 Task: Check the traffic on the Harlem River Drive.
Action: Key pressed <Key.caps_lock>R<Key.backspace>ARLEM<Key.space><Key.caps_lock>r<Key.caps_lock>IVER<Key.space>
Screenshot: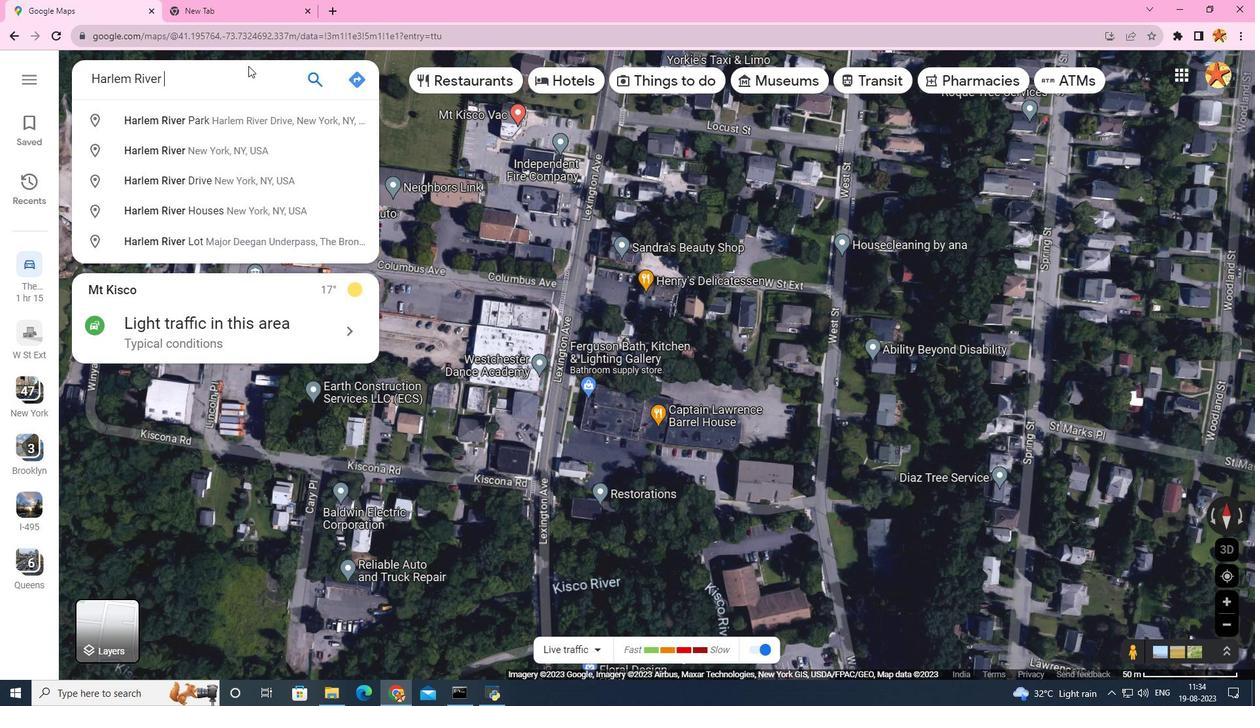 
Action: Mouse moved to (236, 189)
Screenshot: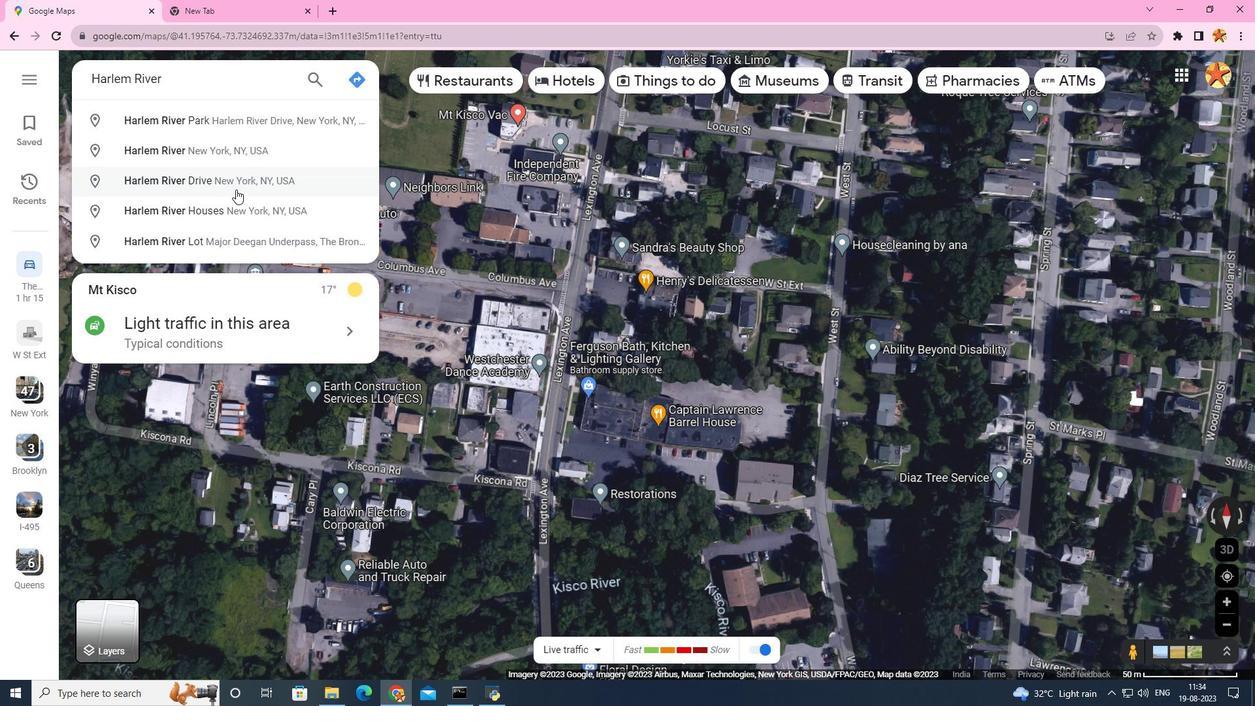 
Action: Mouse pressed left at (236, 189)
Screenshot: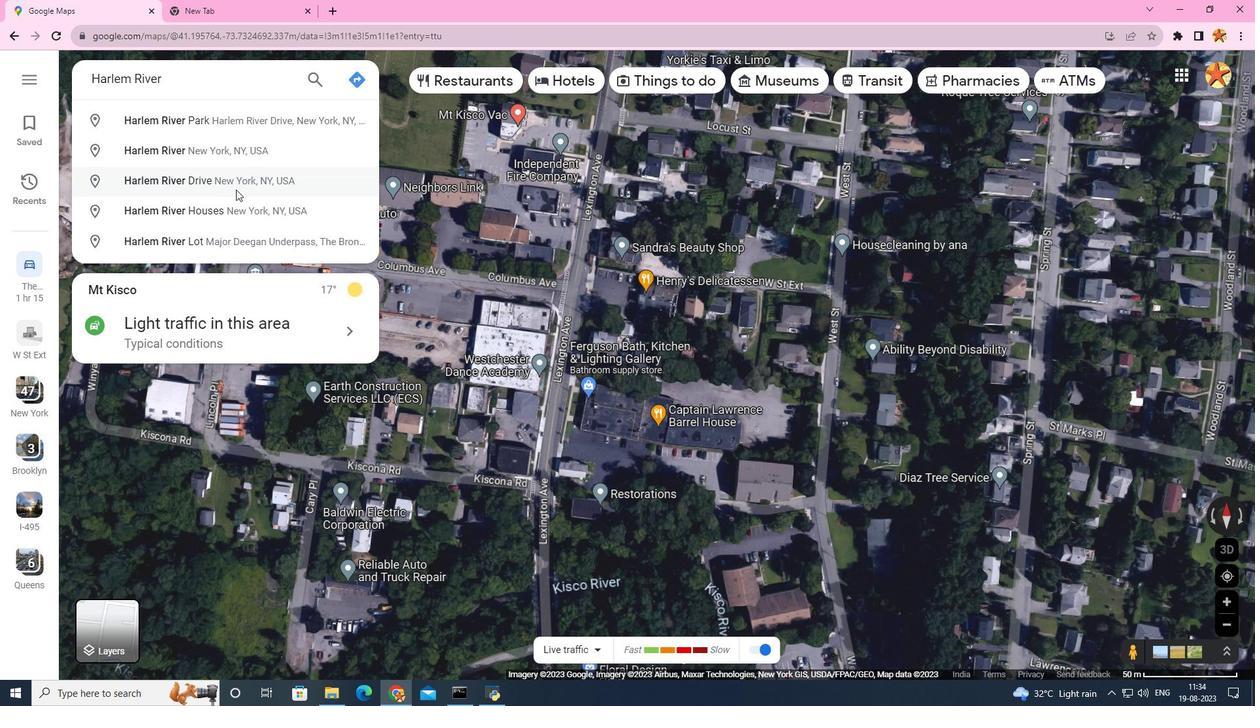 
Action: Mouse moved to (429, 628)
Screenshot: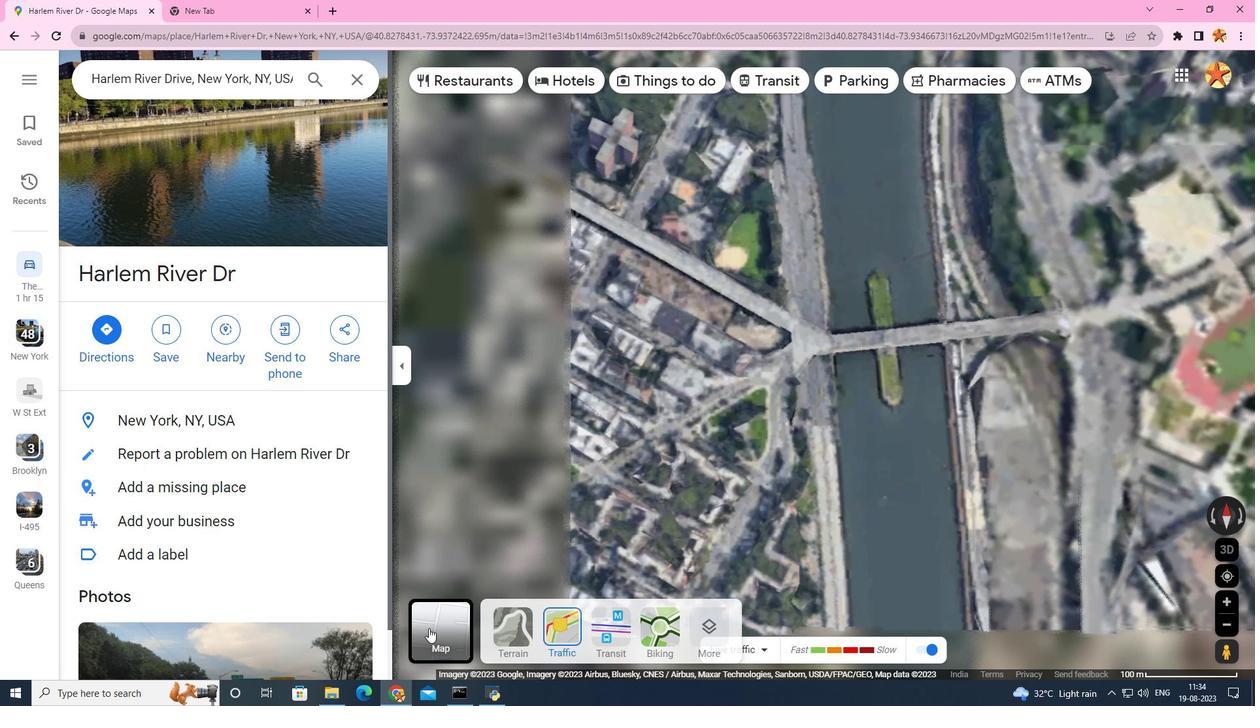 
Action: Mouse pressed left at (429, 628)
Screenshot: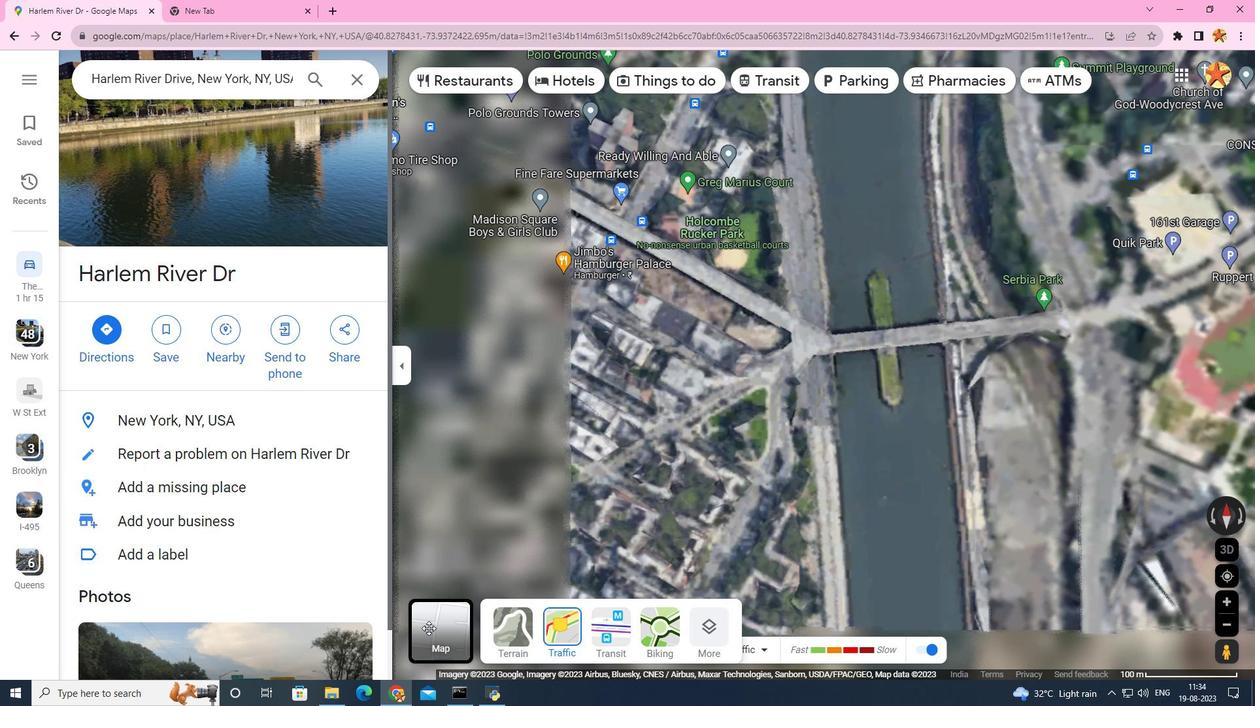 
Action: Mouse moved to (563, 620)
Screenshot: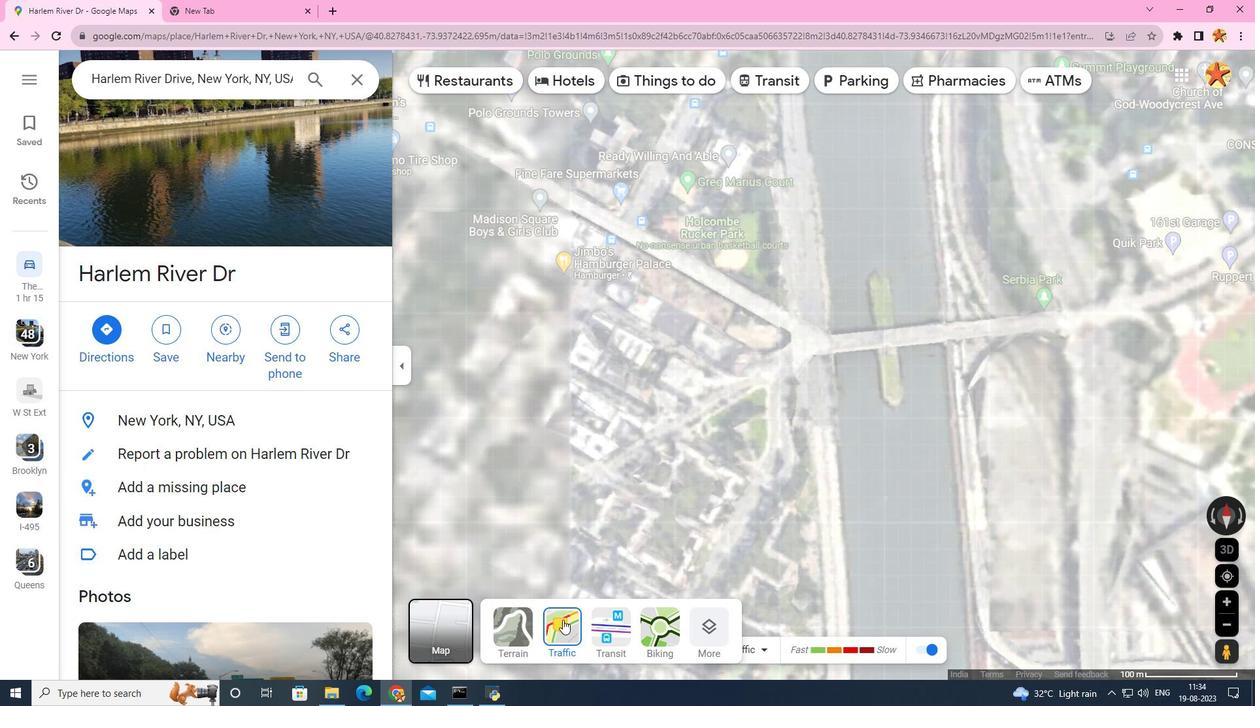 
Action: Mouse pressed left at (563, 620)
Screenshot: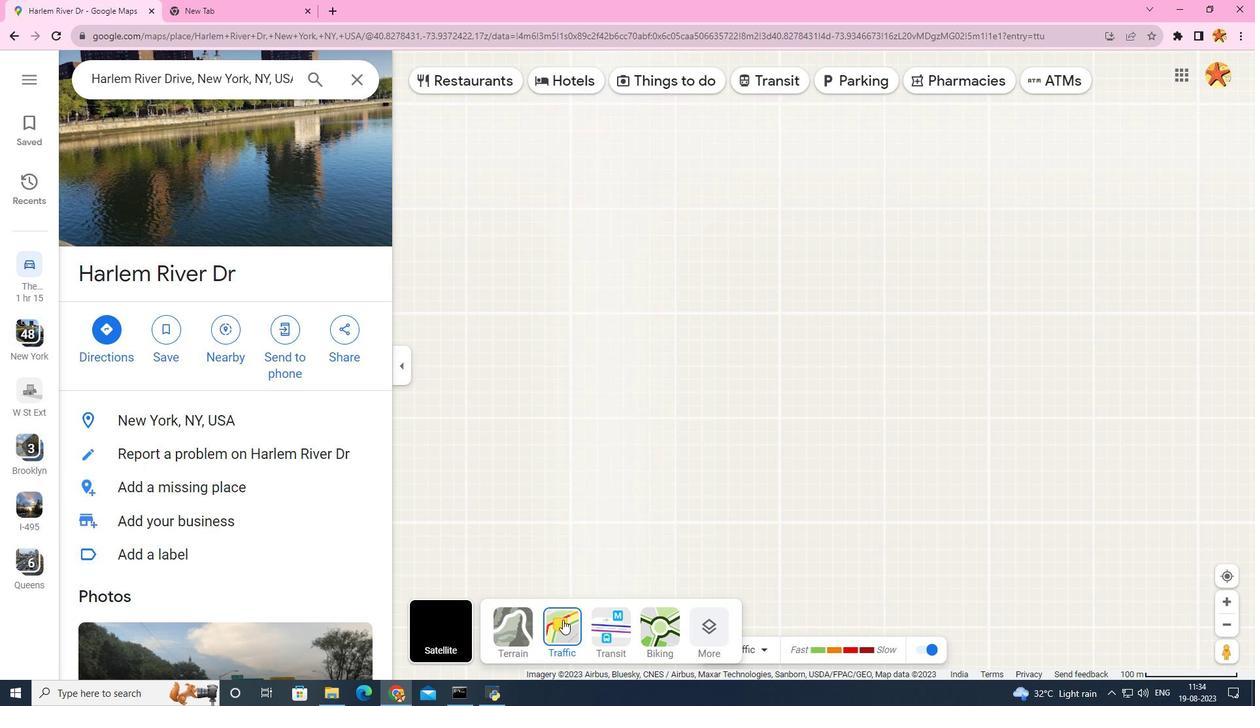 
Action: Mouse moved to (873, 382)
Screenshot: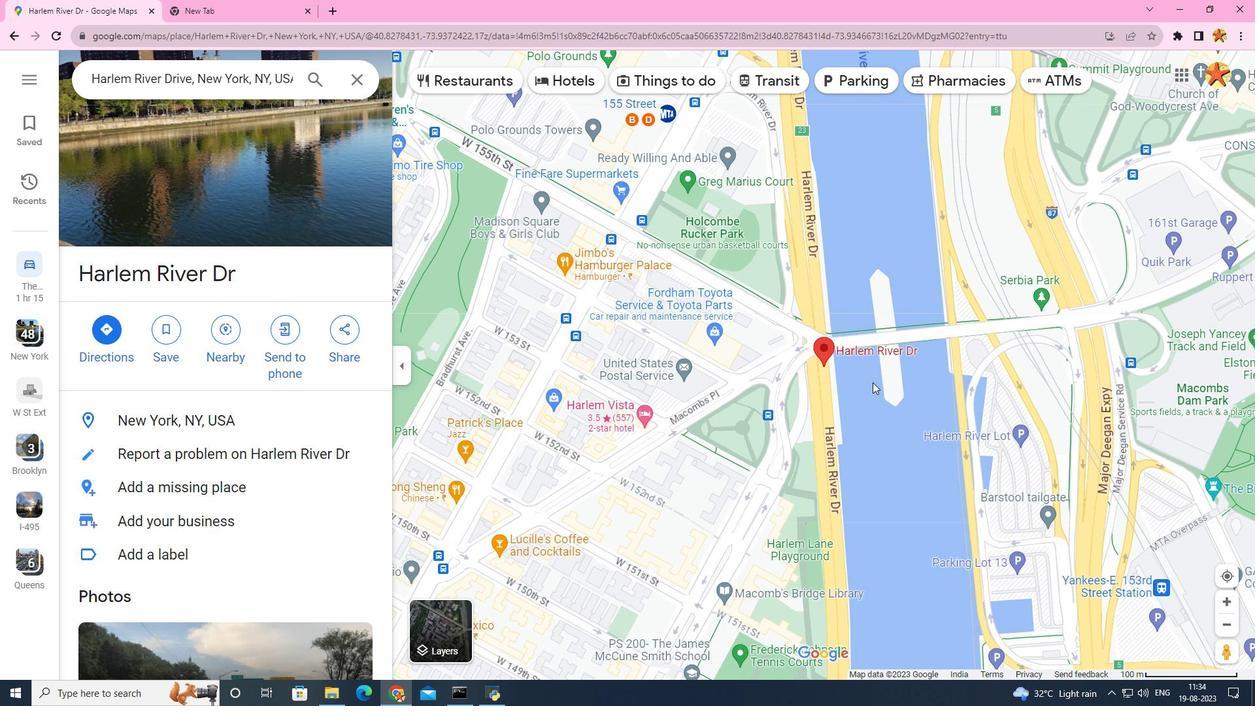 
Action: Mouse scrolled (873, 383) with delta (0, 0)
Screenshot: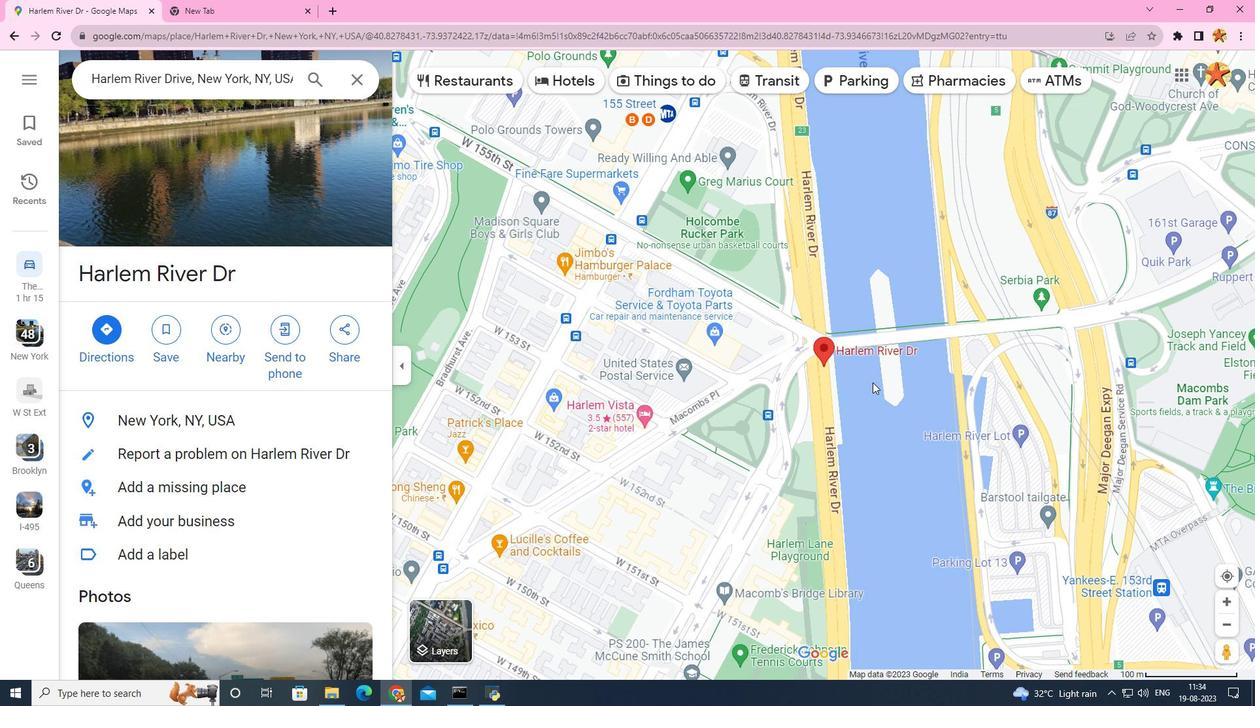 
Action: Mouse scrolled (873, 383) with delta (0, 0)
Screenshot: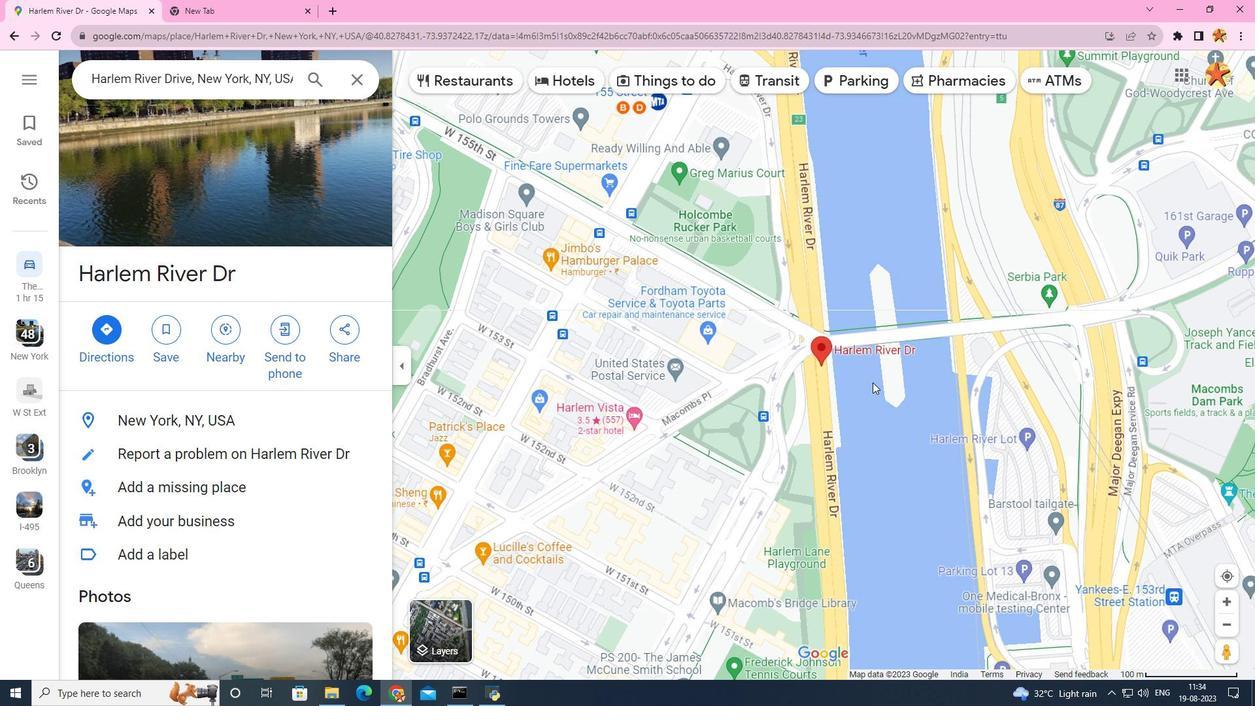 
Action: Mouse scrolled (873, 383) with delta (0, 0)
Screenshot: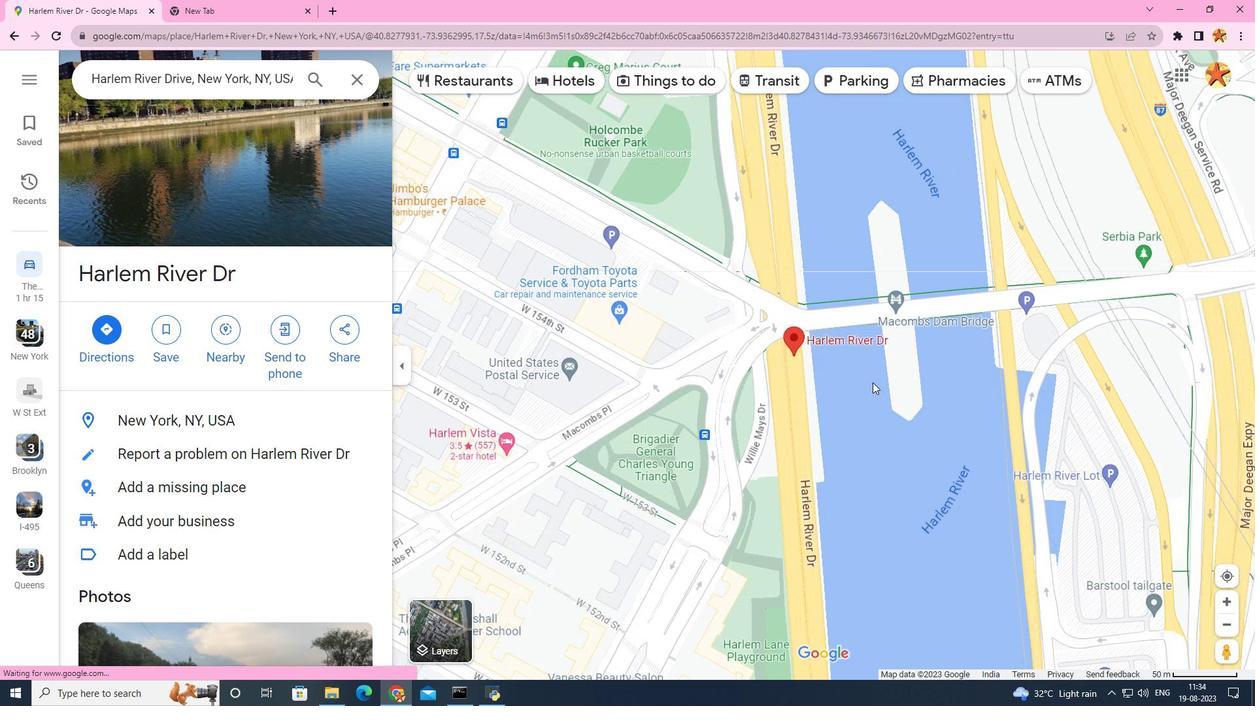 
Action: Mouse scrolled (873, 383) with delta (0, 0)
Screenshot: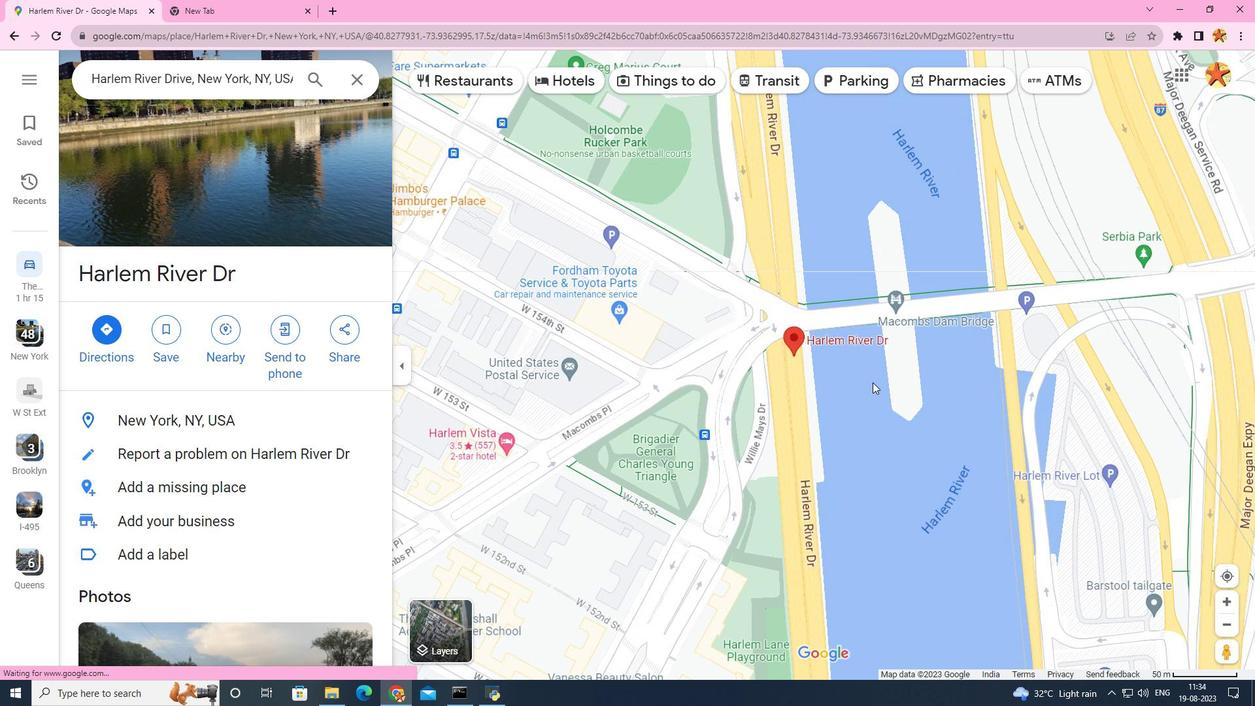 
Action: Mouse scrolled (873, 383) with delta (0, 0)
Screenshot: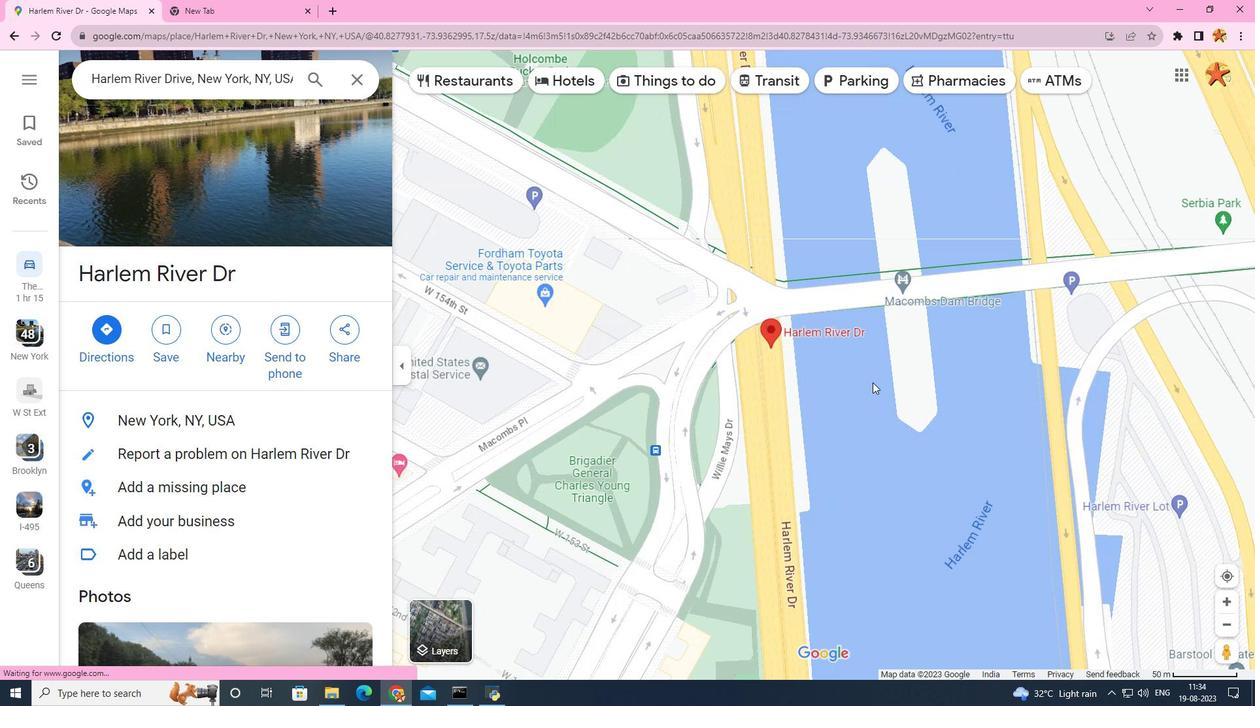 
Action: Mouse scrolled (873, 383) with delta (0, 0)
Screenshot: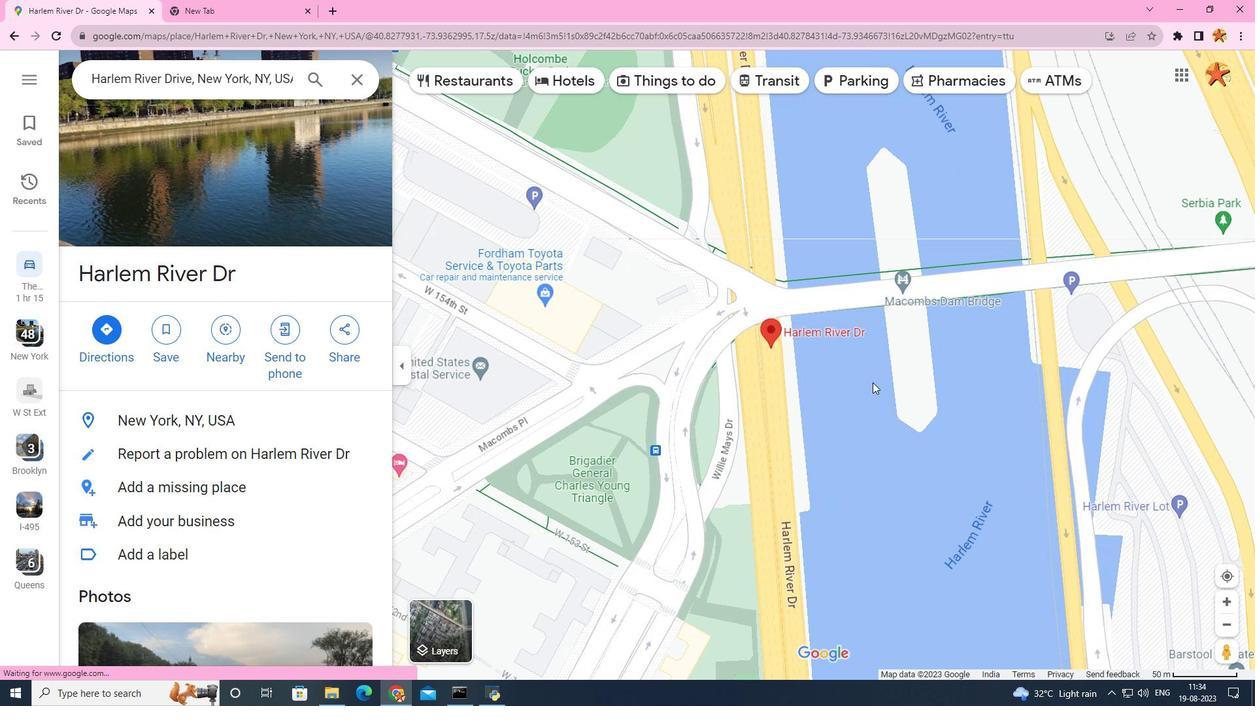 
Action: Mouse moved to (748, 396)
Screenshot: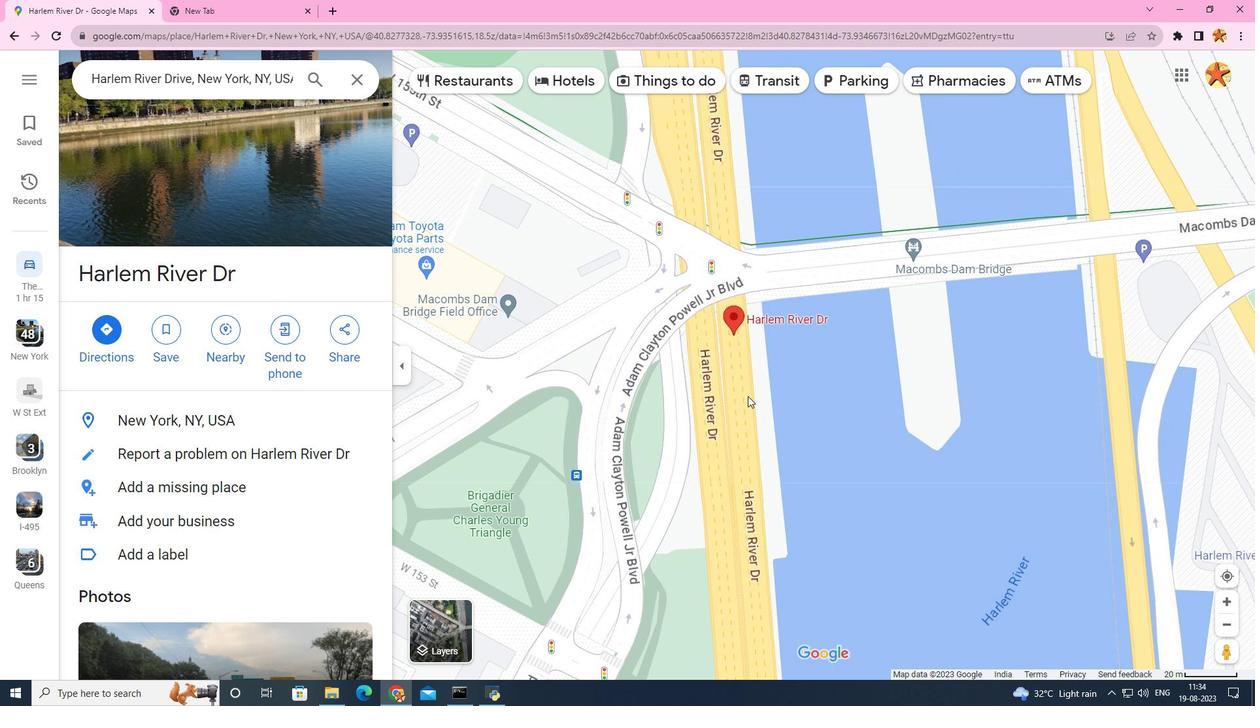 
Action: Mouse scrolled (748, 397) with delta (0, 0)
Screenshot: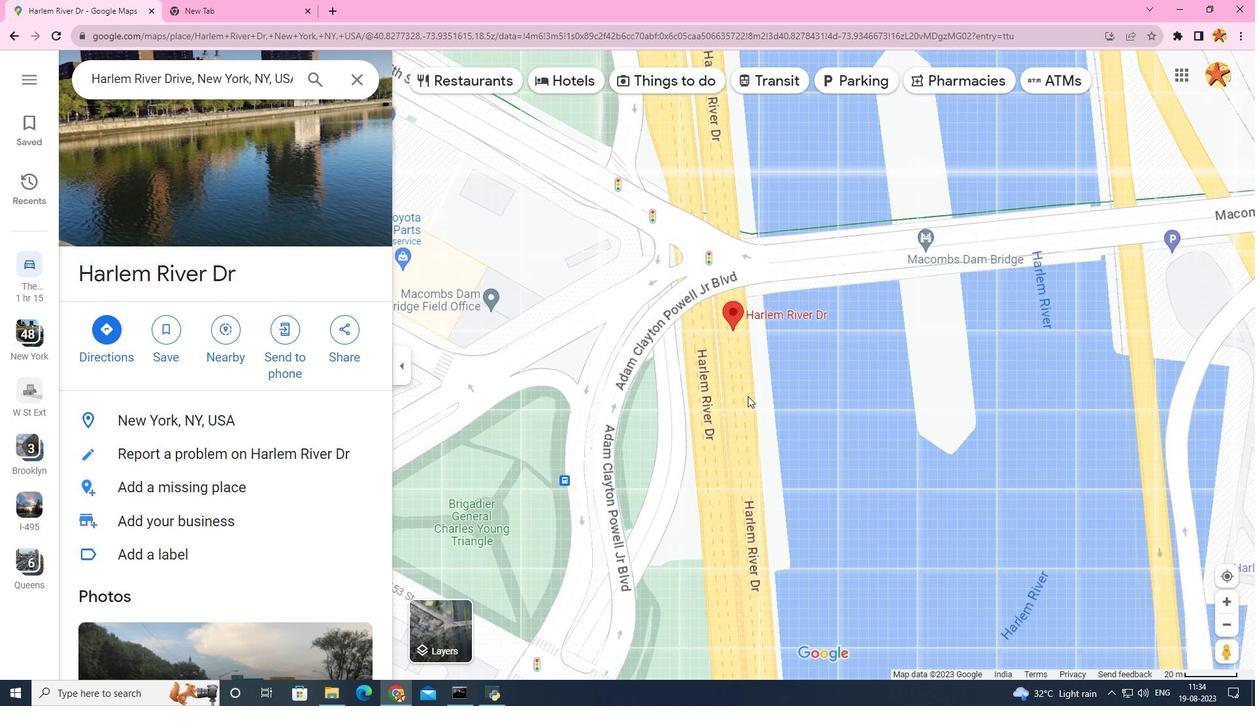 
Action: Mouse scrolled (748, 397) with delta (0, 0)
Screenshot: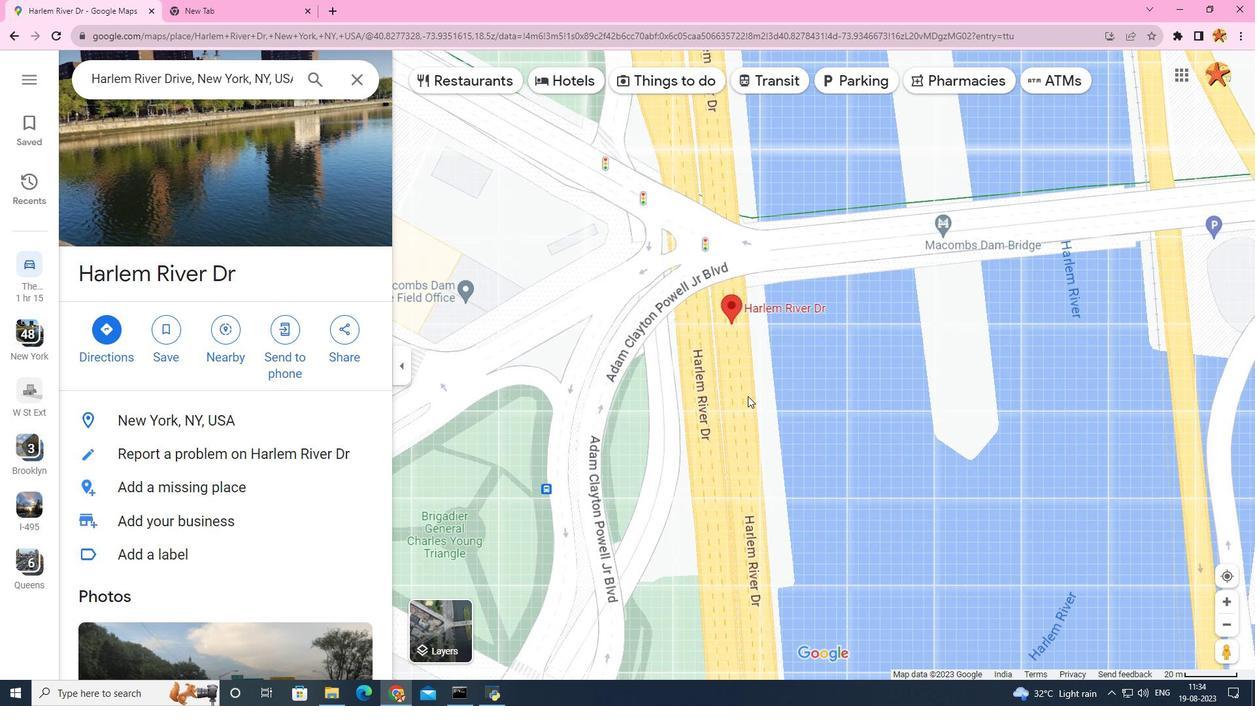 
Action: Mouse scrolled (748, 397) with delta (0, 0)
Screenshot: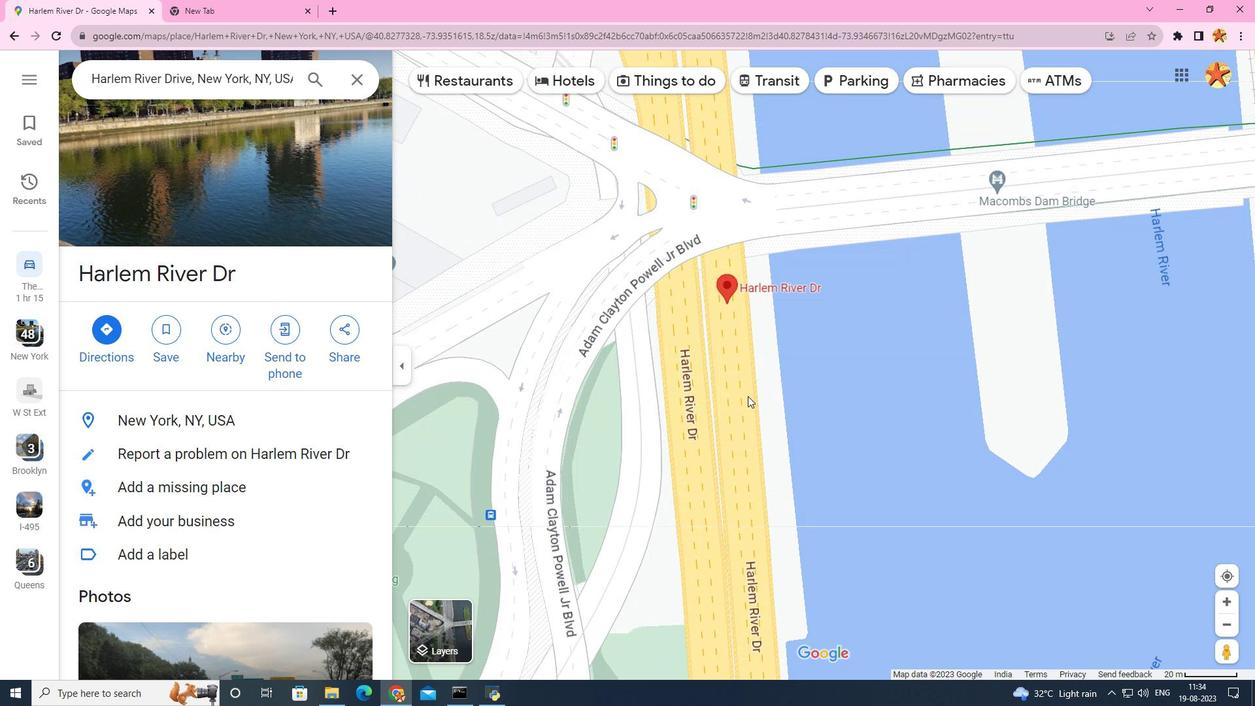 
Action: Mouse scrolled (748, 397) with delta (0, 0)
Screenshot: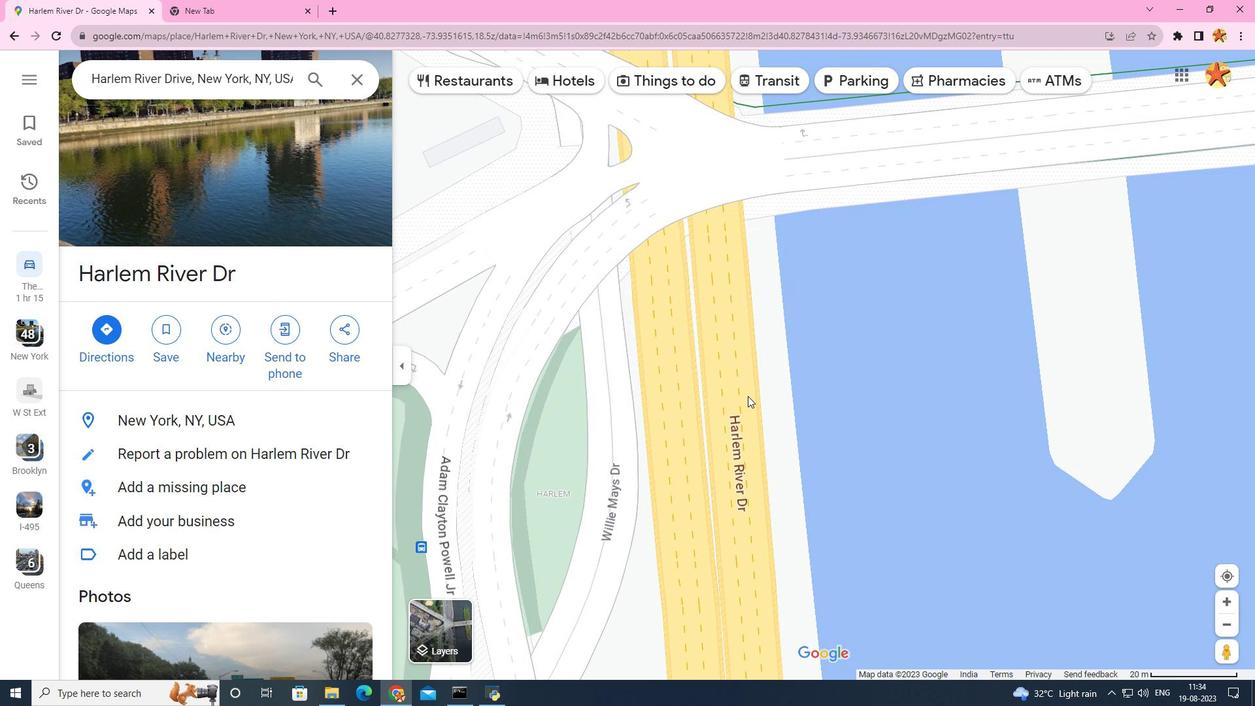 
Action: Mouse scrolled (748, 397) with delta (0, 0)
Screenshot: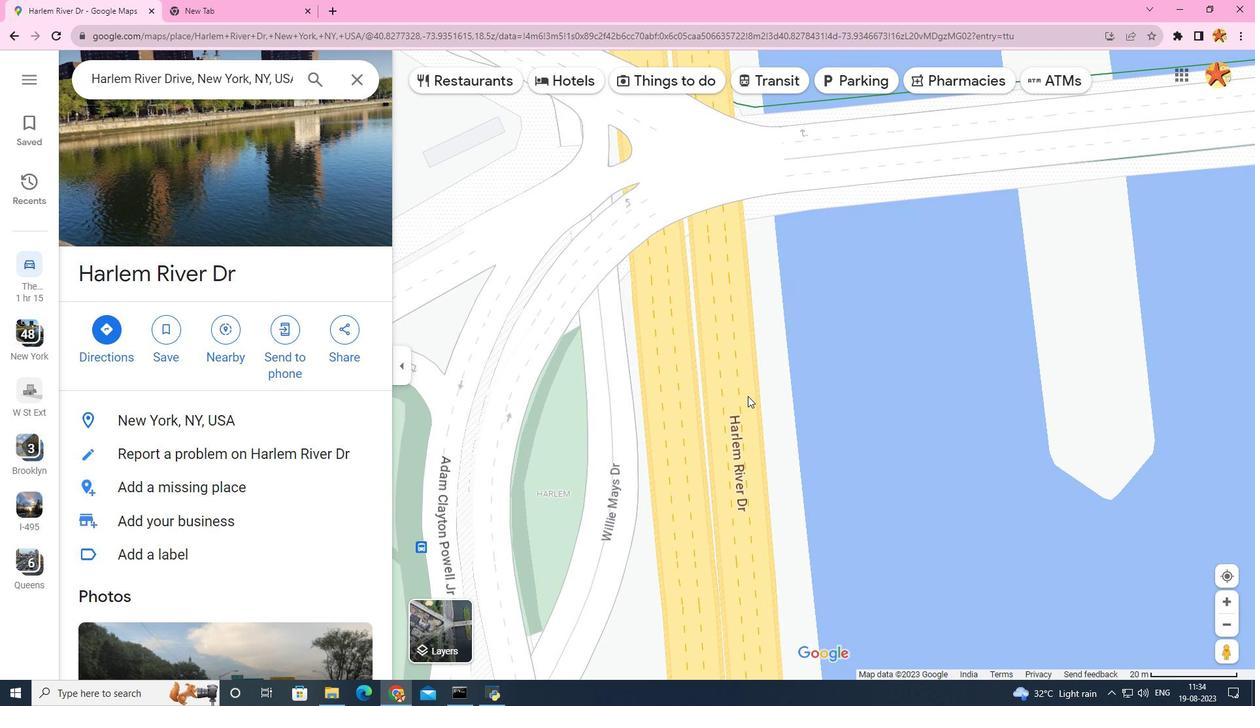 
Action: Mouse scrolled (748, 397) with delta (0, 0)
Screenshot: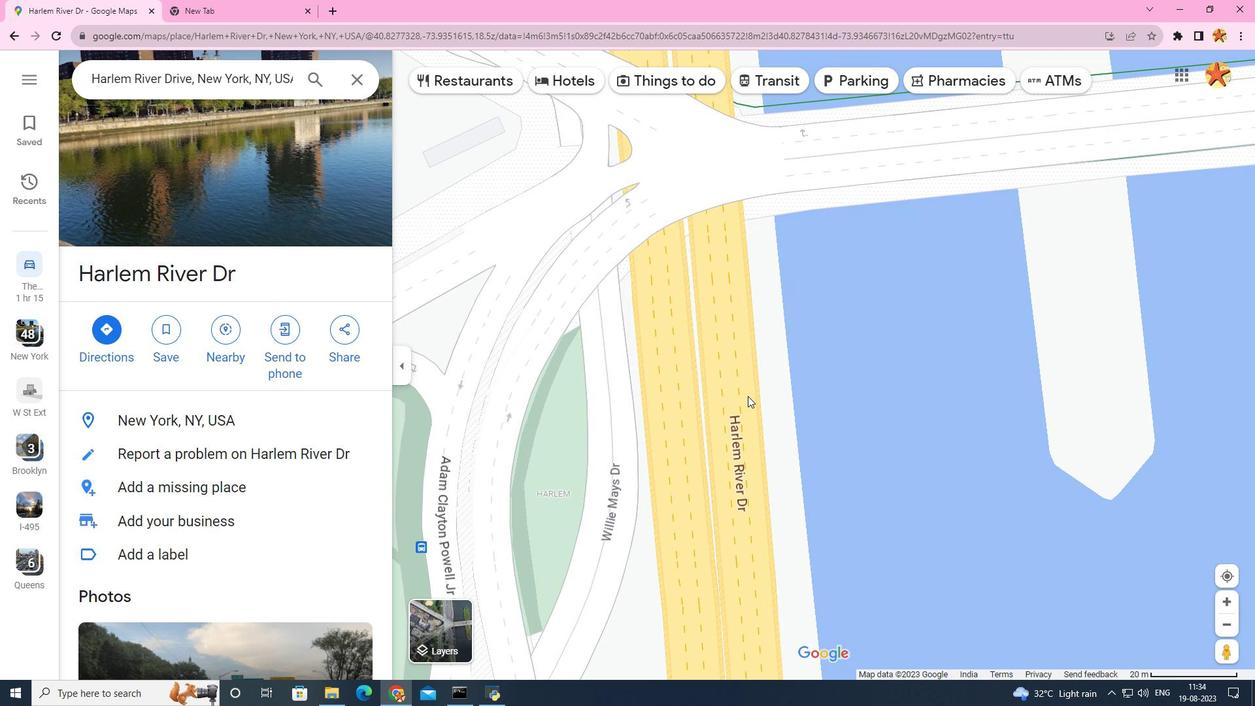 
Action: Mouse scrolled (748, 397) with delta (0, 0)
Screenshot: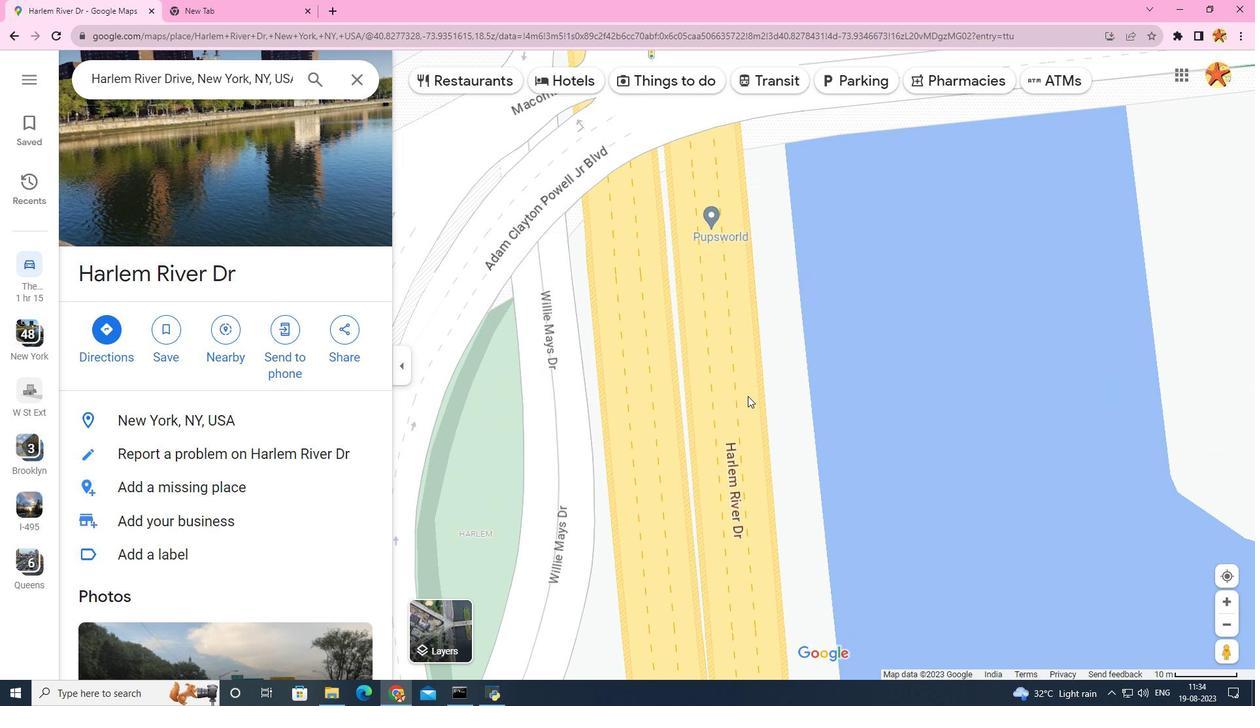 
Action: Mouse scrolled (748, 397) with delta (0, 0)
Screenshot: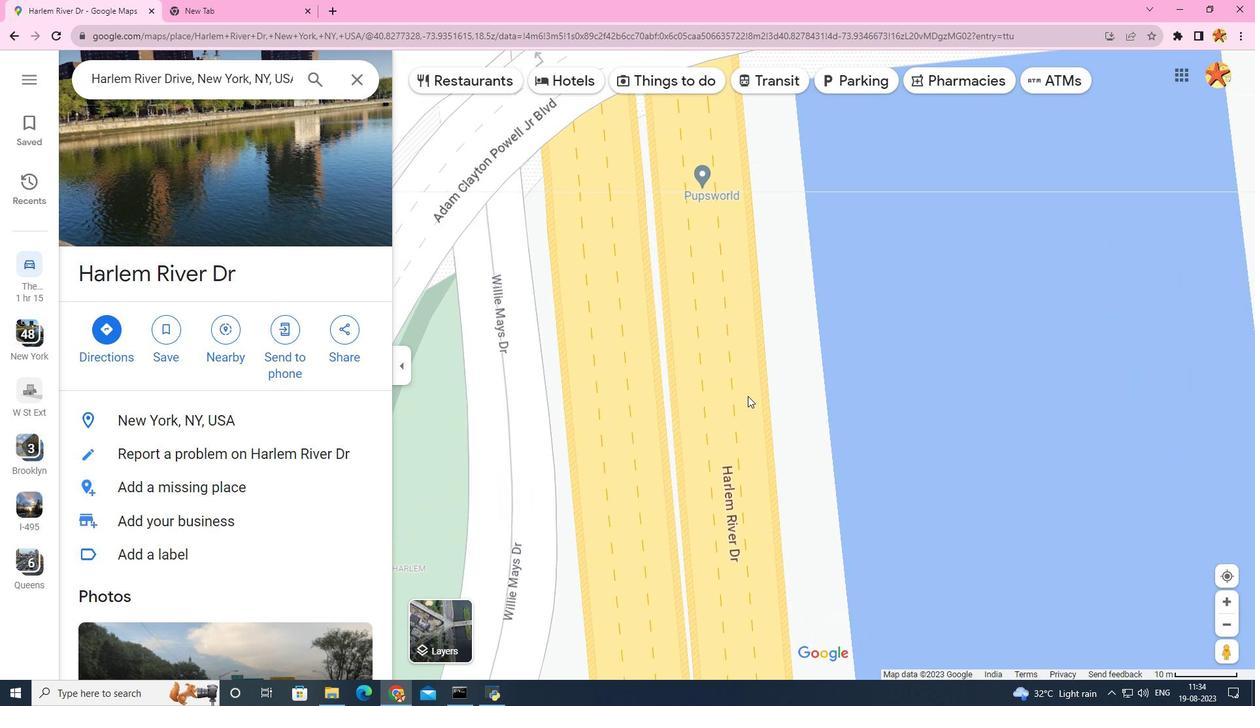
Action: Mouse scrolled (748, 395) with delta (0, 0)
Screenshot: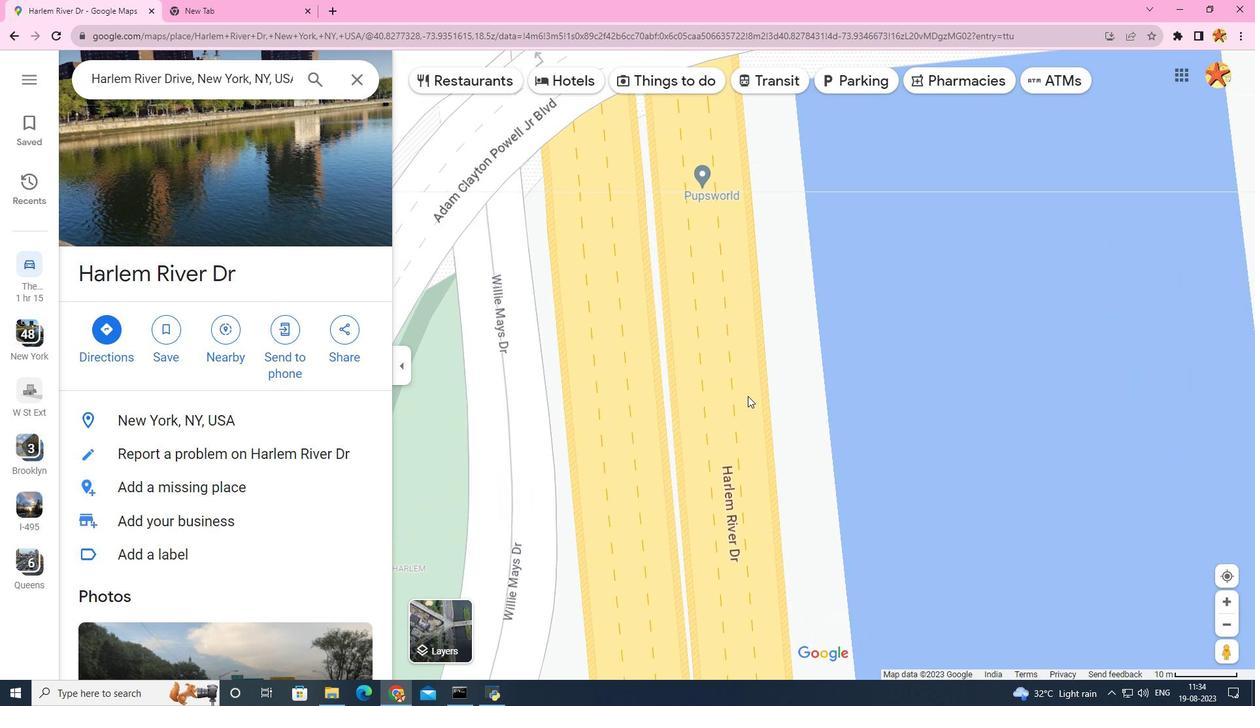 
Action: Mouse moved to (553, 629)
Screenshot: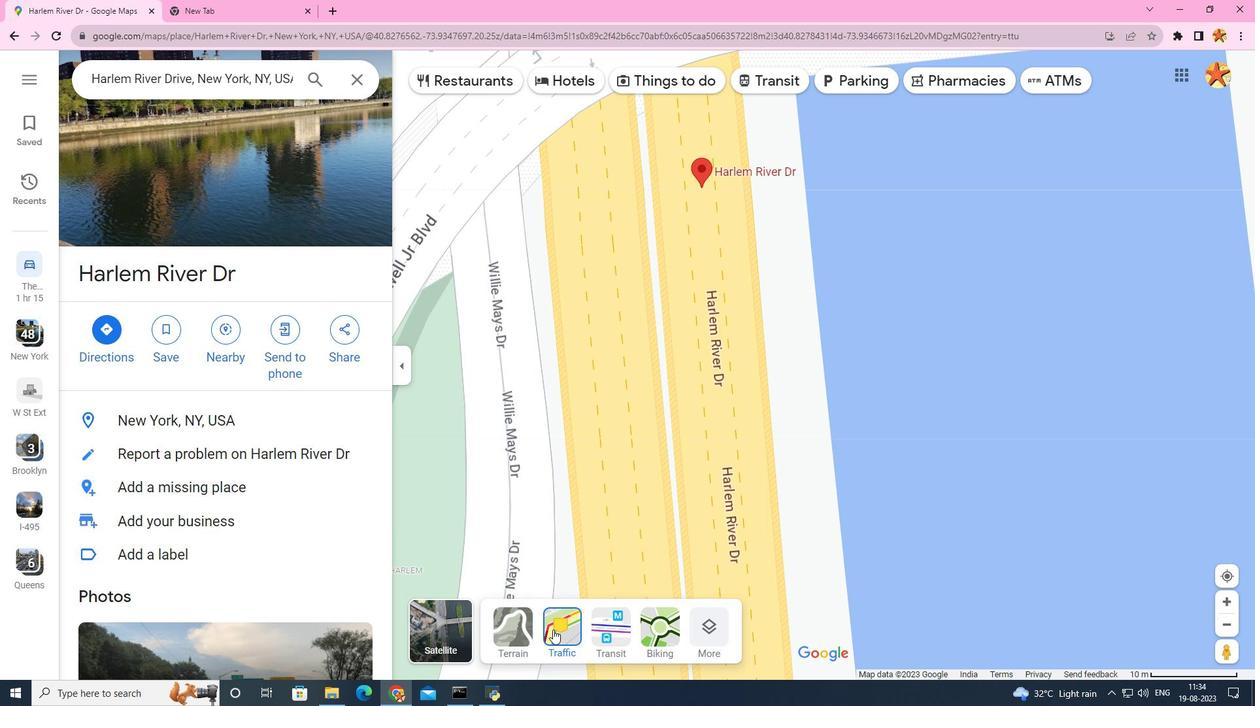 
Action: Mouse pressed left at (553, 629)
Screenshot: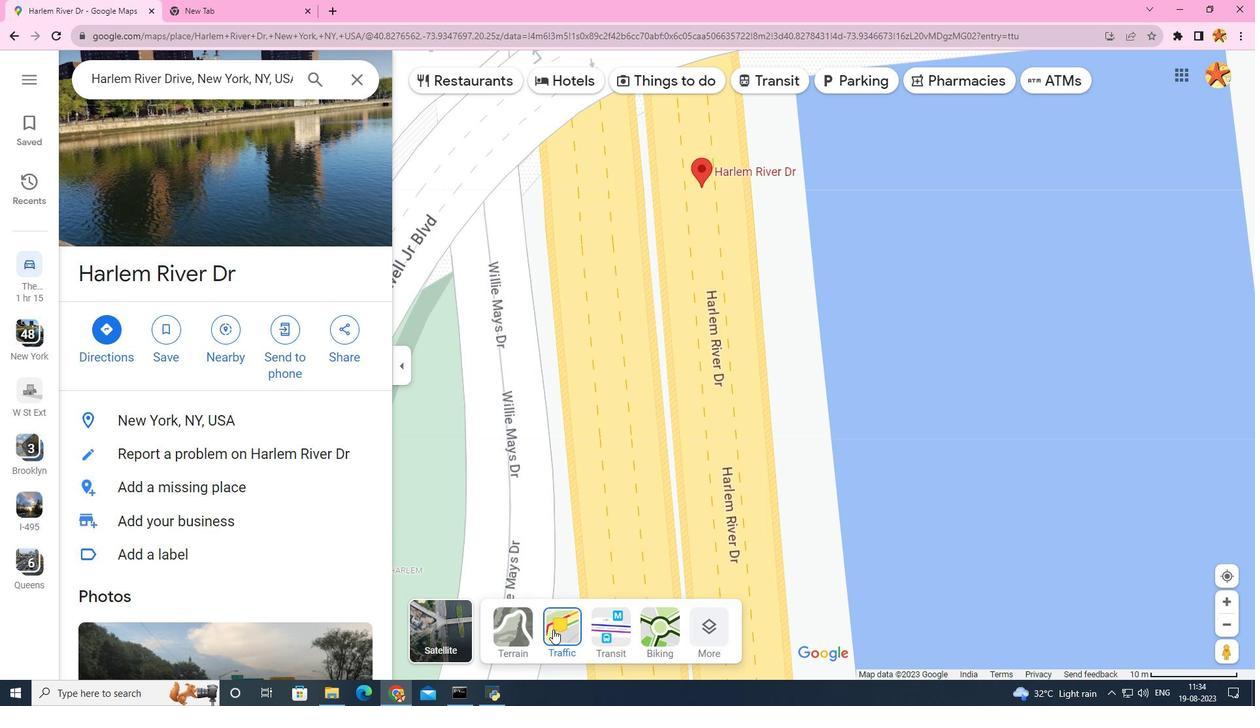 
Action: Mouse moved to (695, 438)
Screenshot: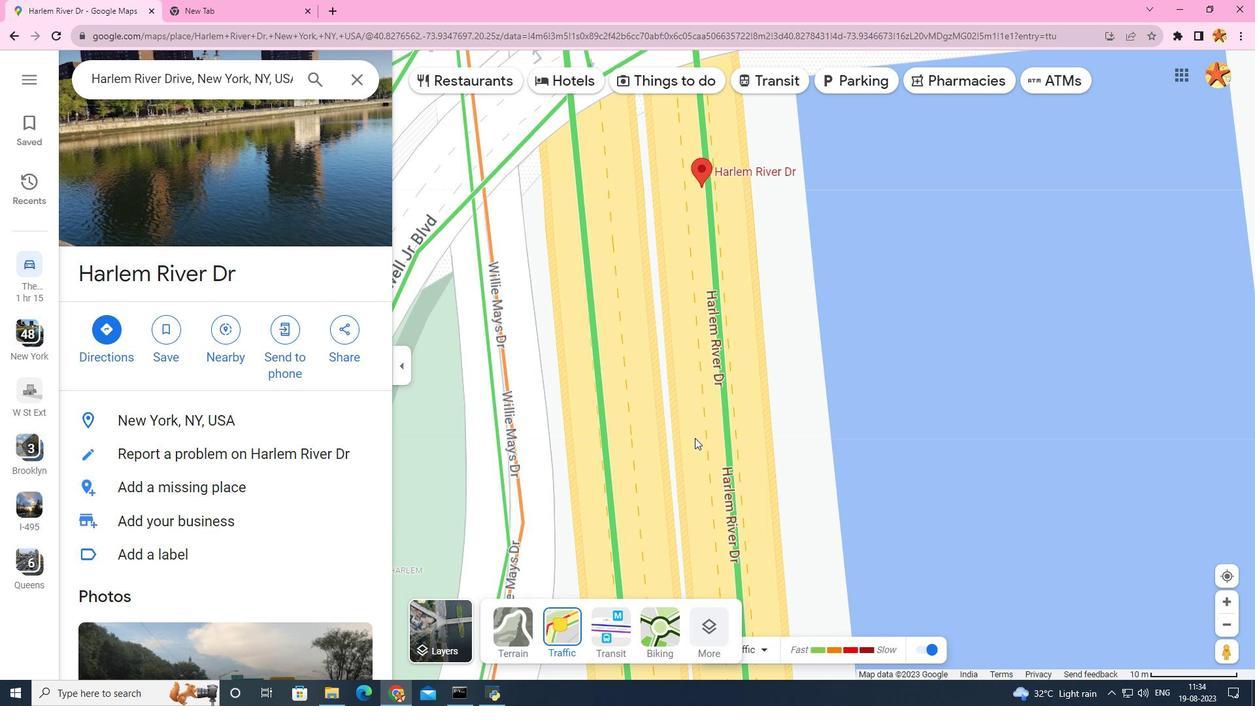 
Action: Mouse scrolled (695, 437) with delta (0, 0)
Screenshot: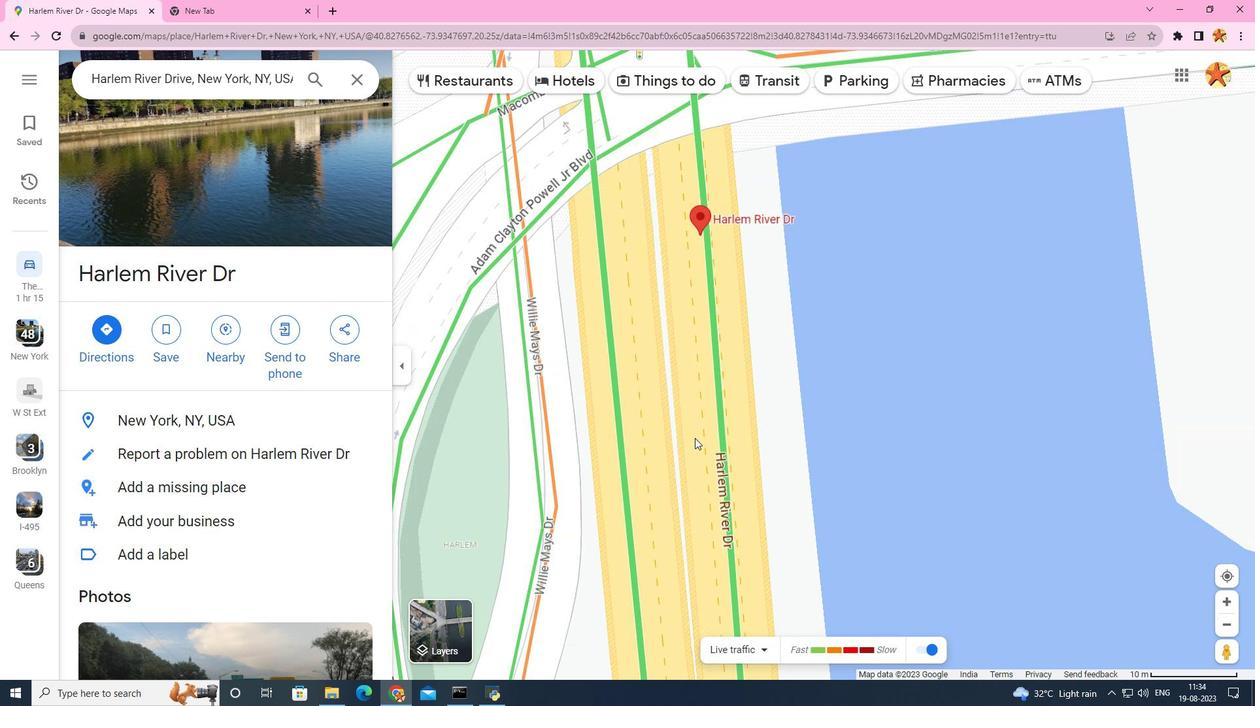 
Action: Mouse scrolled (695, 437) with delta (0, 0)
Screenshot: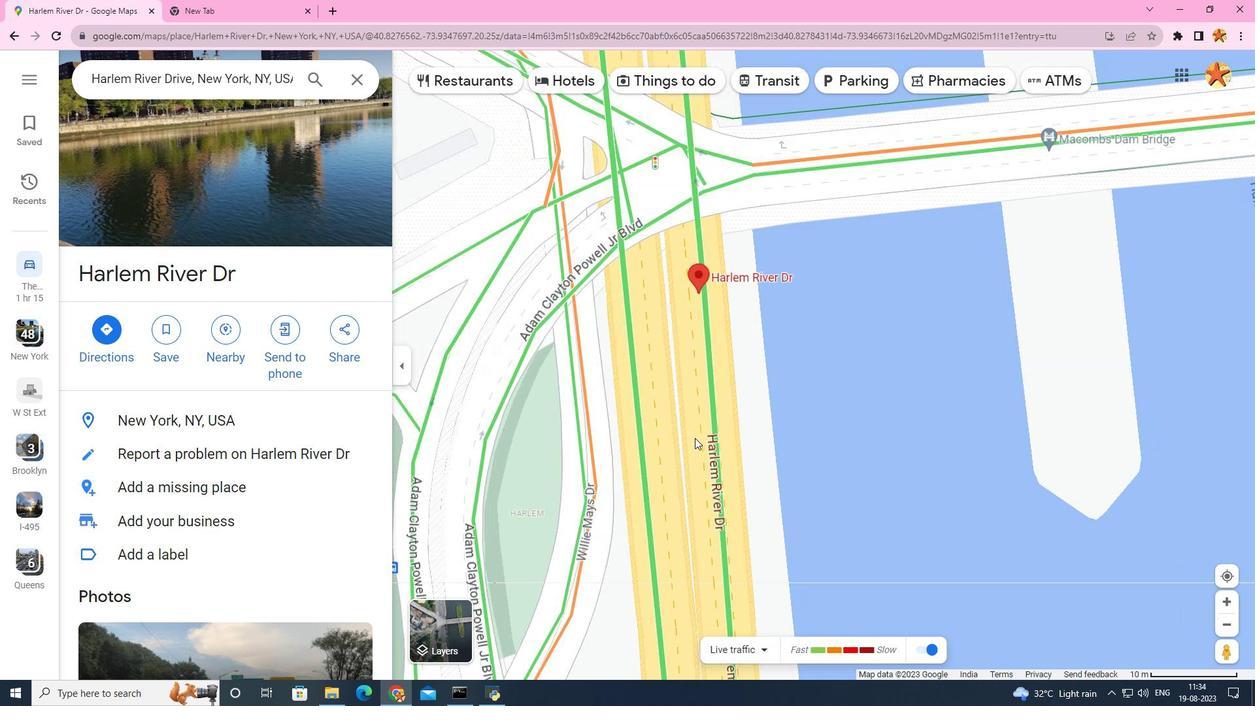 
Action: Mouse scrolled (695, 437) with delta (0, 0)
Screenshot: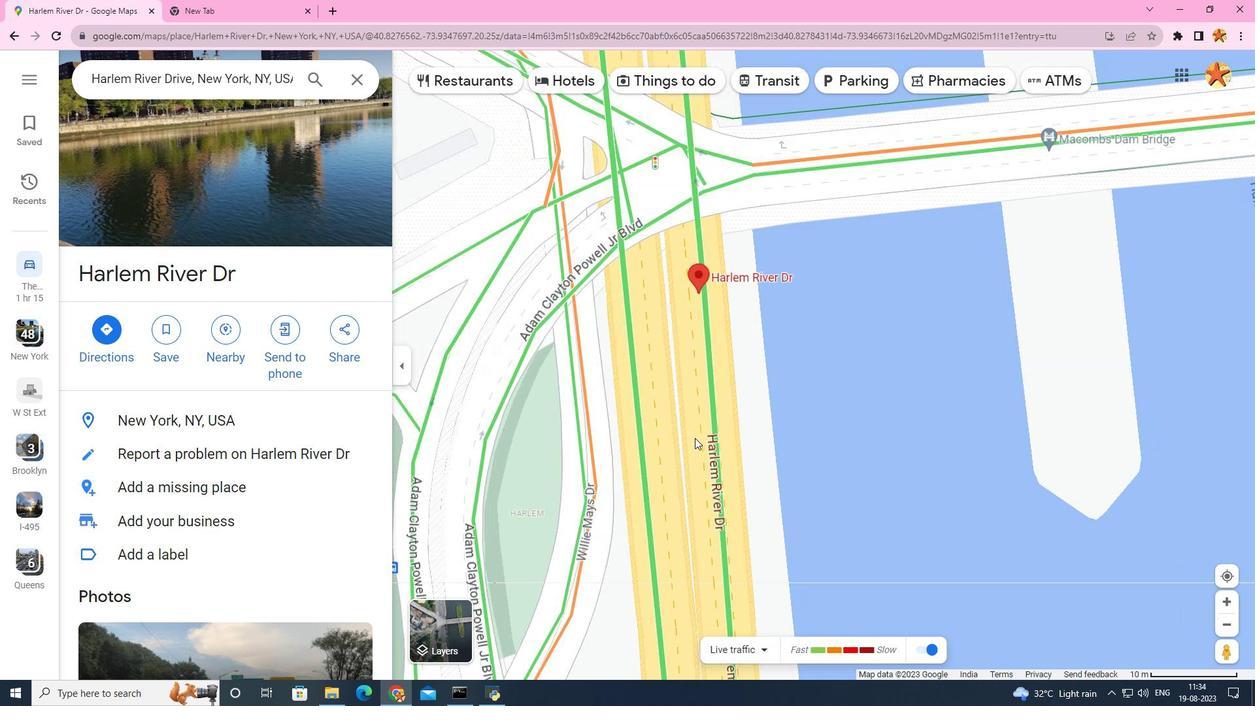 
Action: Mouse scrolled (695, 437) with delta (0, 0)
Screenshot: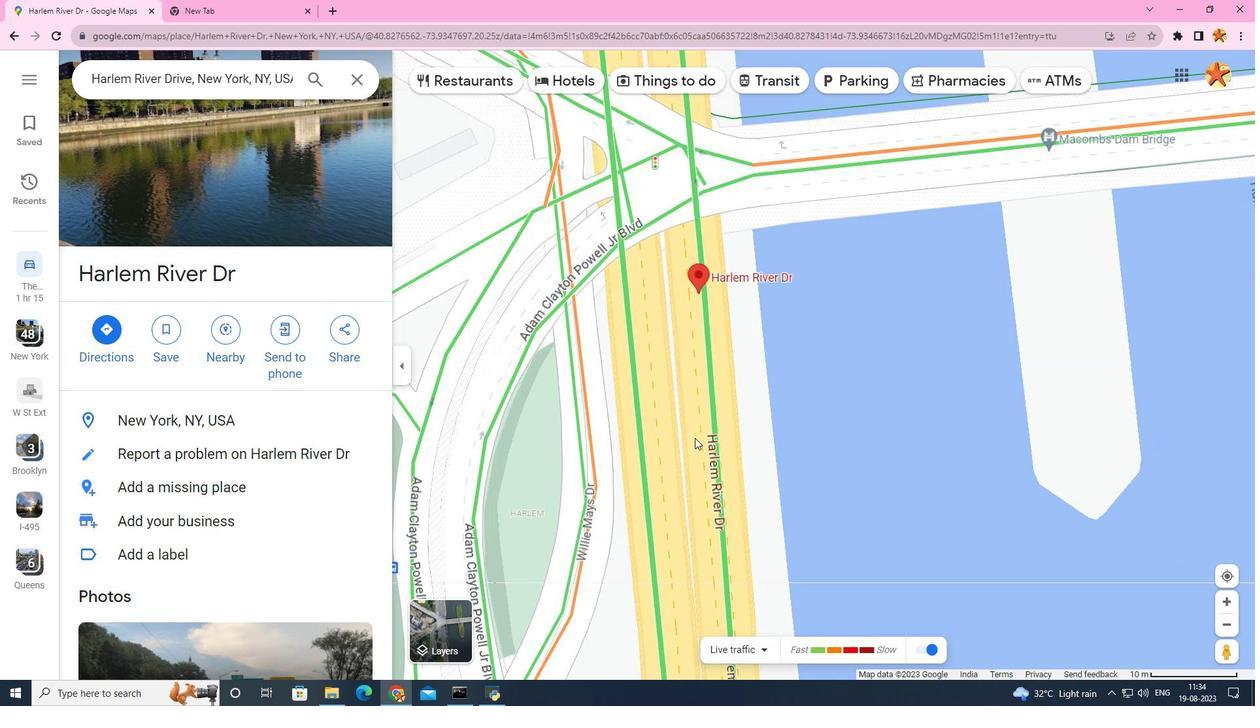 
Action: Mouse scrolled (695, 437) with delta (0, 0)
Screenshot: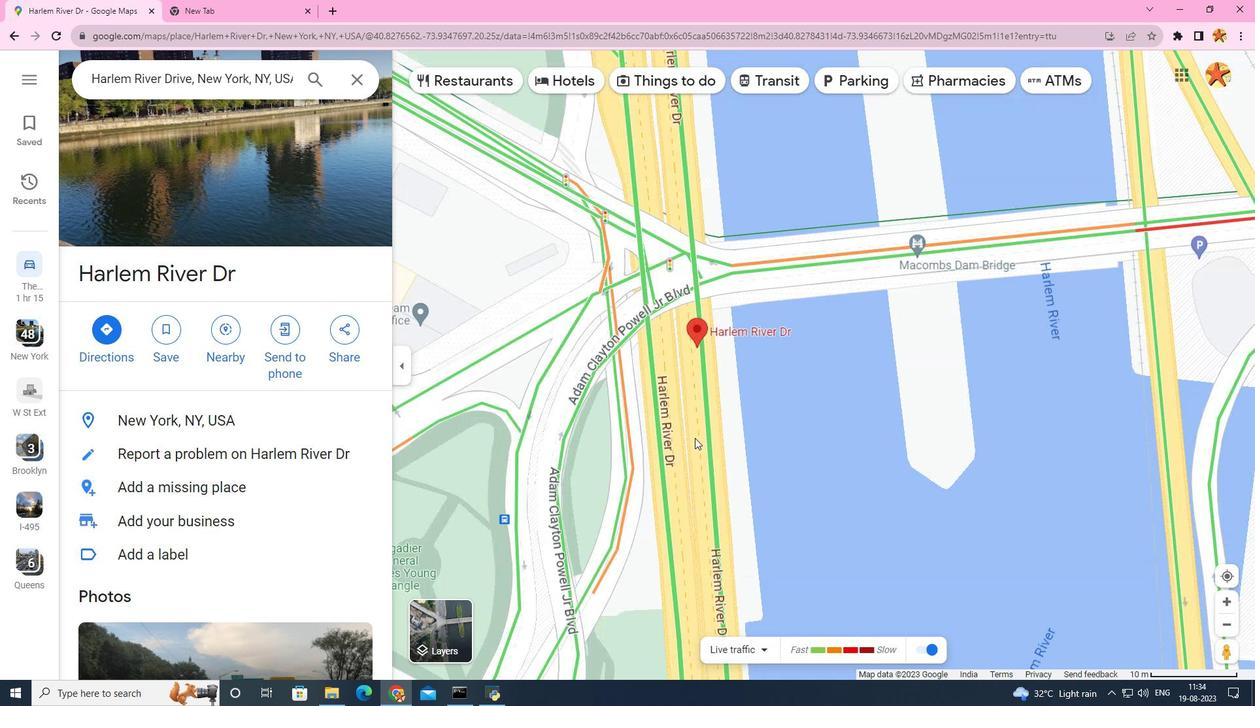 
Action: Mouse scrolled (695, 437) with delta (0, 0)
Screenshot: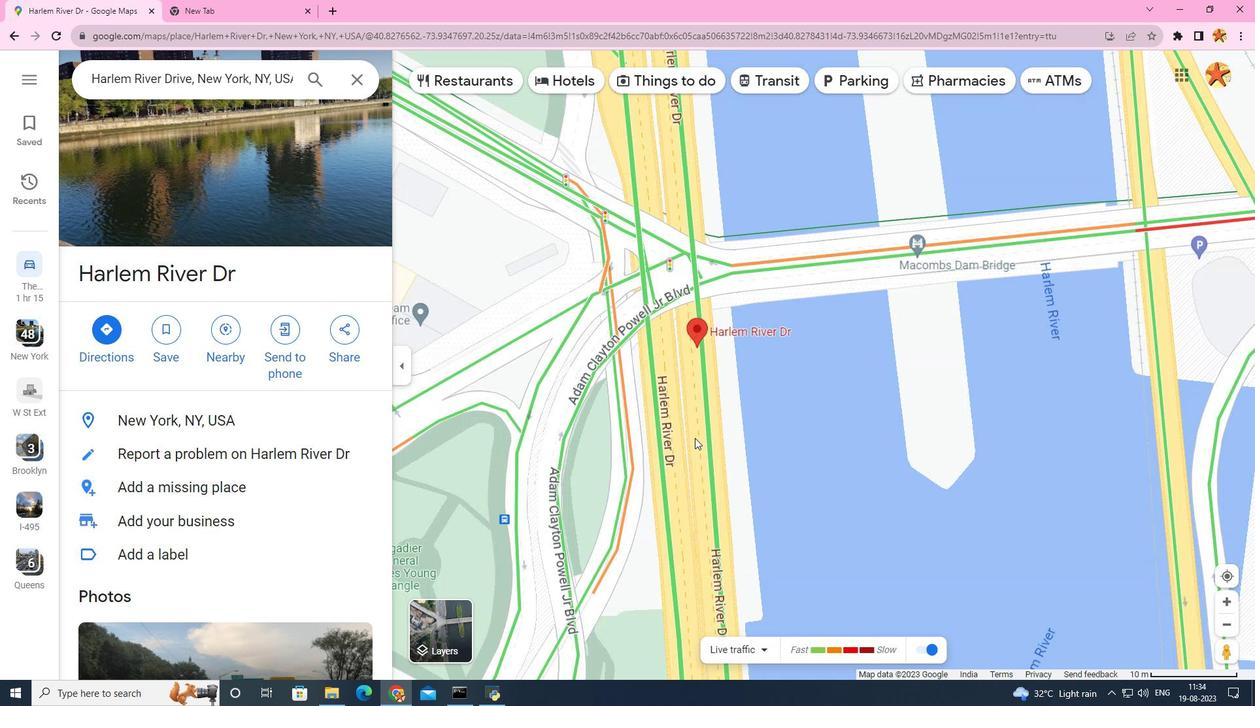 
Action: Mouse scrolled (695, 437) with delta (0, 0)
Screenshot: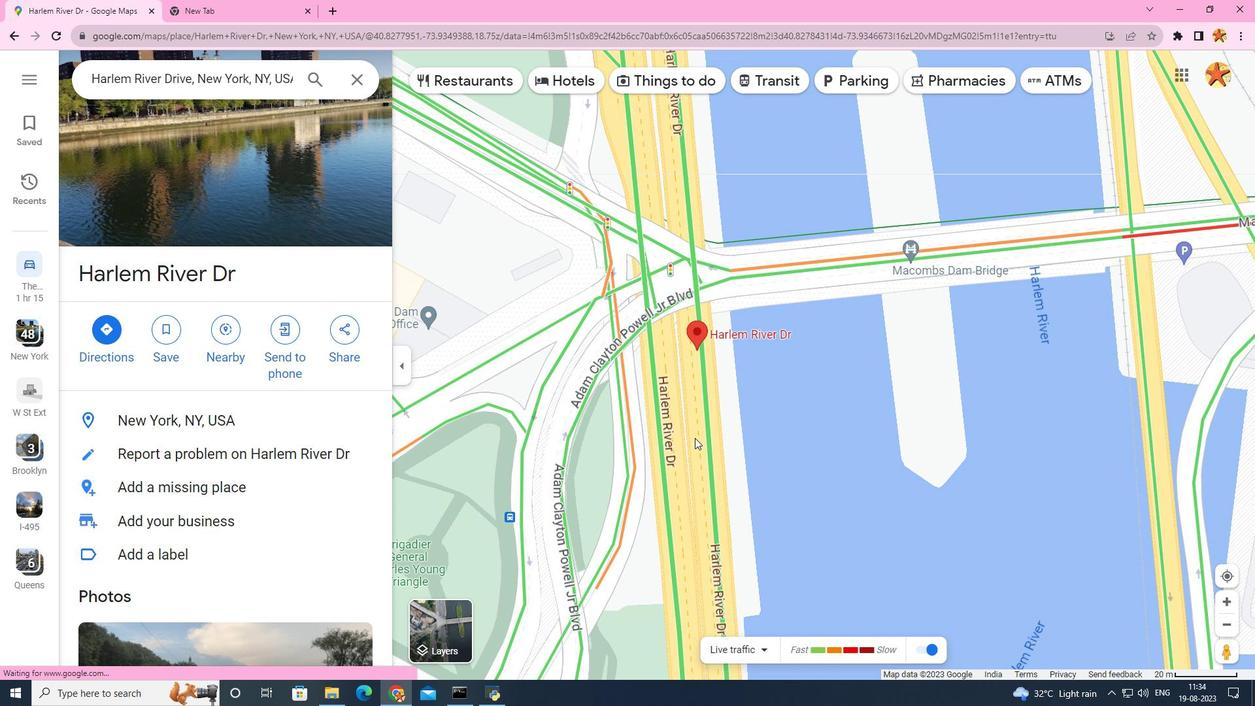 
Action: Mouse scrolled (695, 437) with delta (0, 0)
Screenshot: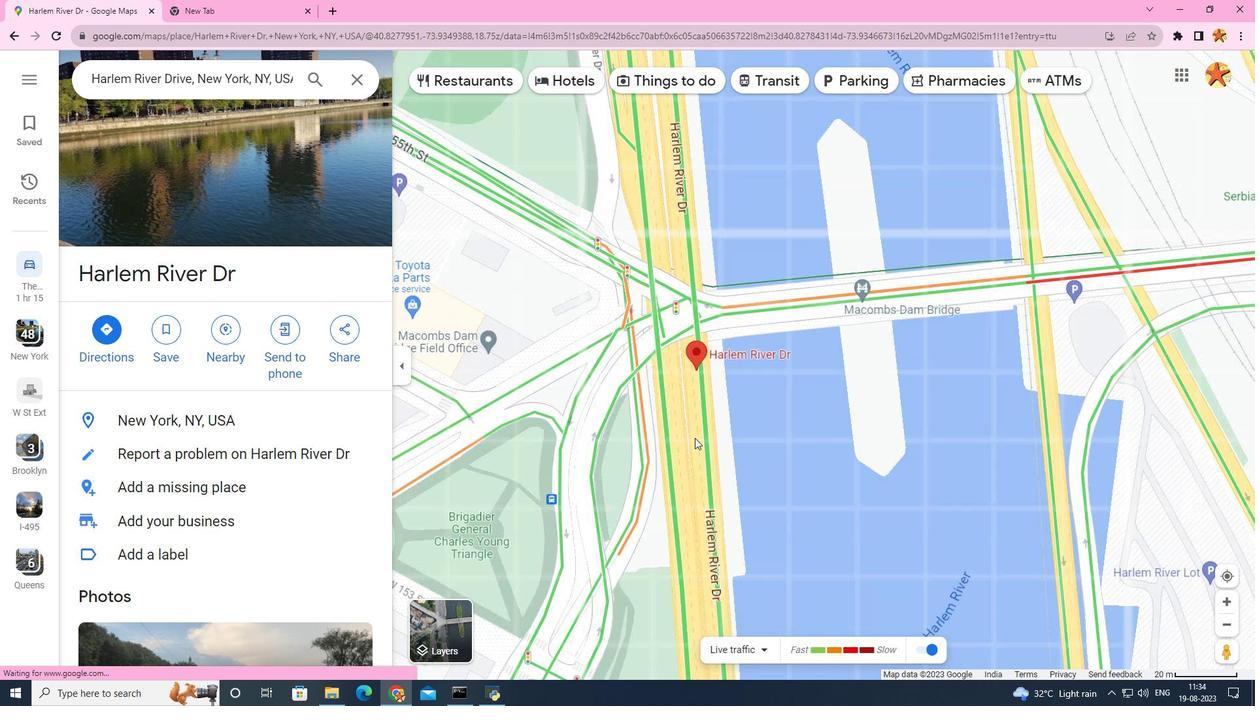 
Action: Mouse scrolled (695, 437) with delta (0, 0)
Screenshot: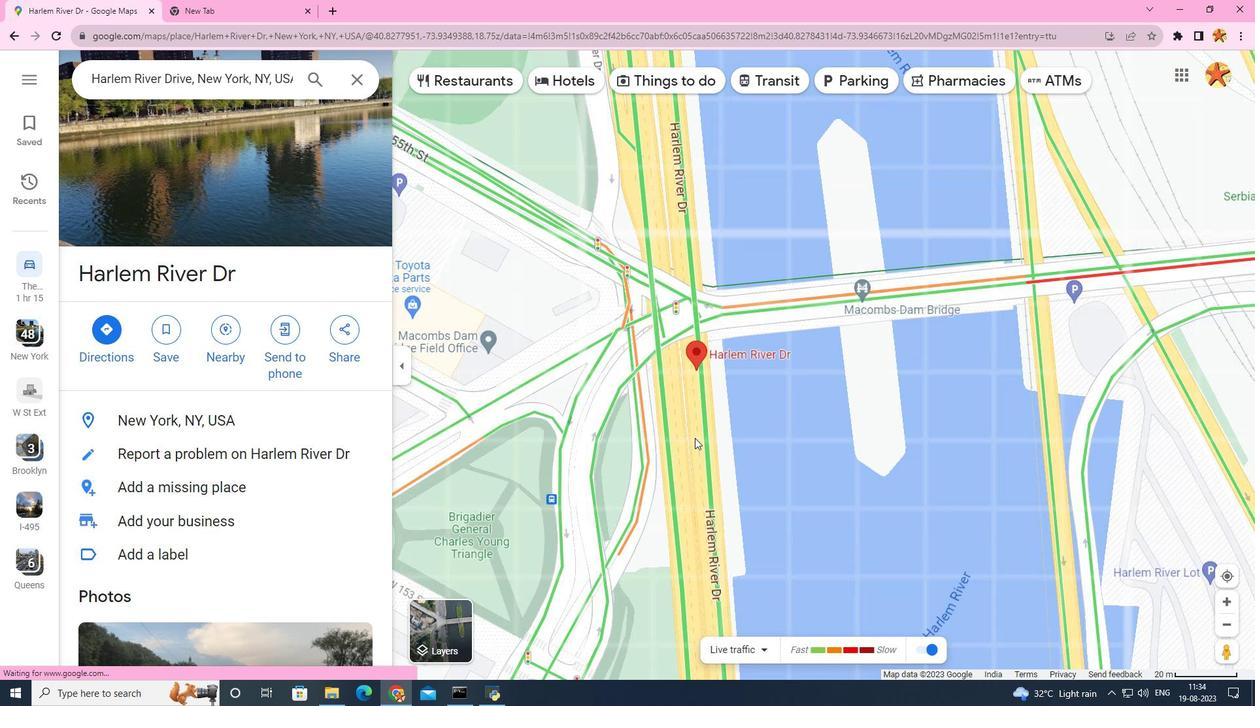 
Action: Mouse scrolled (695, 437) with delta (0, 0)
Screenshot: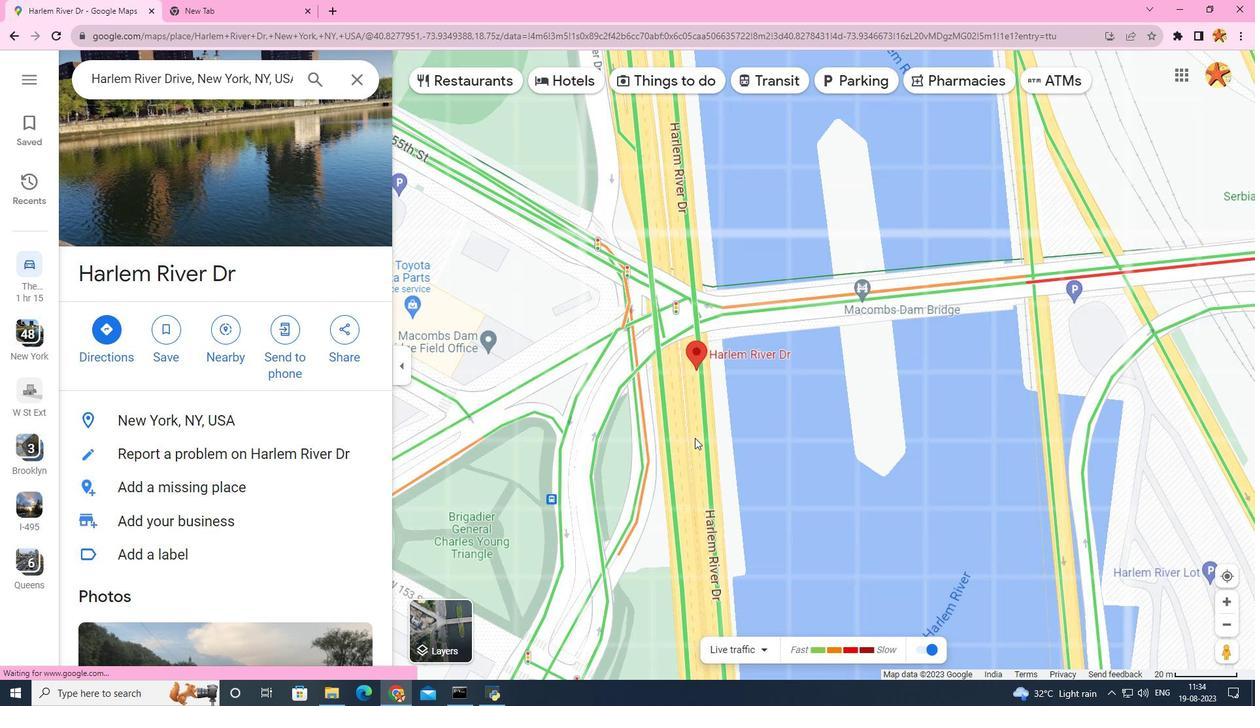
Action: Mouse scrolled (695, 437) with delta (0, 0)
Screenshot: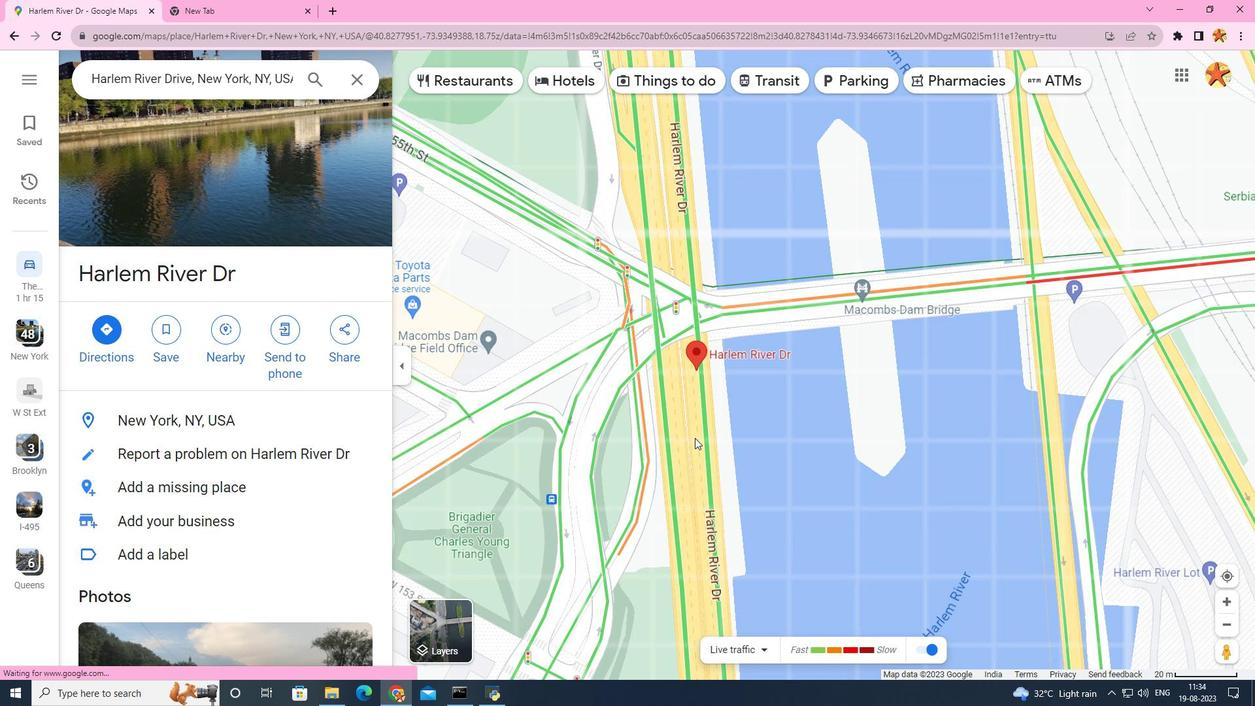 
Action: Mouse scrolled (695, 437) with delta (0, 0)
Screenshot: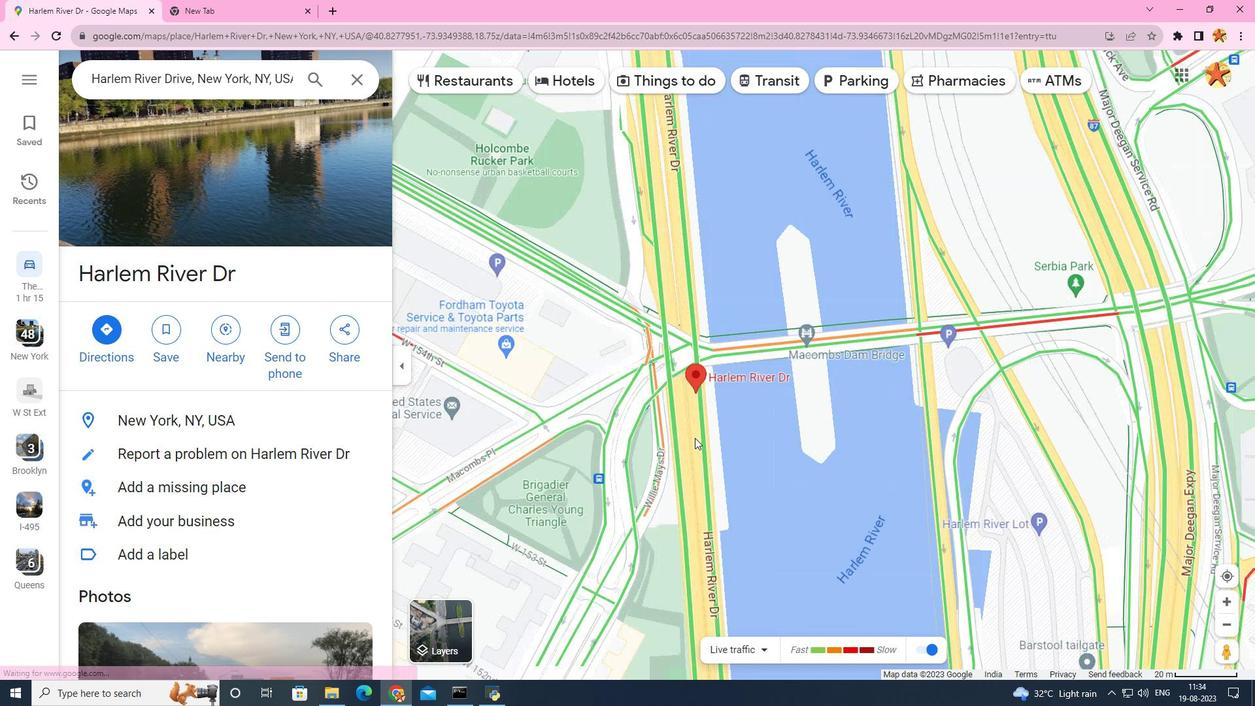 
Action: Mouse scrolled (695, 437) with delta (0, 0)
Screenshot: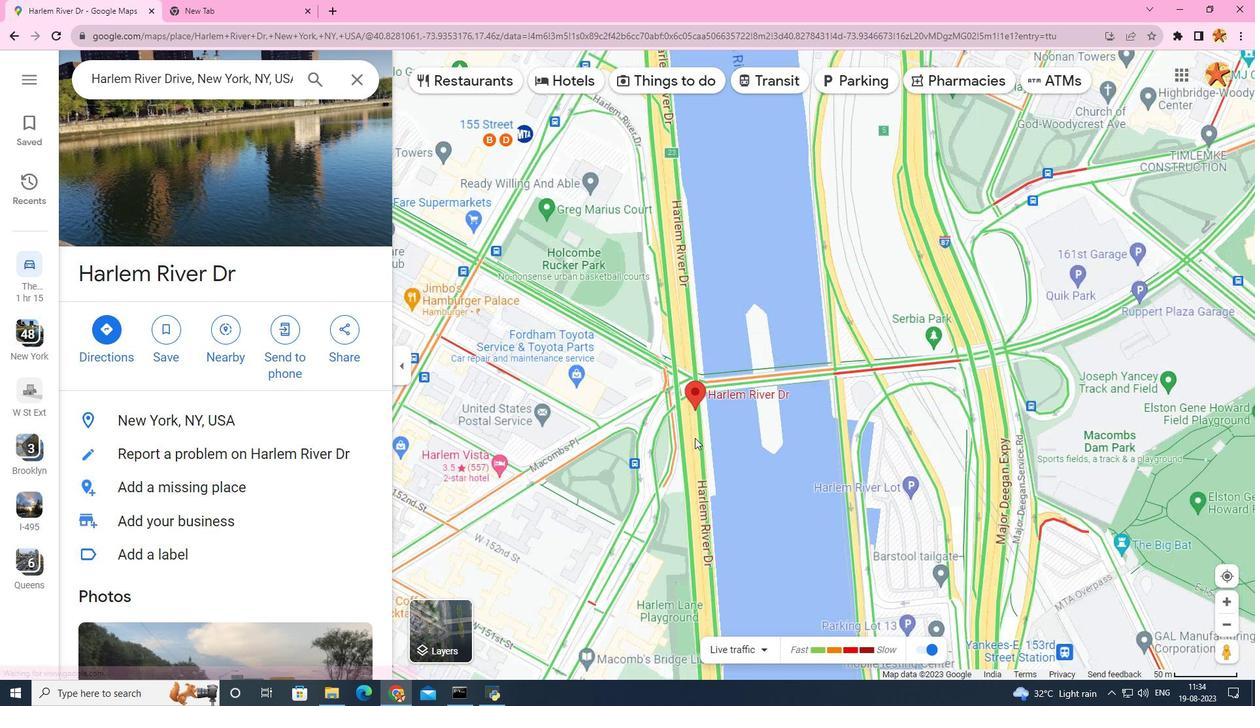 
Action: Mouse scrolled (695, 437) with delta (0, 0)
Screenshot: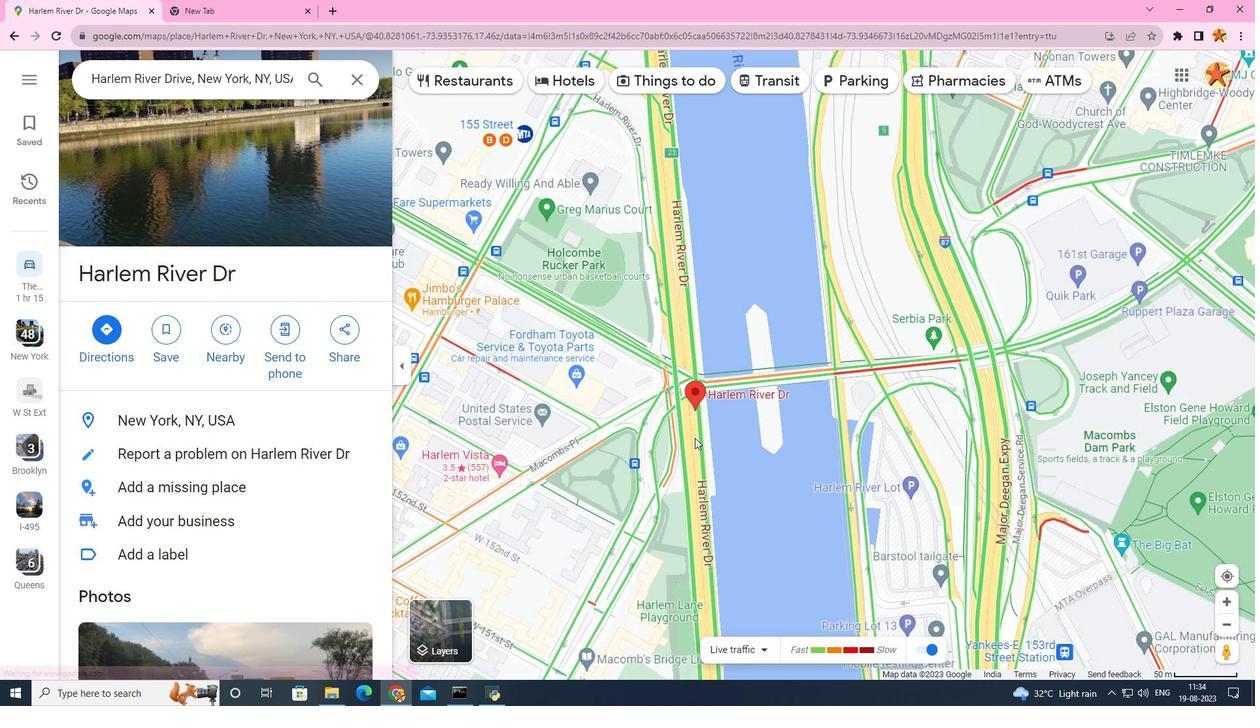 
Action: Mouse scrolled (695, 437) with delta (0, 0)
Screenshot: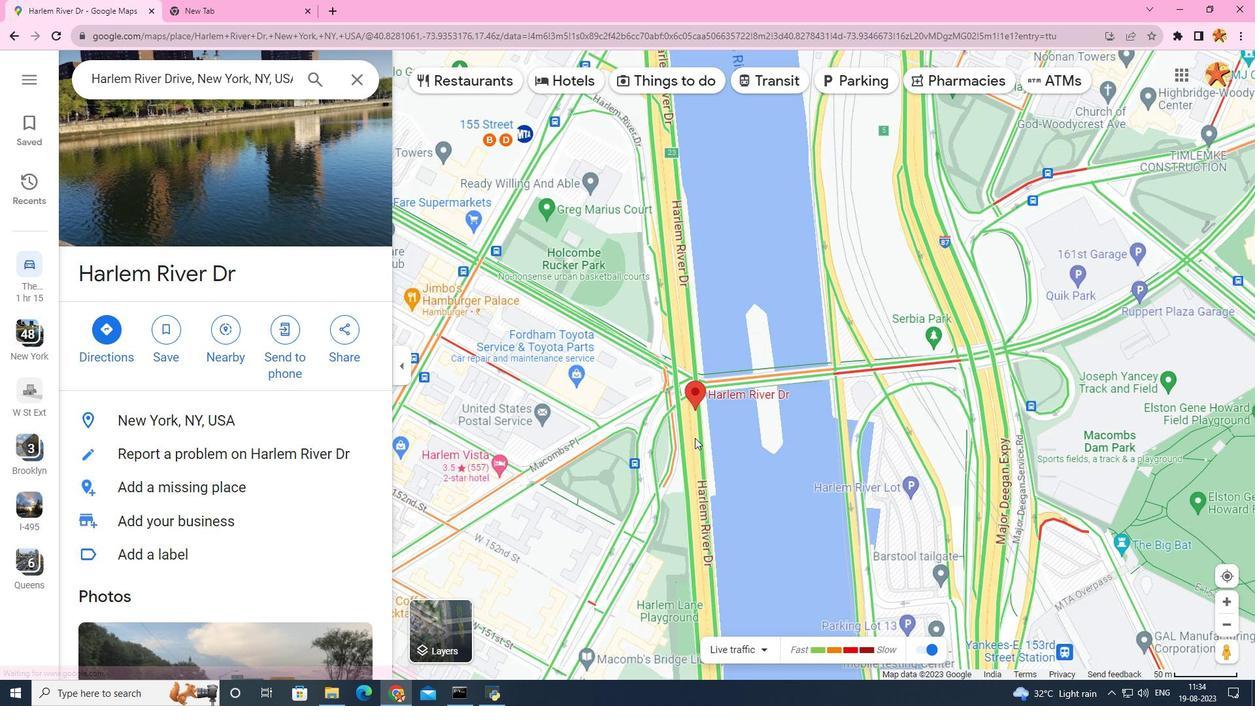 
Action: Mouse scrolled (695, 437) with delta (0, 0)
Screenshot: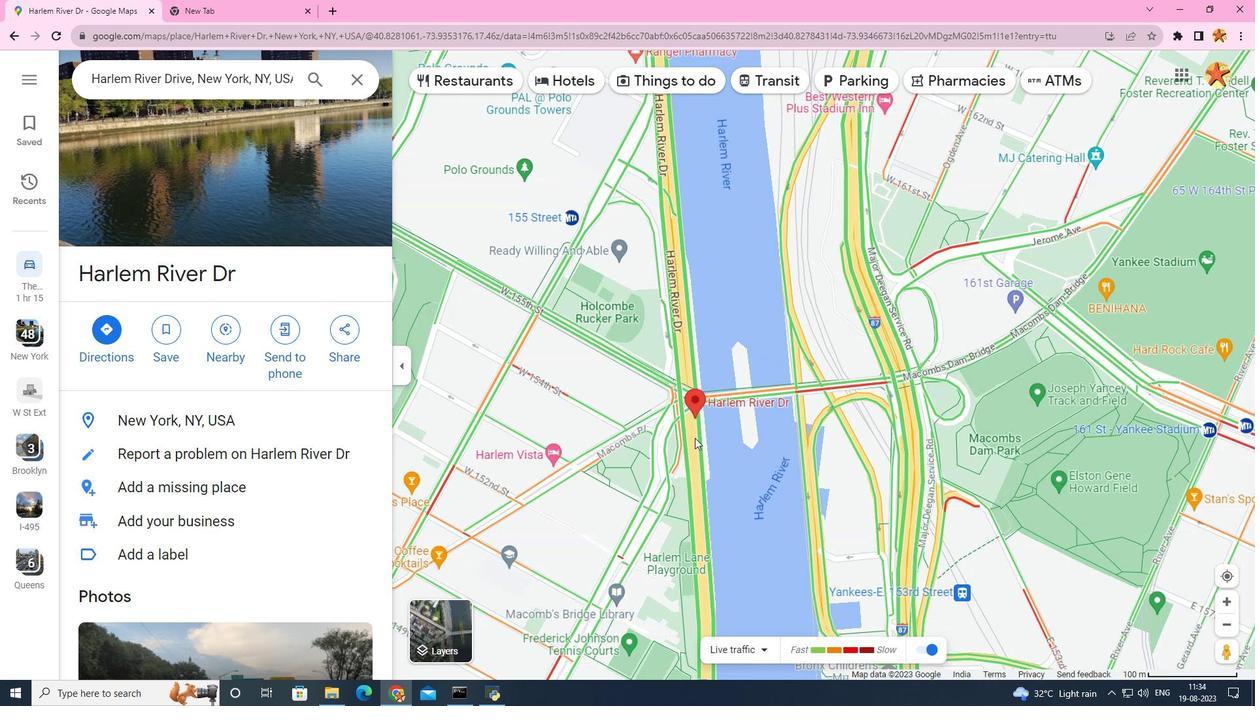 
Action: Mouse scrolled (695, 437) with delta (0, 0)
Screenshot: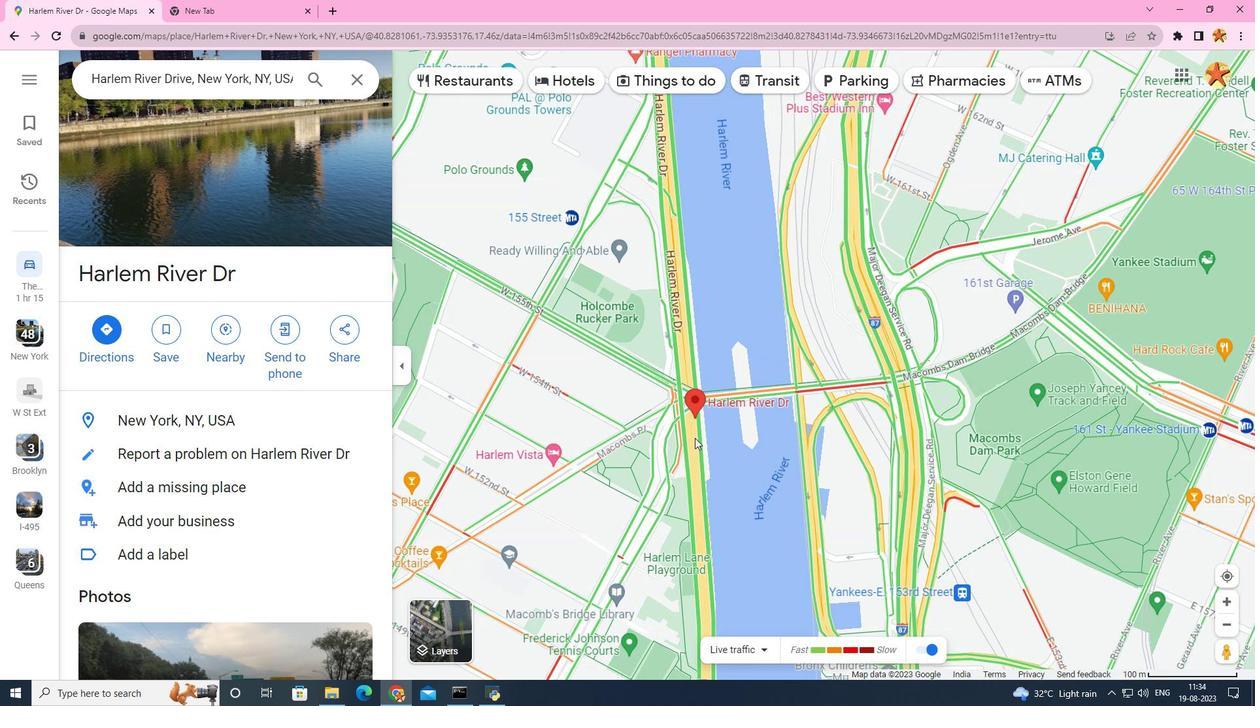 
Action: Mouse scrolled (695, 437) with delta (0, 0)
Screenshot: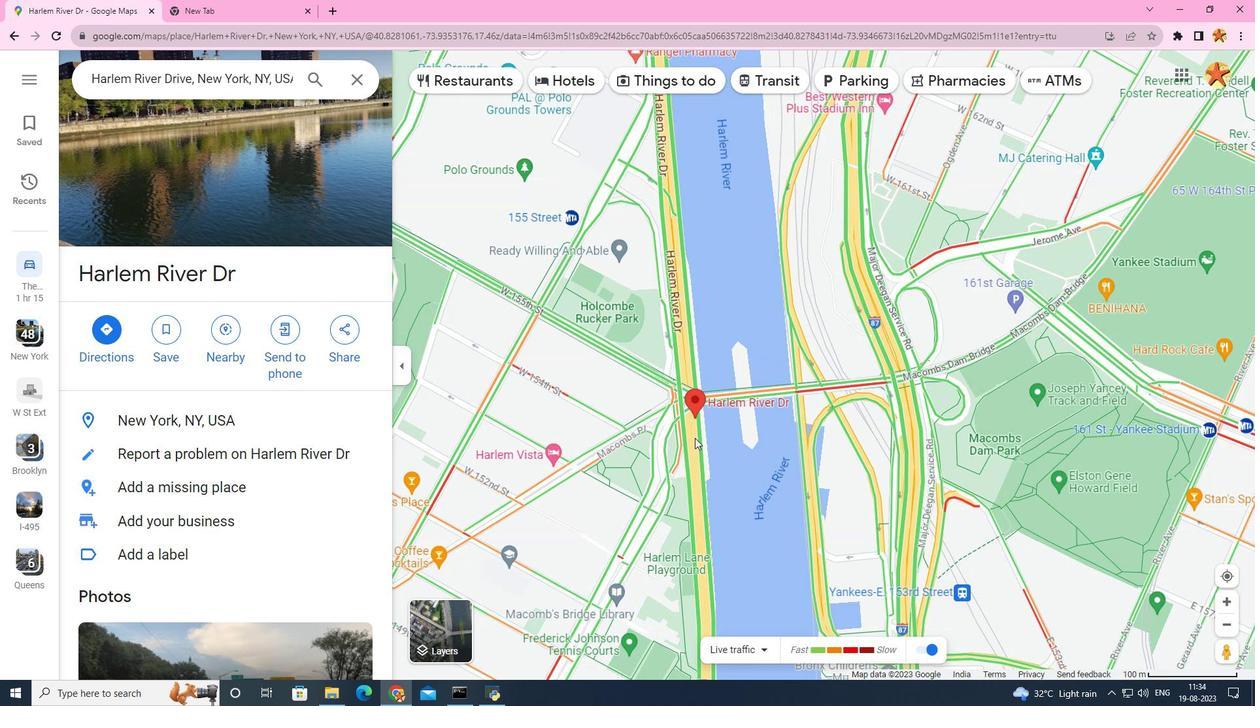 
Action: Mouse scrolled (695, 437) with delta (0, 0)
Screenshot: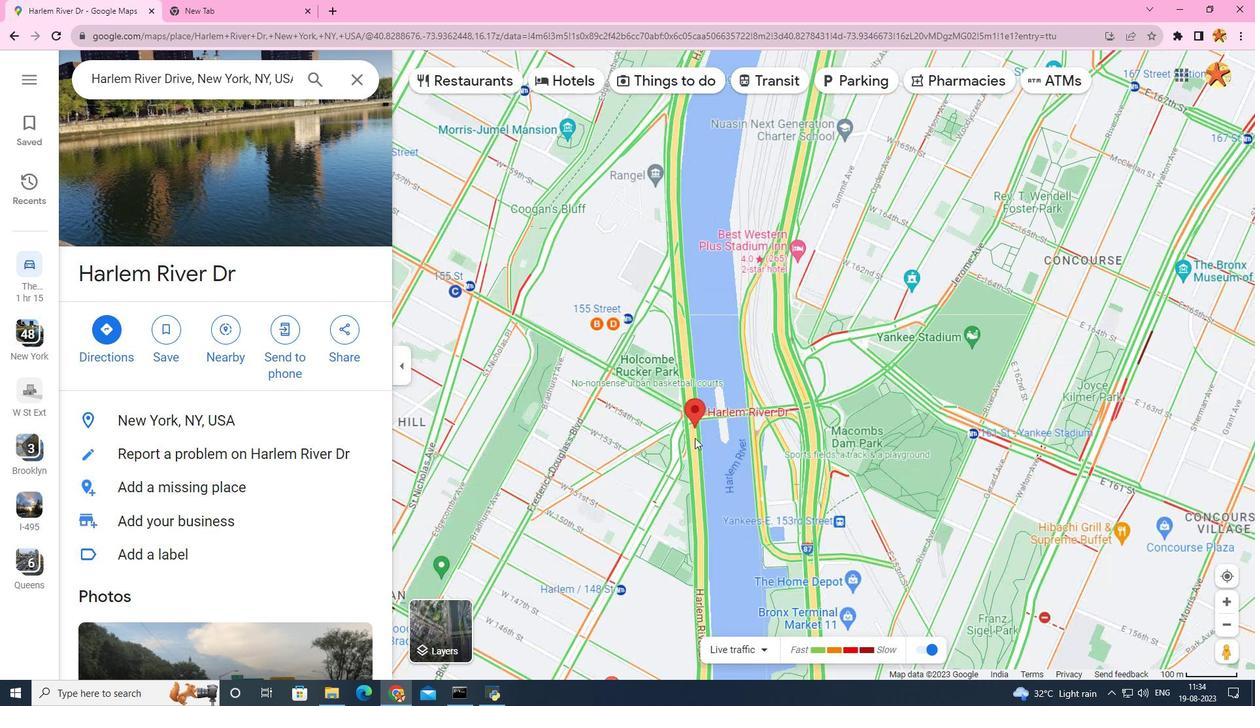 
Action: Mouse scrolled (695, 437) with delta (0, 0)
Screenshot: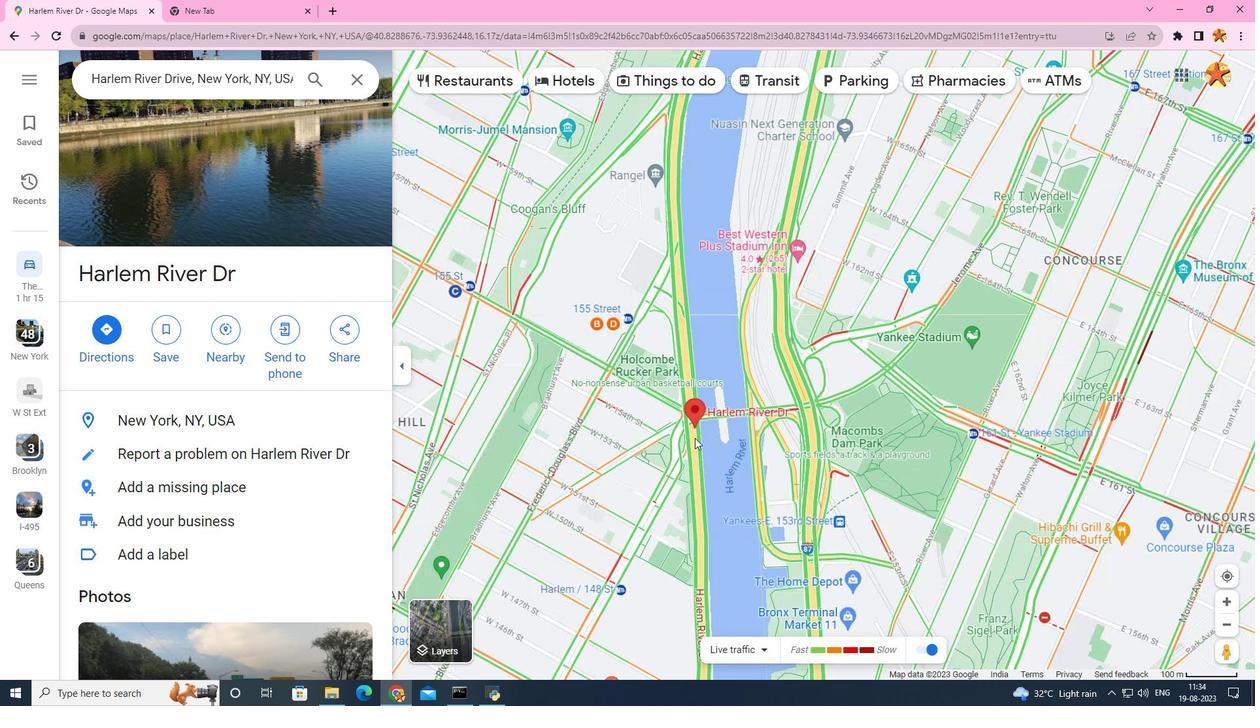
Action: Mouse scrolled (695, 437) with delta (0, 0)
Screenshot: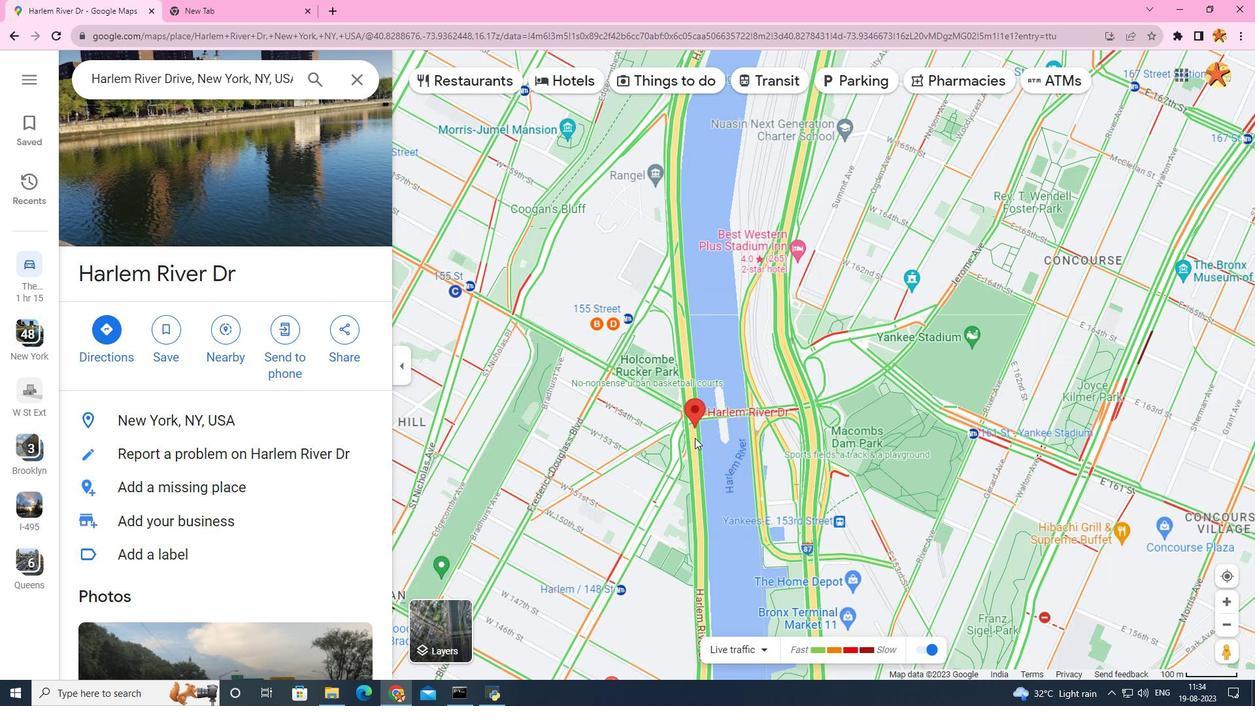 
Action: Mouse scrolled (695, 437) with delta (0, 0)
Screenshot: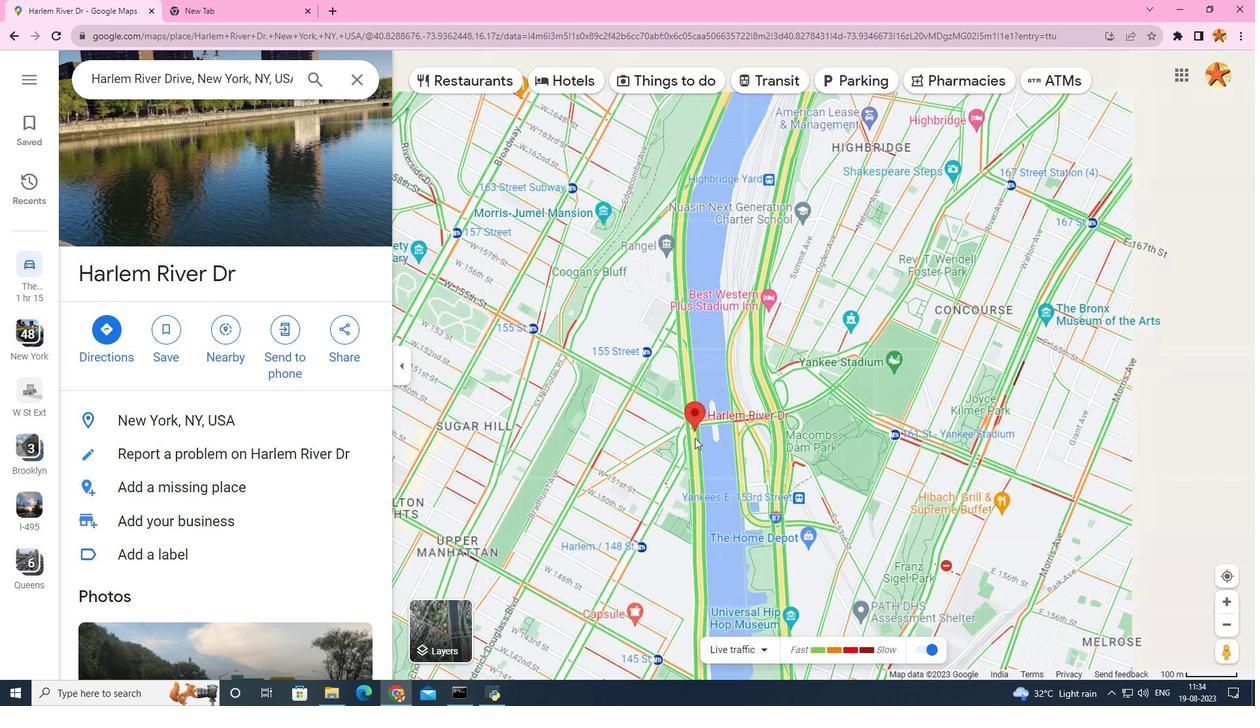 
Action: Mouse scrolled (695, 437) with delta (0, 0)
Screenshot: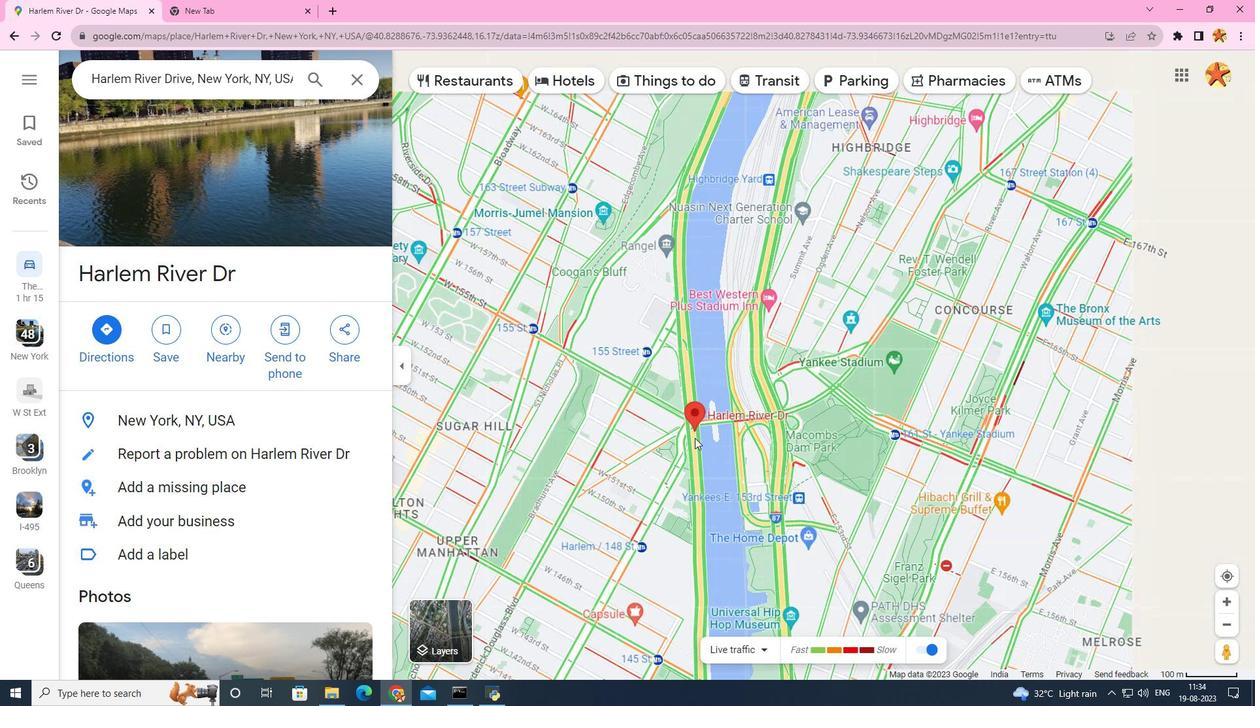 
Action: Mouse scrolled (695, 437) with delta (0, 0)
Screenshot: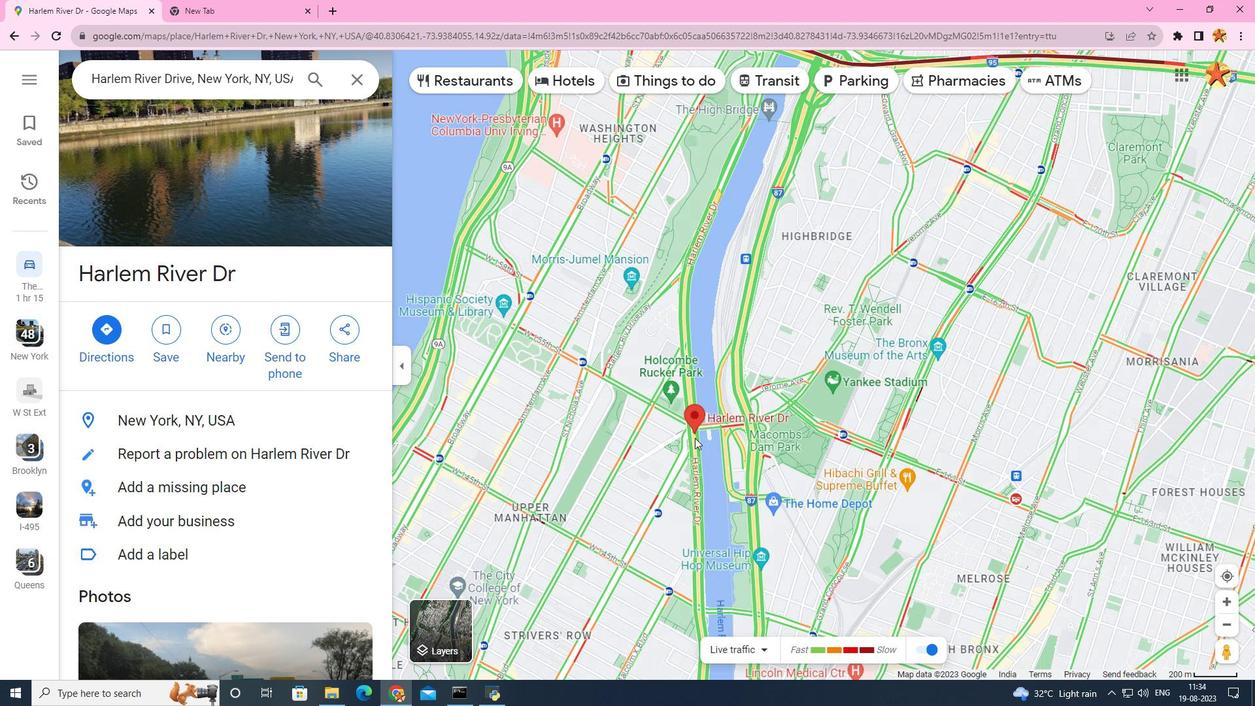 
Action: Mouse scrolled (695, 437) with delta (0, 0)
Screenshot: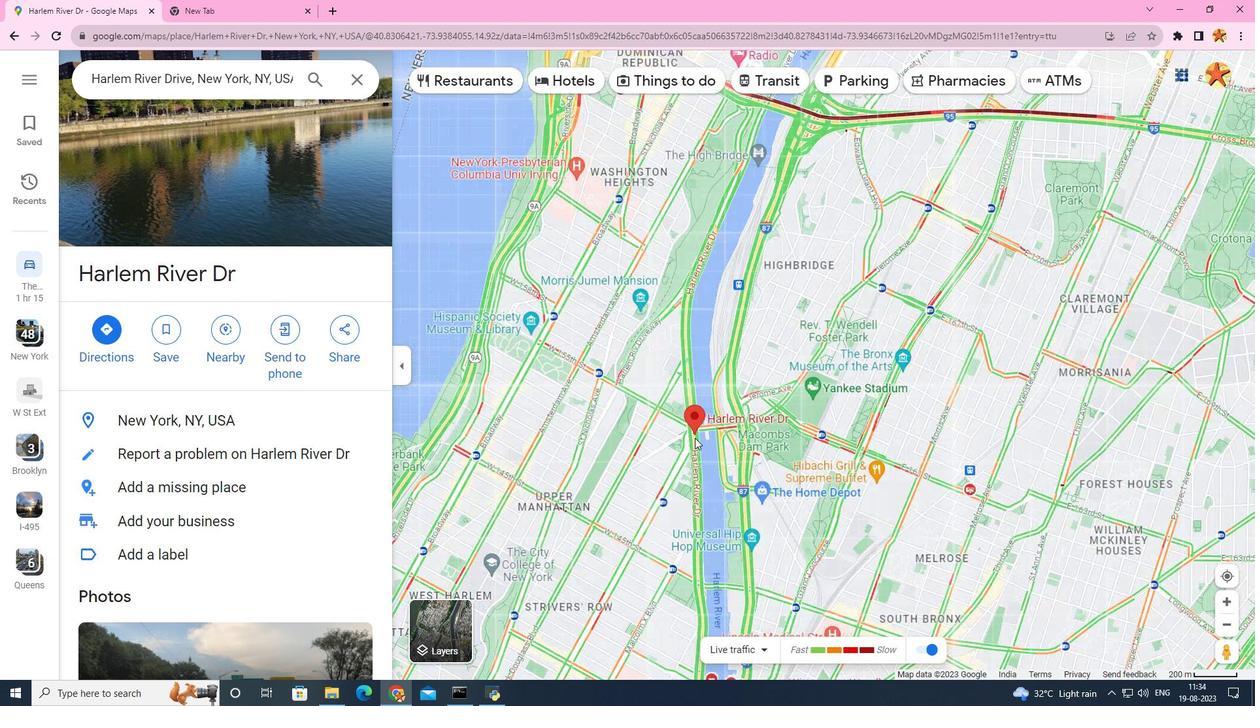 
Action: Mouse scrolled (695, 437) with delta (0, 0)
Screenshot: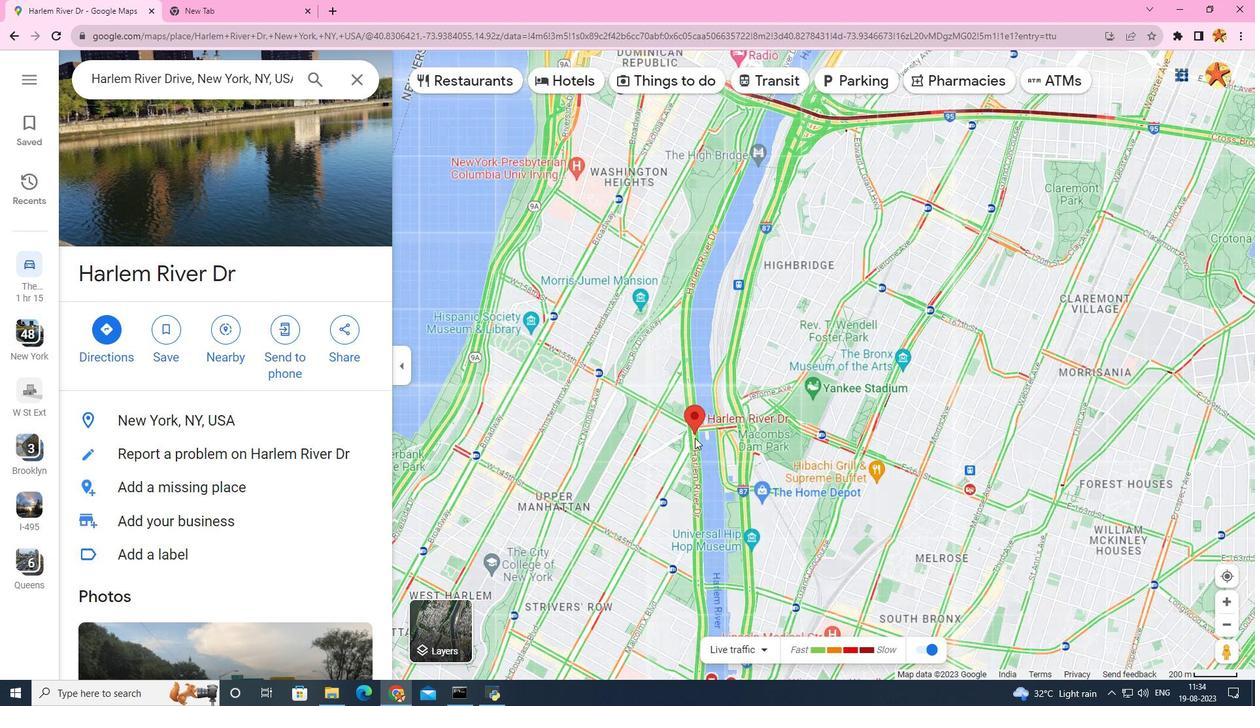 
Action: Mouse scrolled (695, 437) with delta (0, 0)
Screenshot: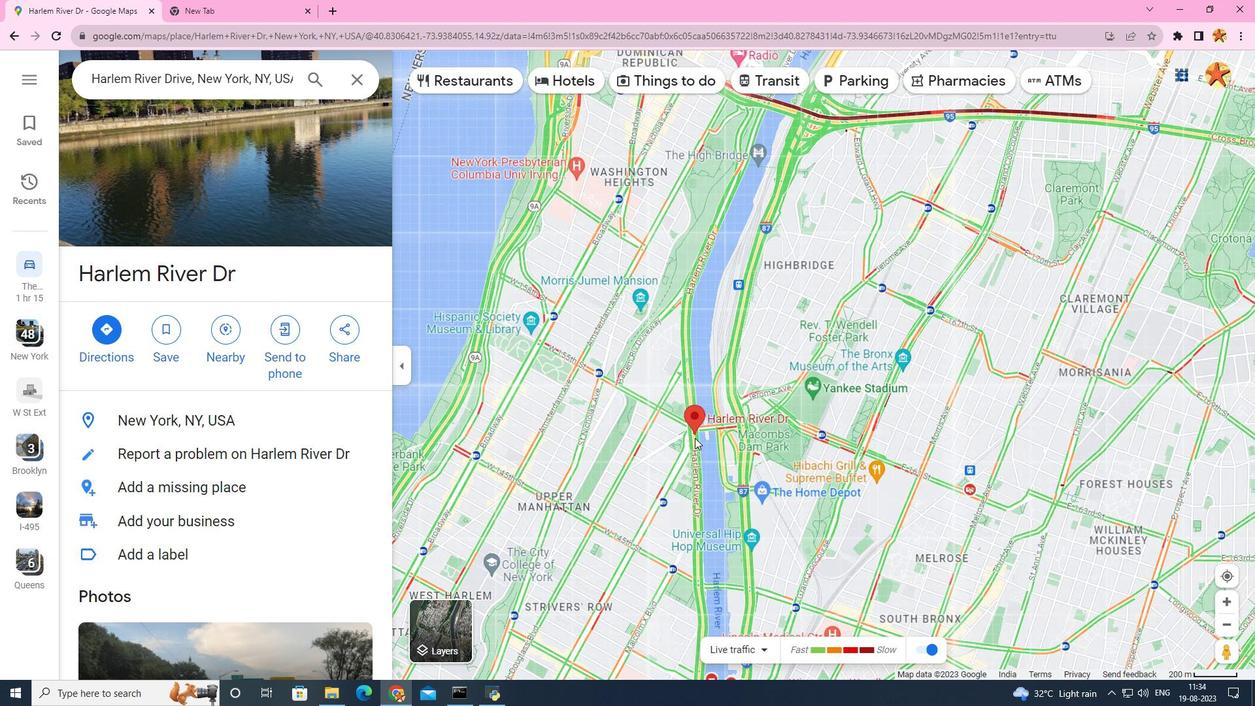
Action: Mouse scrolled (695, 437) with delta (0, 0)
Screenshot: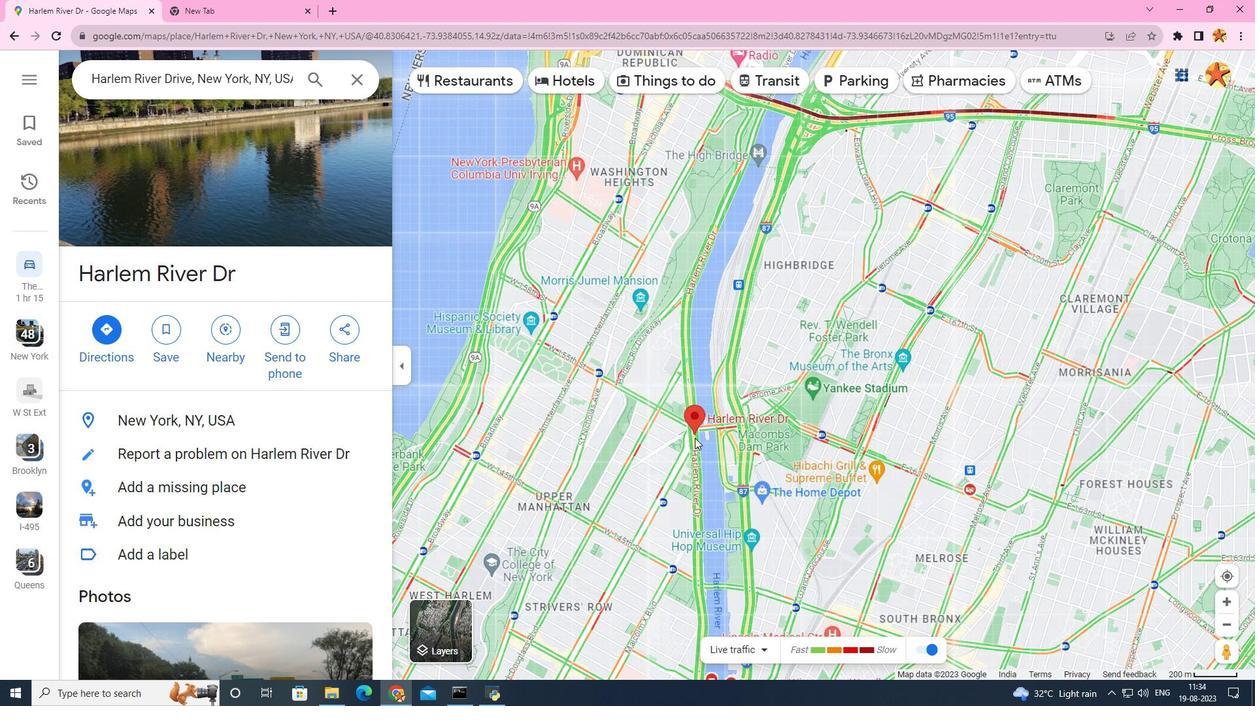 
Action: Mouse scrolled (695, 438) with delta (0, 0)
Screenshot: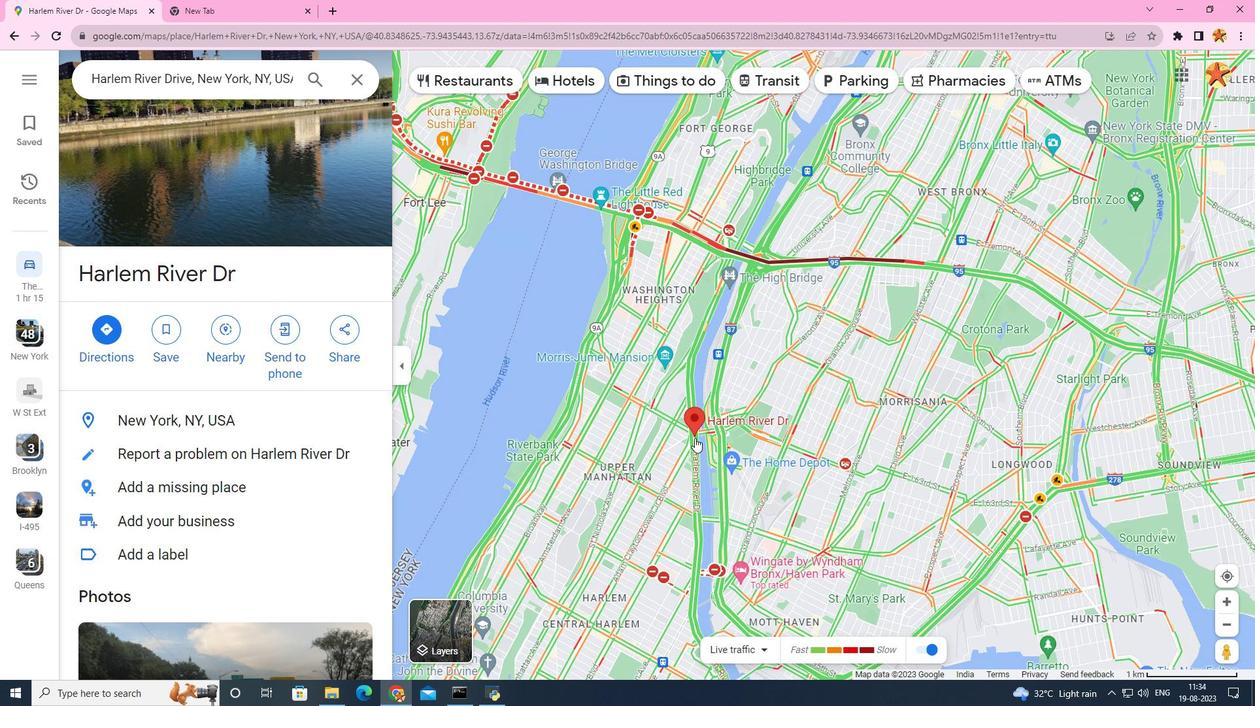 
Action: Mouse scrolled (695, 438) with delta (0, 0)
Screenshot: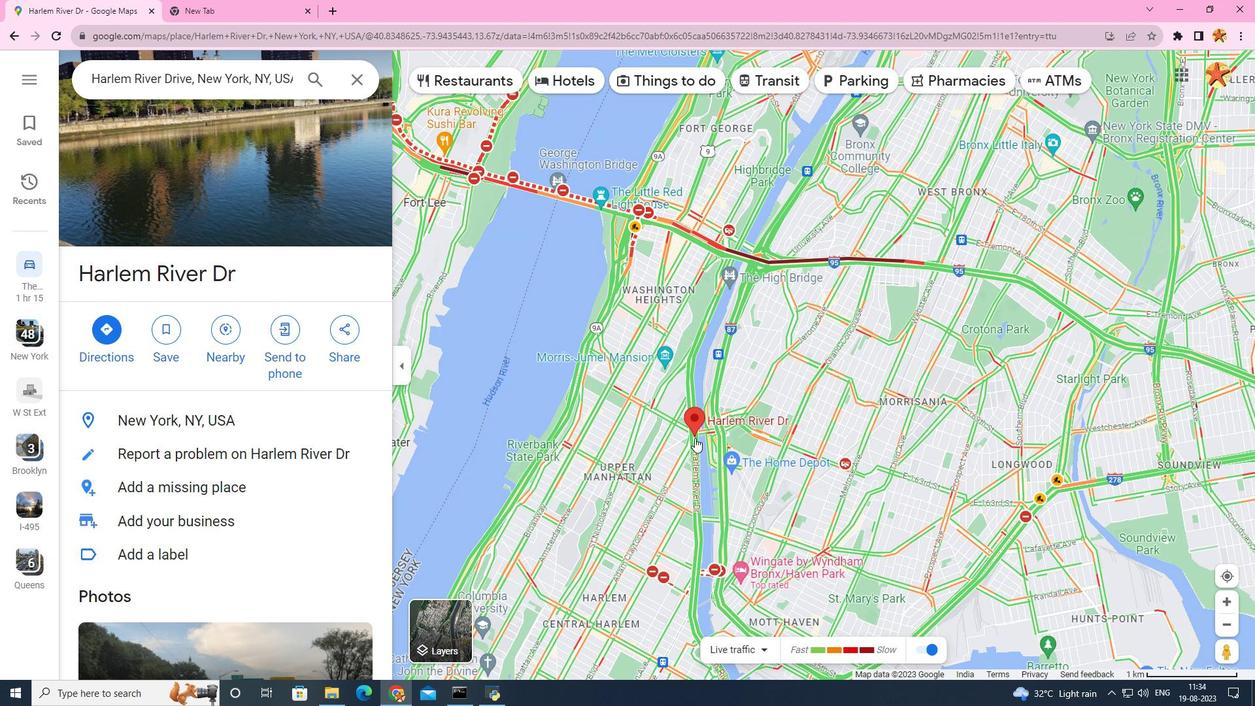 
Action: Mouse scrolled (695, 438) with delta (0, 0)
Screenshot: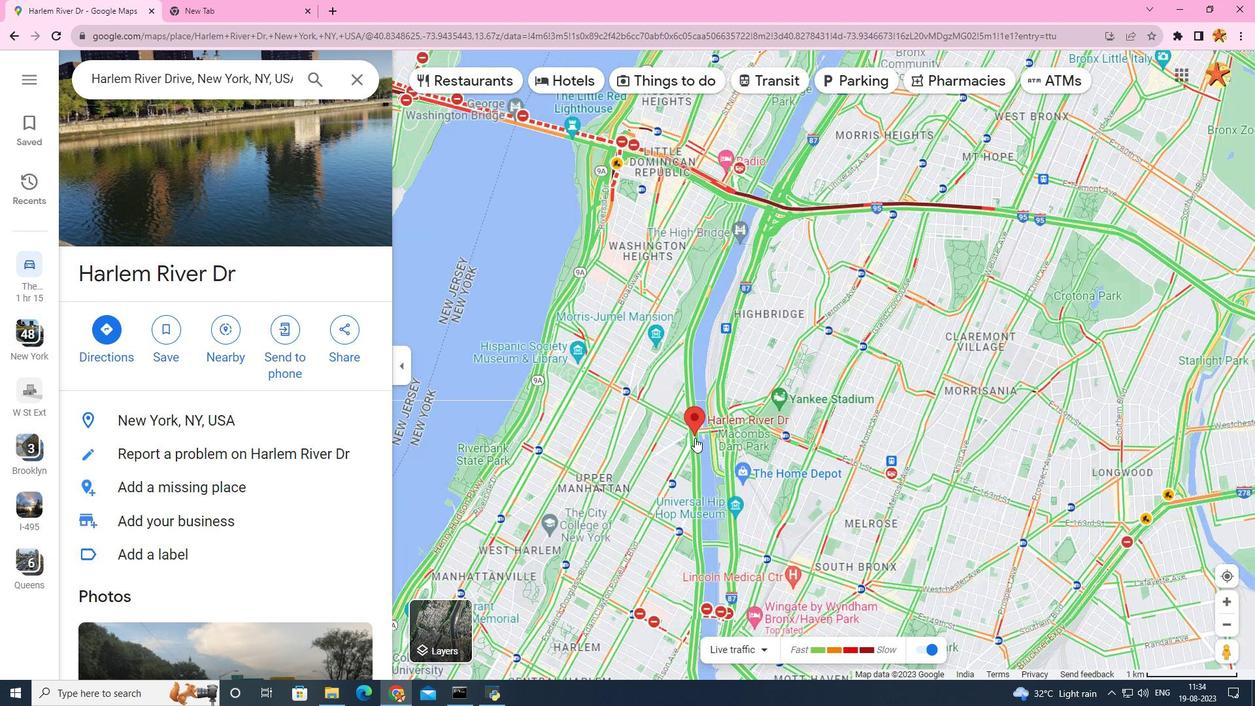 
Action: Mouse scrolled (695, 438) with delta (0, 0)
Screenshot: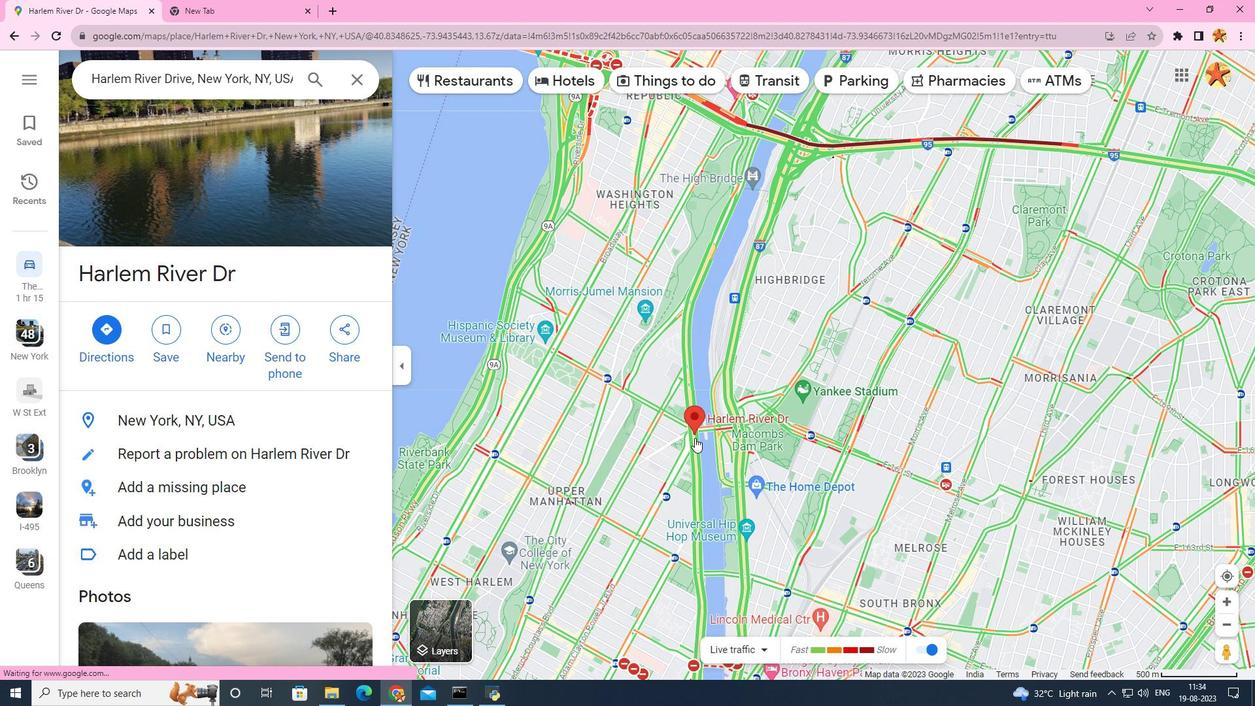 
Action: Mouse scrolled (695, 438) with delta (0, 0)
Screenshot: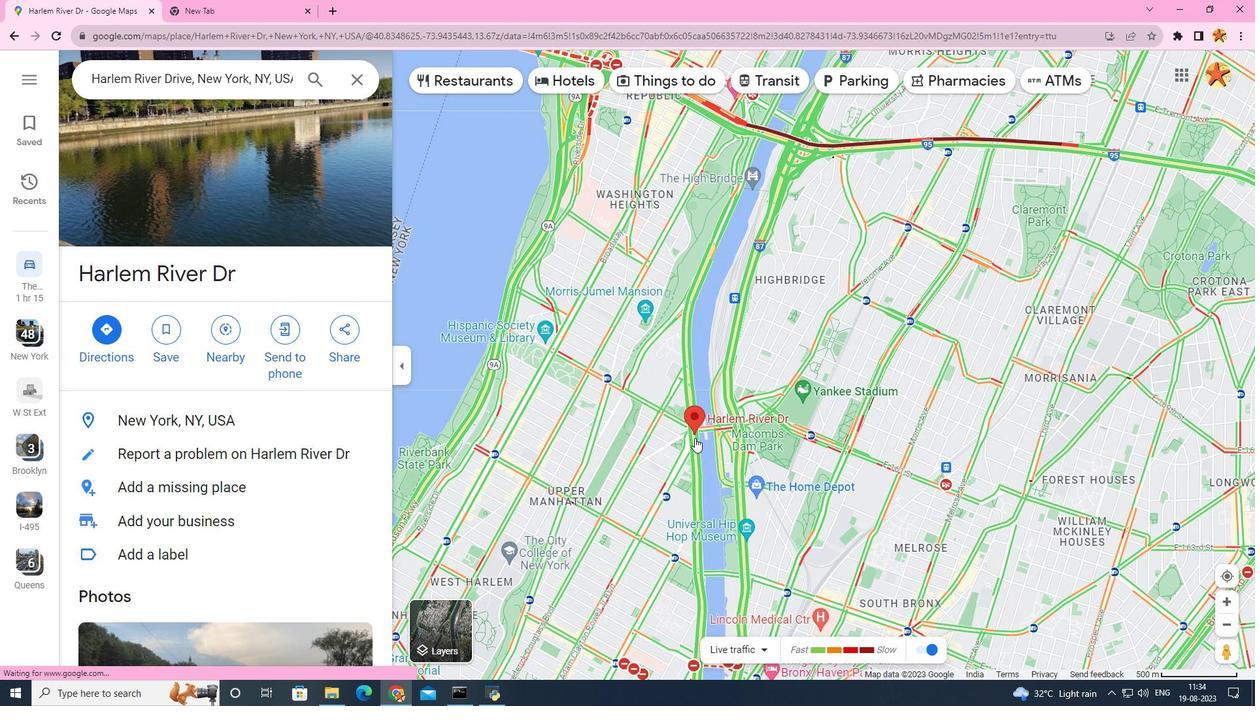 
Action: Mouse scrolled (695, 438) with delta (0, 0)
Screenshot: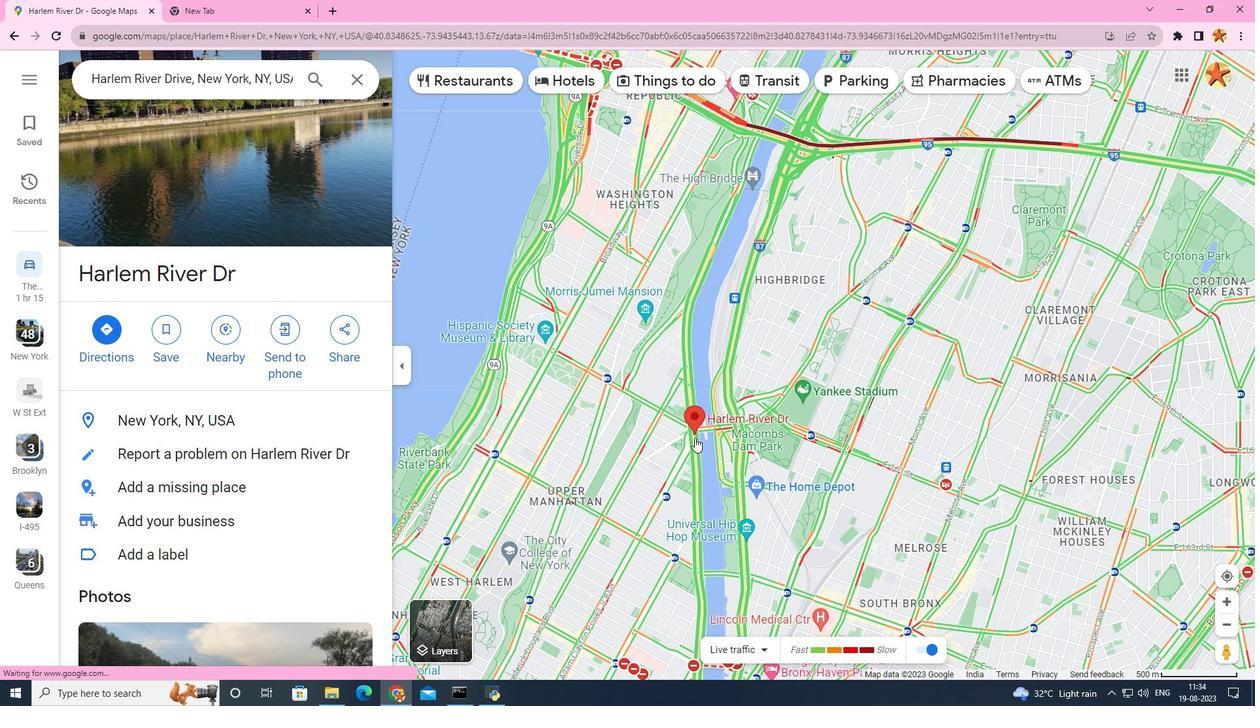 
Action: Mouse scrolled (695, 438) with delta (0, 0)
Screenshot: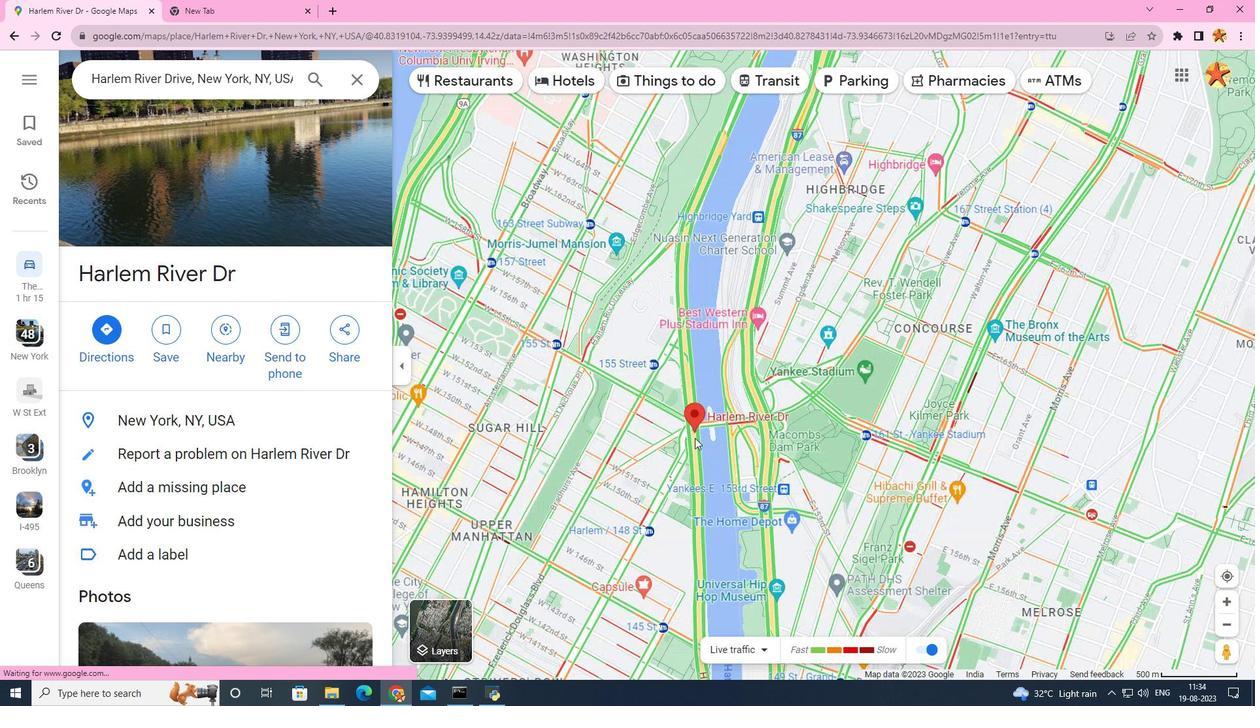 
Action: Mouse scrolled (695, 438) with delta (0, 0)
Screenshot: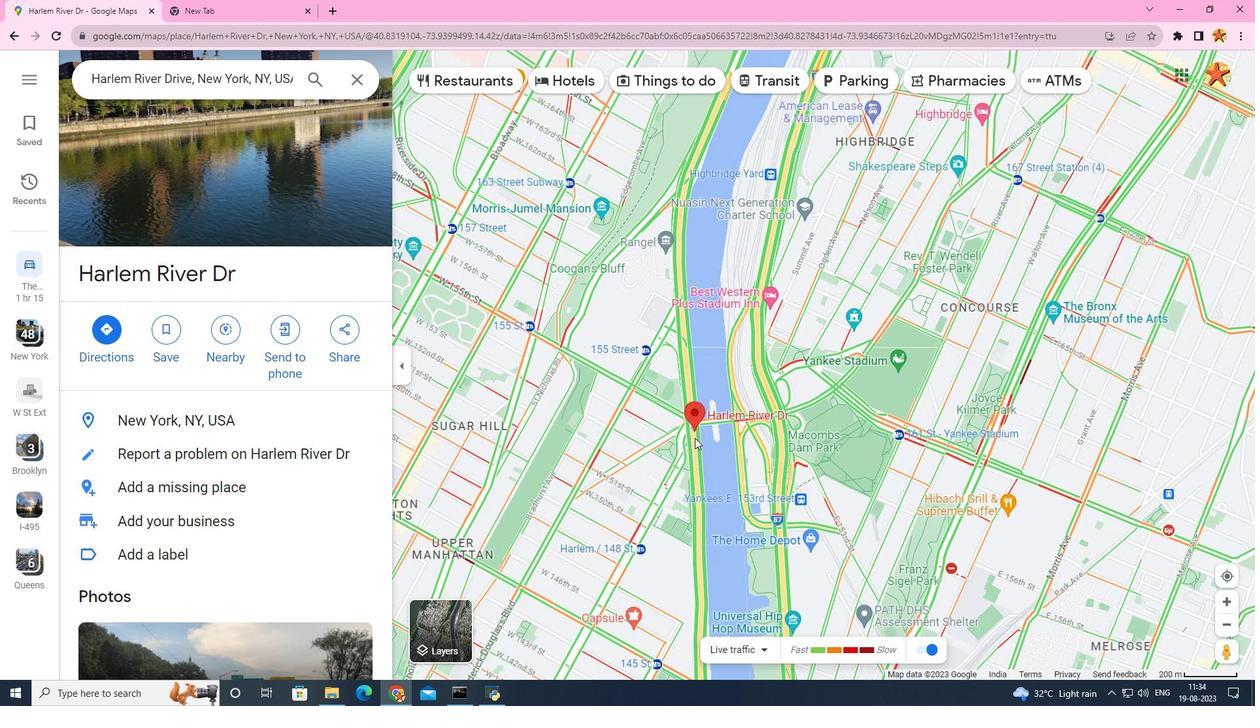 
Action: Mouse scrolled (695, 438) with delta (0, 0)
Screenshot: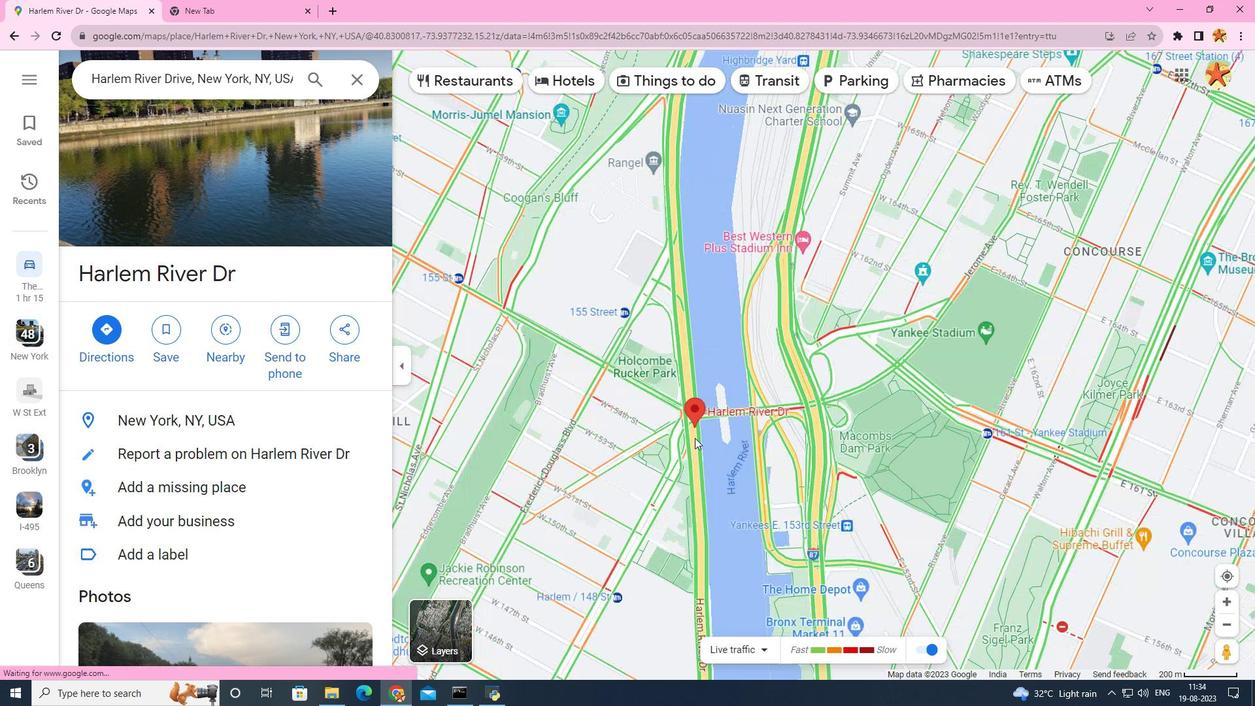 
Action: Mouse scrolled (695, 438) with delta (0, 0)
Screenshot: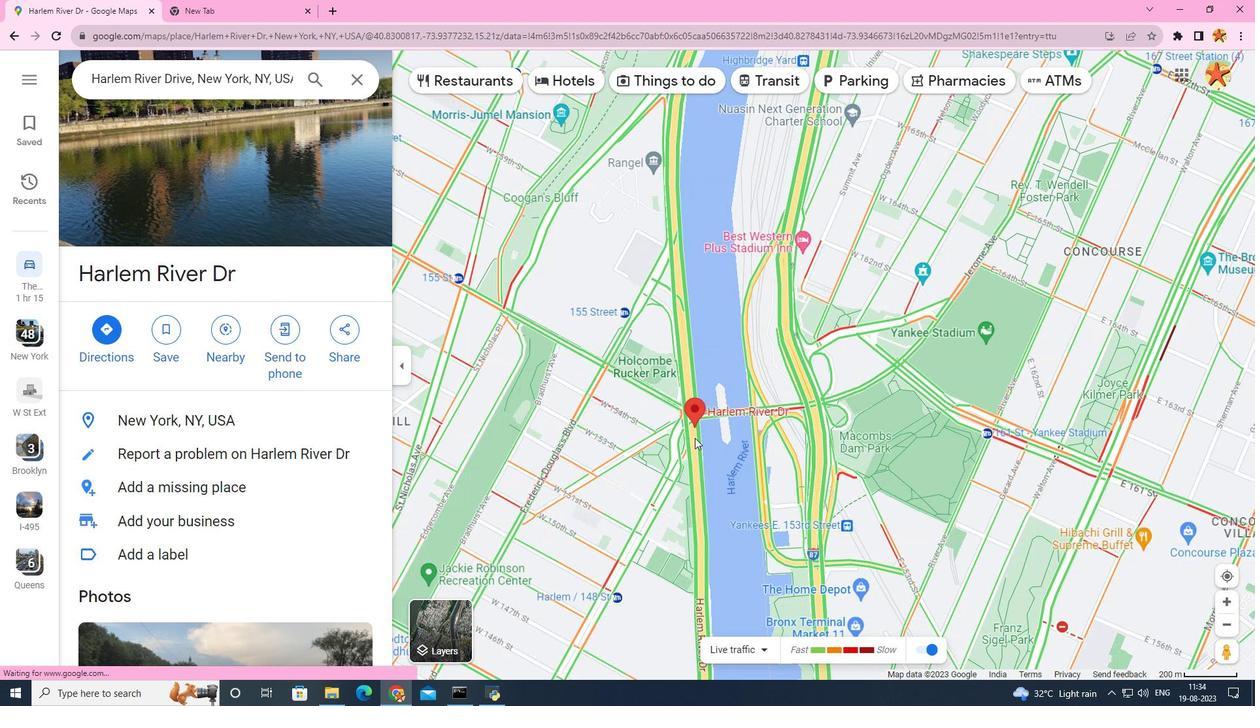 
Action: Mouse scrolled (695, 438) with delta (0, 0)
Screenshot: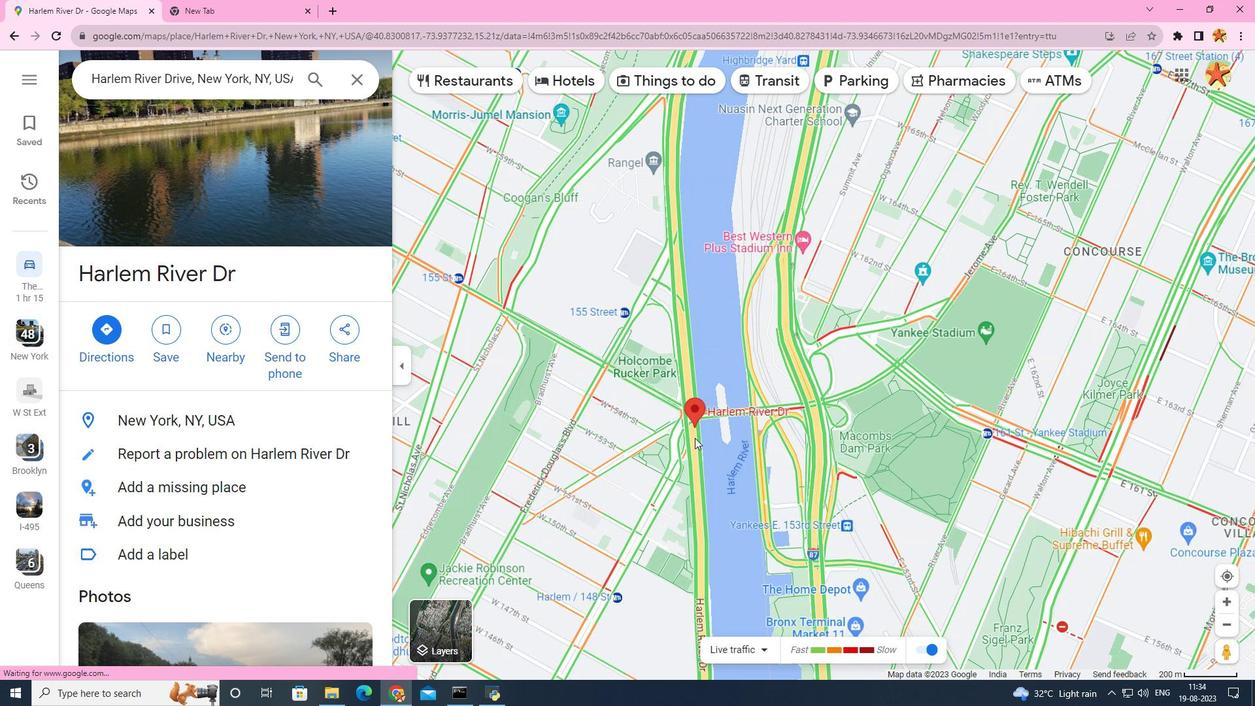 
Action: Mouse scrolled (695, 438) with delta (0, 0)
Screenshot: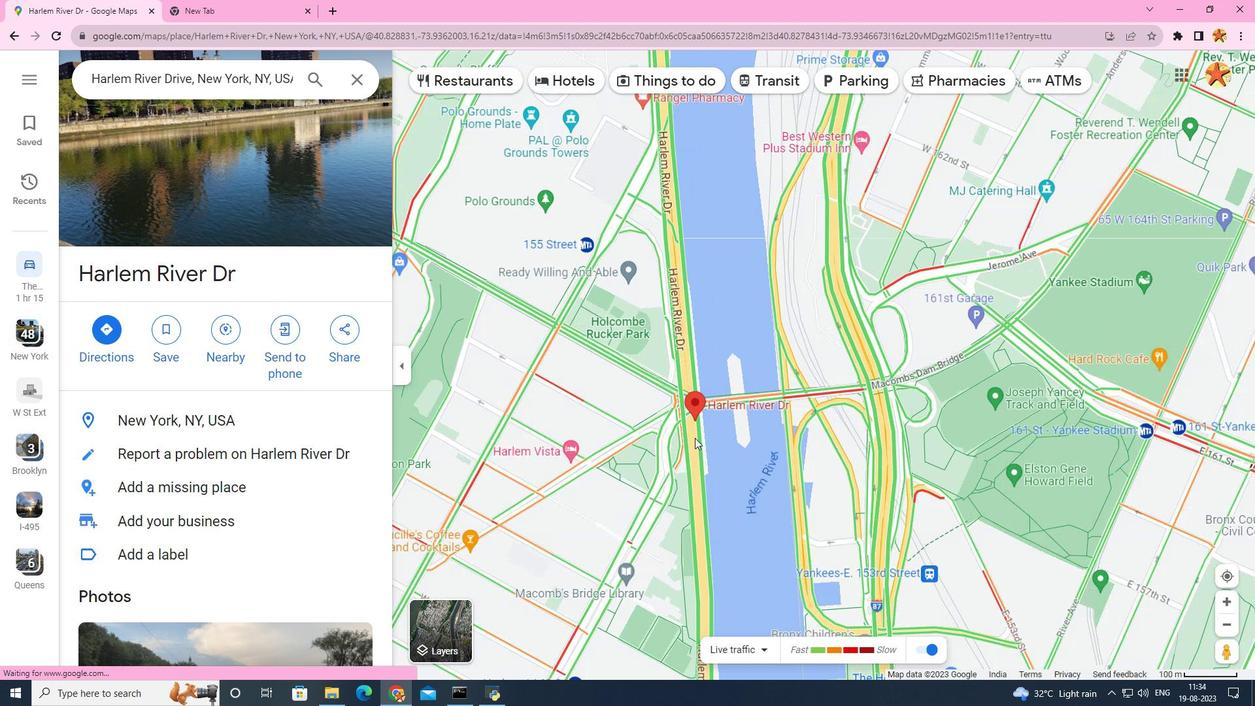 
Action: Mouse scrolled (695, 438) with delta (0, 0)
Screenshot: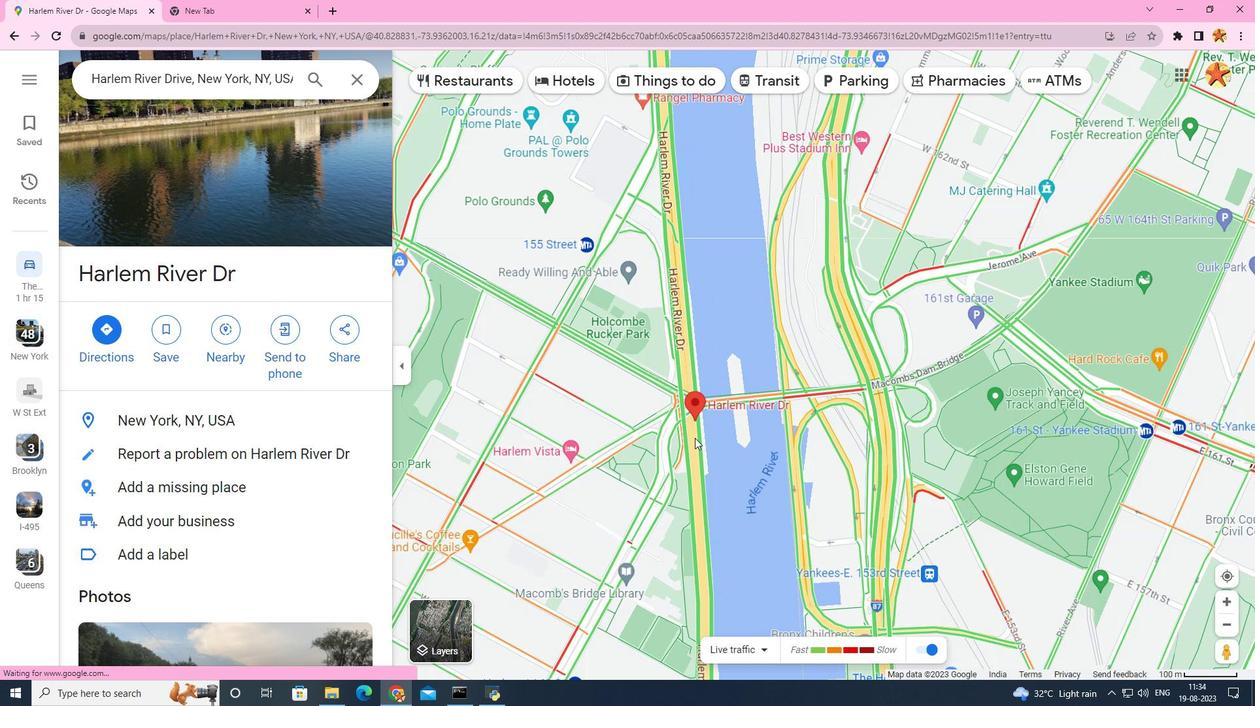 
Action: Mouse scrolled (695, 438) with delta (0, 0)
Screenshot: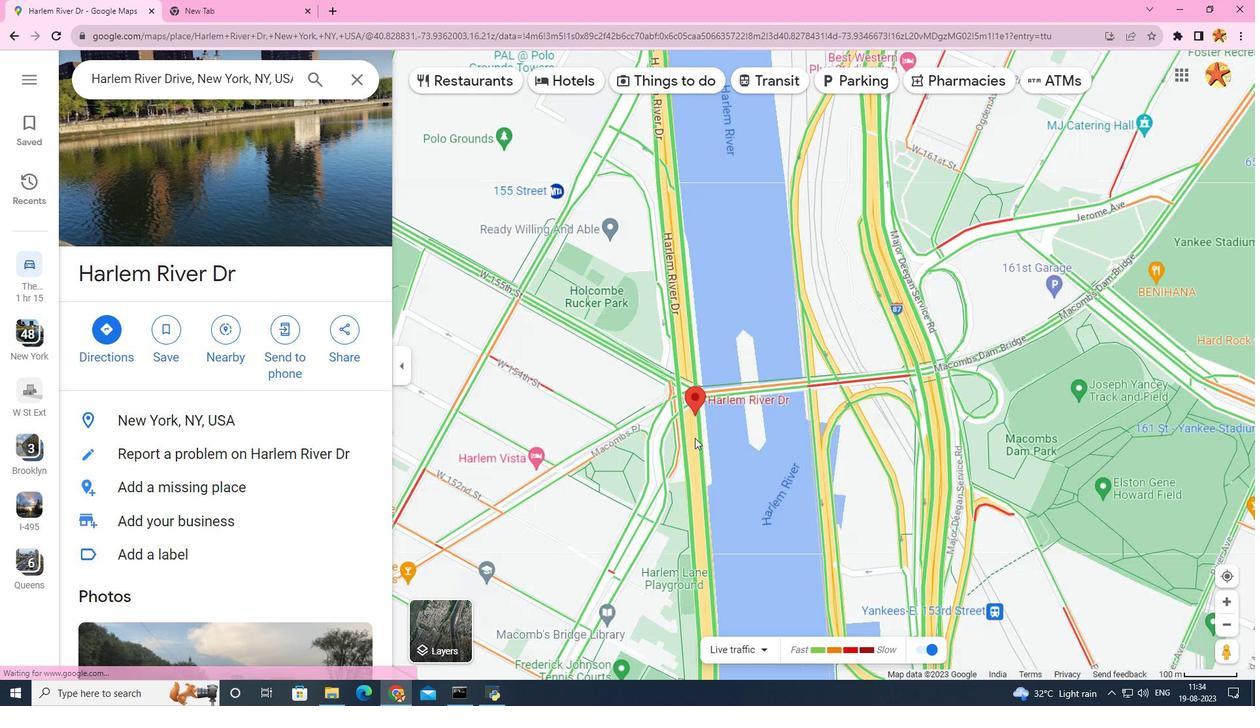 
Action: Mouse scrolled (695, 438) with delta (0, 0)
Screenshot: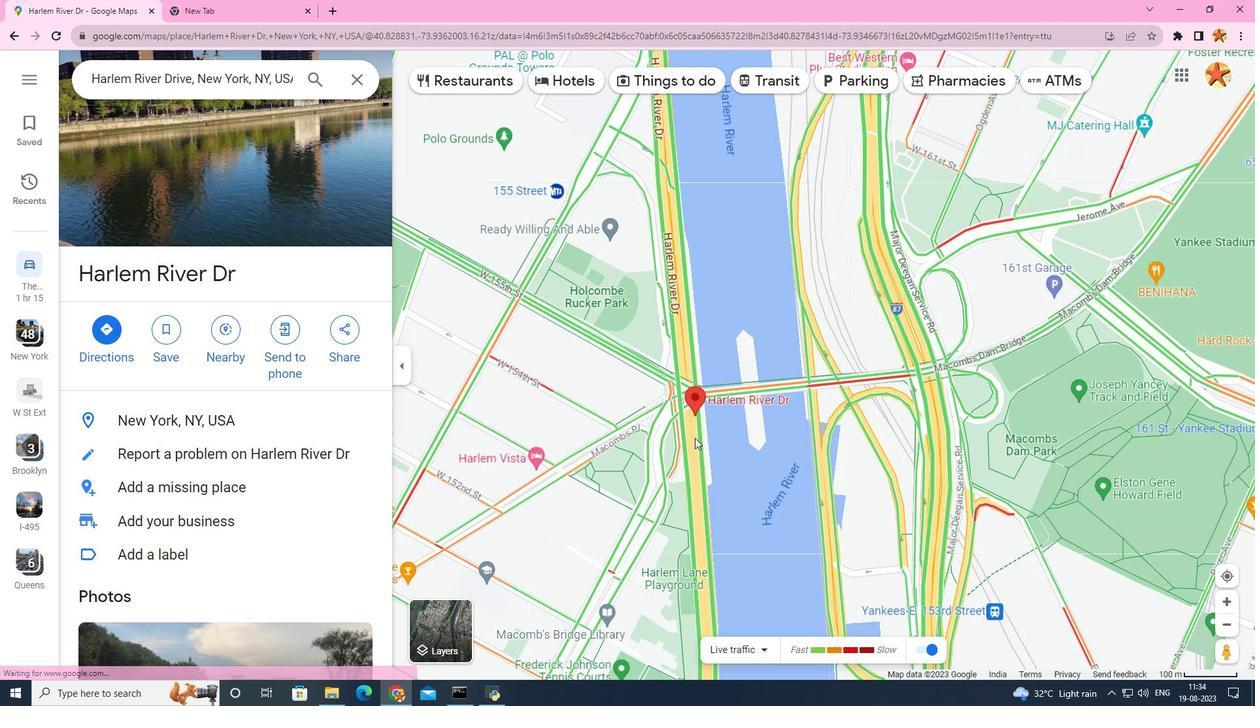 
Action: Mouse moved to (661, 315)
Screenshot: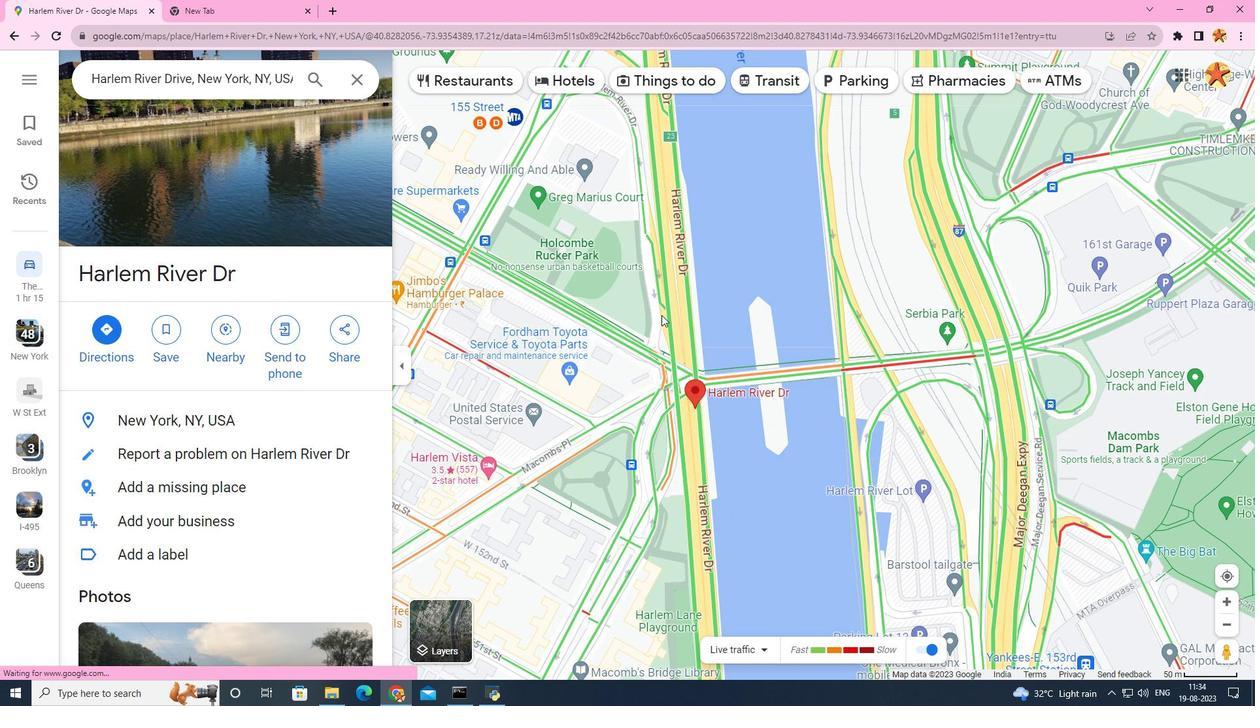 
Action: Mouse scrolled (661, 314) with delta (0, 0)
Screenshot: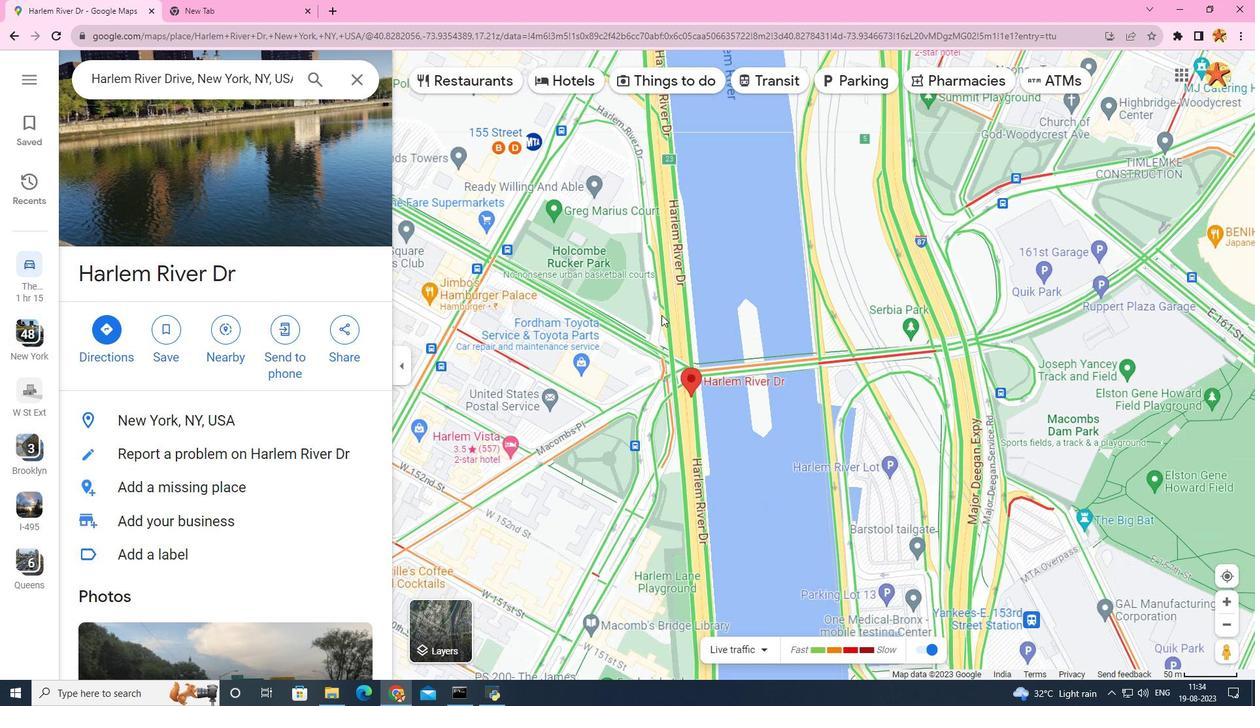 
Action: Mouse scrolled (661, 314) with delta (0, 0)
Screenshot: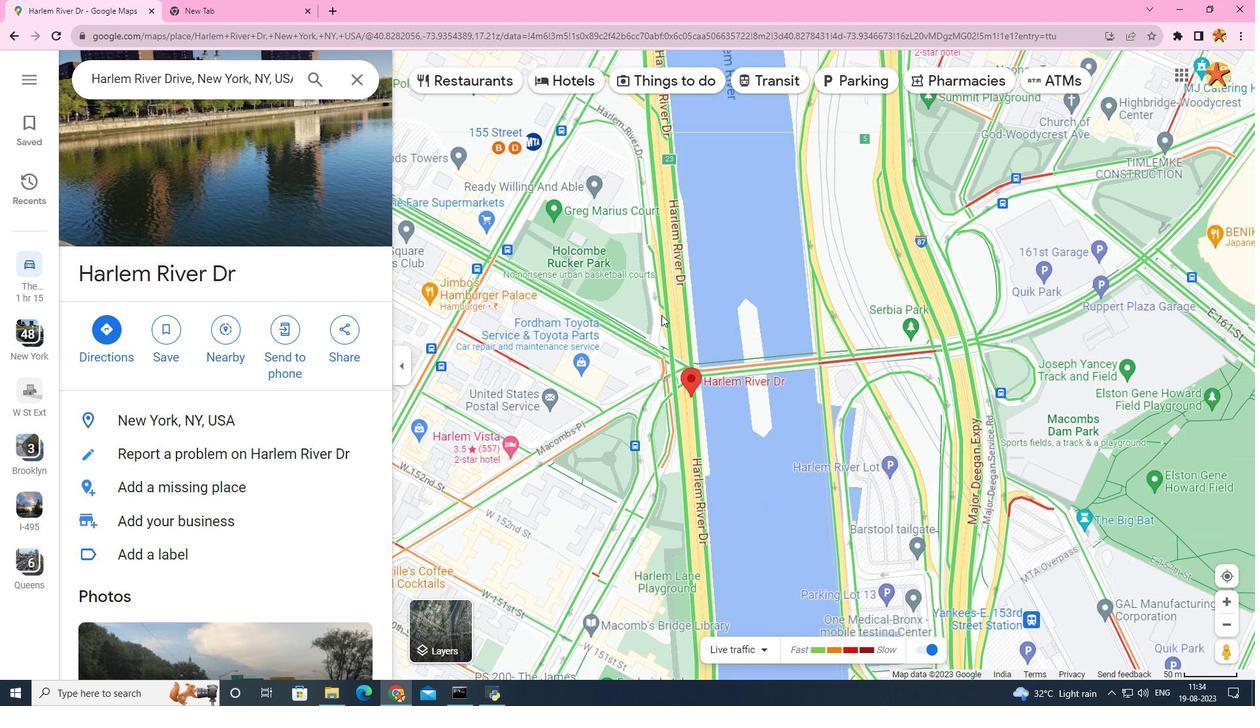 
Action: Mouse scrolled (661, 314) with delta (0, 0)
Screenshot: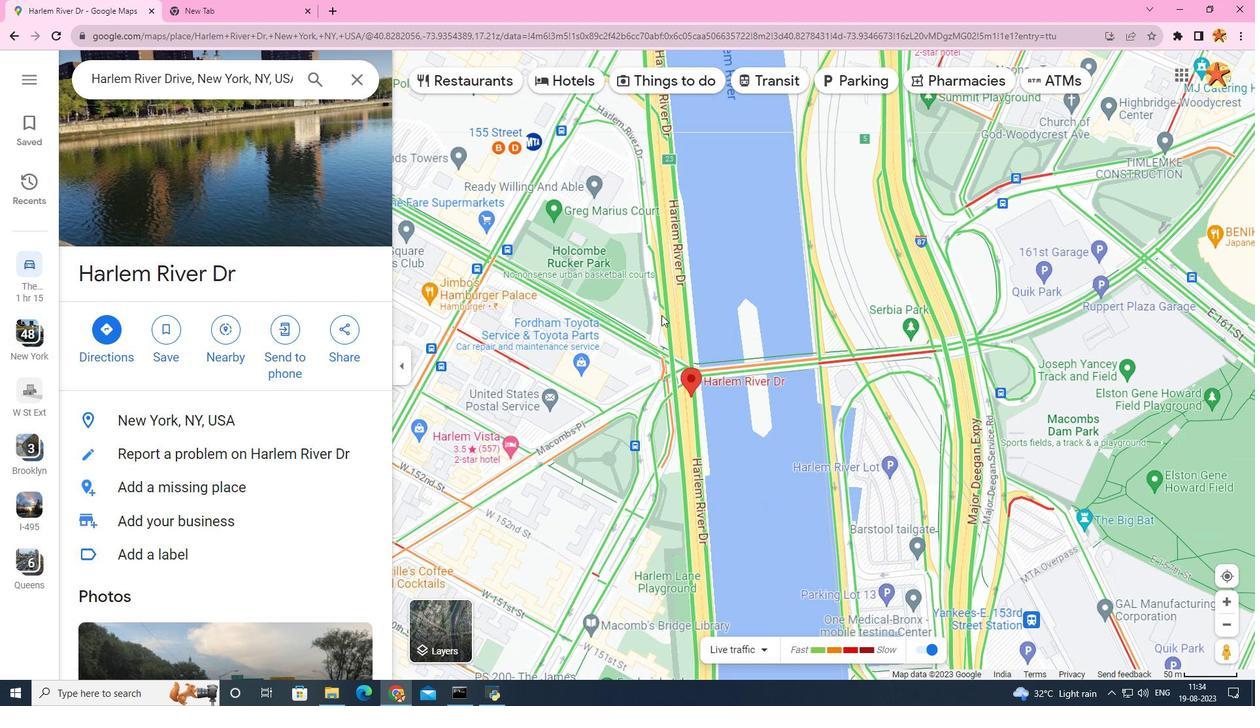 
Action: Mouse scrolled (661, 314) with delta (0, 0)
Screenshot: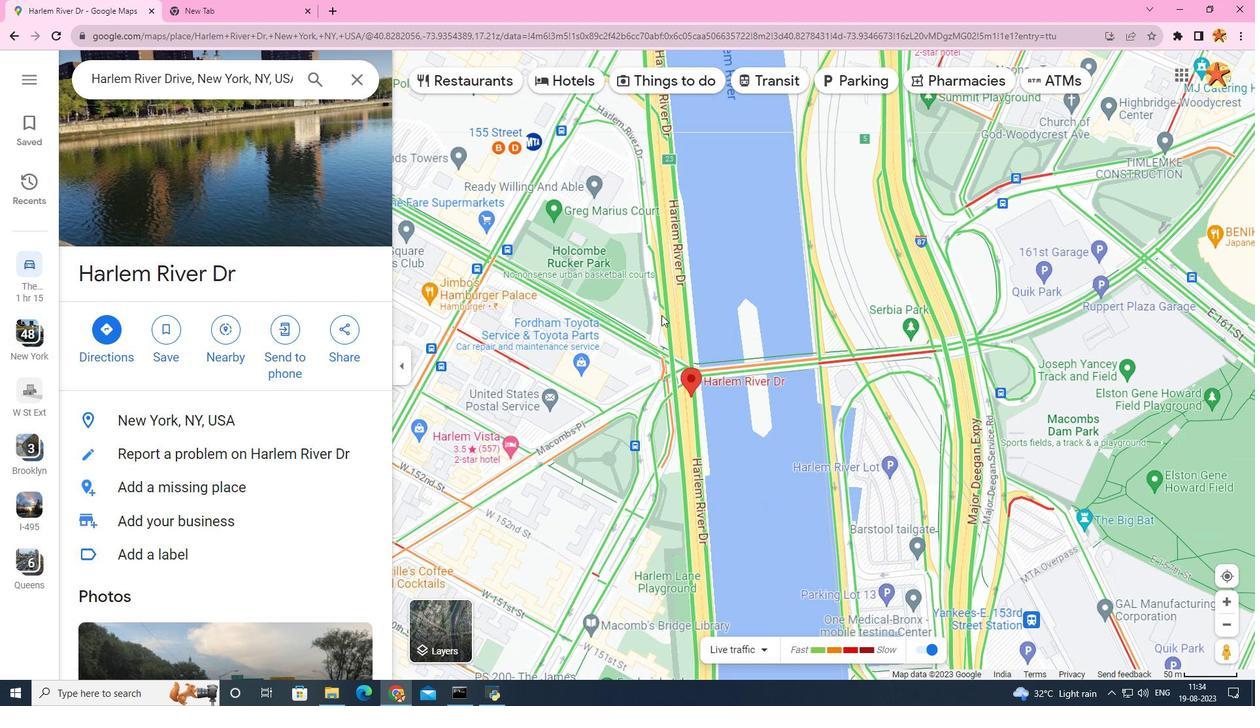 
Action: Mouse scrolled (661, 314) with delta (0, 0)
Screenshot: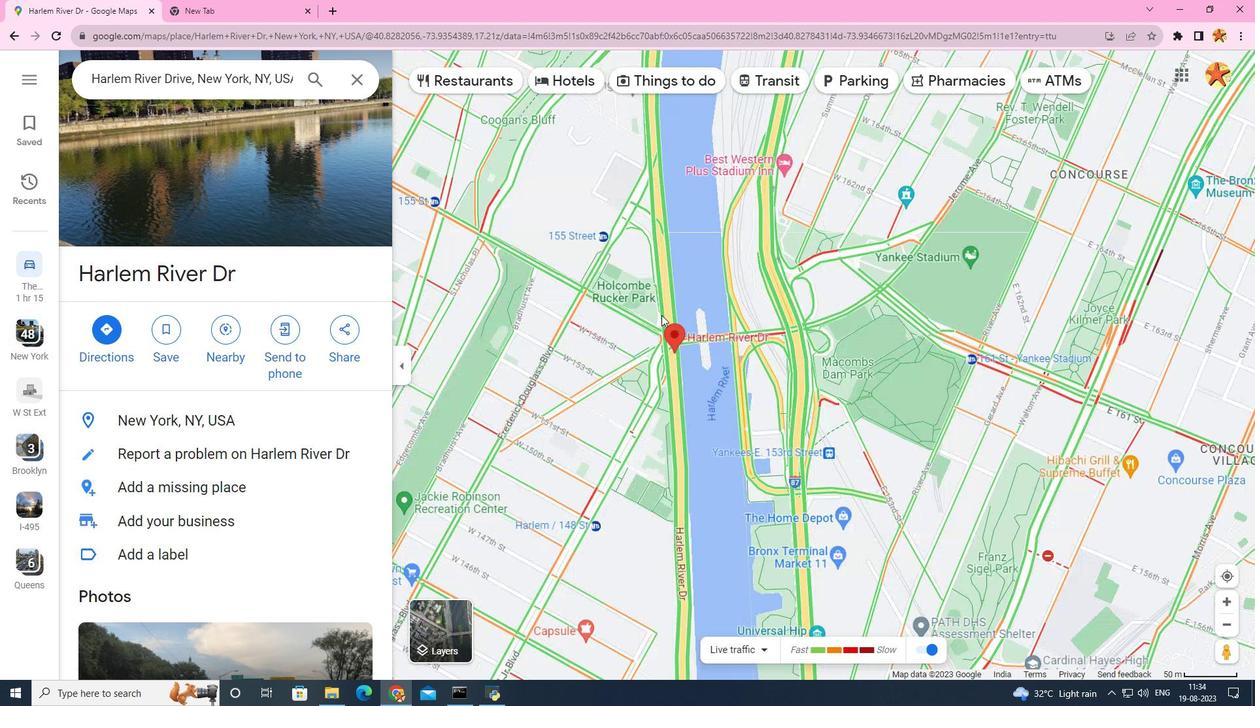 
Action: Mouse scrolled (661, 314) with delta (0, 0)
Screenshot: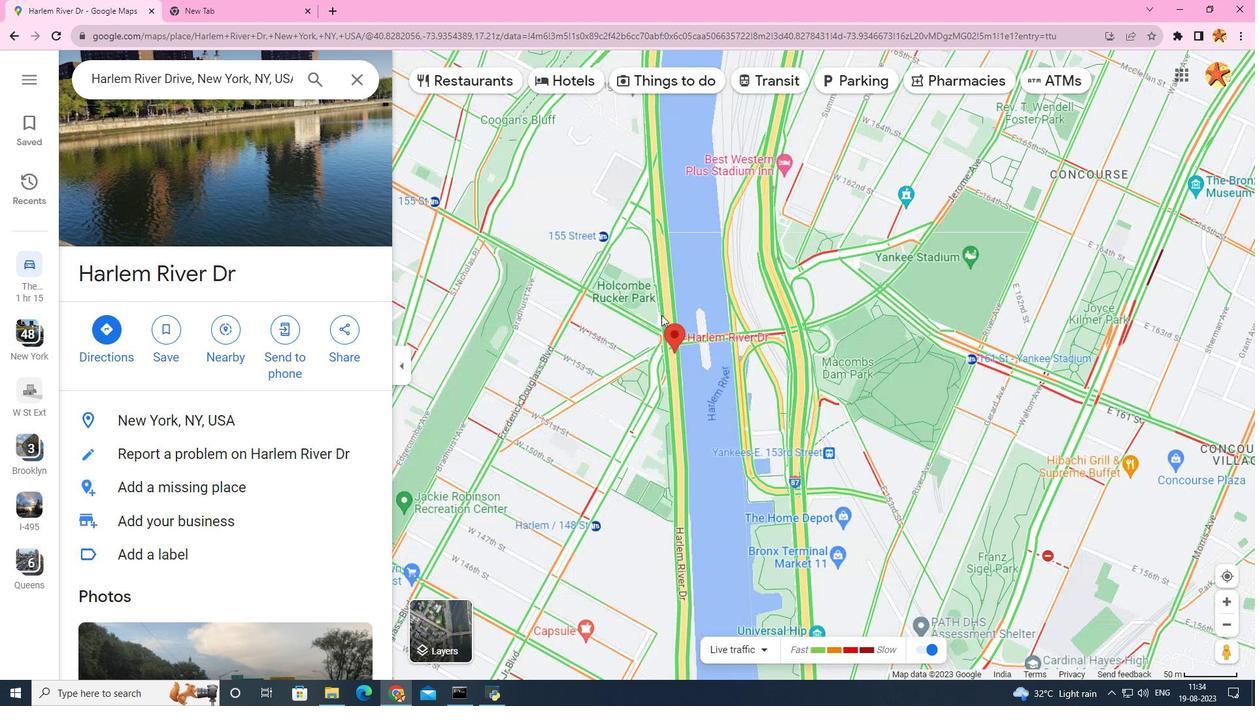 
Action: Mouse scrolled (661, 314) with delta (0, 0)
Screenshot: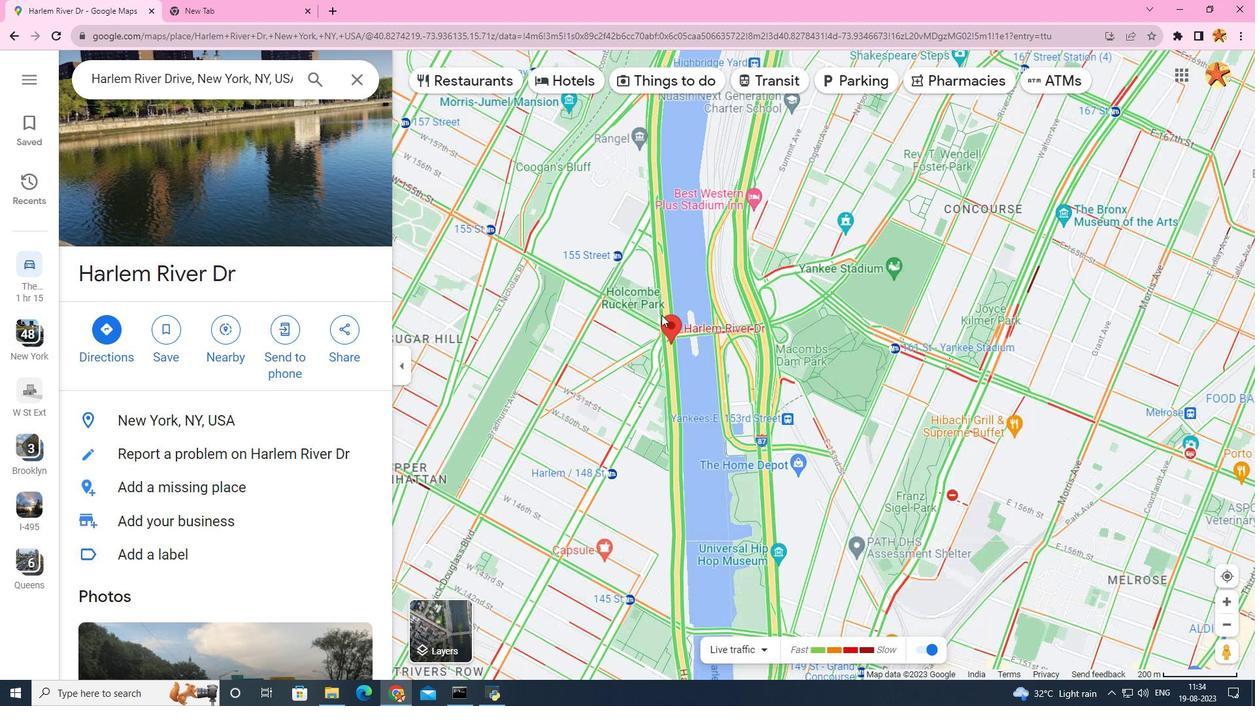 
Action: Mouse scrolled (661, 314) with delta (0, 0)
Screenshot: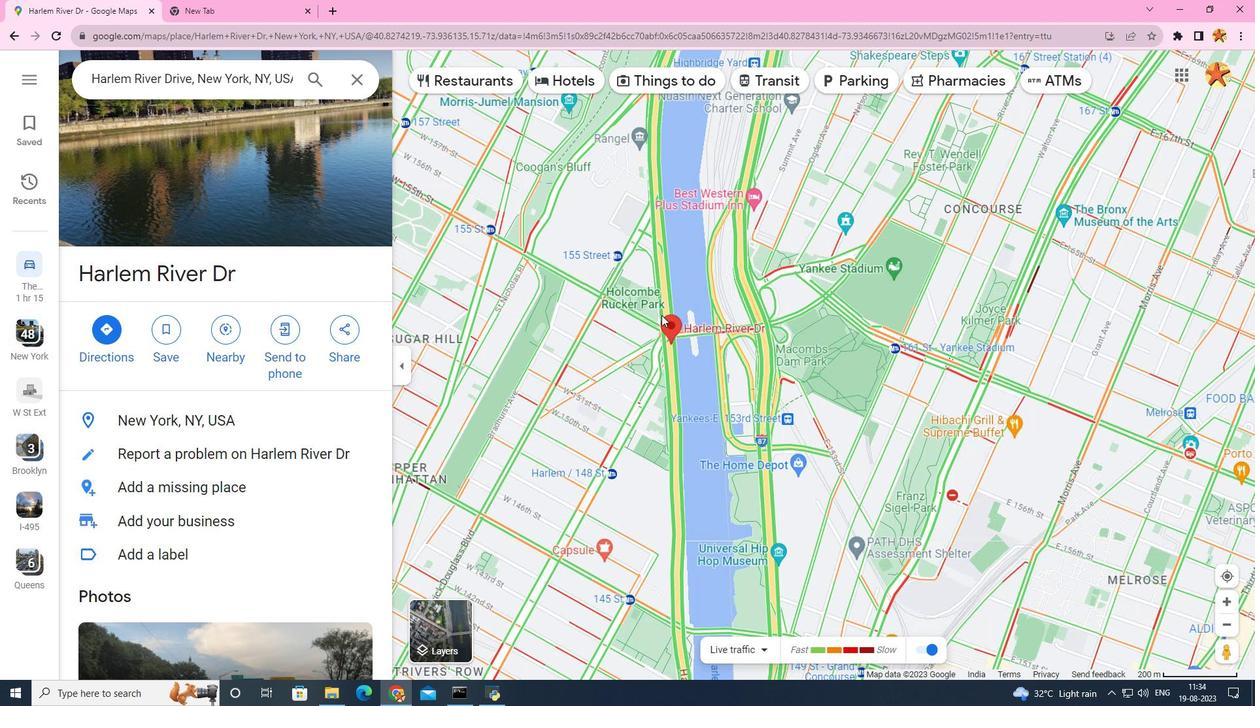 
Action: Mouse scrolled (661, 314) with delta (0, 0)
Screenshot: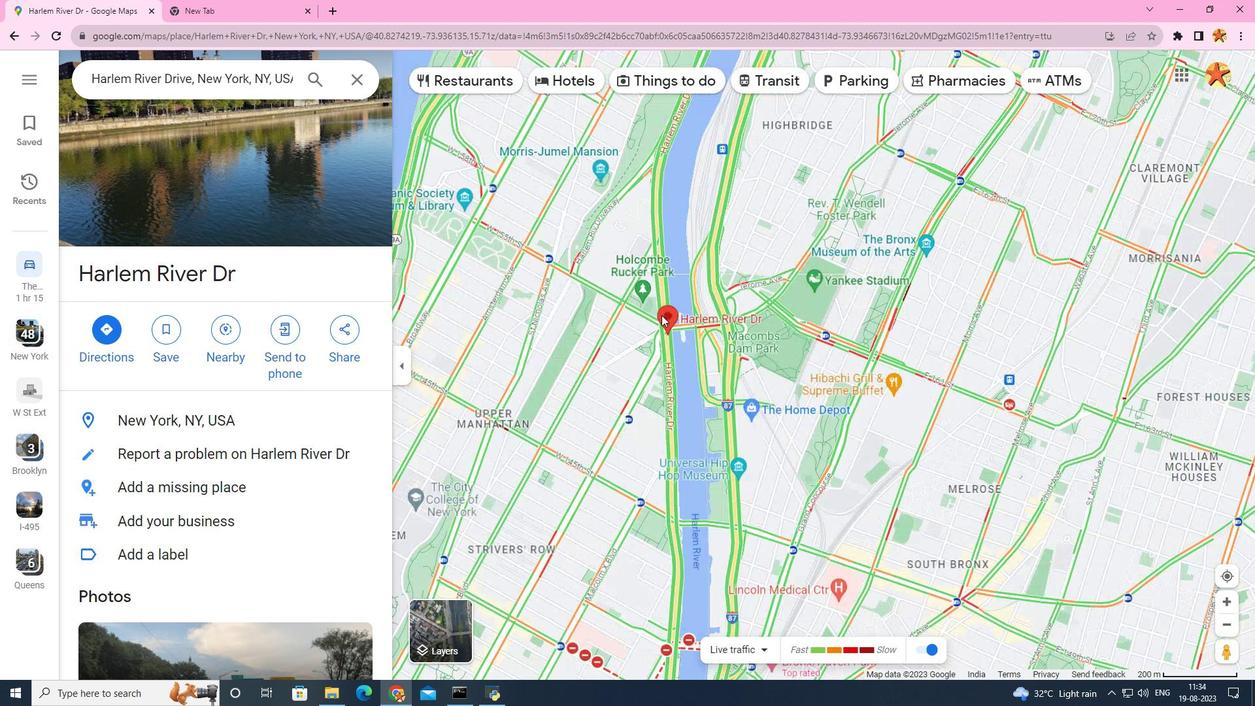 
Action: Mouse scrolled (661, 314) with delta (0, 0)
Screenshot: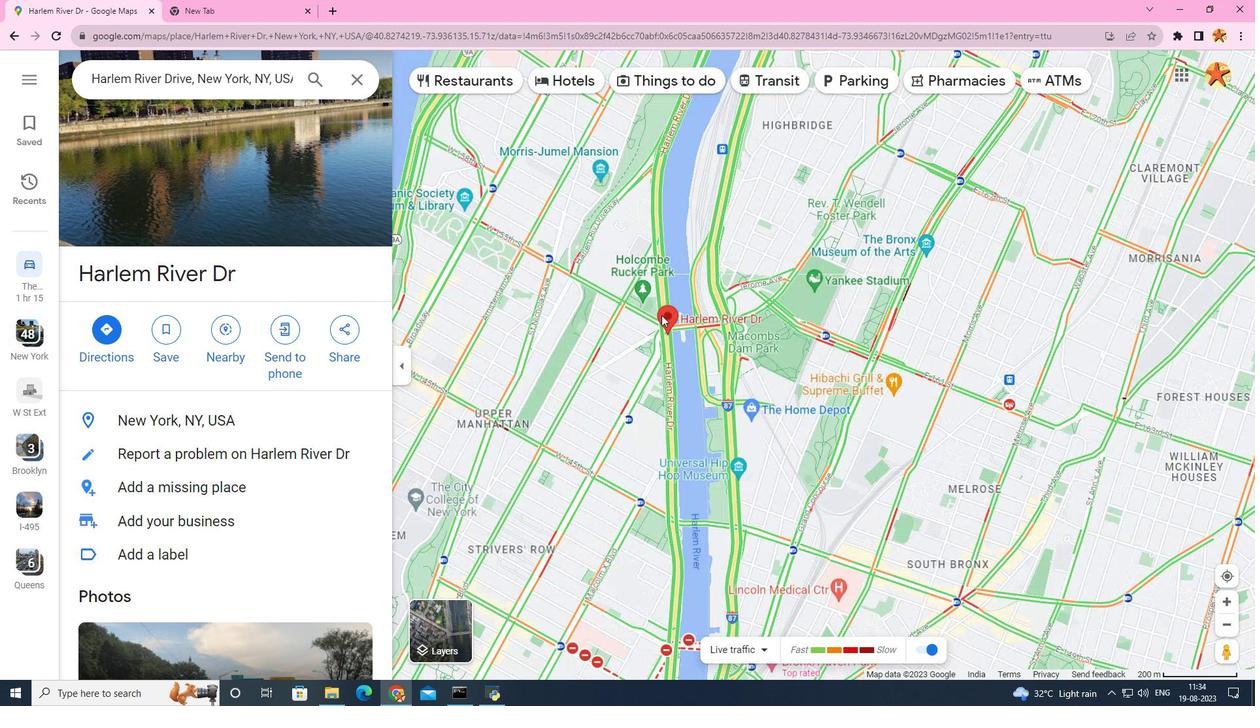 
Action: Mouse scrolled (661, 314) with delta (0, 0)
Screenshot: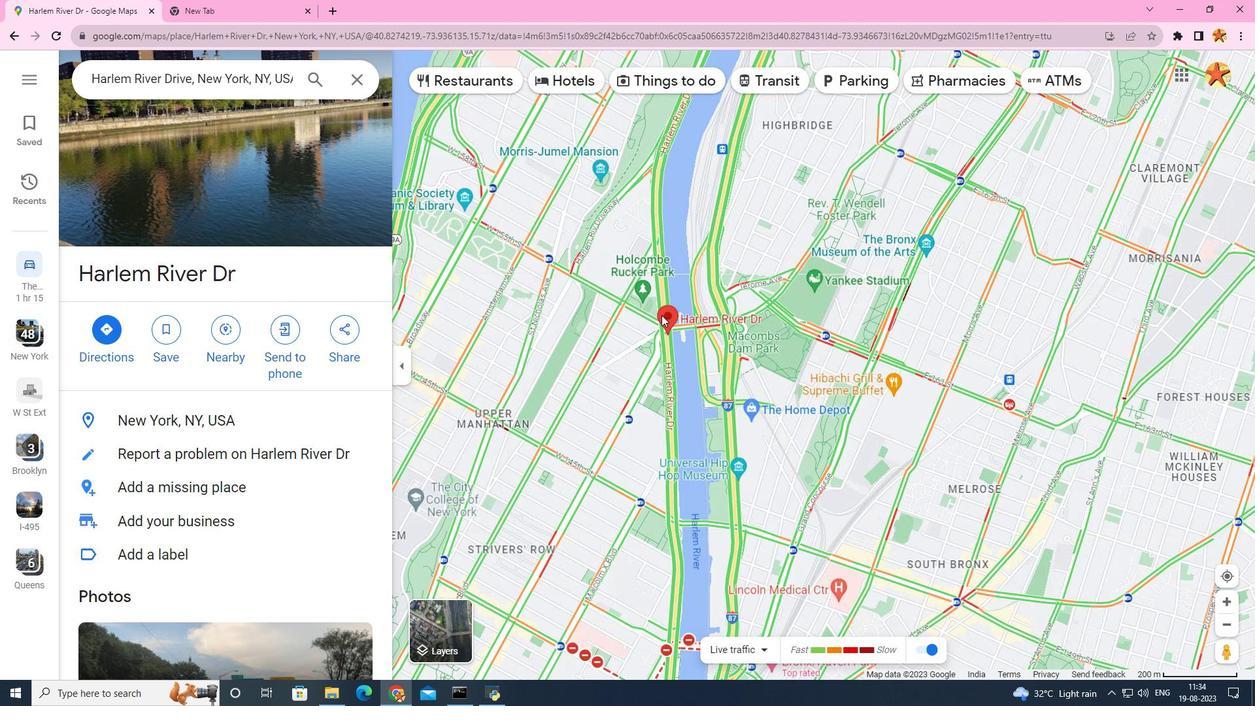 
Action: Mouse scrolled (661, 314) with delta (0, 0)
Screenshot: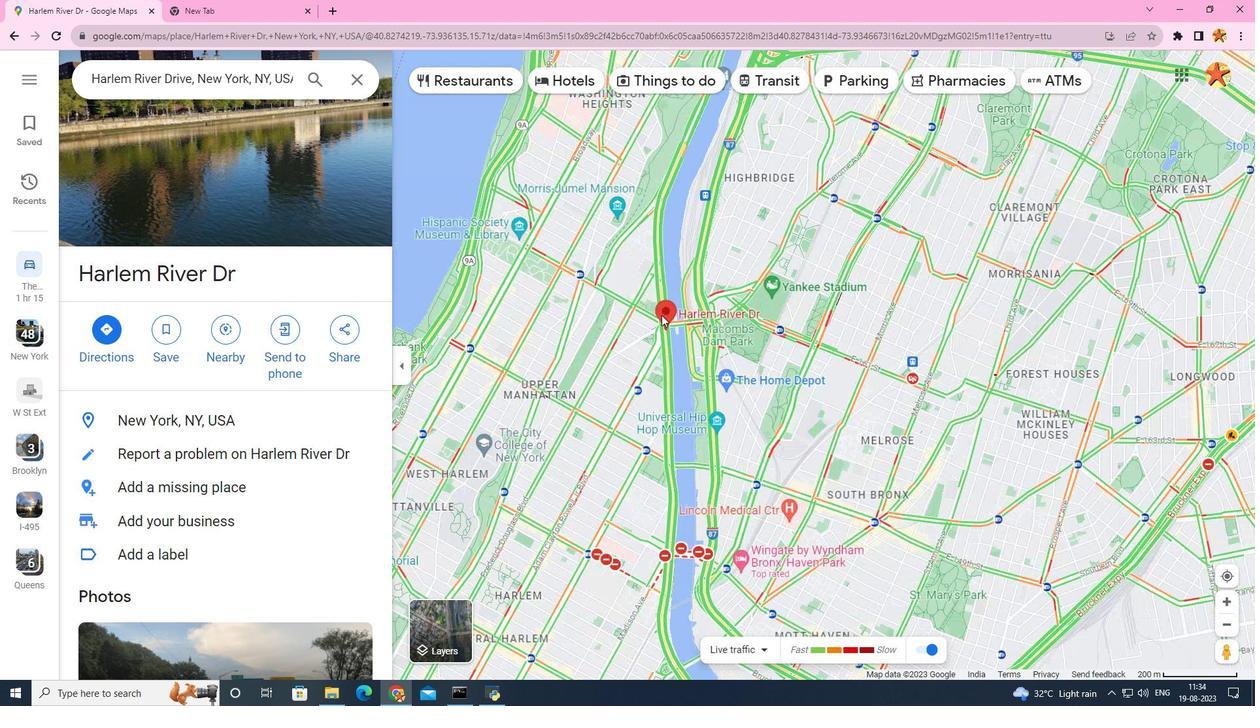 
Action: Mouse scrolled (661, 315) with delta (0, 0)
Screenshot: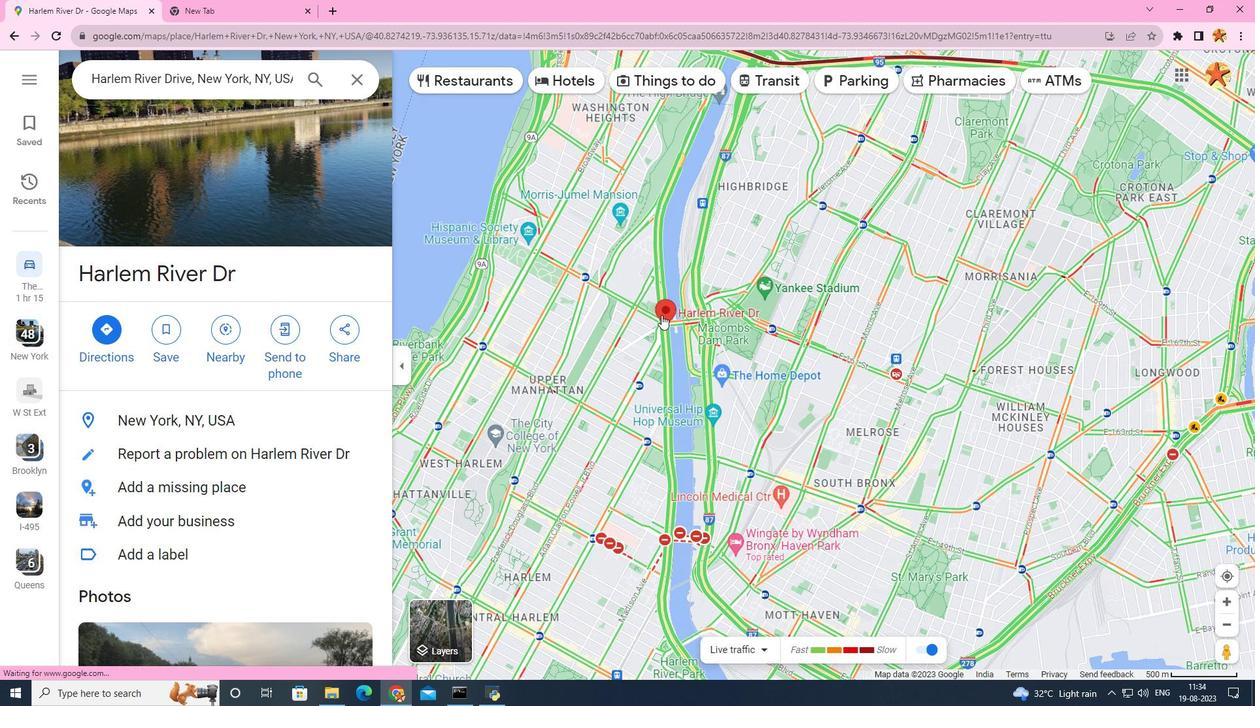 
Action: Mouse scrolled (661, 315) with delta (0, 0)
Screenshot: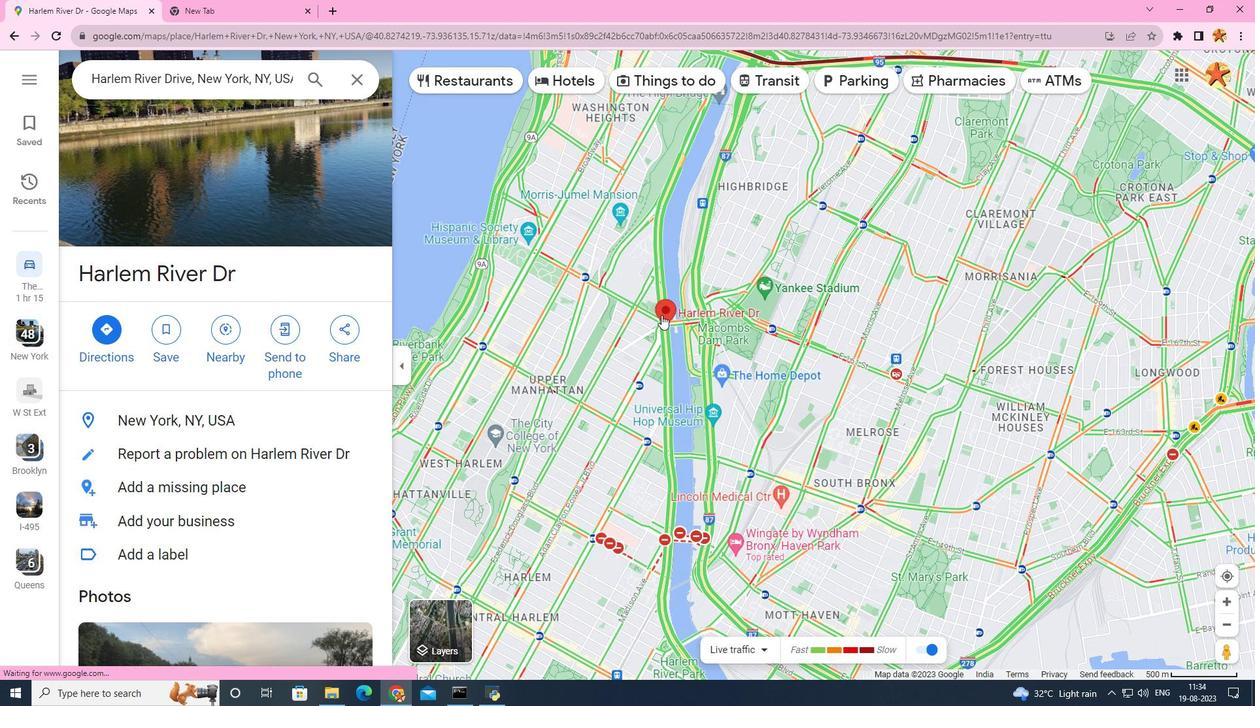 
Action: Mouse scrolled (661, 315) with delta (0, 0)
Screenshot: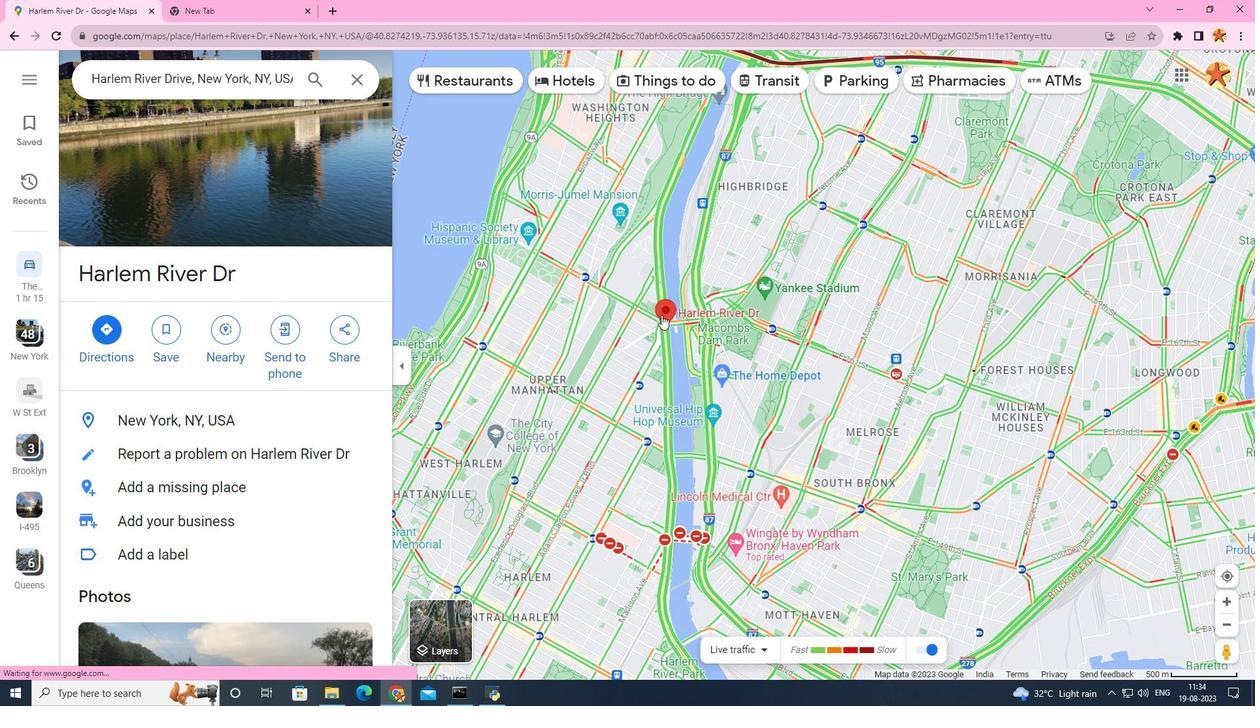
Action: Mouse scrolled (661, 315) with delta (0, 0)
Screenshot: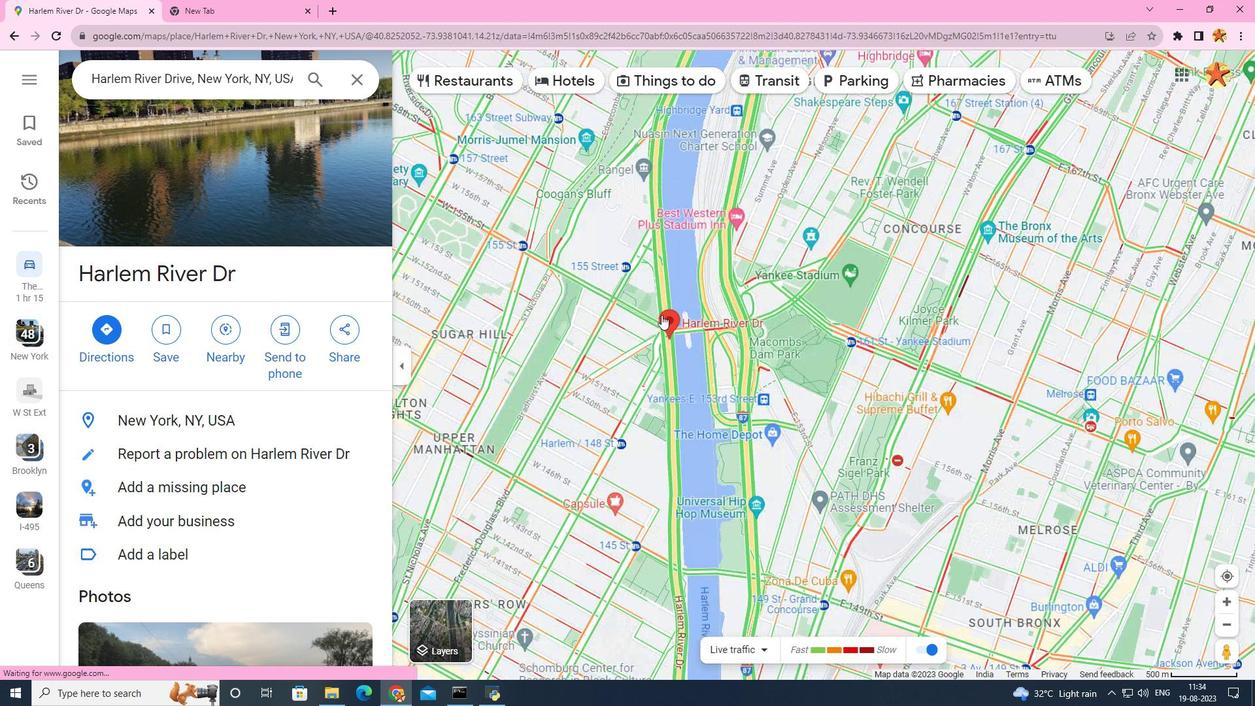
Action: Mouse scrolled (661, 315) with delta (0, 0)
Screenshot: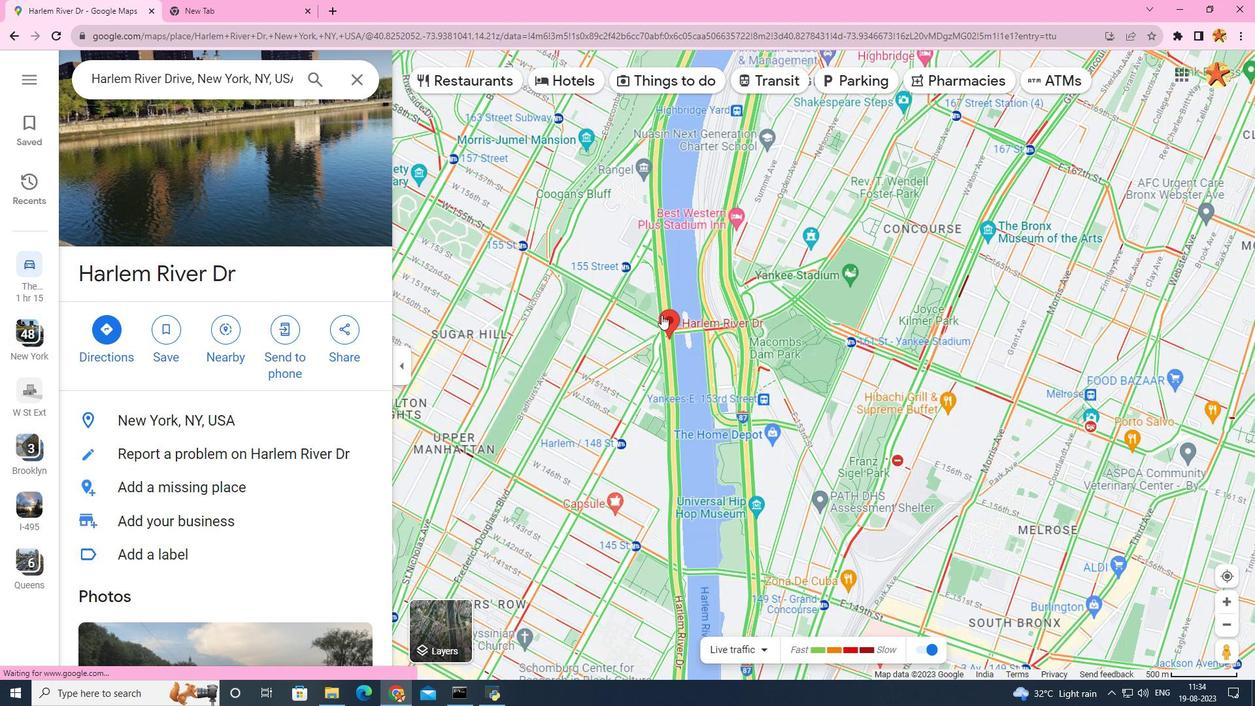 
Action: Mouse scrolled (661, 314) with delta (0, 0)
Screenshot: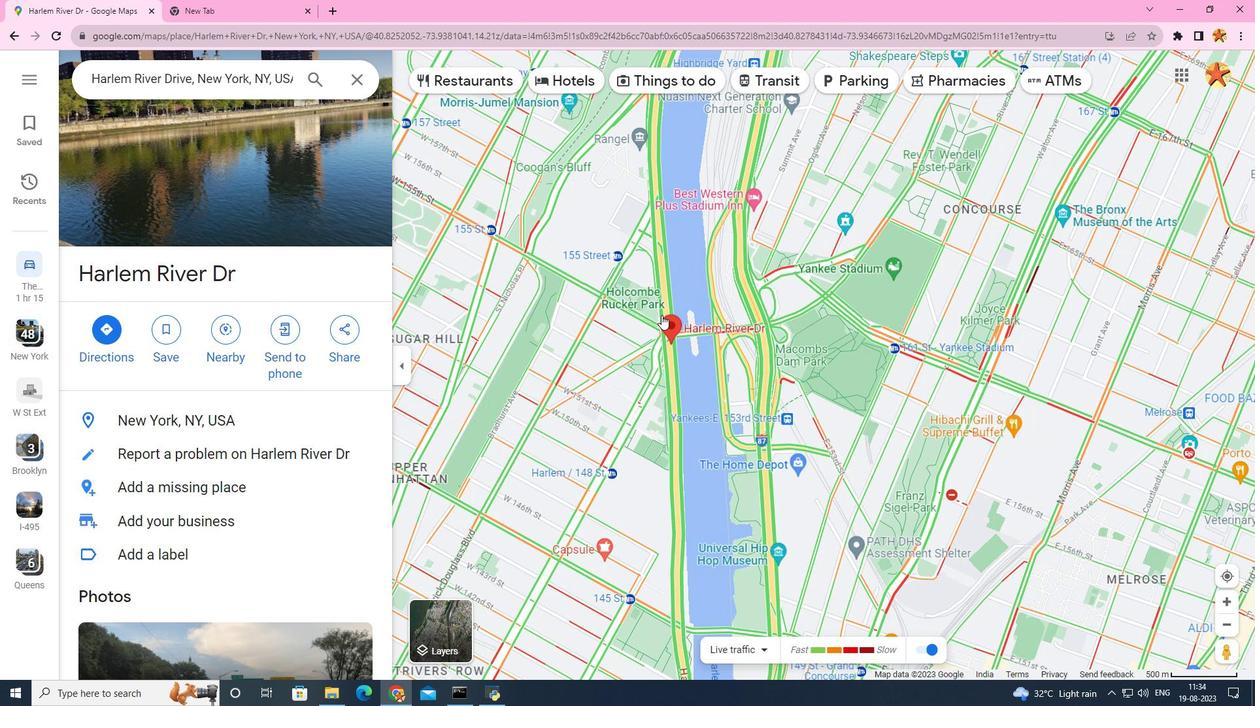 
Action: Mouse scrolled (661, 315) with delta (0, 0)
Screenshot: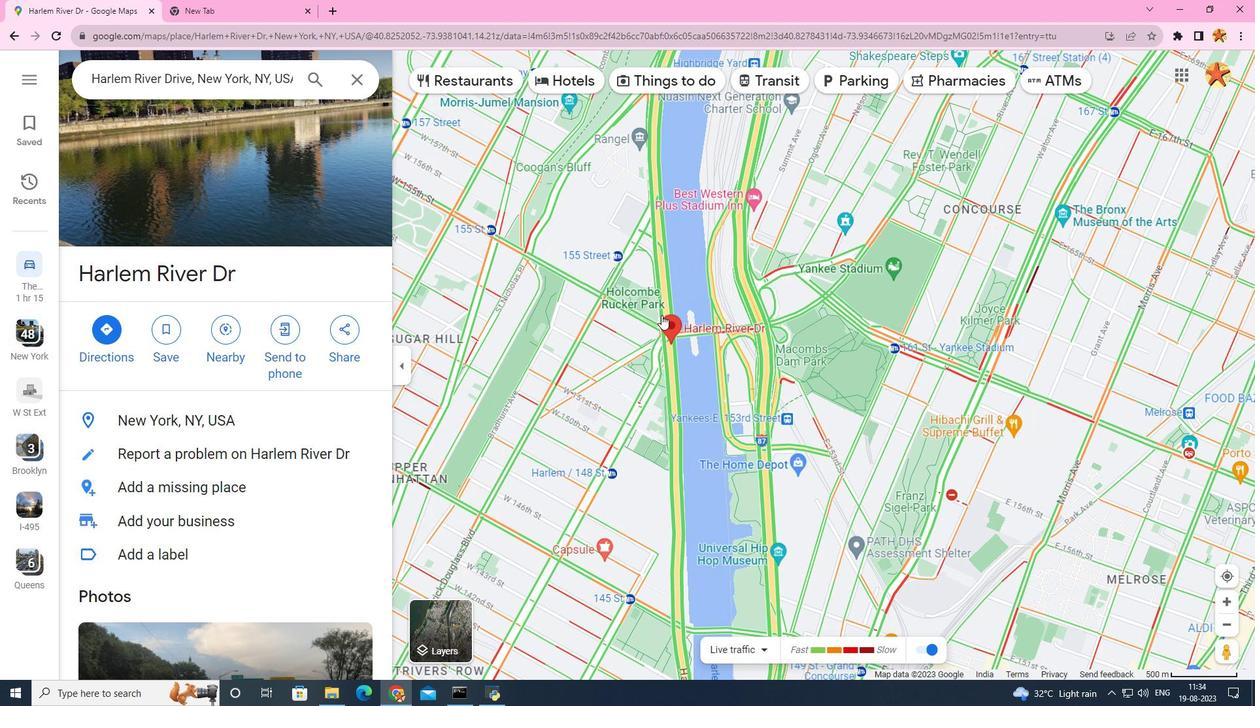 
Action: Mouse scrolled (661, 315) with delta (0, 0)
Screenshot: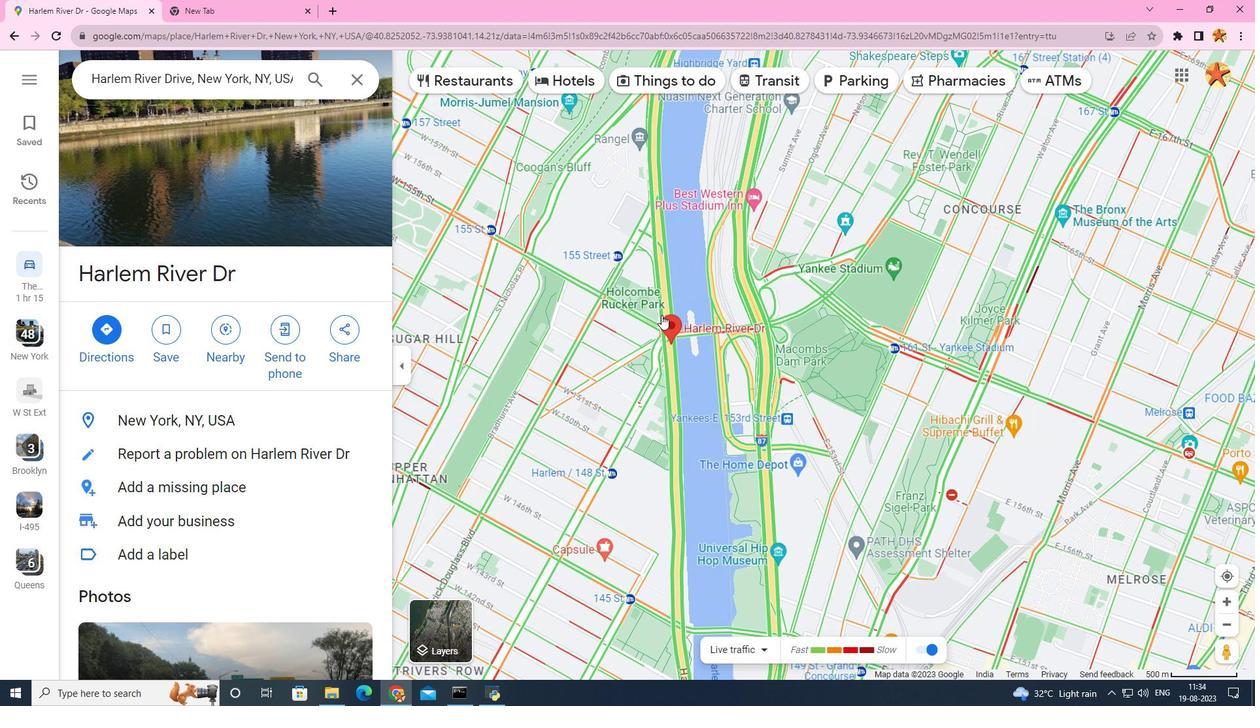 
Action: Mouse scrolled (661, 315) with delta (0, 0)
Screenshot: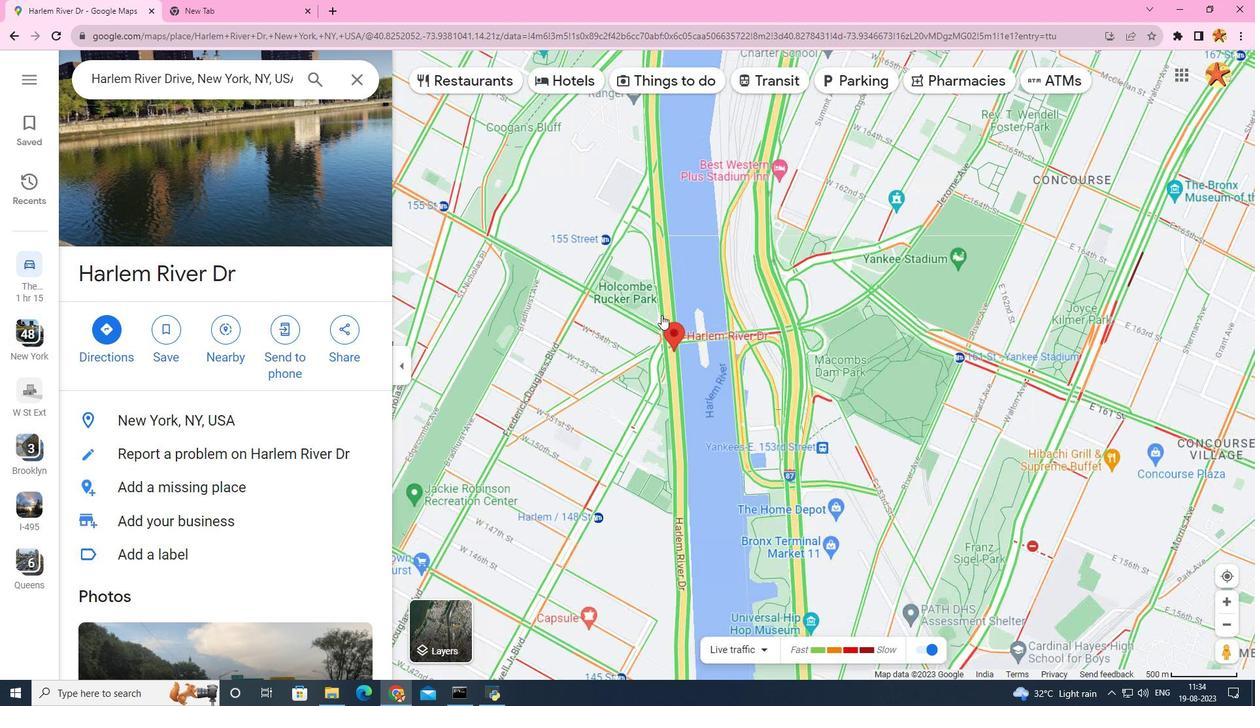 
Action: Mouse scrolled (661, 315) with delta (0, 0)
Screenshot: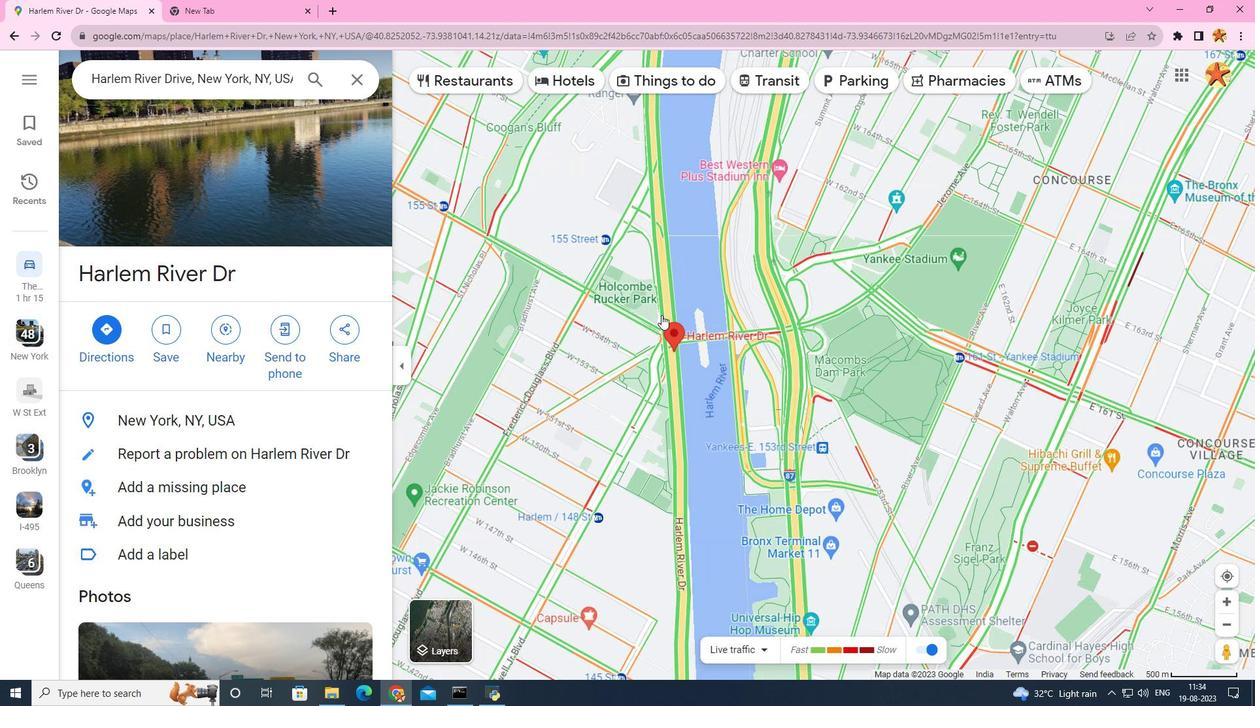 
Action: Mouse scrolled (661, 315) with delta (0, 0)
Screenshot: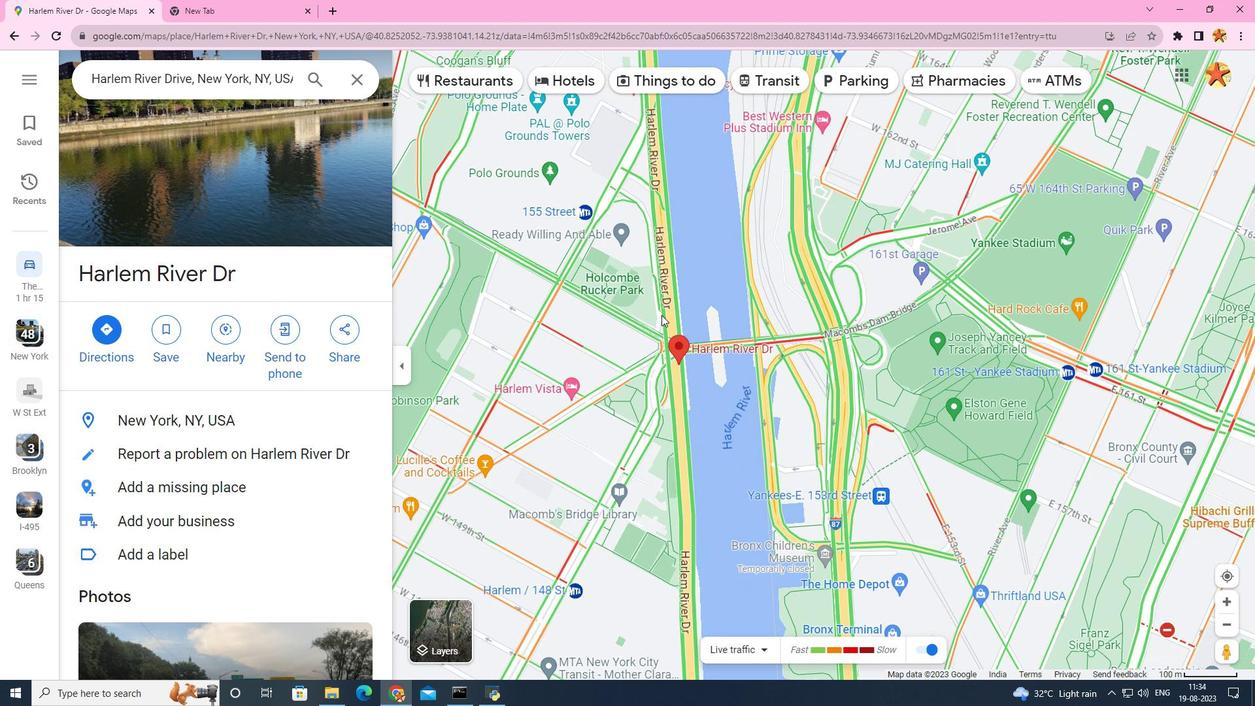 
Action: Mouse scrolled (661, 315) with delta (0, 0)
Screenshot: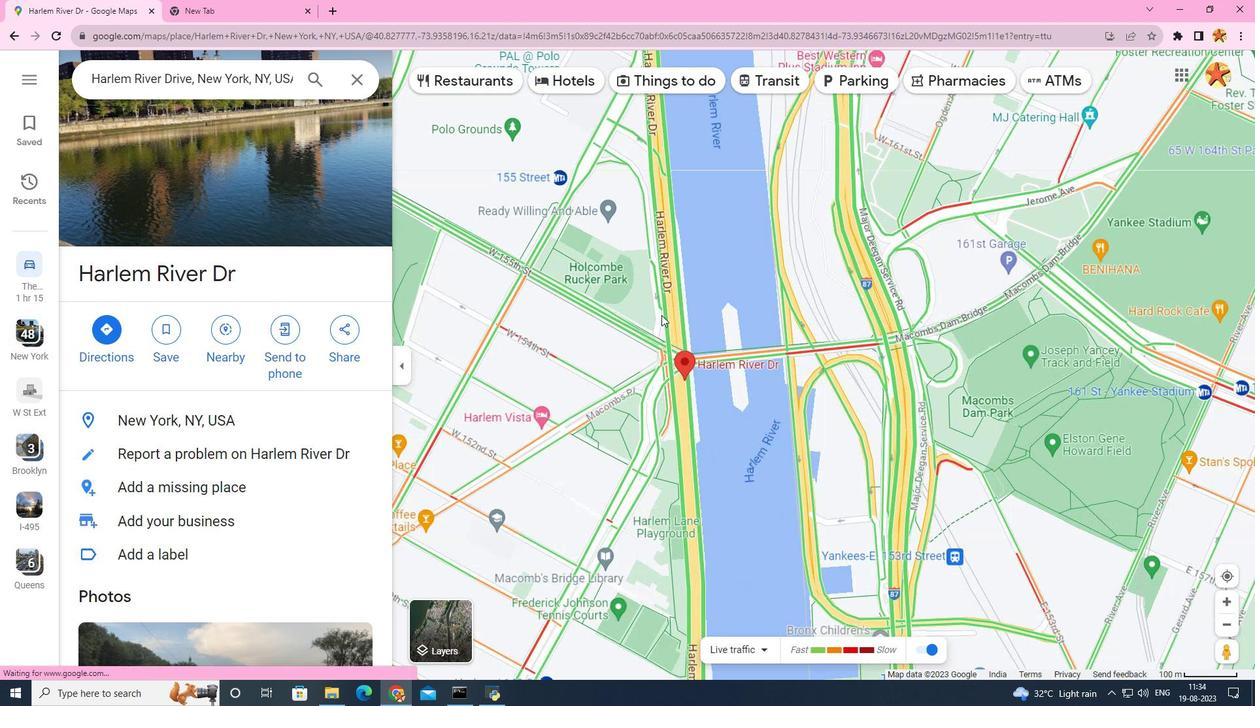 
Action: Mouse scrolled (661, 315) with delta (0, 0)
Screenshot: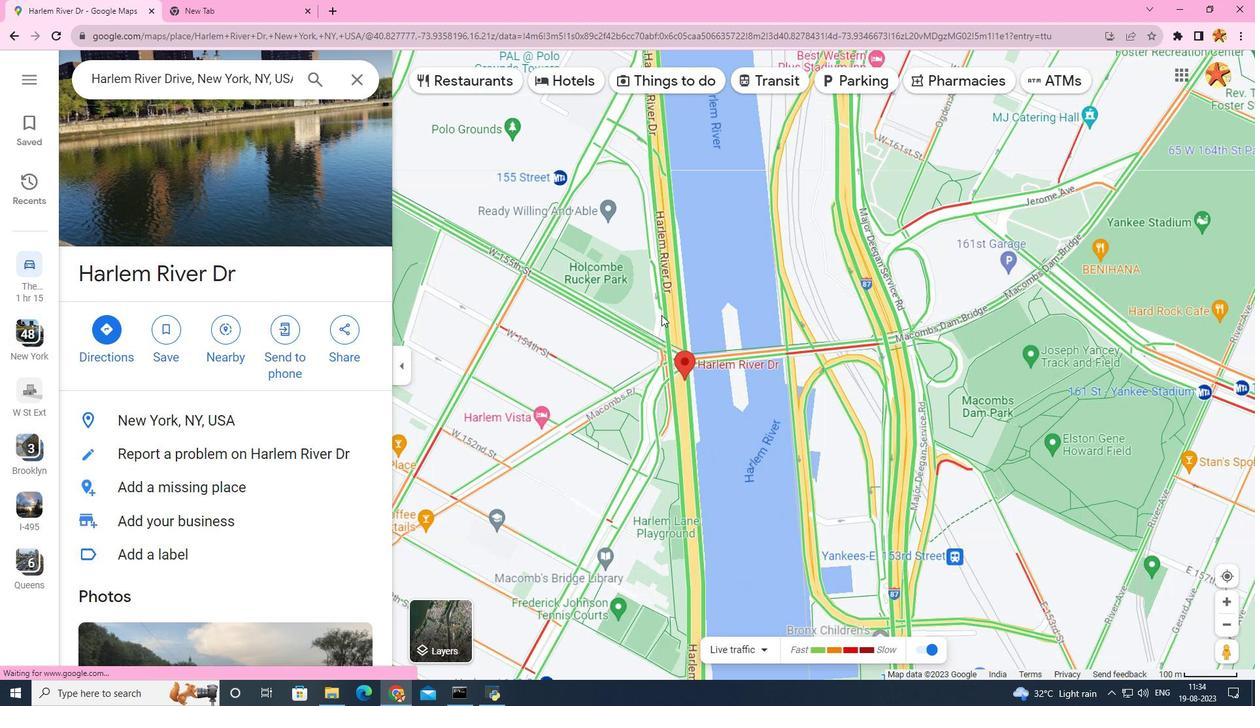 
Action: Mouse scrolled (661, 315) with delta (0, 0)
Screenshot: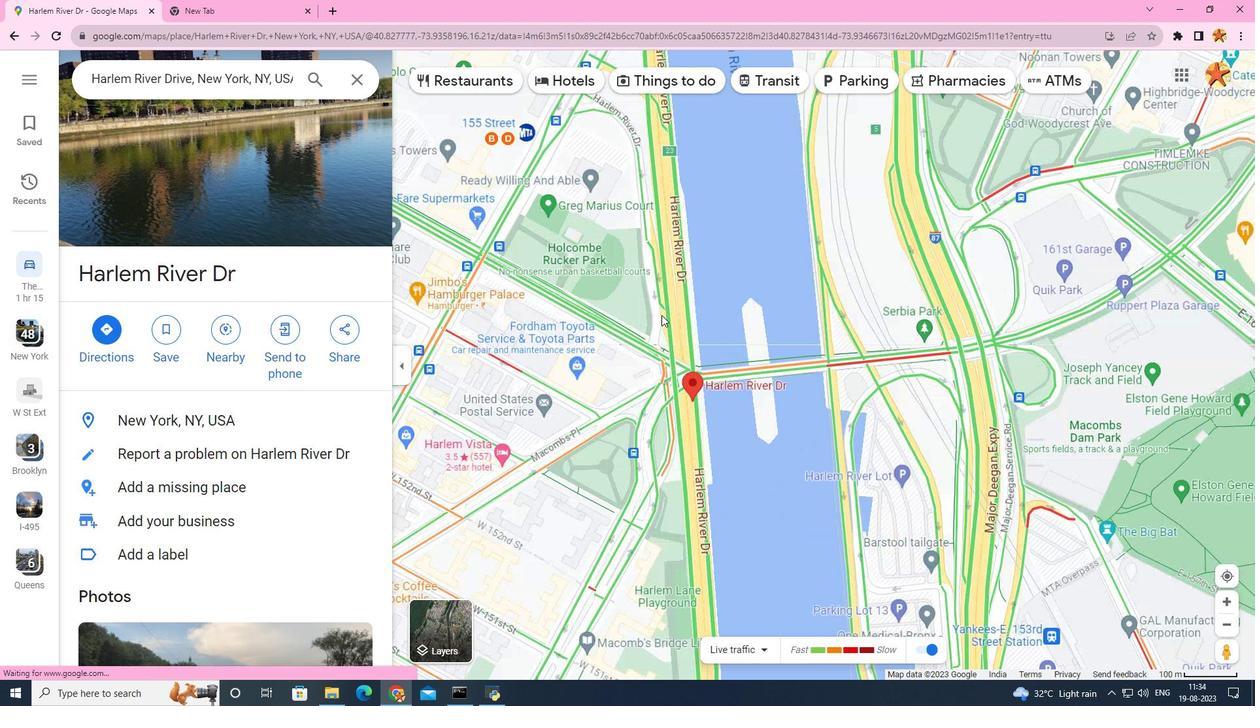 
Action: Mouse scrolled (661, 315) with delta (0, 0)
Screenshot: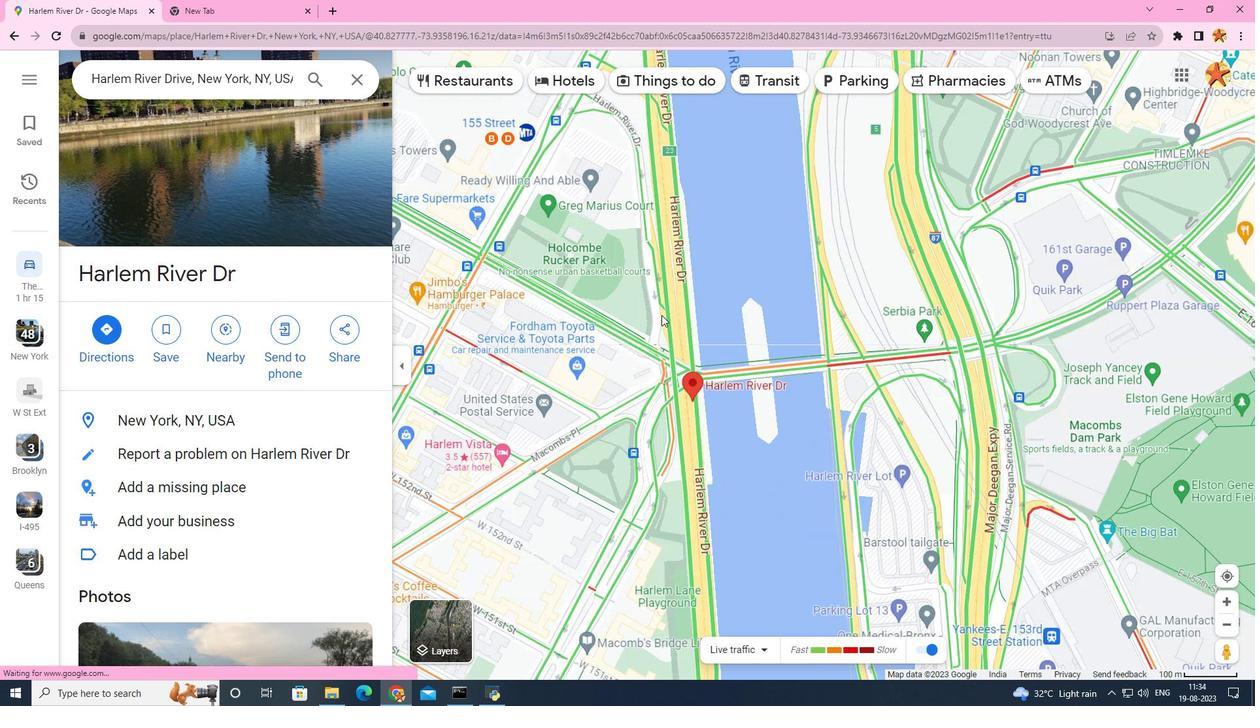 
Action: Mouse moved to (658, 247)
Screenshot: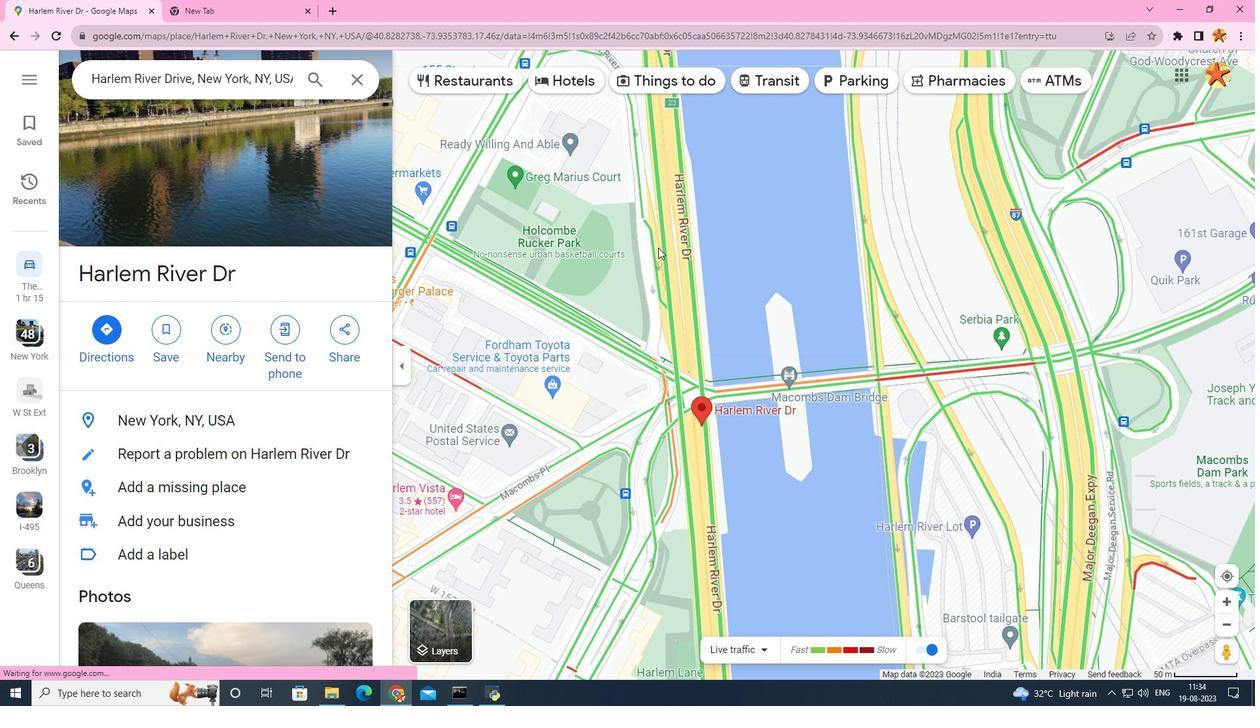 
Action: Mouse scrolled (658, 247) with delta (0, 0)
Screenshot: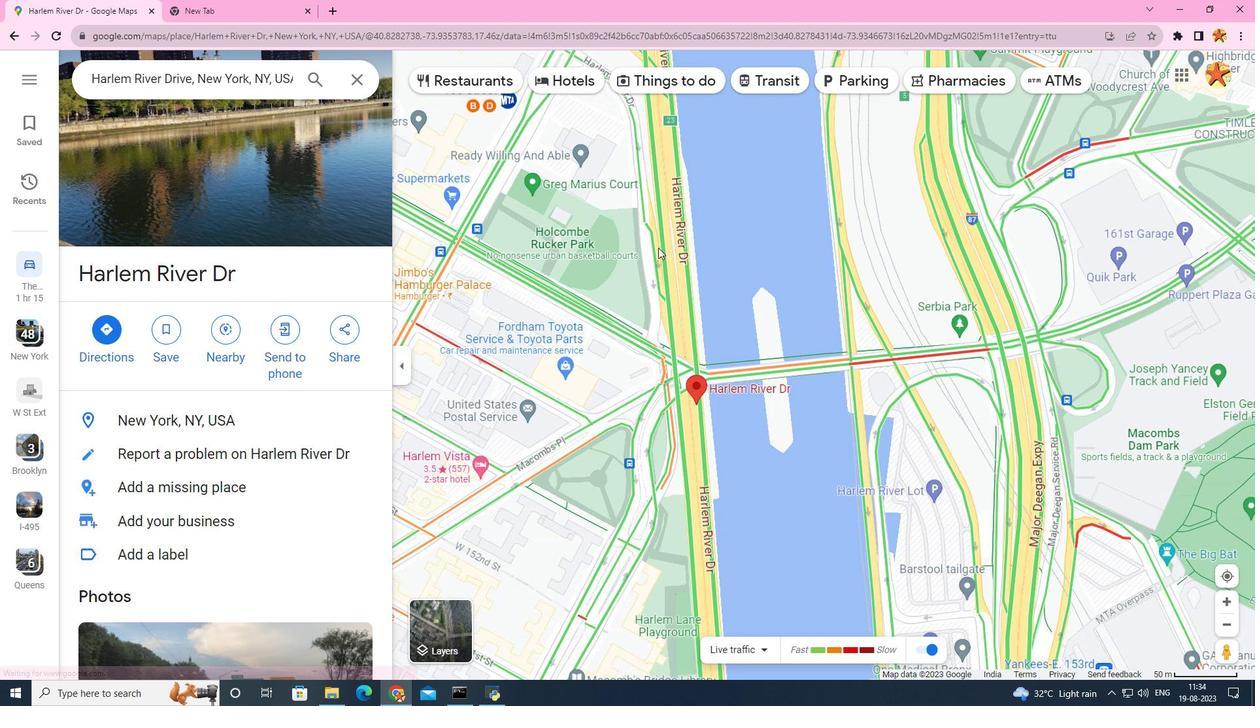 
Action: Mouse scrolled (658, 247) with delta (0, 0)
Screenshot: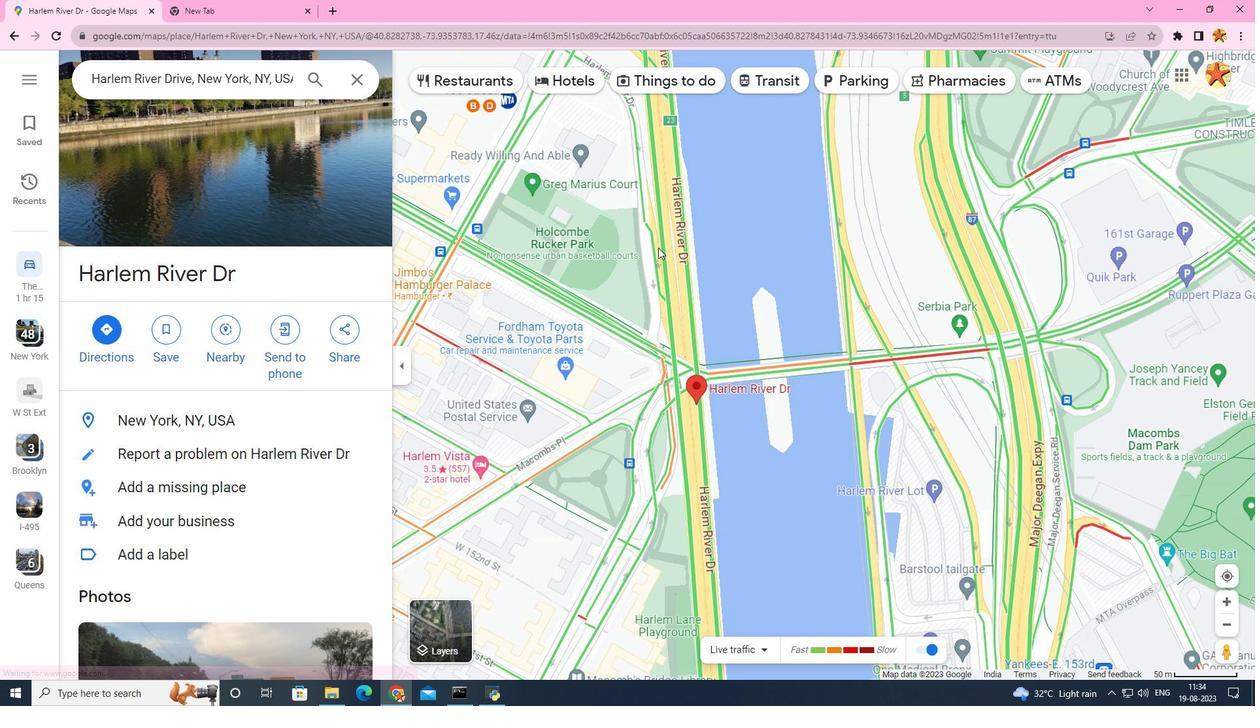
Action: Mouse scrolled (658, 247) with delta (0, 0)
Screenshot: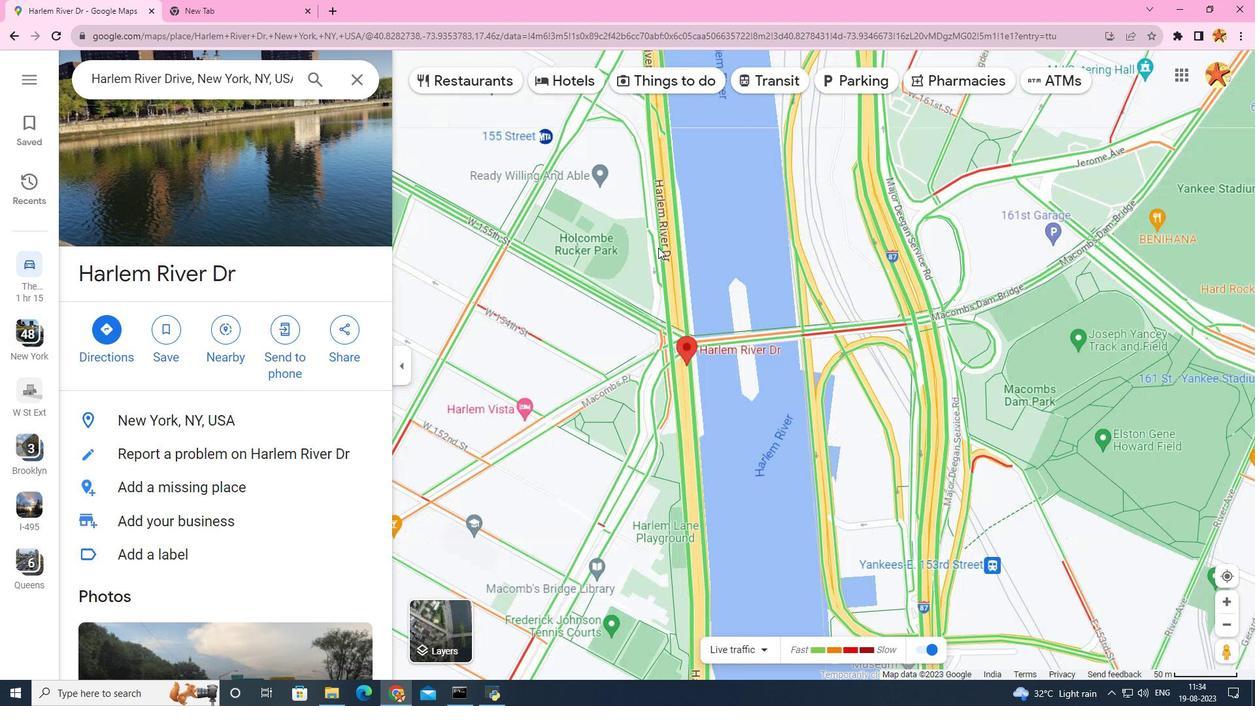 
Action: Mouse scrolled (658, 247) with delta (0, 0)
Screenshot: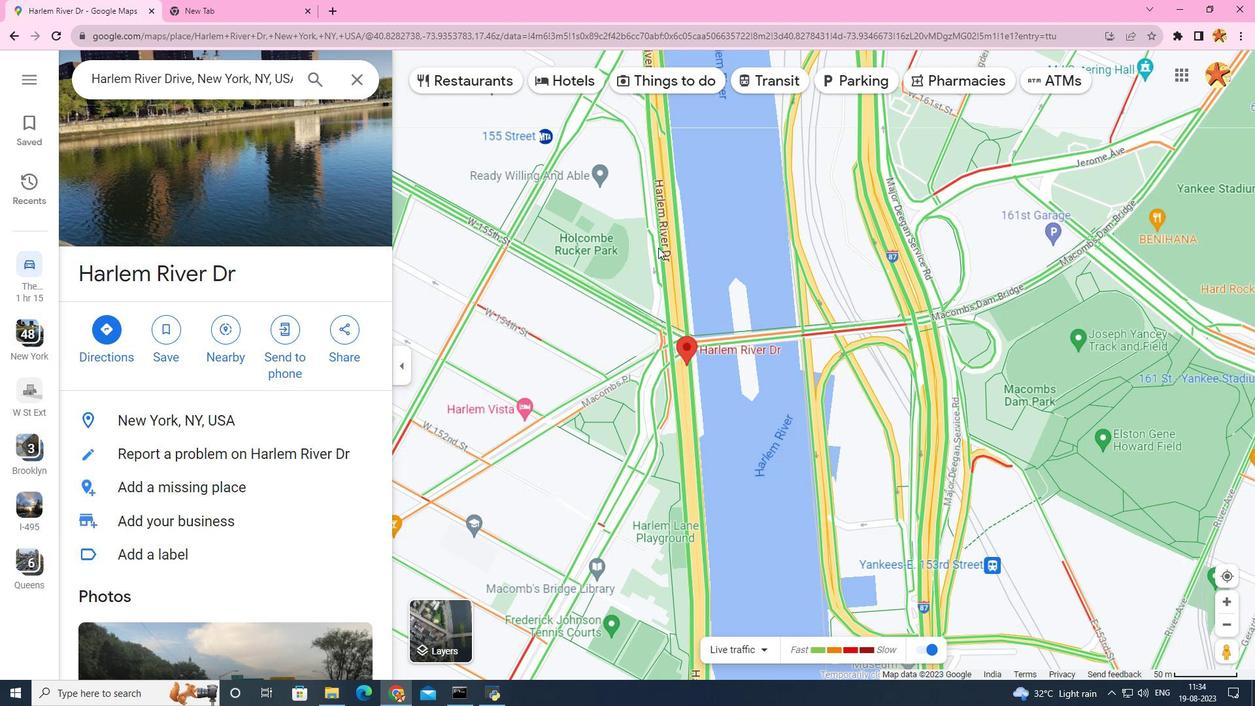 
Action: Mouse scrolled (658, 247) with delta (0, 0)
Screenshot: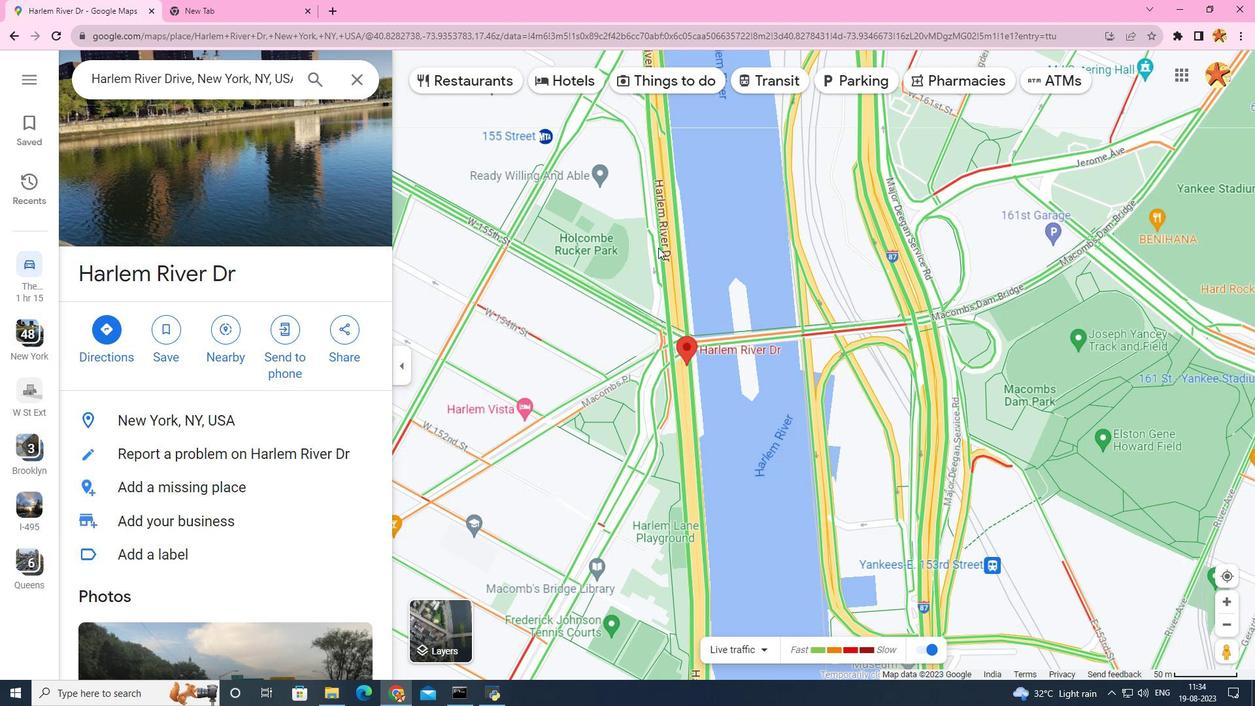 
Action: Mouse scrolled (658, 247) with delta (0, 0)
Screenshot: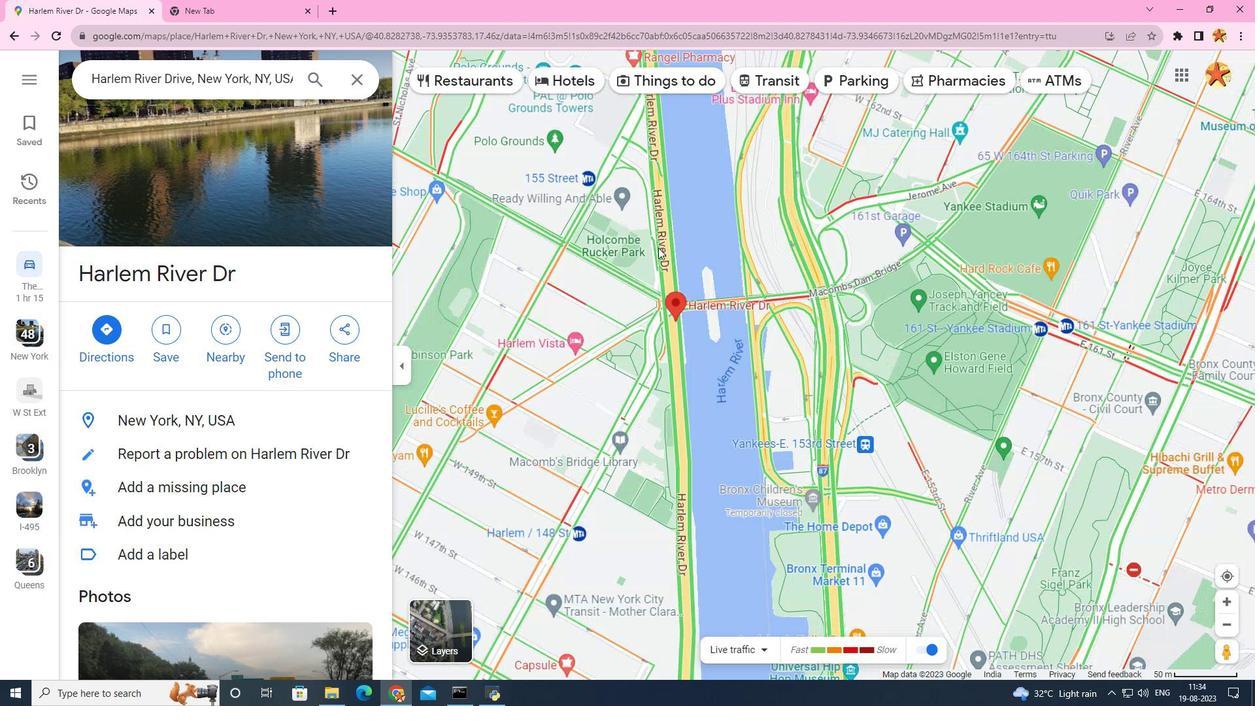 
Action: Mouse scrolled (658, 248) with delta (0, 0)
Screenshot: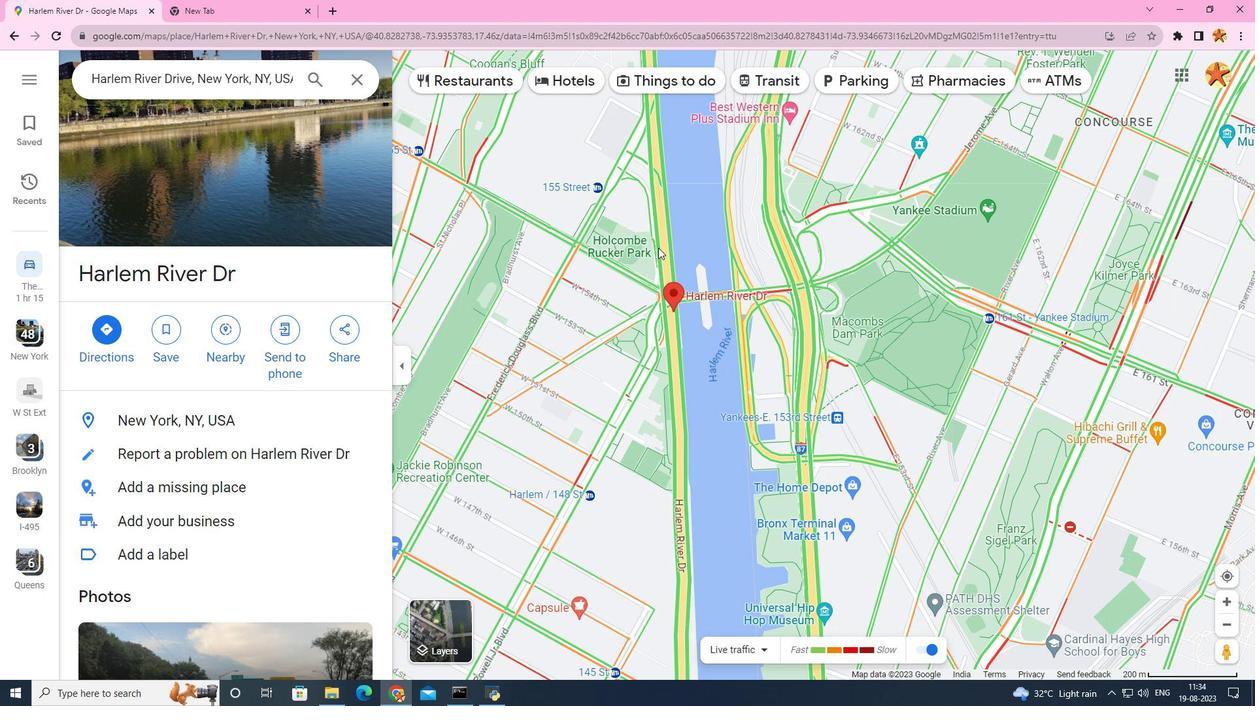 
Action: Mouse moved to (658, 248)
Screenshot: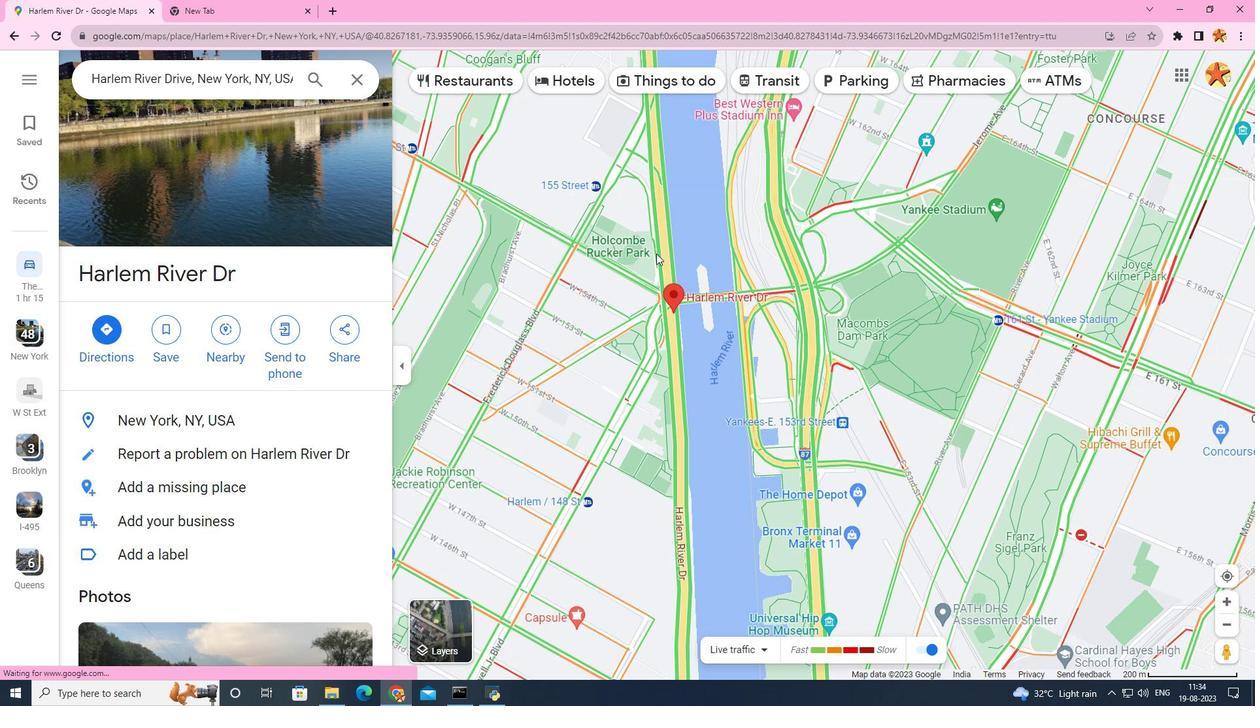 
Action: Mouse scrolled (658, 248) with delta (0, 0)
Screenshot: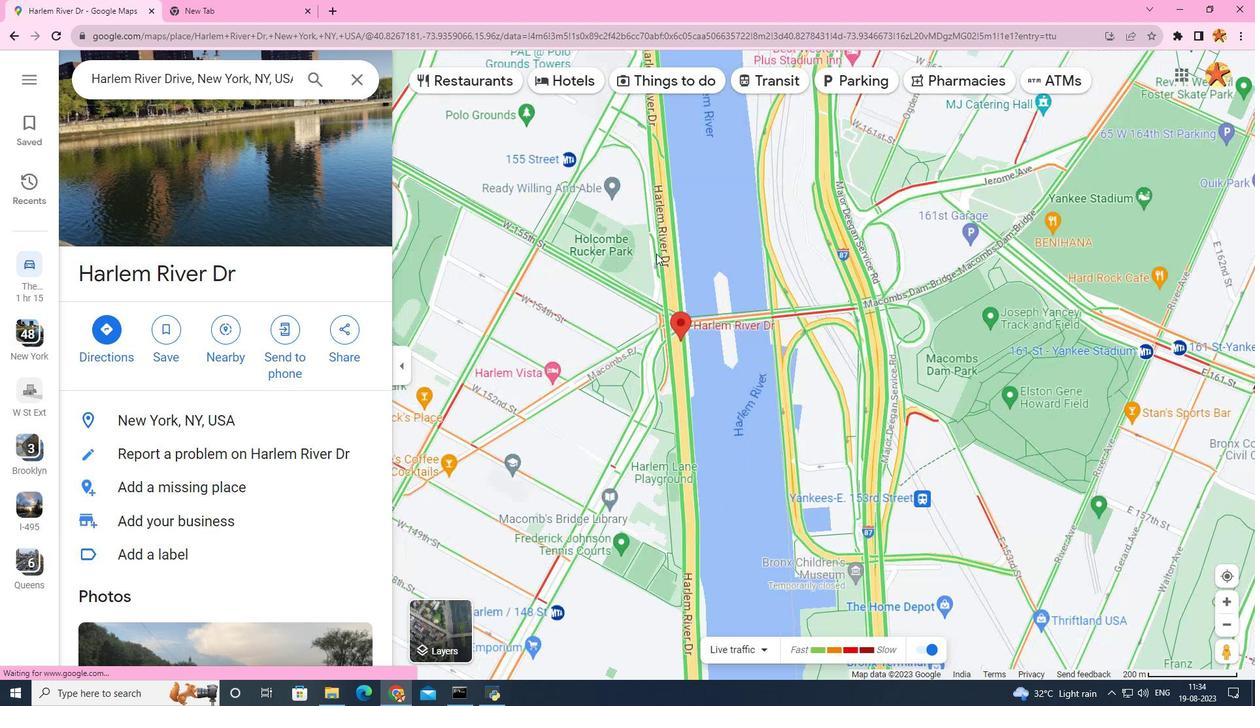 
Action: Mouse moved to (658, 250)
Screenshot: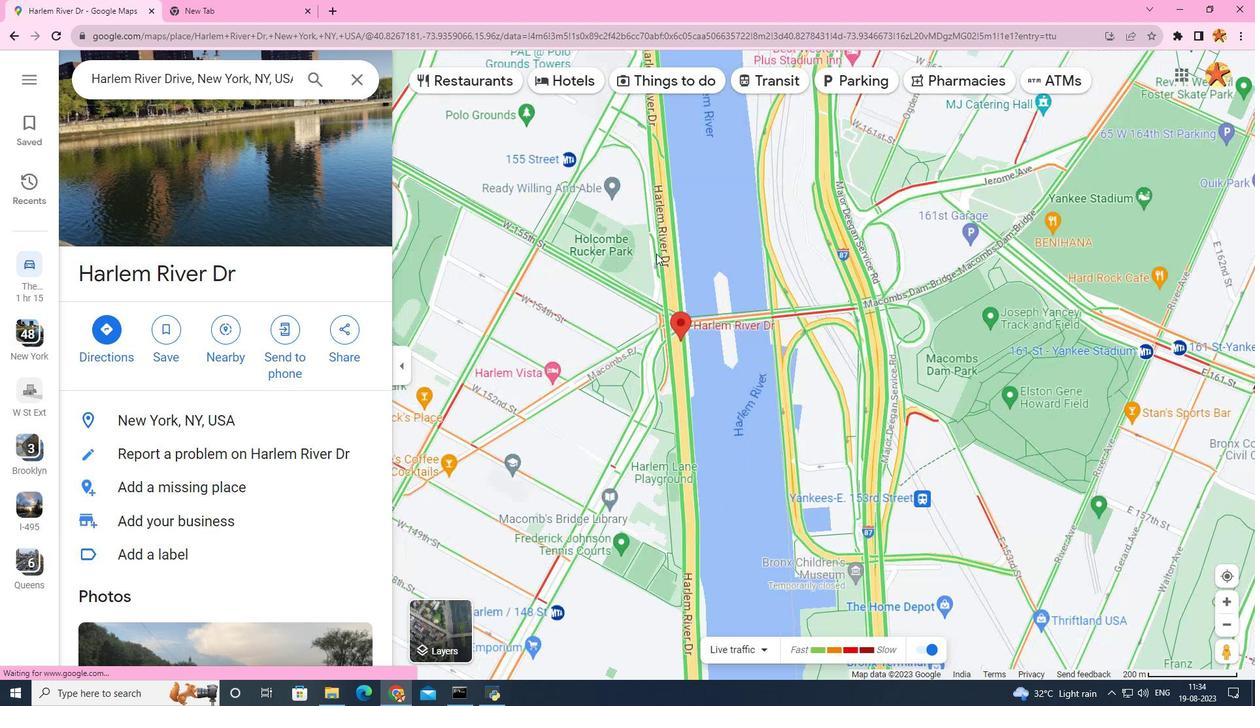 
Action: Mouse scrolled (658, 248) with delta (0, 0)
Screenshot: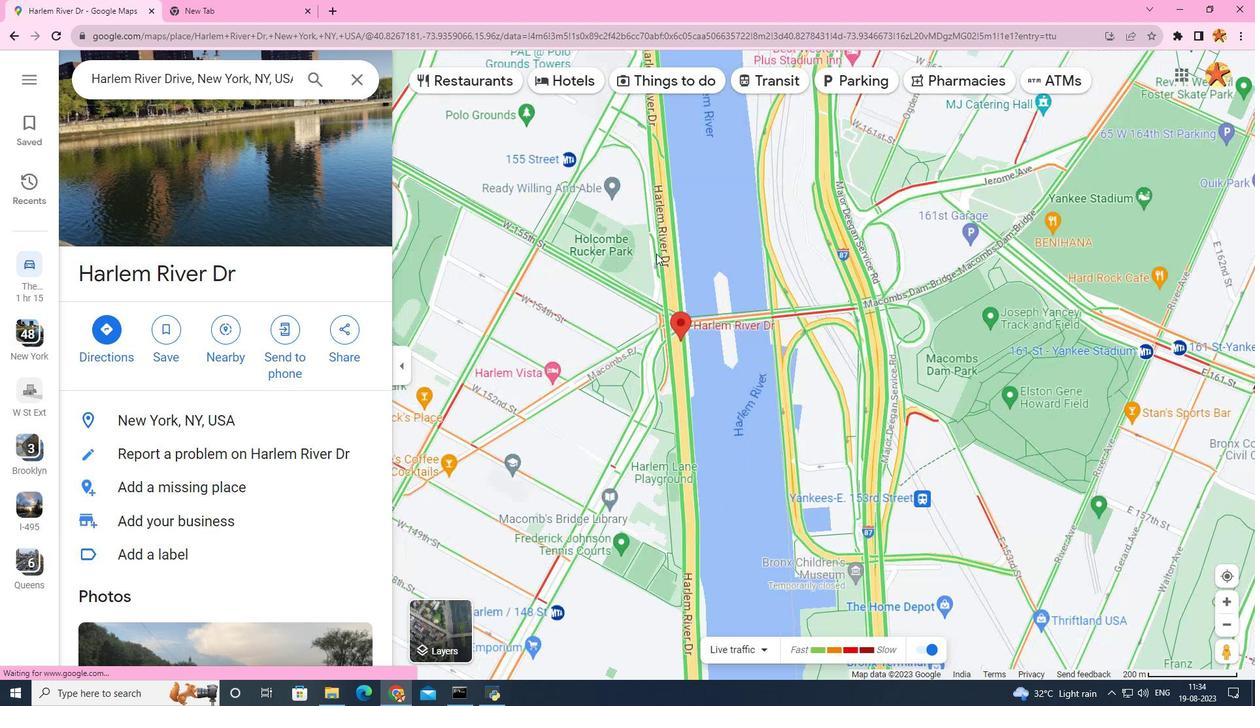 
Action: Mouse moved to (658, 251)
Screenshot: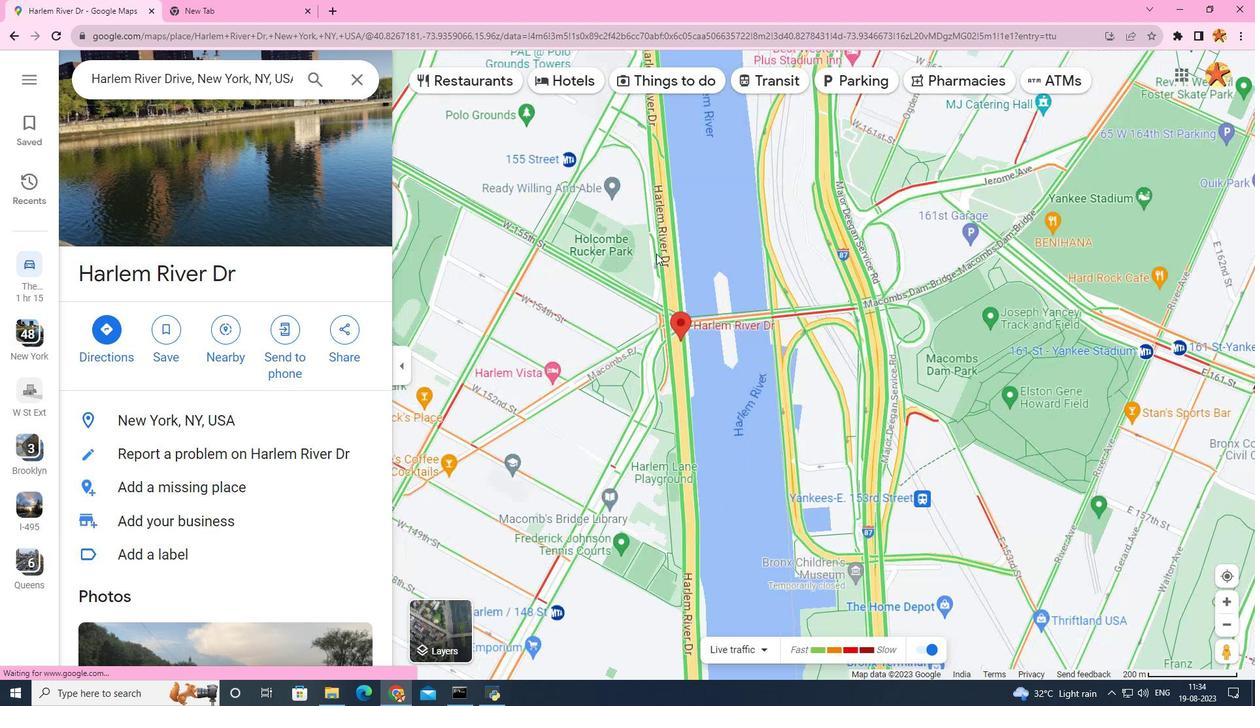 
Action: Mouse scrolled (658, 248) with delta (0, 0)
Screenshot: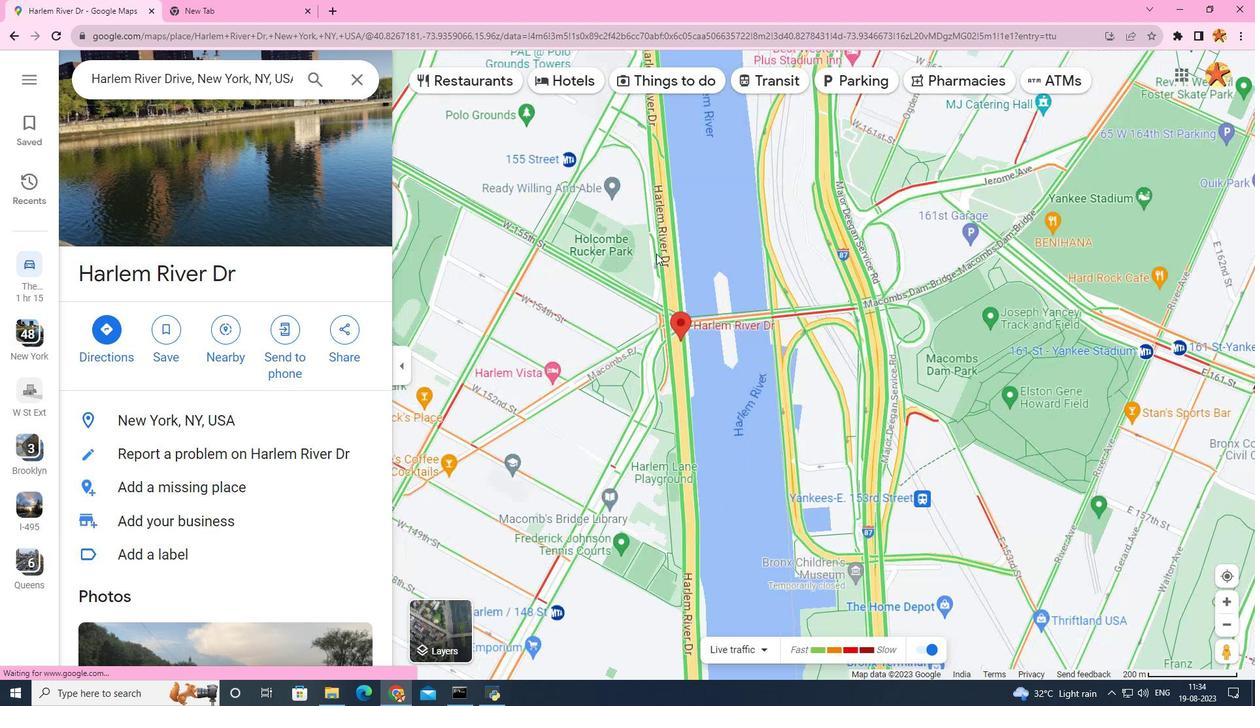 
Action: Mouse moved to (657, 252)
Screenshot: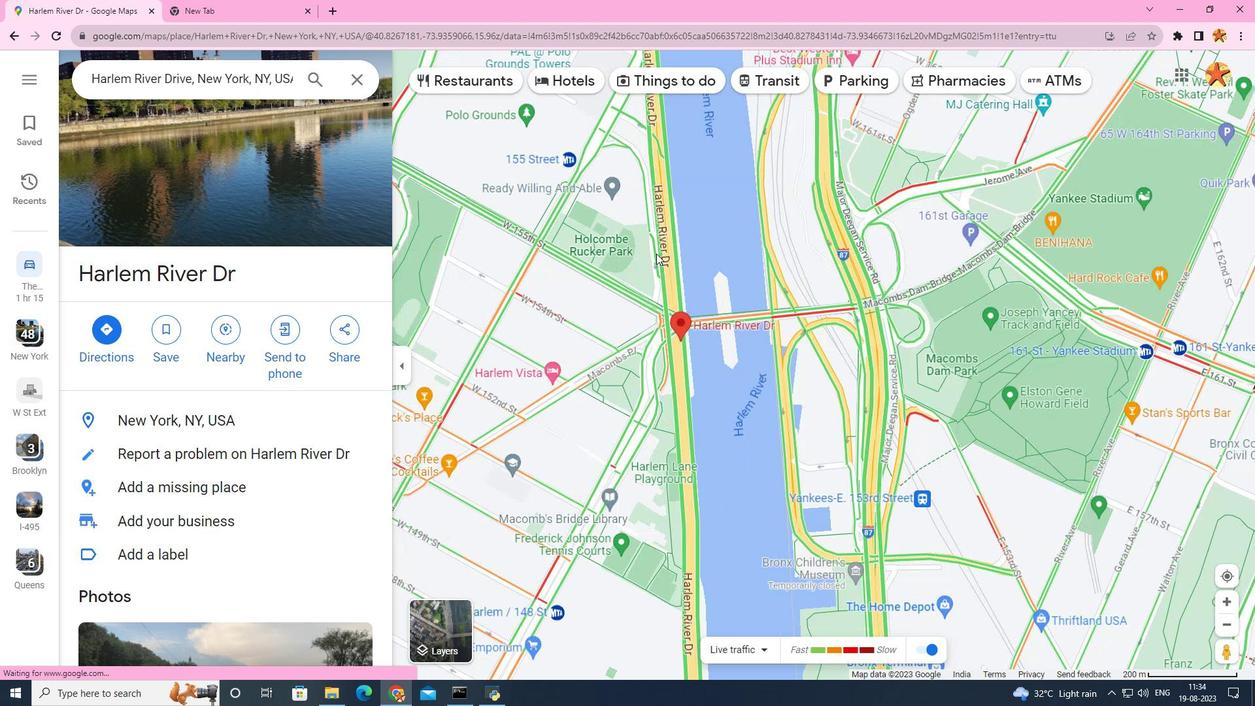 
Action: Mouse scrolled (658, 252) with delta (0, 0)
Screenshot: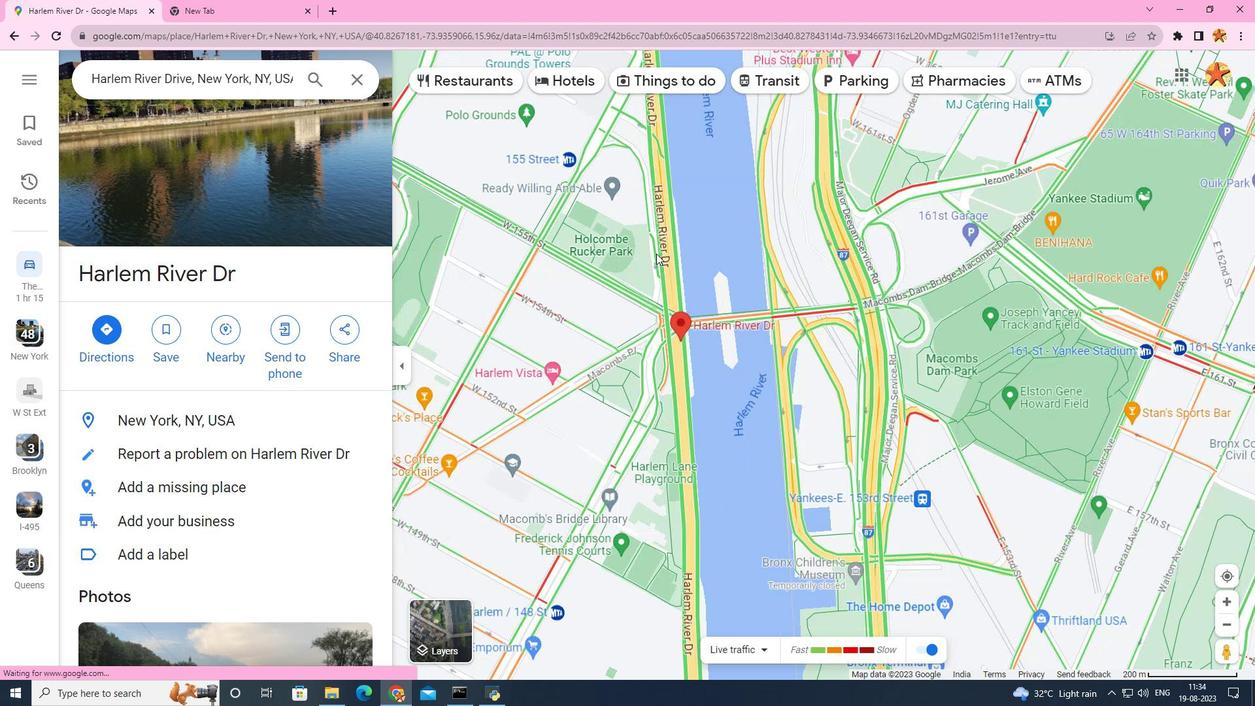 
Action: Mouse moved to (656, 253)
Screenshot: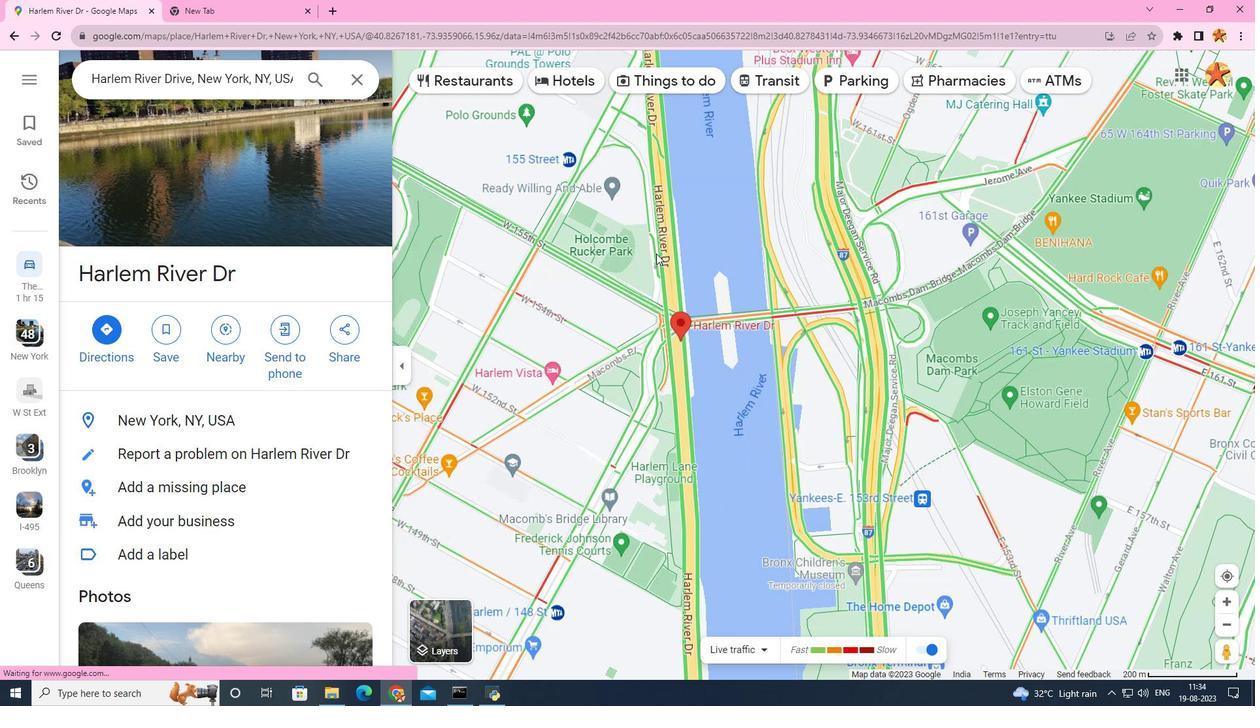 
Action: Mouse scrolled (656, 254) with delta (0, 0)
Screenshot: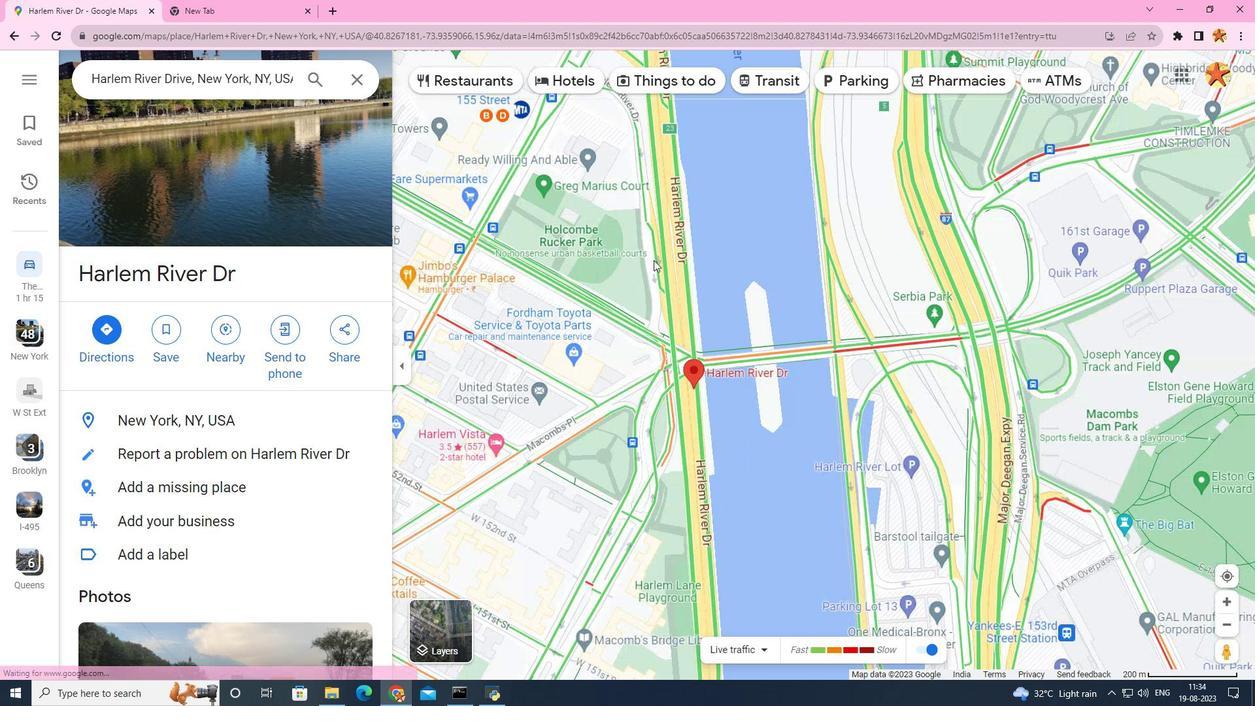 
Action: Mouse scrolled (656, 253) with delta (0, 0)
Screenshot: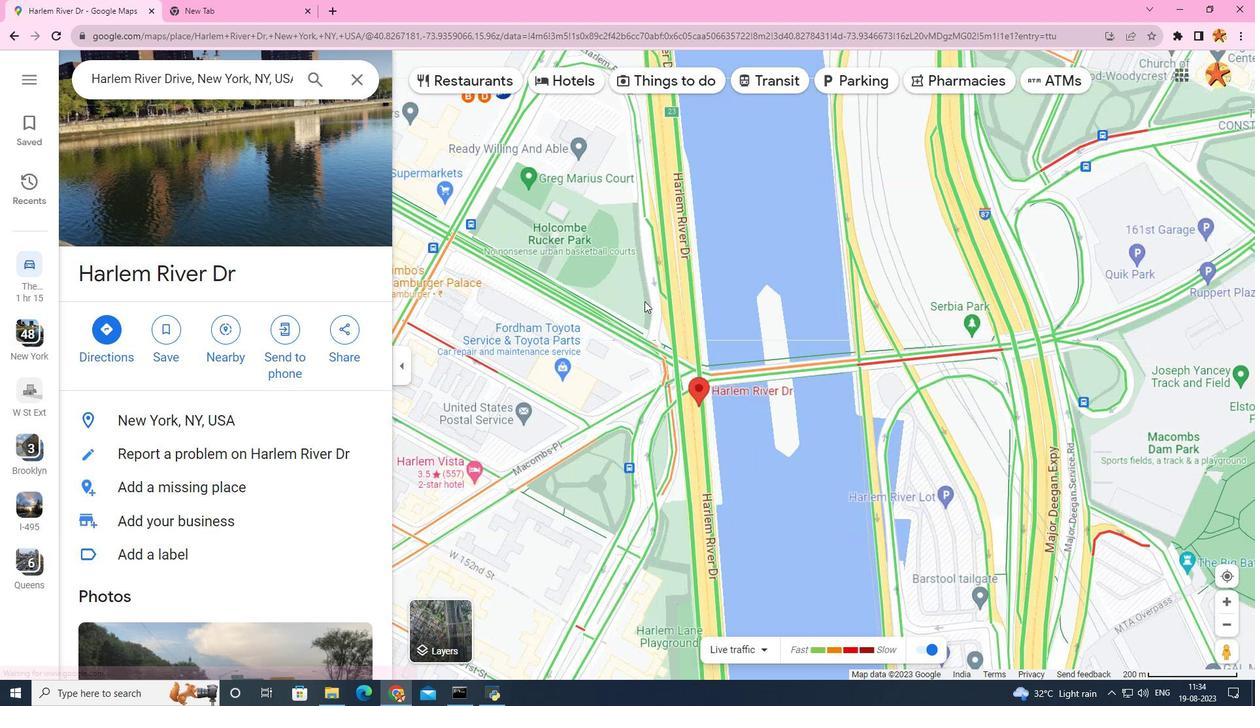 
Action: Mouse moved to (651, 354)
Screenshot: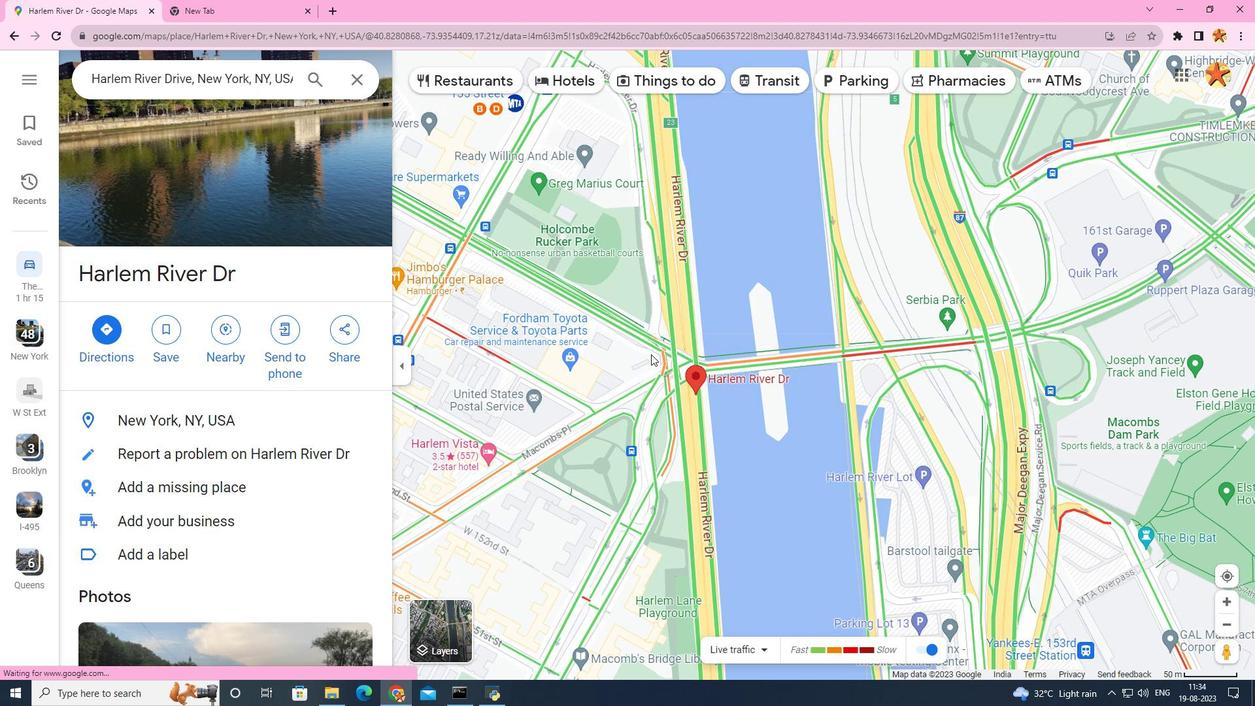 
Action: Mouse scrolled (651, 355) with delta (0, 0)
Screenshot: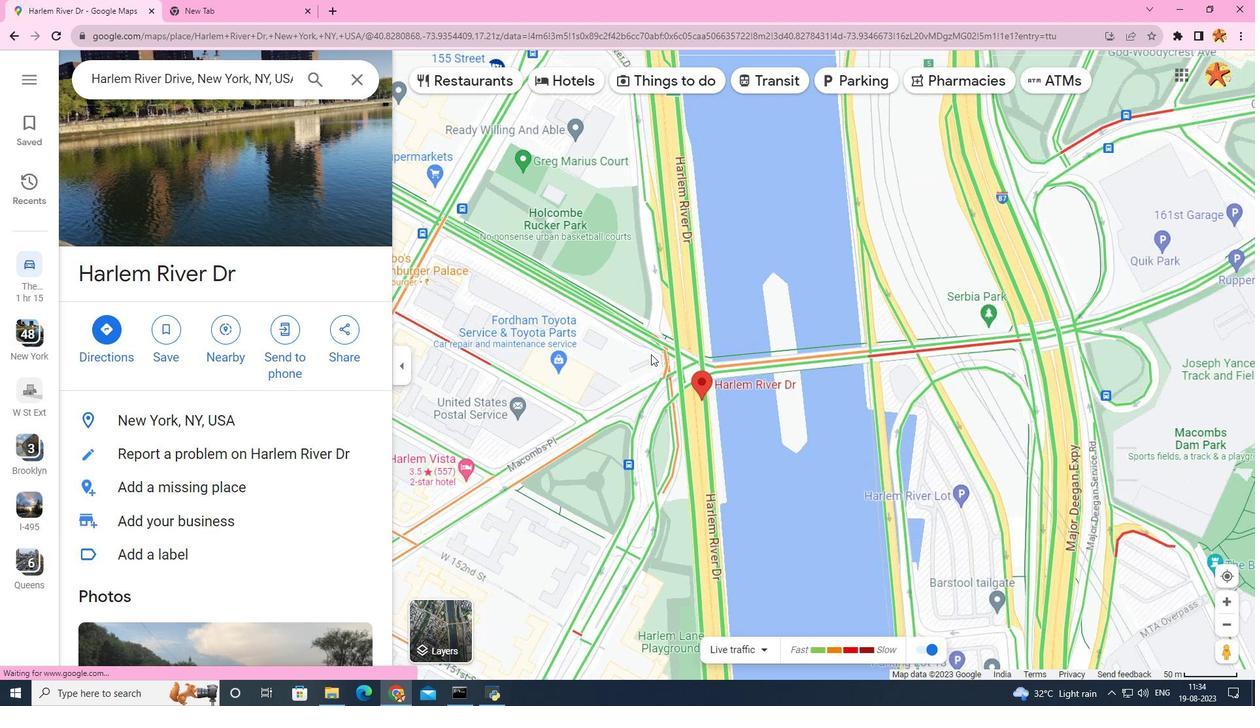
Action: Mouse scrolled (651, 355) with delta (0, 0)
Screenshot: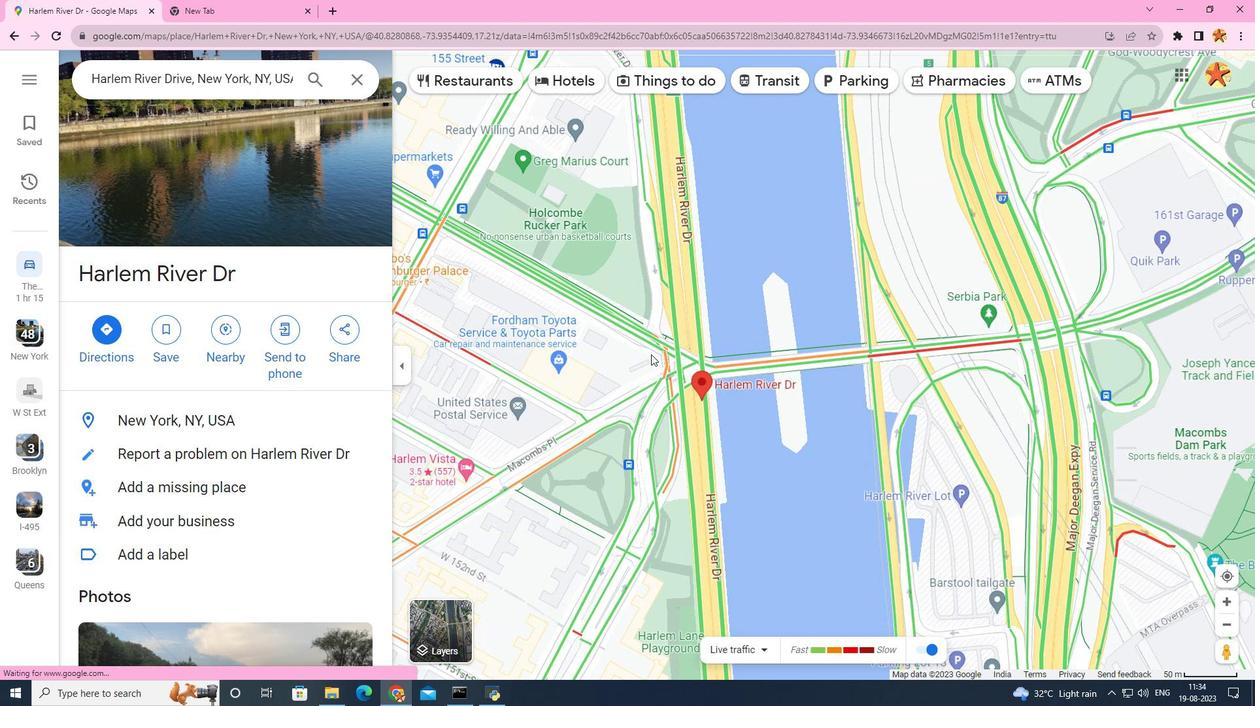 
Action: Mouse scrolled (651, 355) with delta (0, 0)
Screenshot: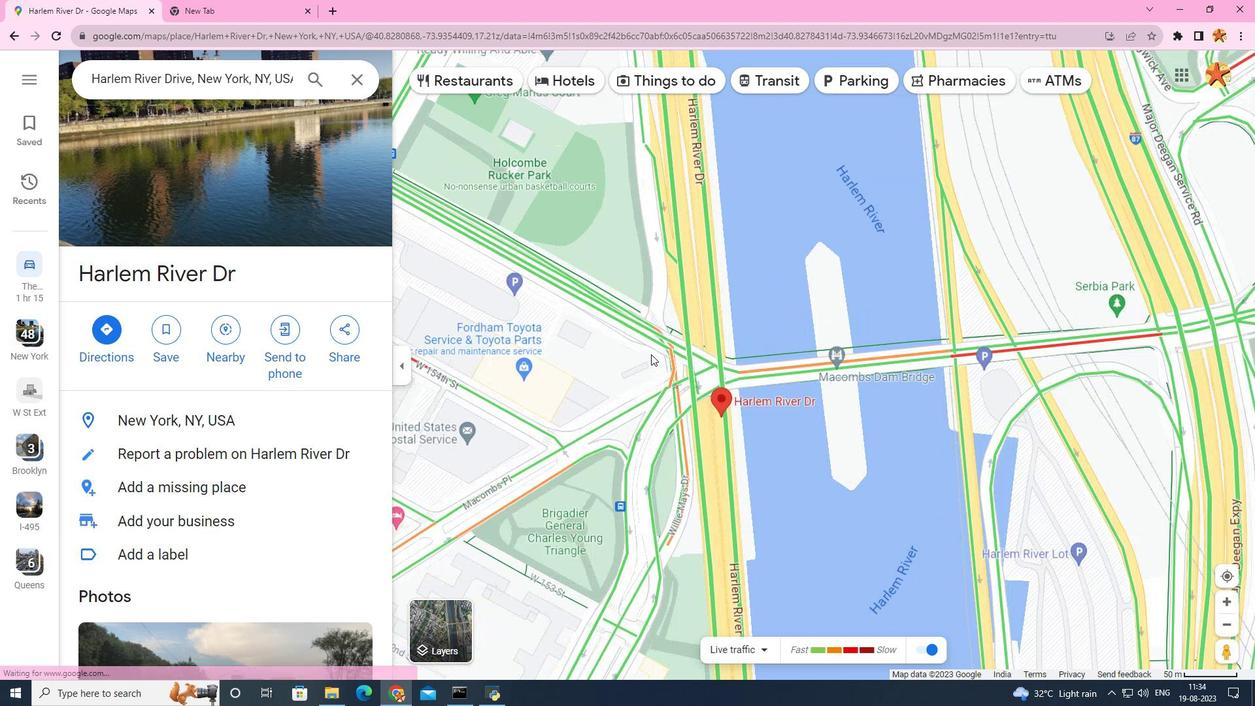 
Action: Mouse scrolled (651, 355) with delta (0, 0)
Screenshot: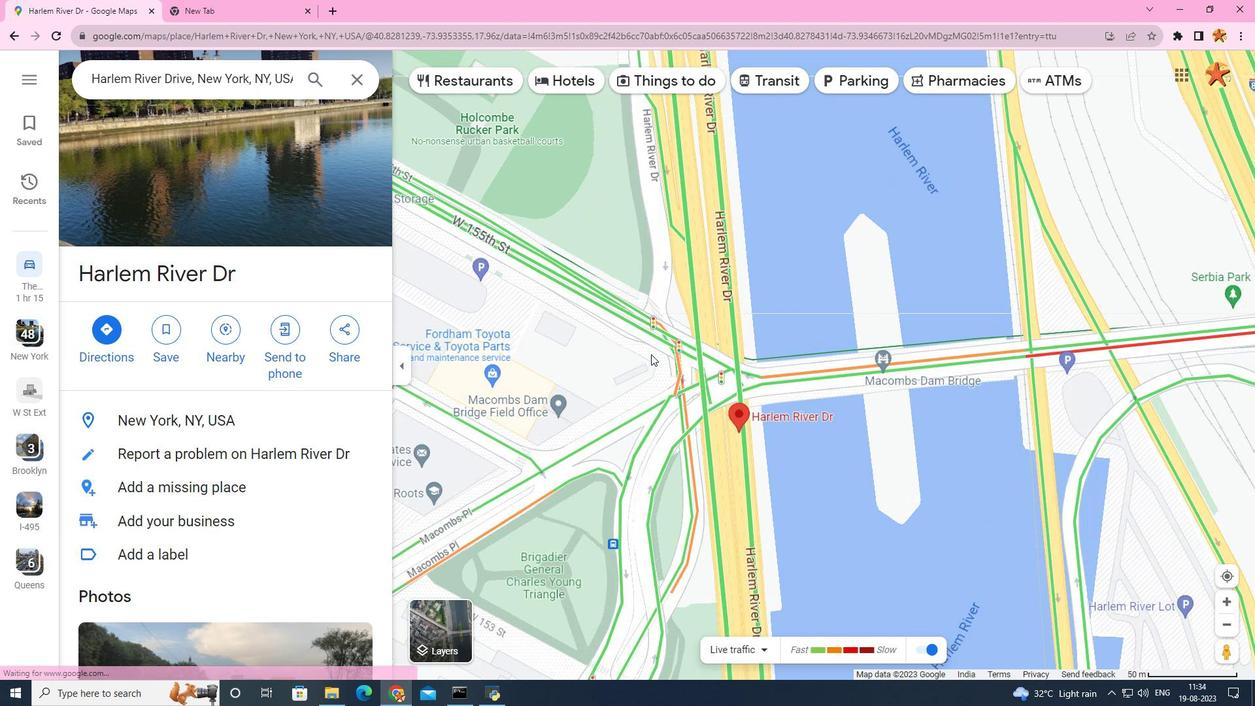 
Action: Mouse scrolled (651, 355) with delta (0, 0)
Screenshot: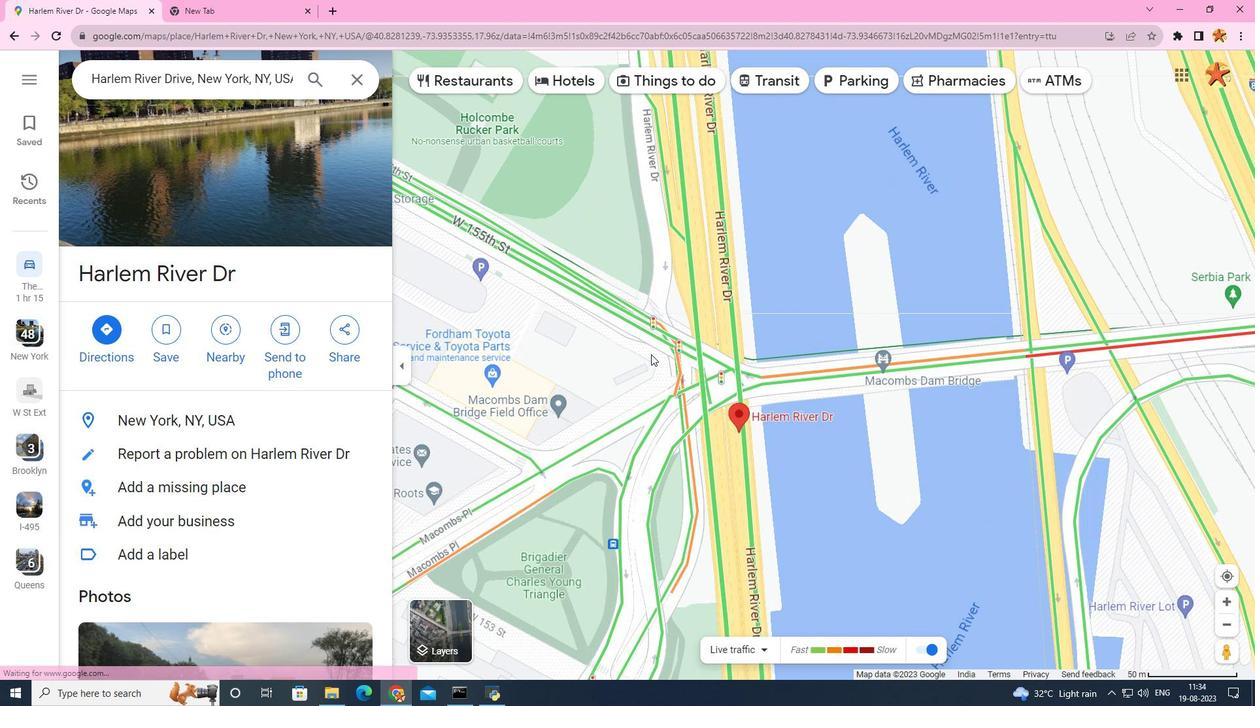 
Action: Mouse scrolled (651, 355) with delta (0, 0)
Screenshot: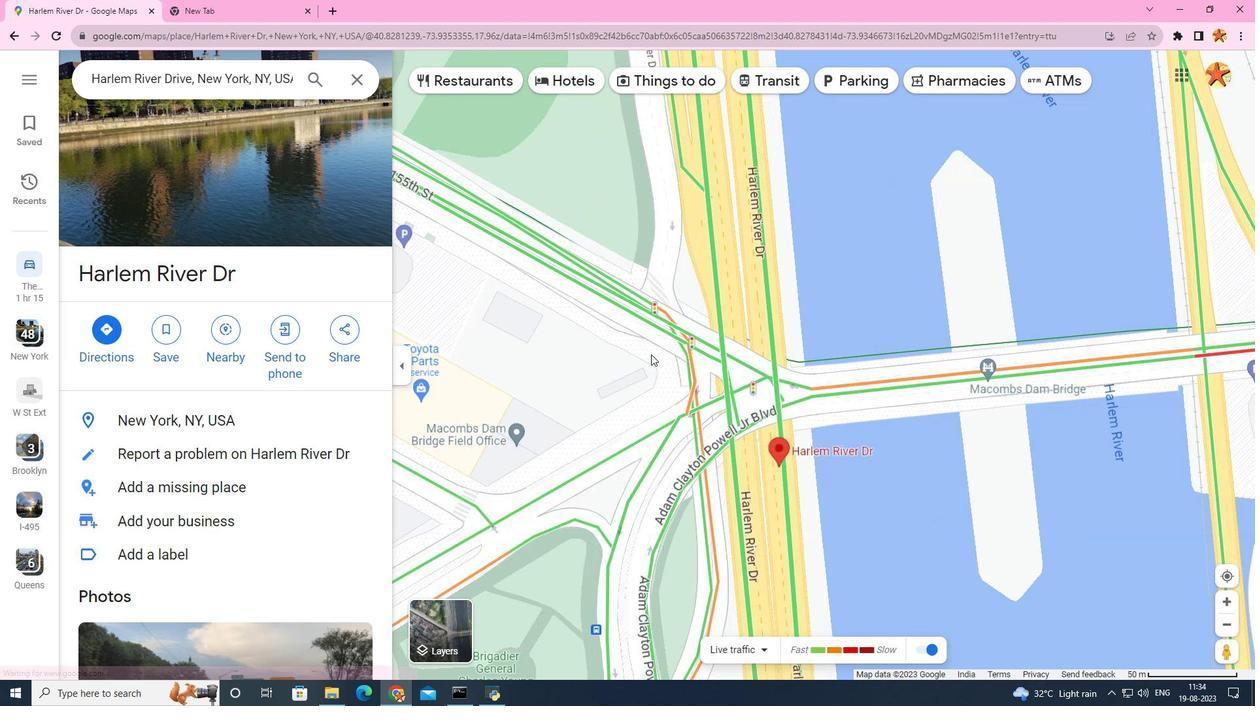 
Action: Mouse scrolled (651, 355) with delta (0, 0)
Screenshot: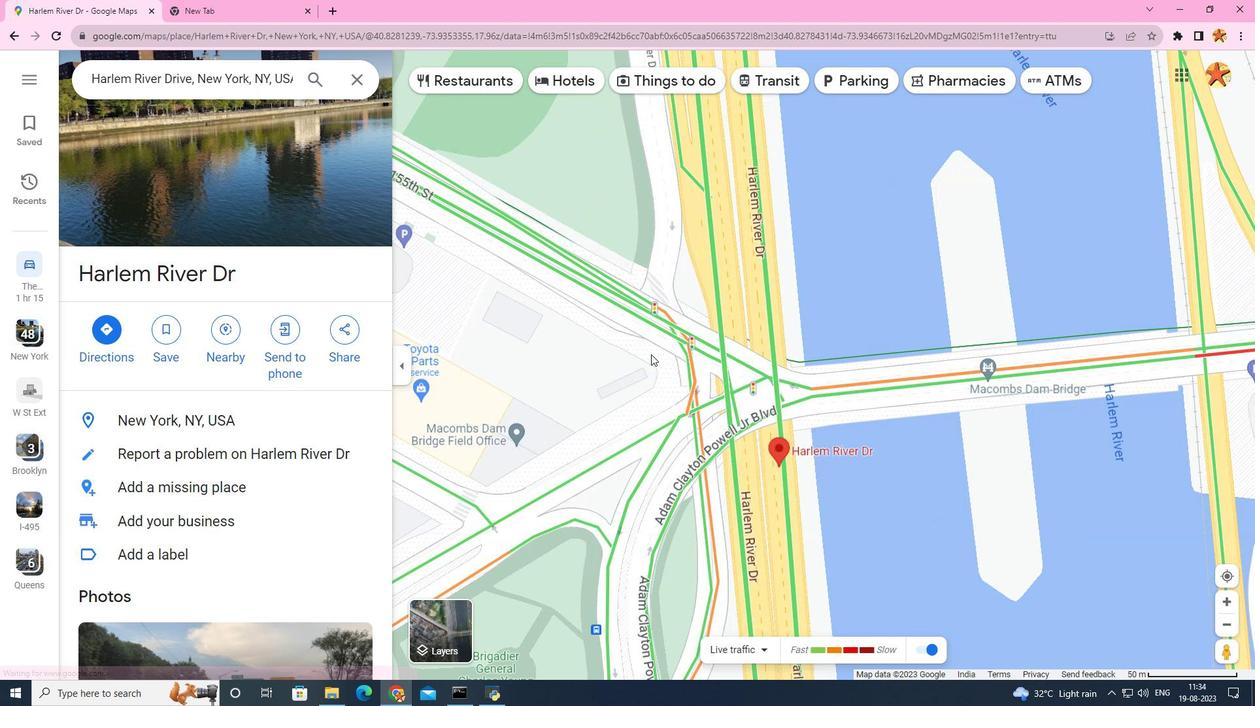 
Action: Mouse moved to (293, 459)
Screenshot: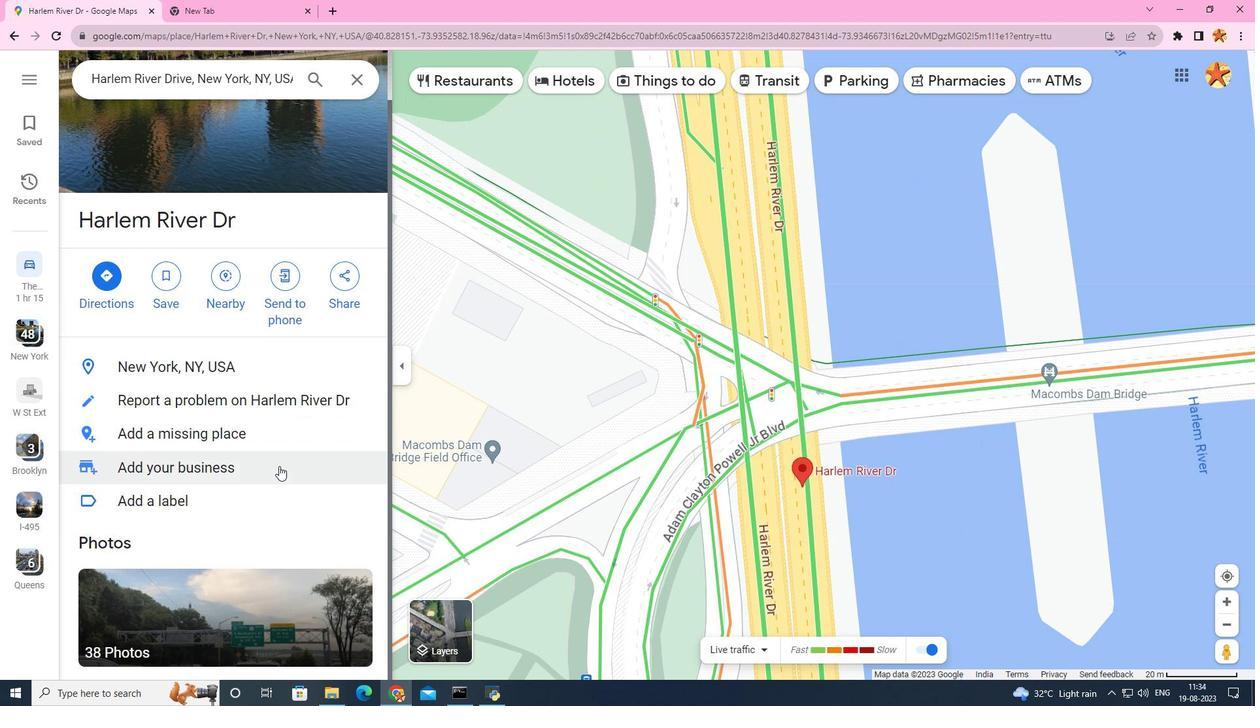 
Action: Mouse scrolled (293, 458) with delta (0, 0)
Screenshot: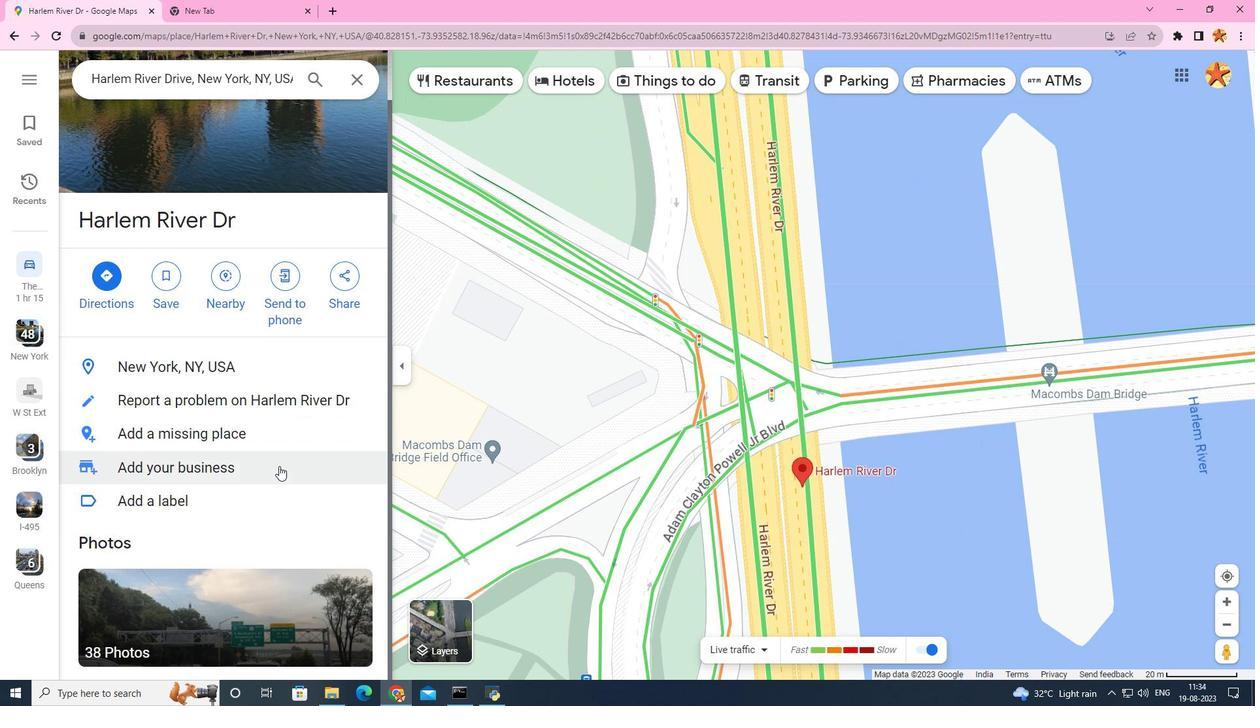 
Action: Mouse moved to (287, 461)
Screenshot: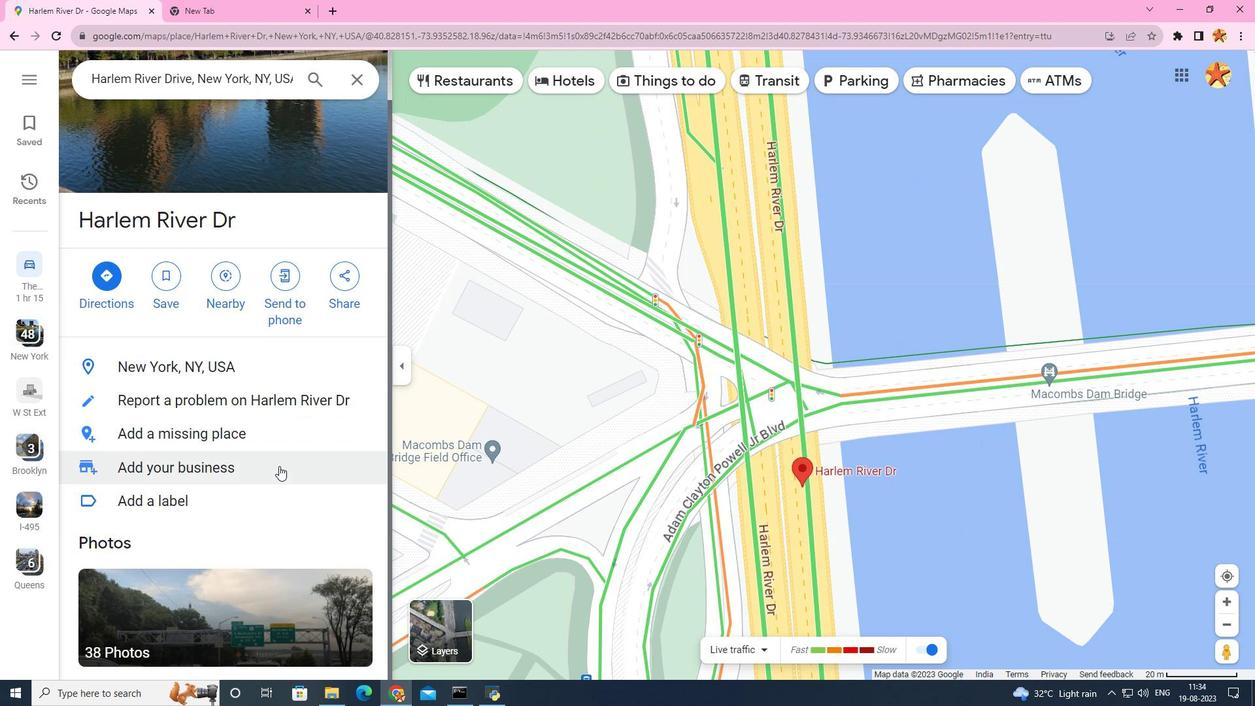 
Action: Mouse scrolled (287, 461) with delta (0, 0)
Screenshot: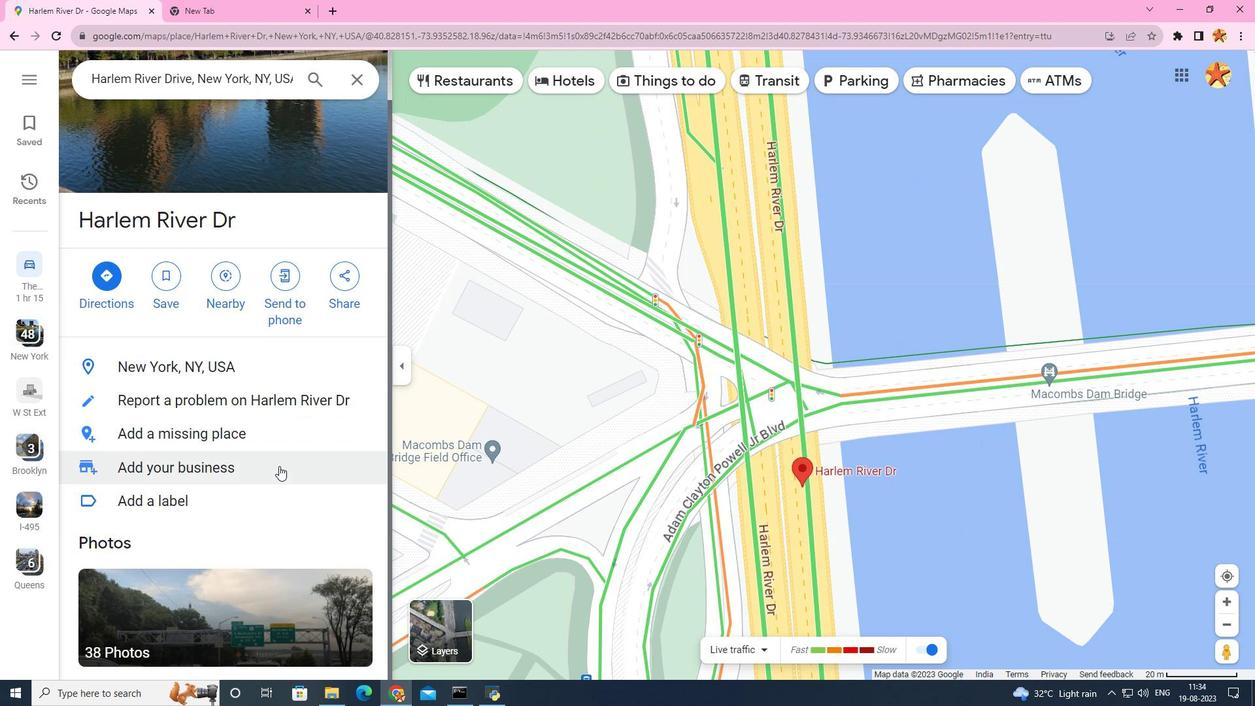 
Action: Mouse moved to (285, 461)
Screenshot: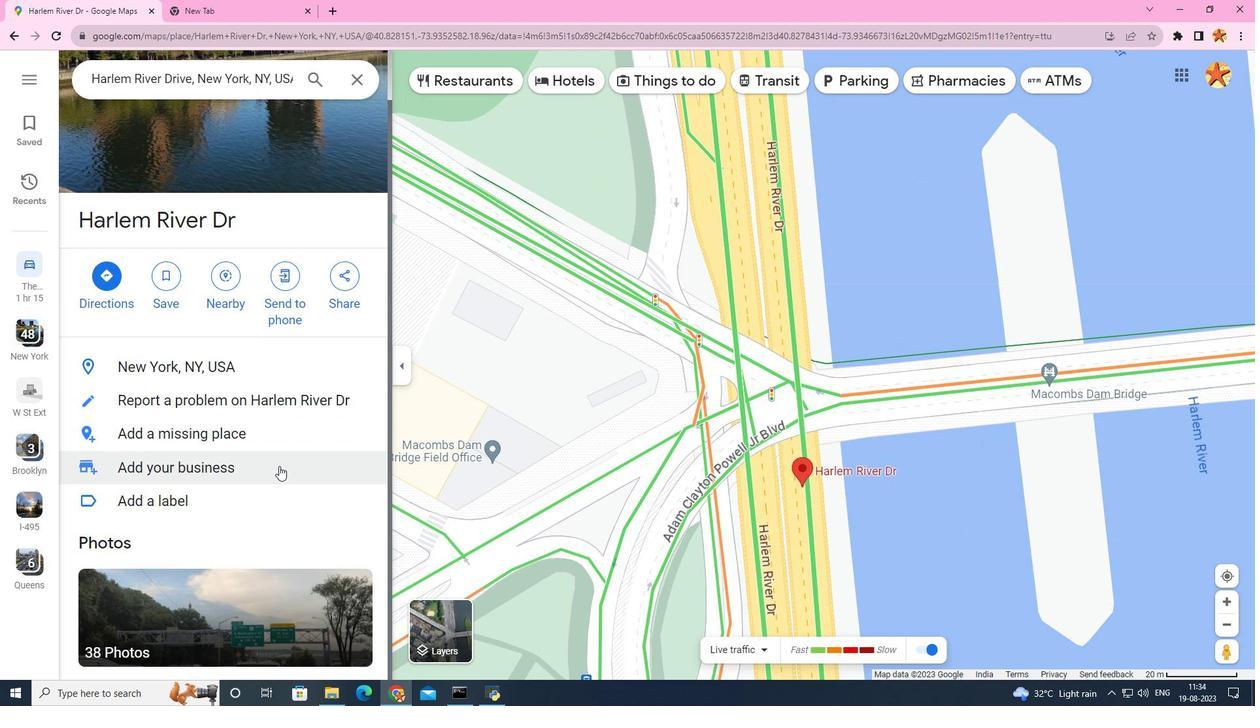 
Action: Mouse scrolled (285, 461) with delta (0, 0)
Screenshot: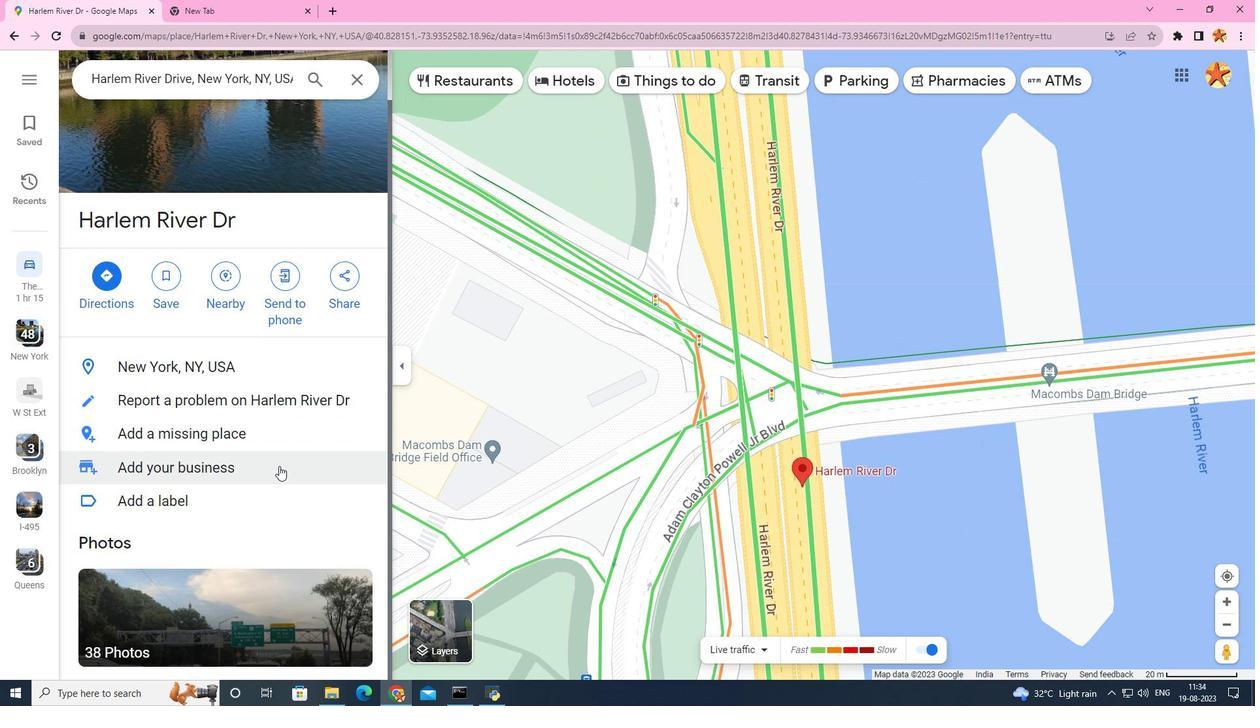 
Action: Mouse moved to (285, 463)
Screenshot: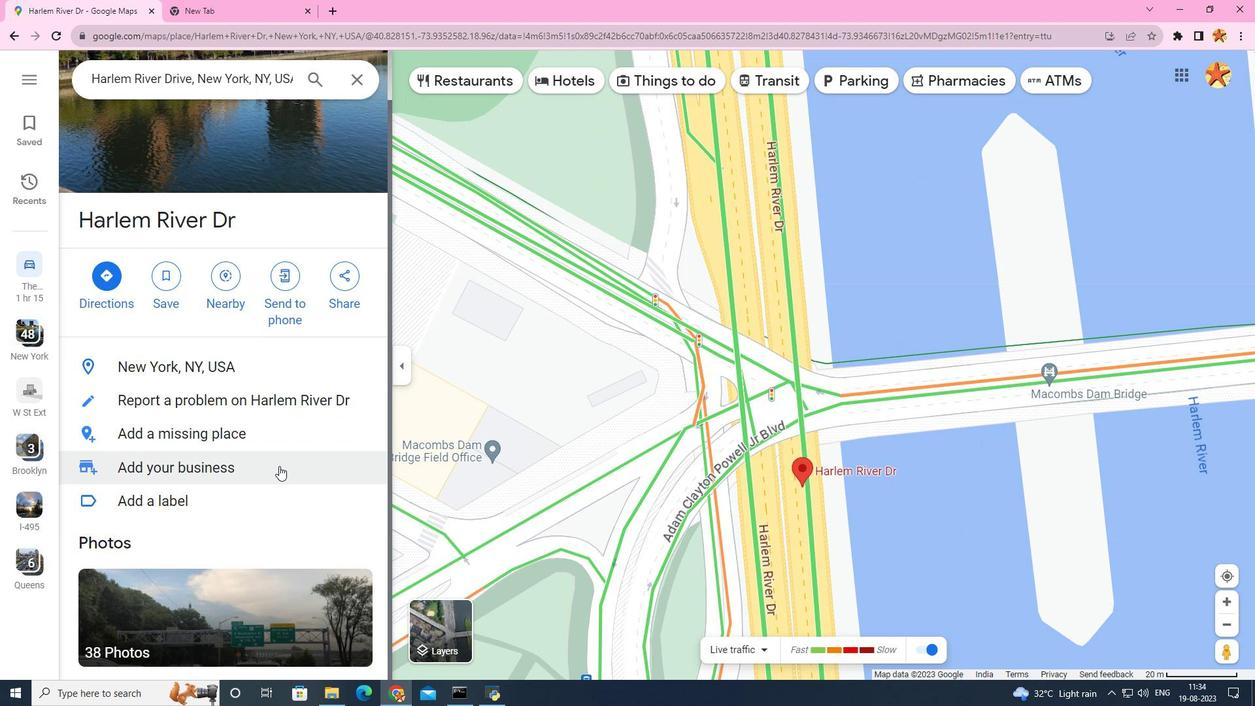 
Action: Mouse scrolled (285, 462) with delta (0, 0)
Screenshot: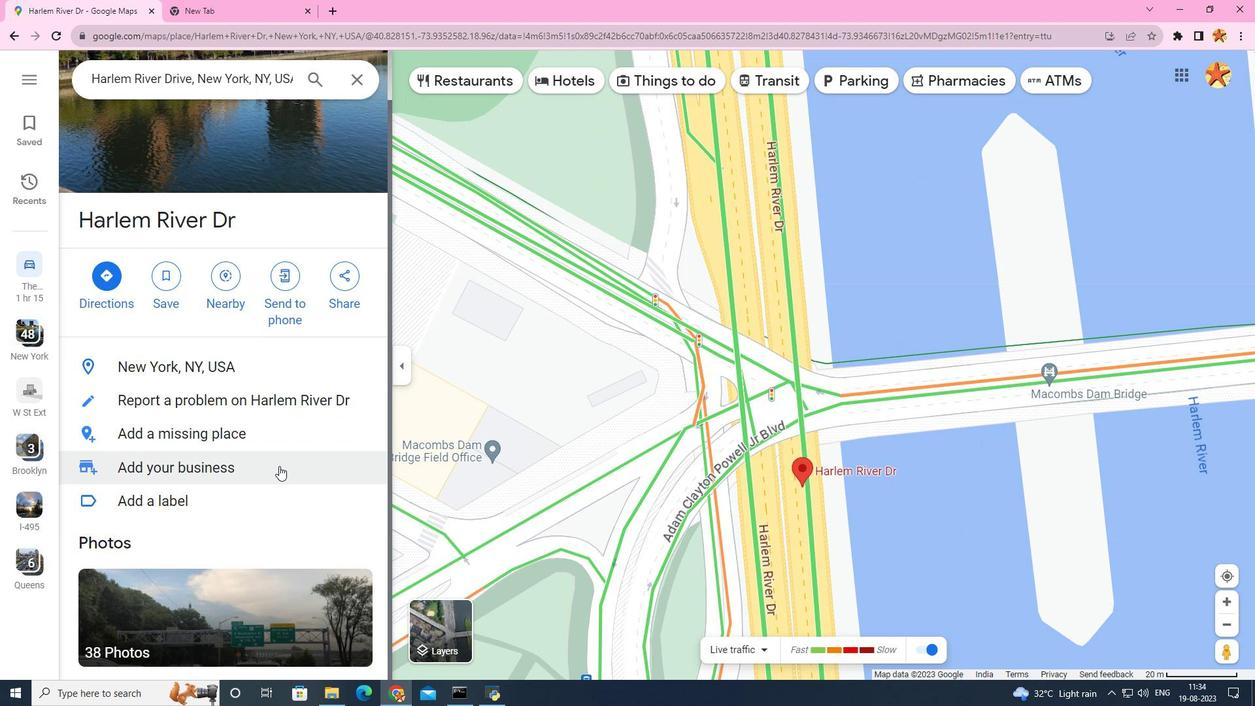 
Action: Mouse moved to (283, 463)
Screenshot: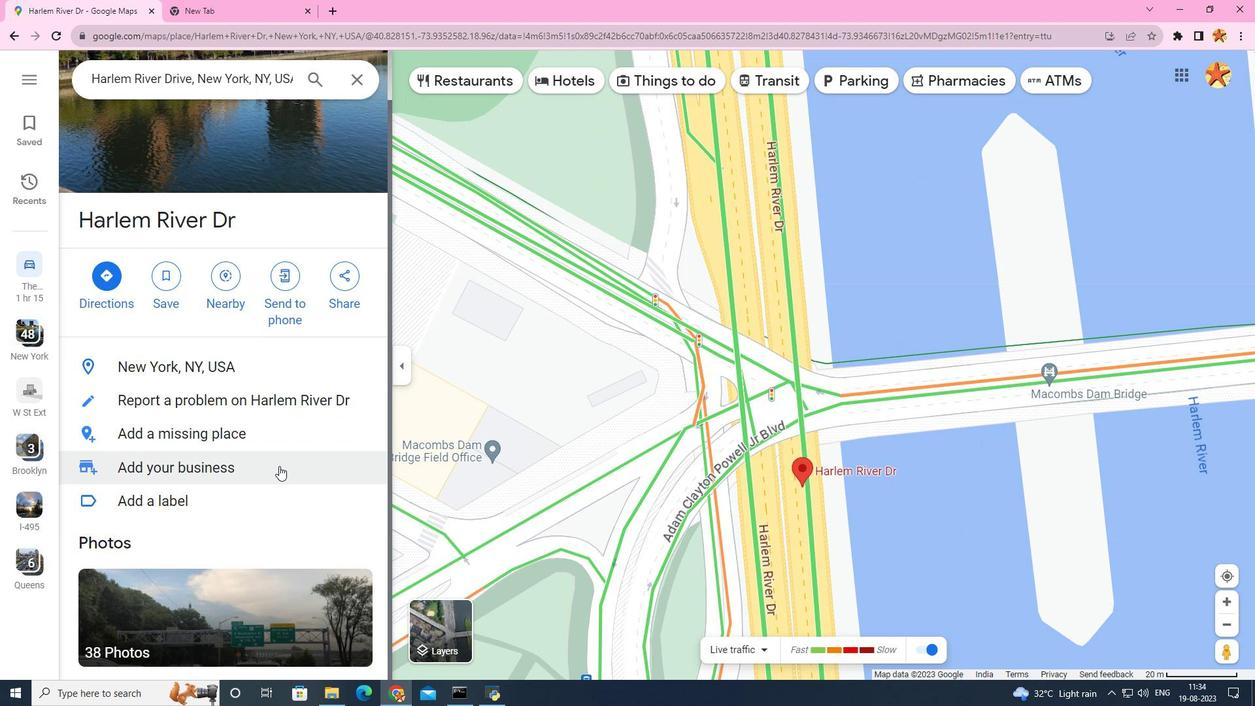 
Action: Mouse scrolled (283, 462) with delta (0, 0)
Screenshot: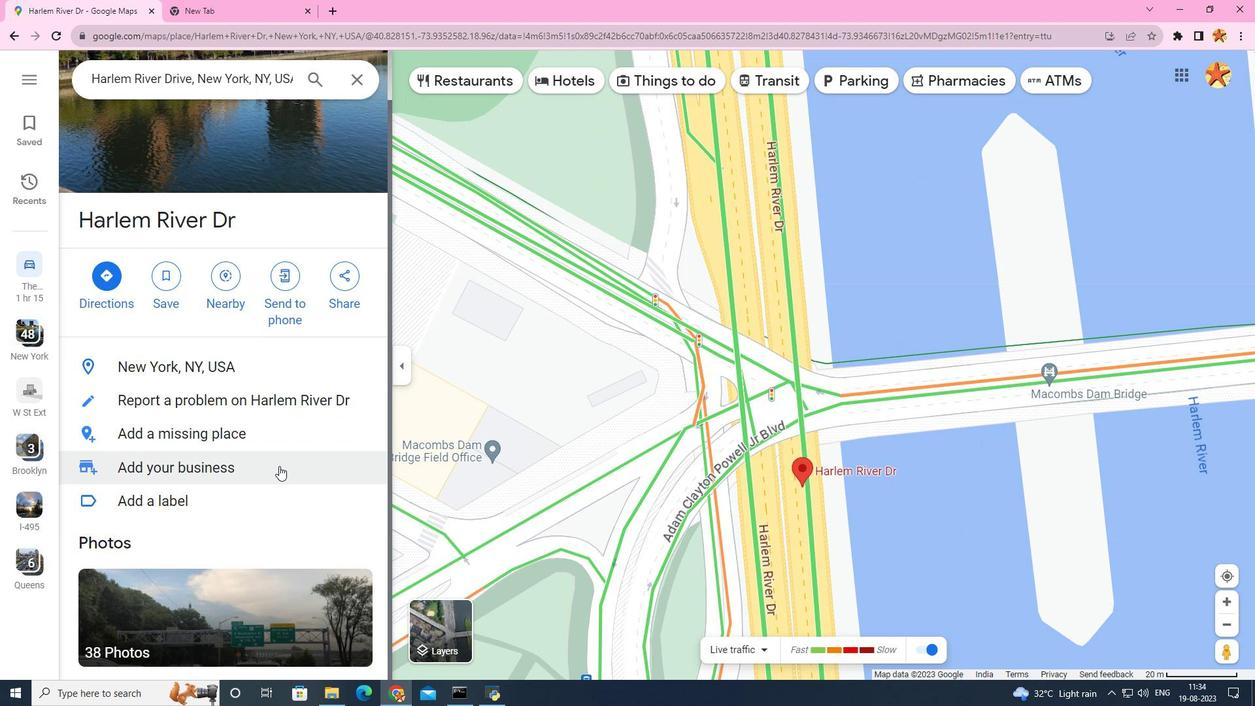
Action: Mouse moved to (165, 598)
Screenshot: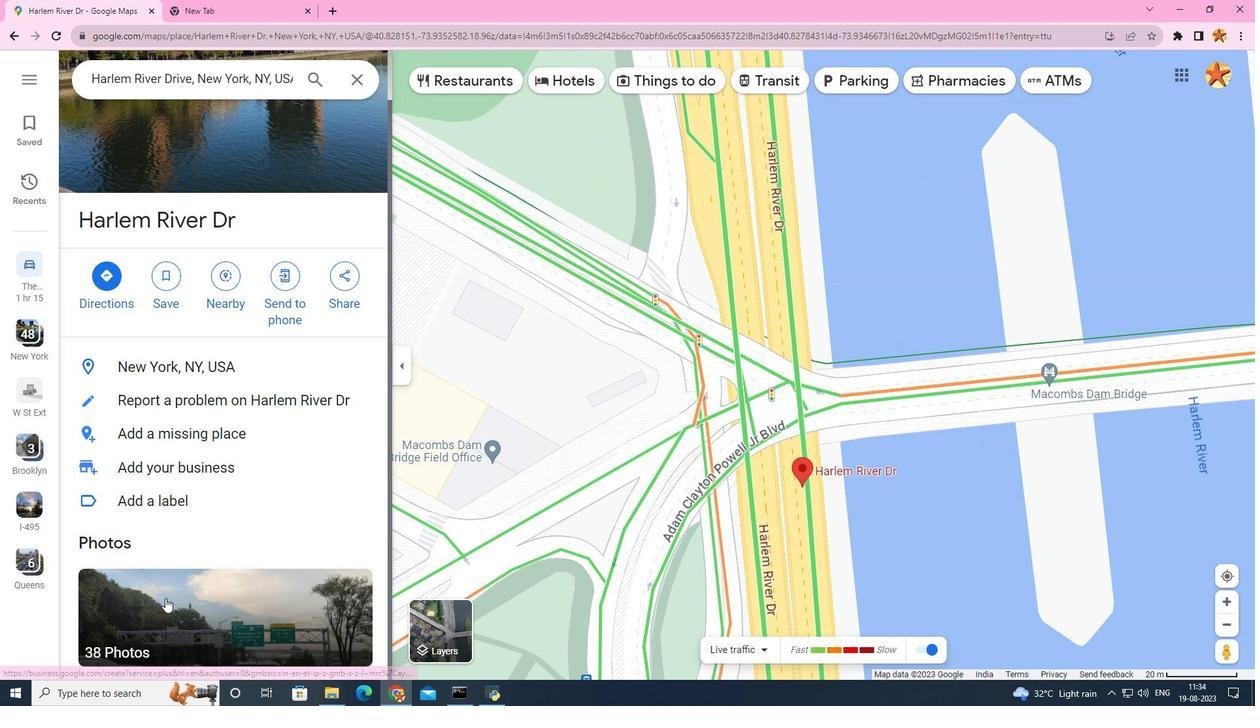 
Action: Mouse pressed left at (165, 598)
Screenshot: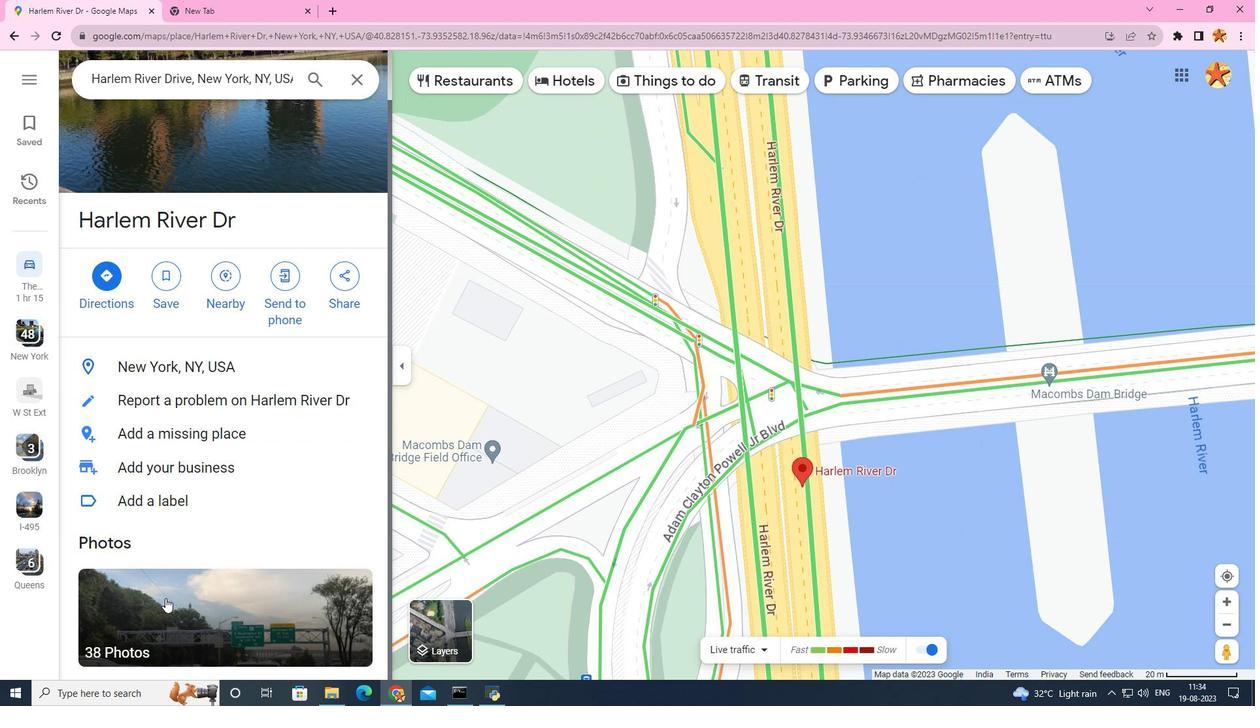 
Action: Mouse moved to (843, 582)
Screenshot: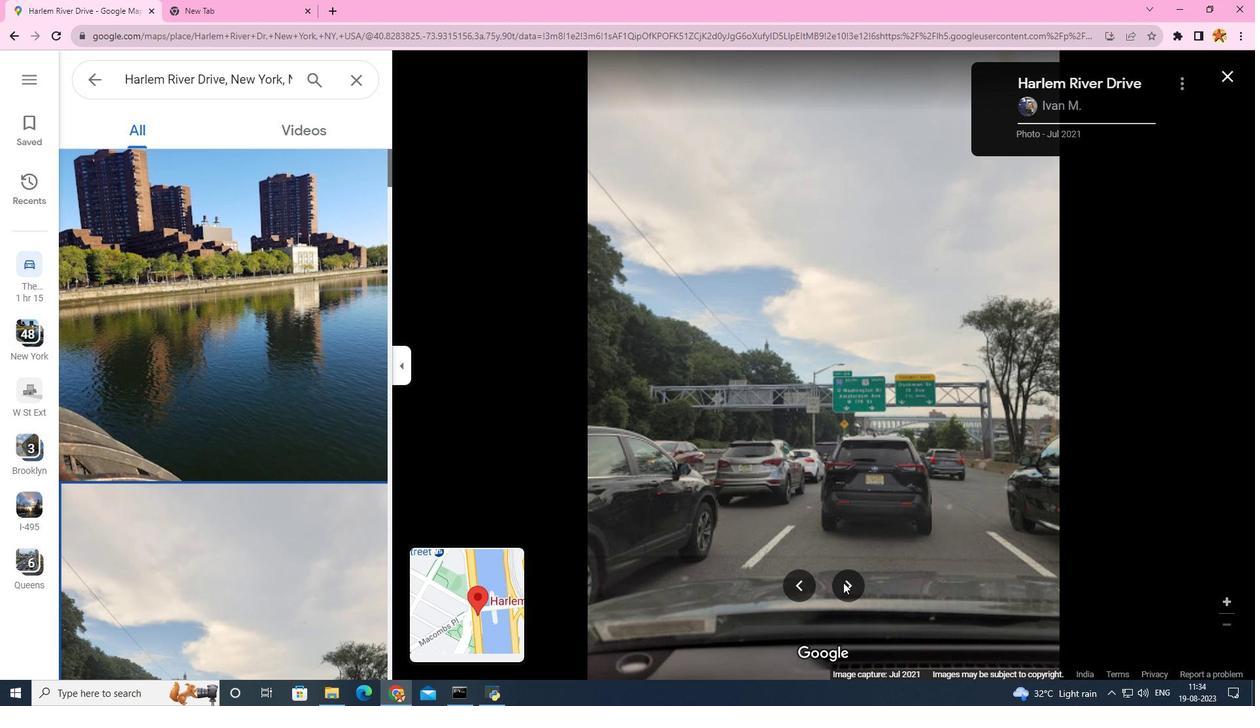 
Action: Mouse pressed left at (843, 582)
Screenshot: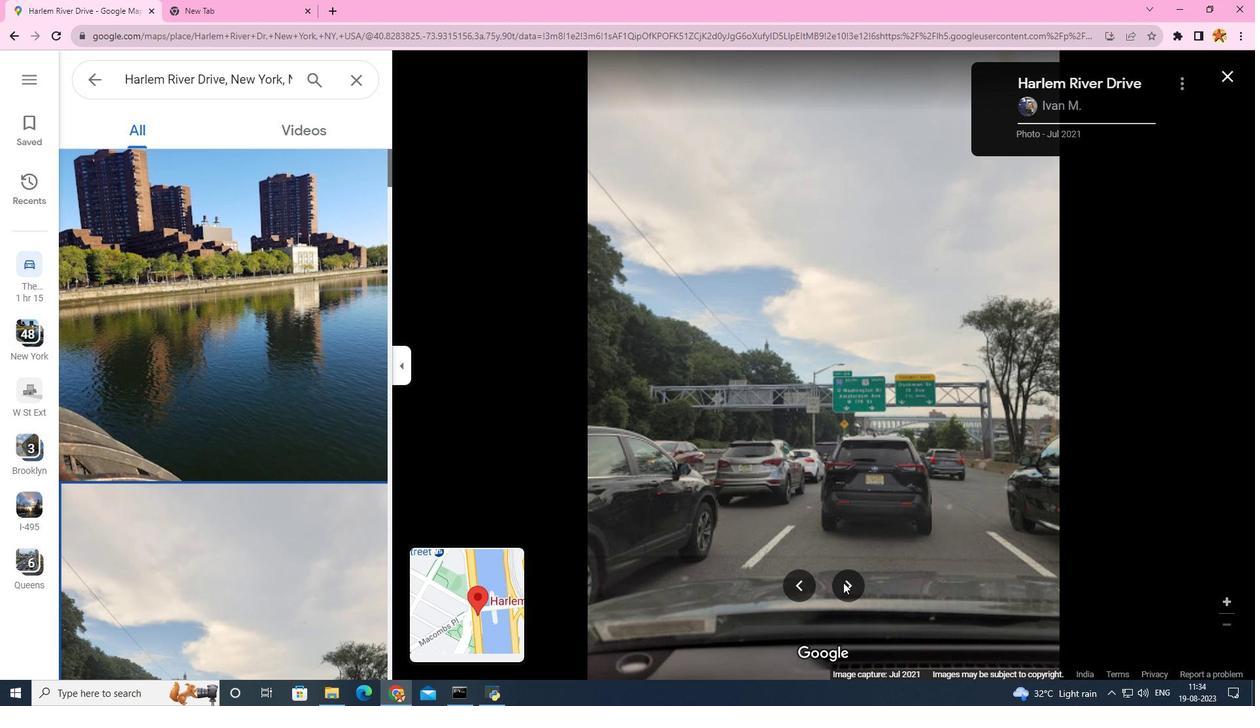 
Action: Mouse pressed left at (843, 582)
Screenshot: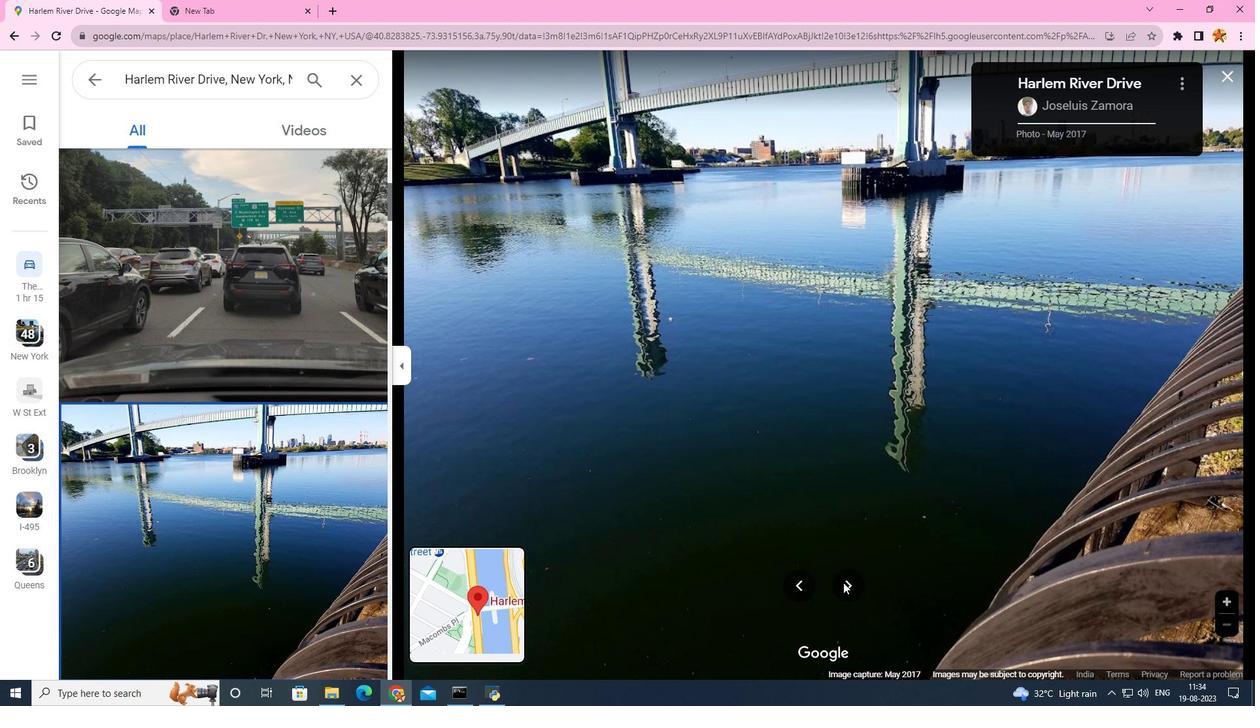 
Action: Mouse pressed left at (843, 582)
Screenshot: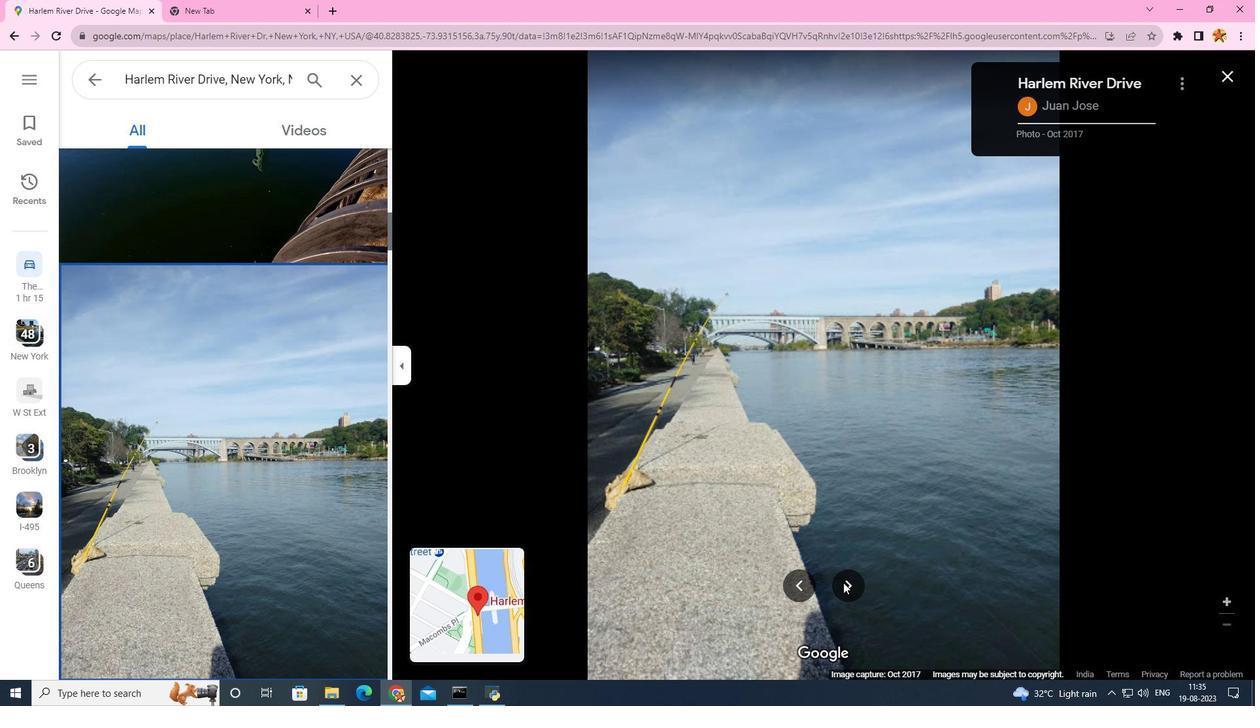 
Action: Mouse pressed left at (843, 582)
Screenshot: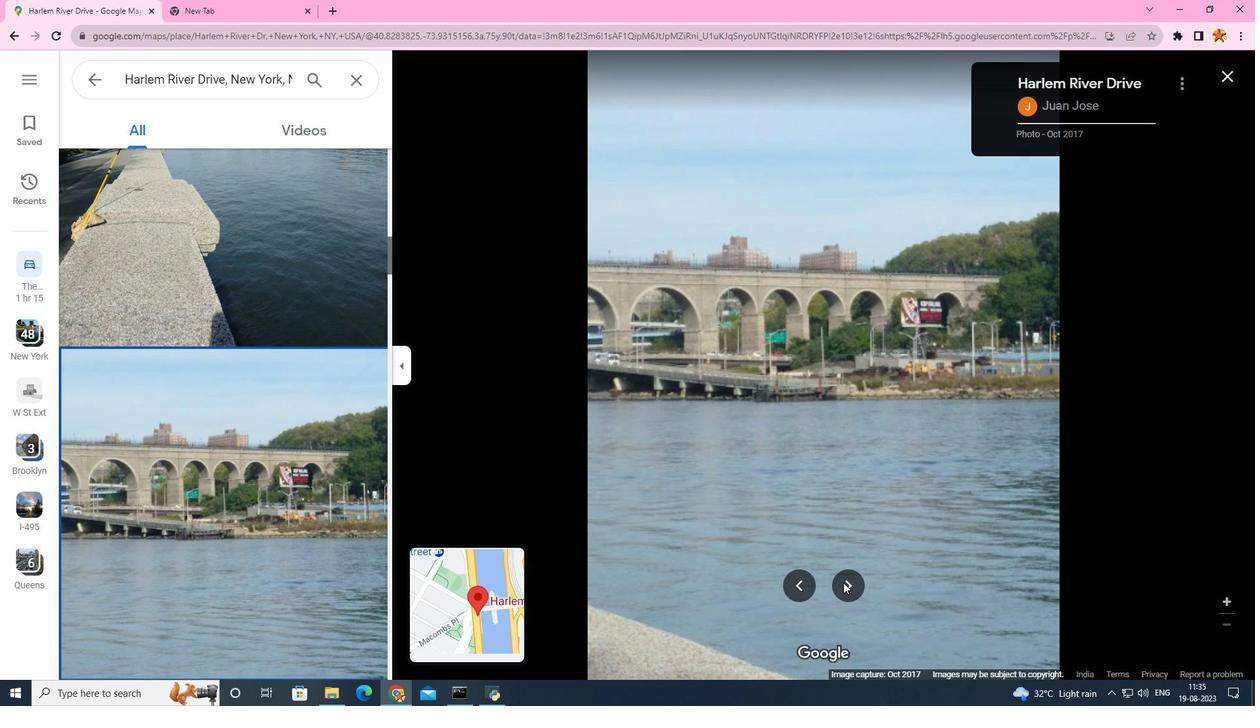 
Action: Mouse pressed left at (843, 582)
Screenshot: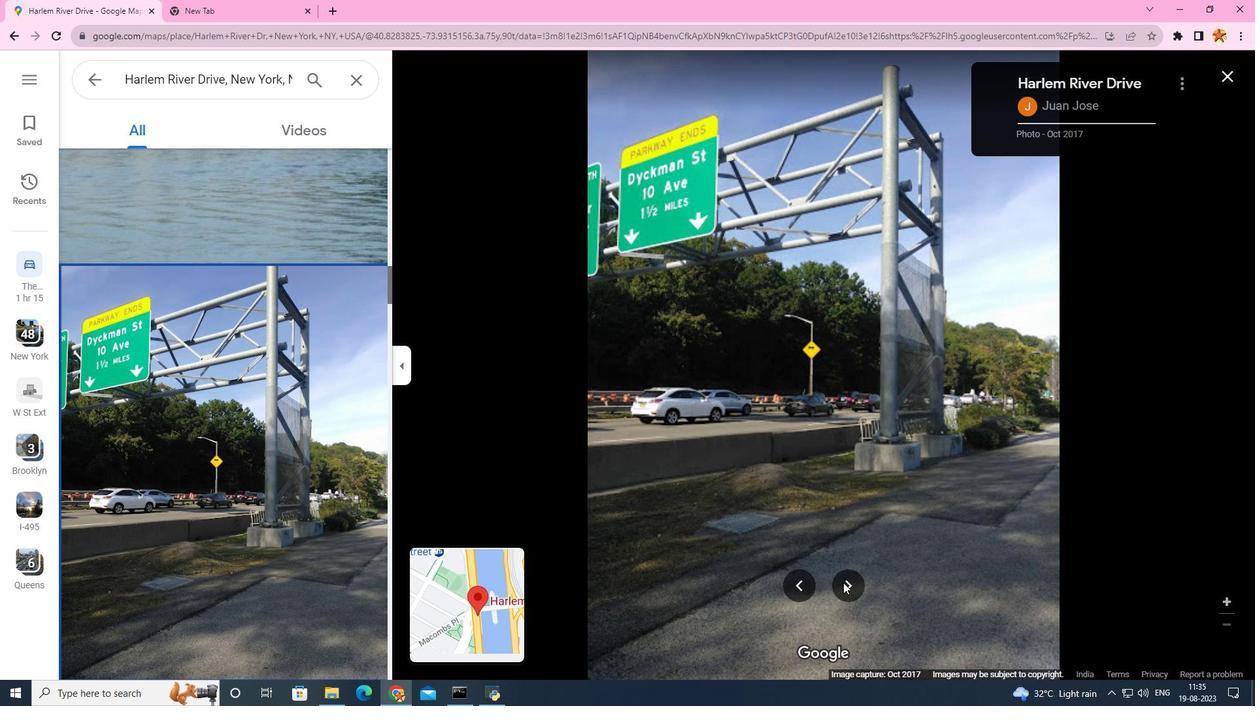 
Action: Mouse pressed left at (843, 582)
Screenshot: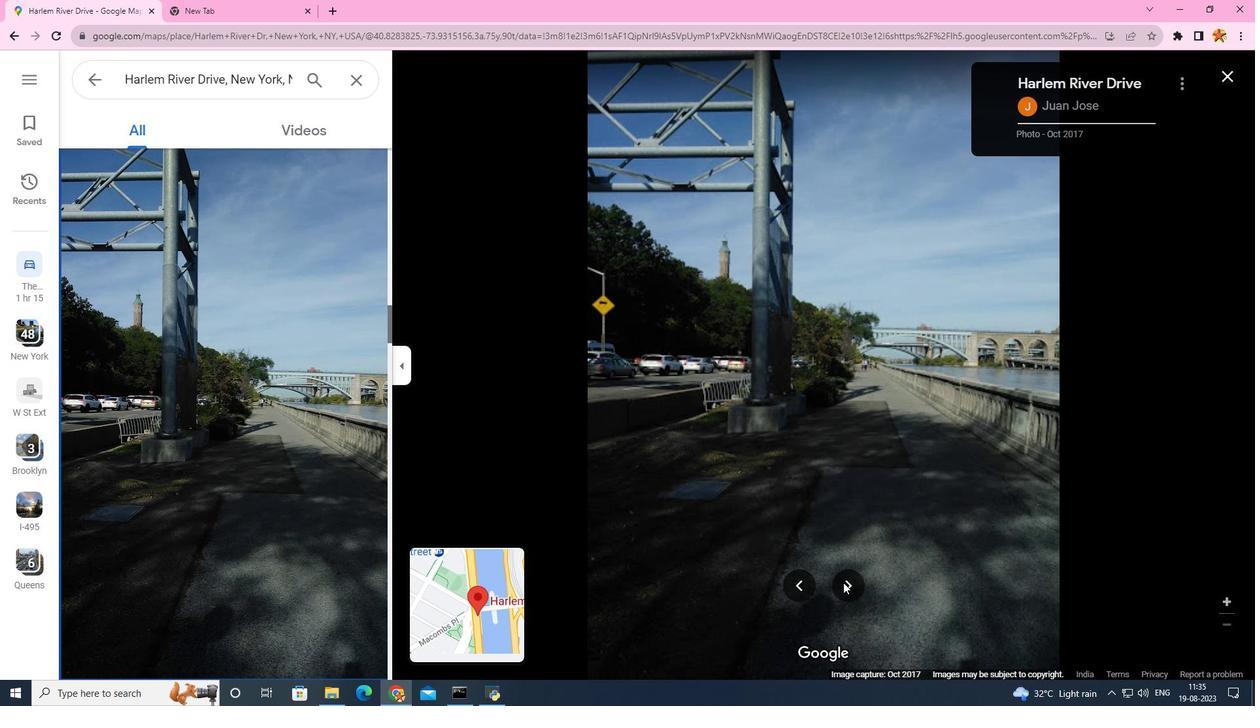 
Action: Mouse pressed left at (843, 582)
Screenshot: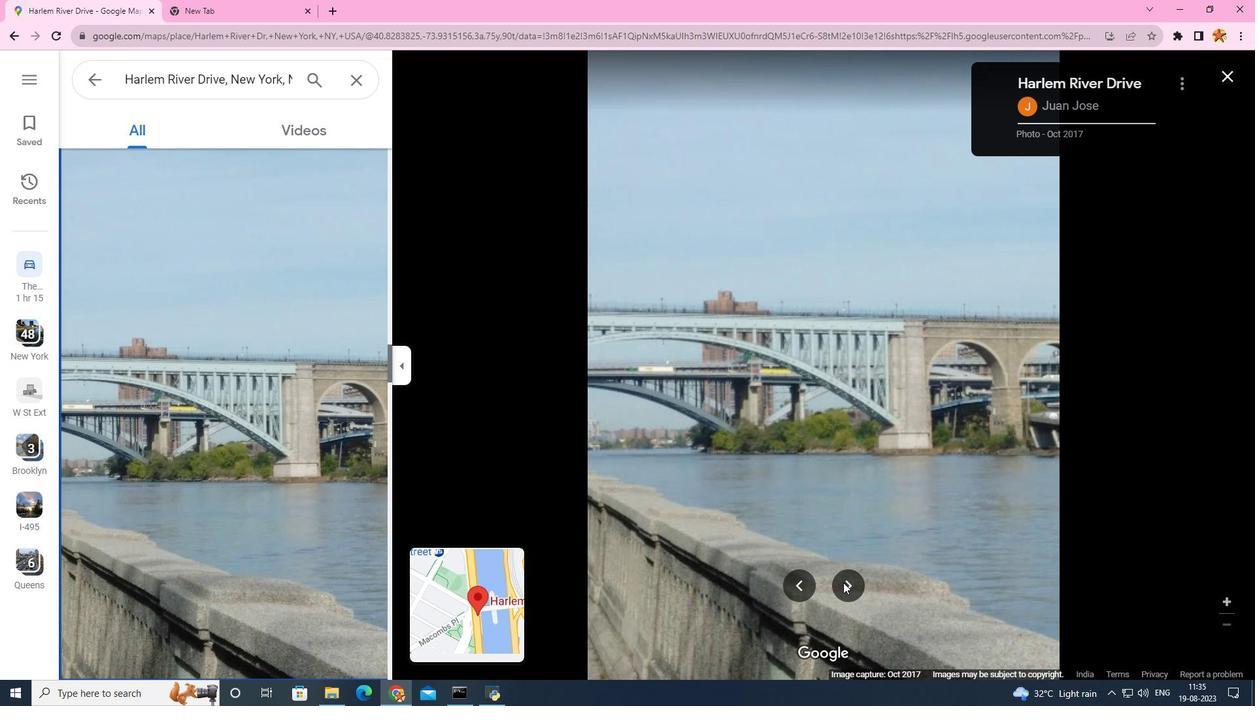 
Action: Mouse pressed left at (843, 582)
Screenshot: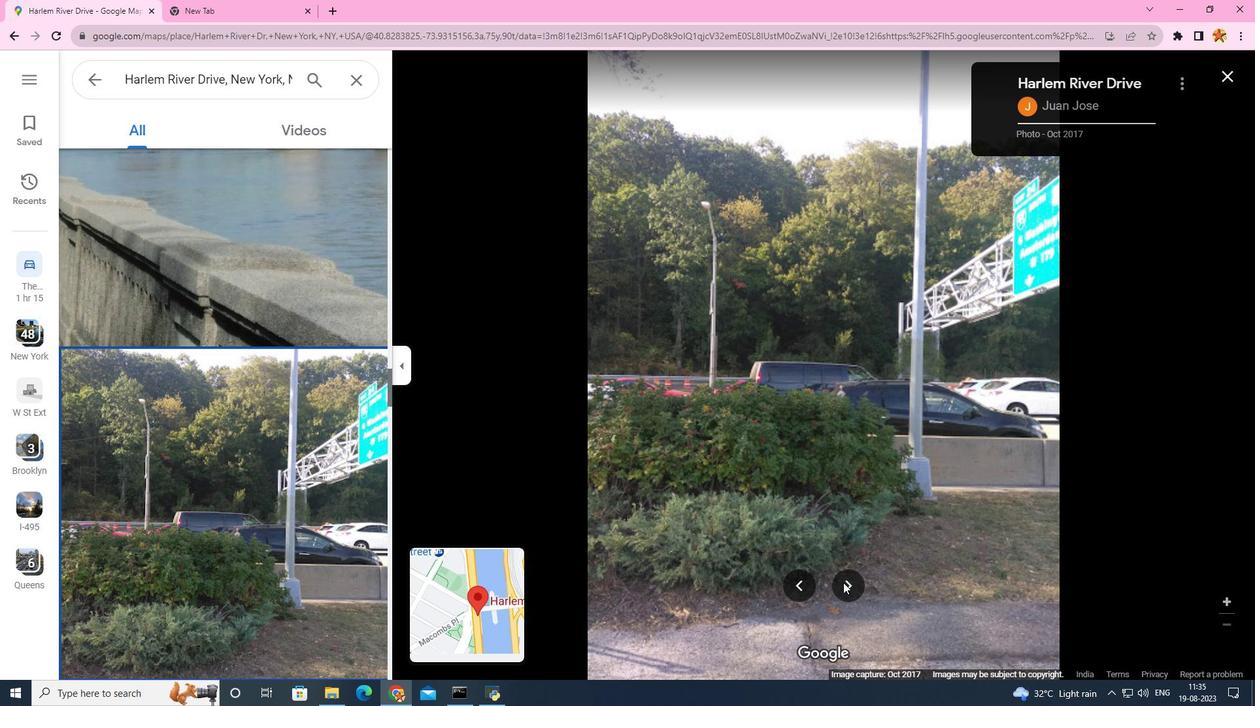 
Action: Mouse pressed left at (843, 582)
Screenshot: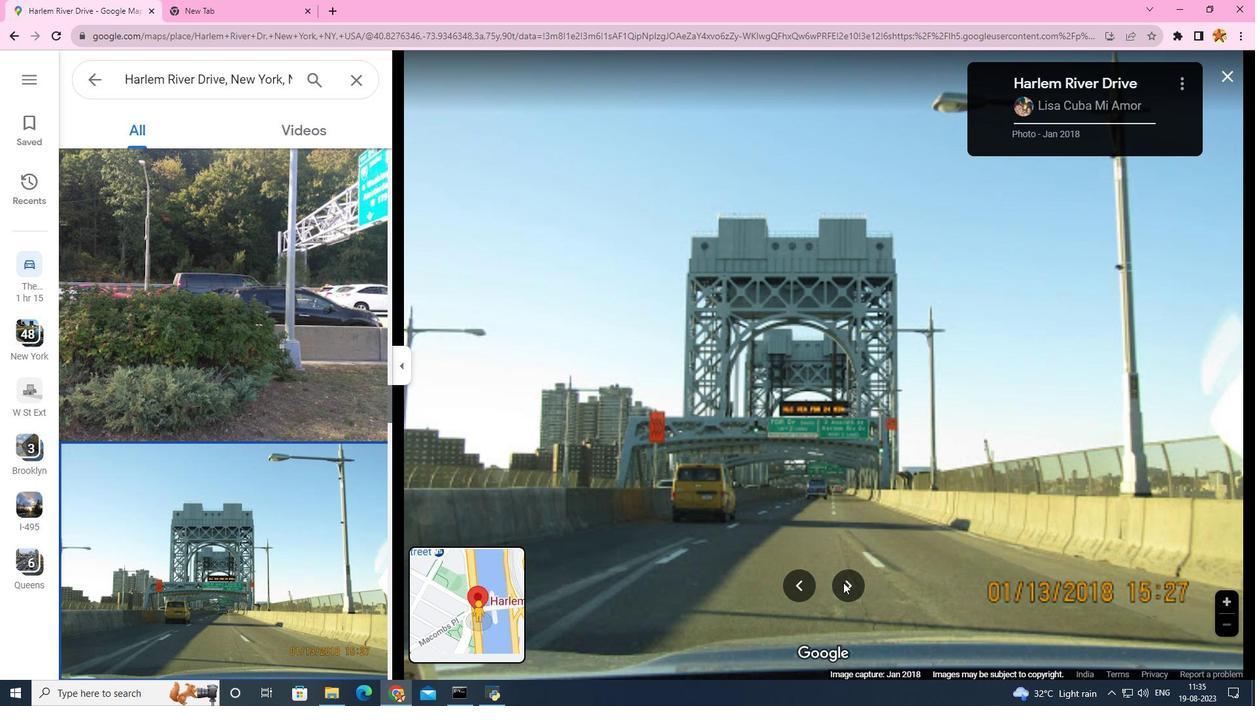 
Action: Mouse pressed left at (843, 582)
Screenshot: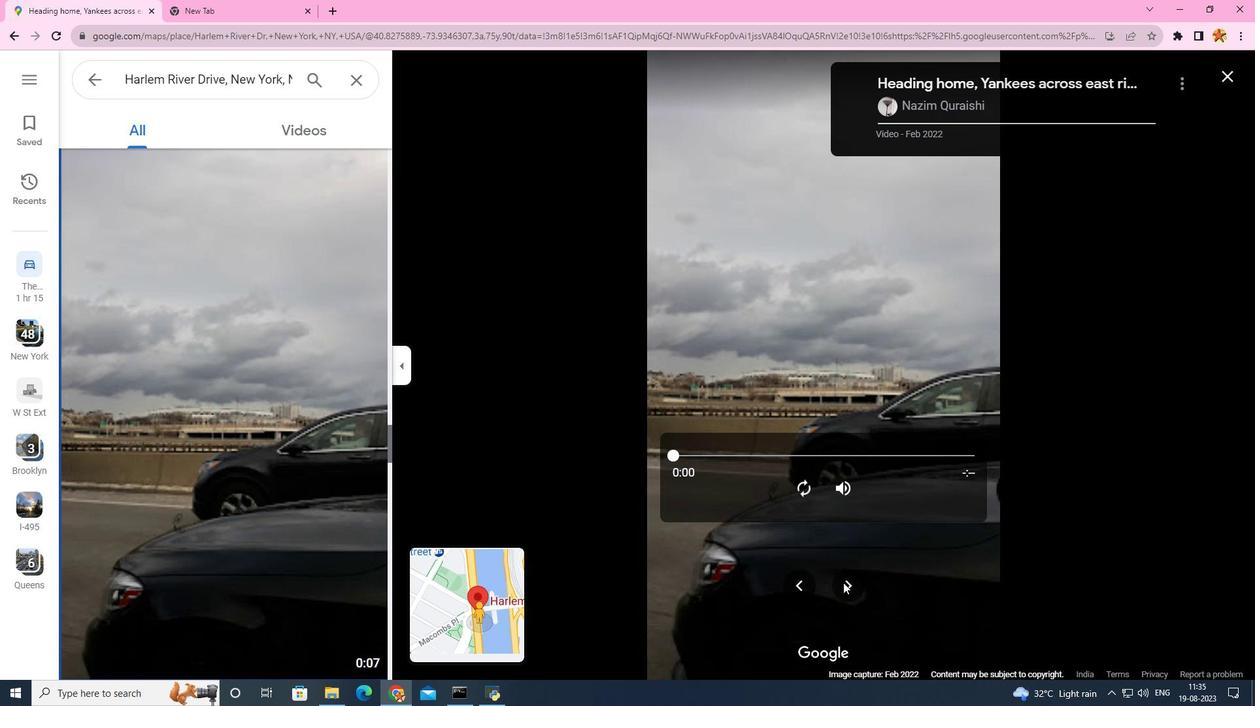 
Action: Mouse moved to (809, 585)
Screenshot: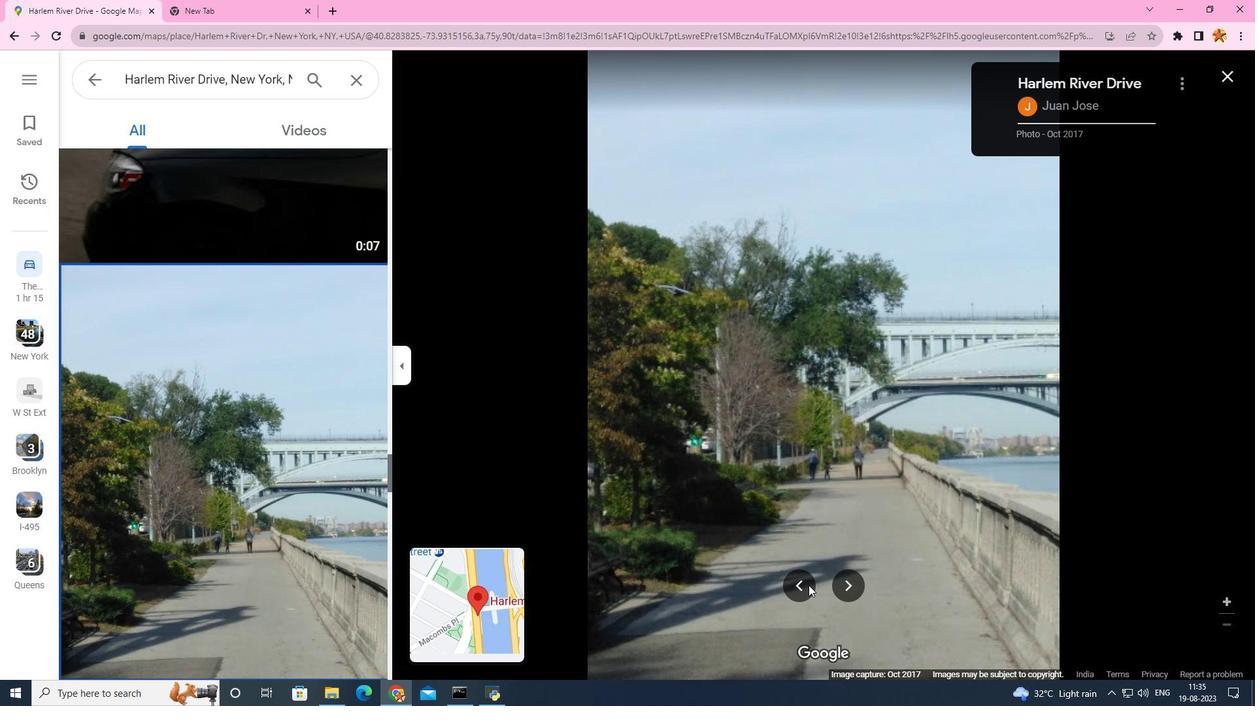 
Action: Mouse pressed left at (809, 585)
Screenshot: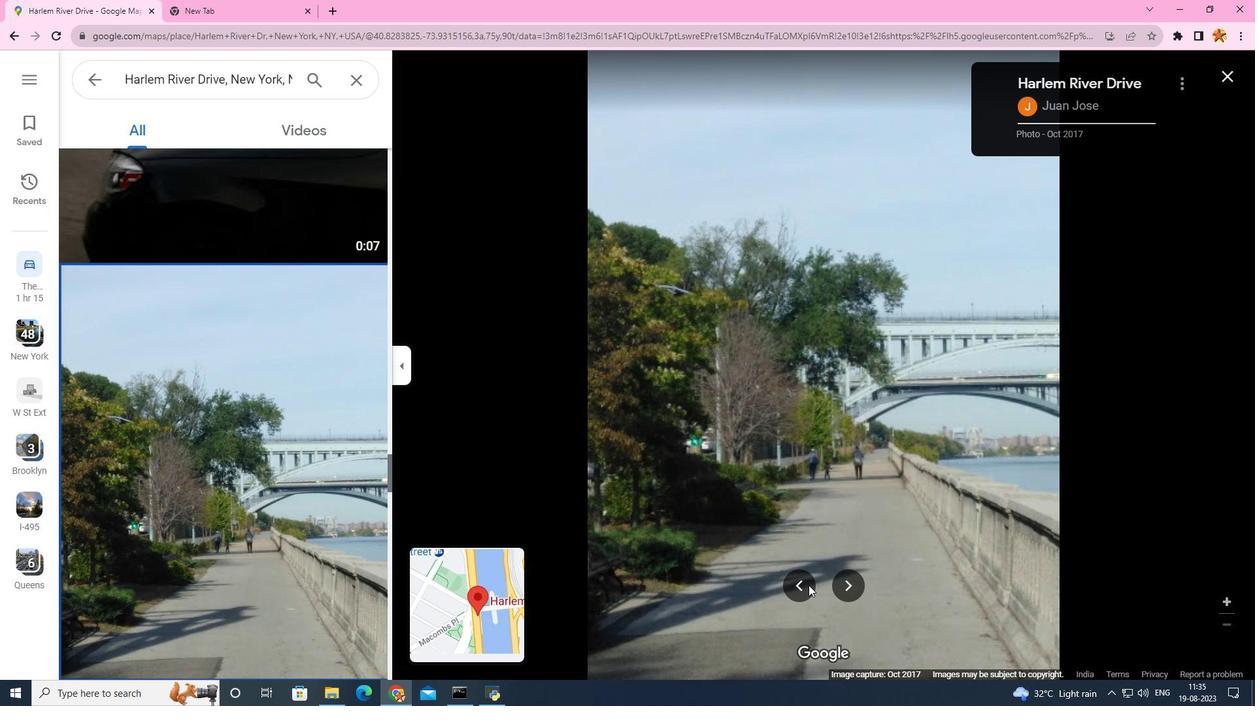 
Action: Mouse moved to (846, 593)
Screenshot: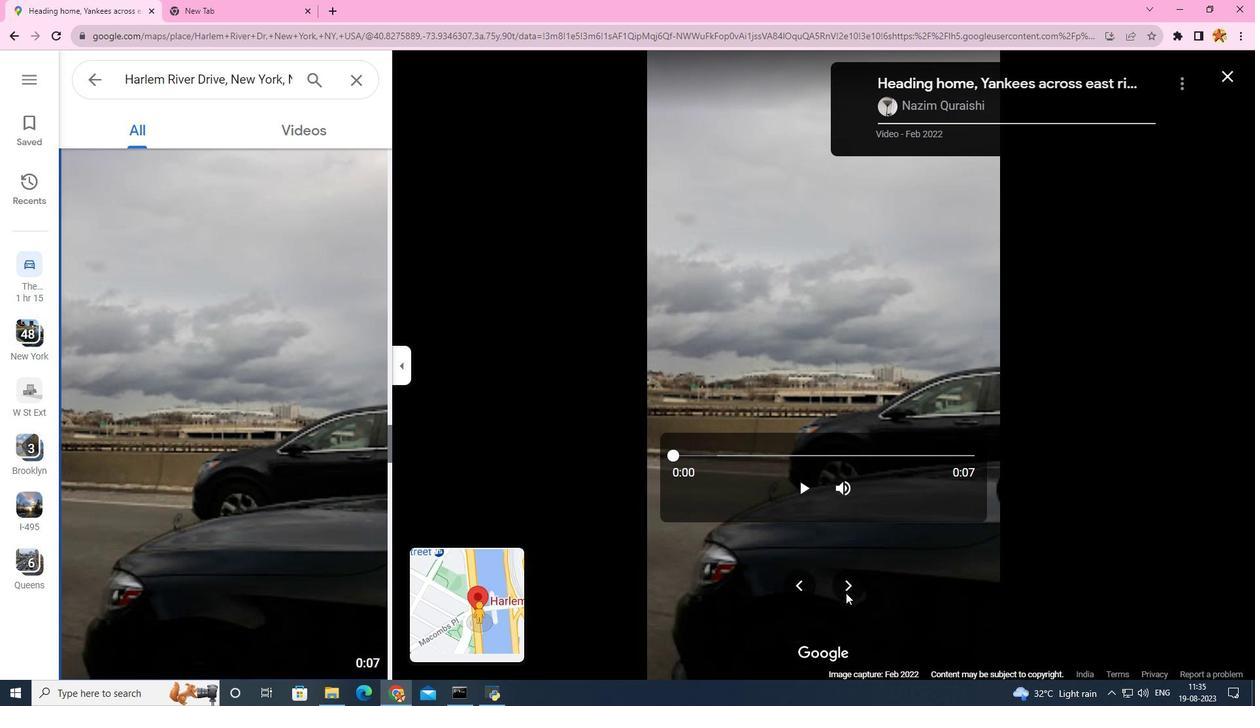 
Action: Mouse pressed left at (846, 593)
Screenshot: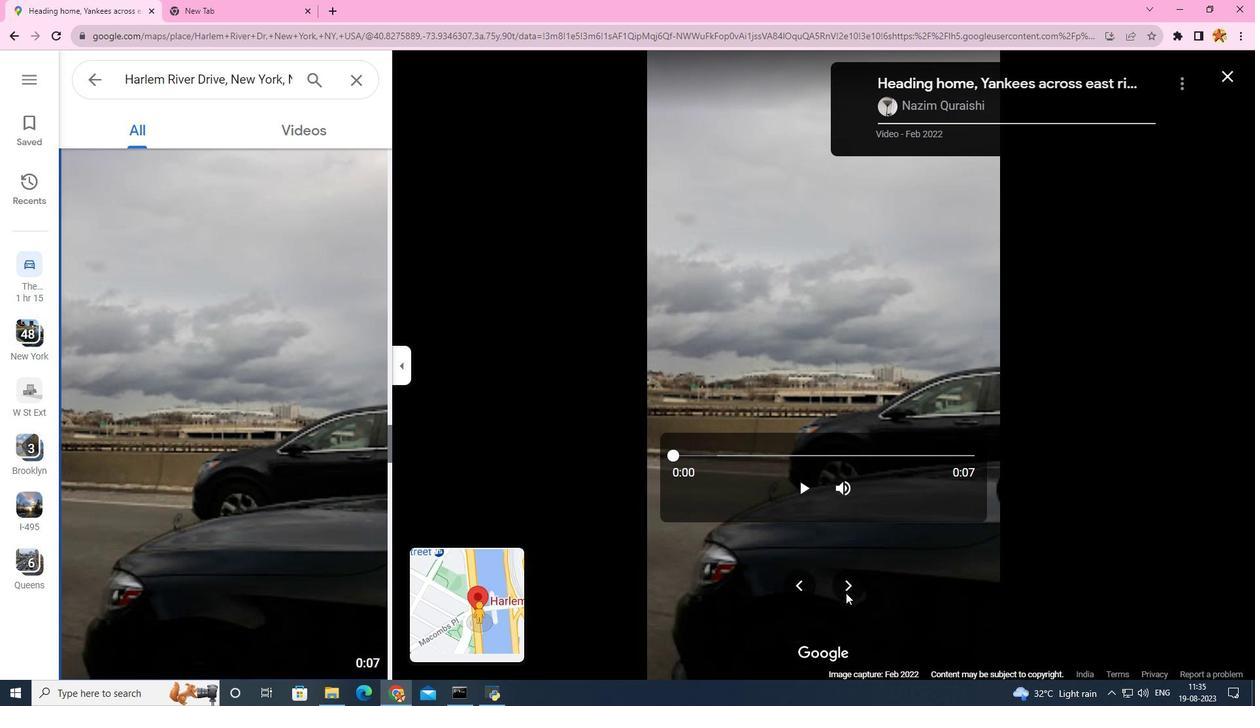 
Action: Mouse pressed left at (846, 593)
Screenshot: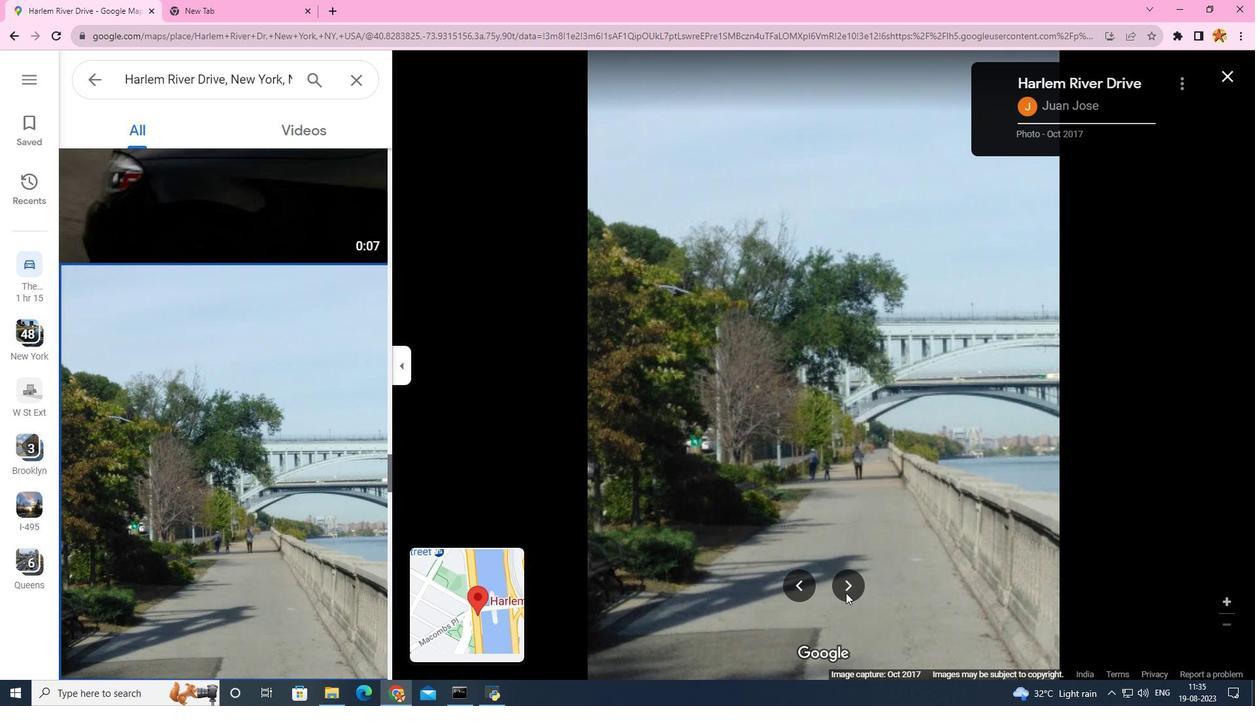
Action: Mouse pressed left at (846, 593)
Screenshot: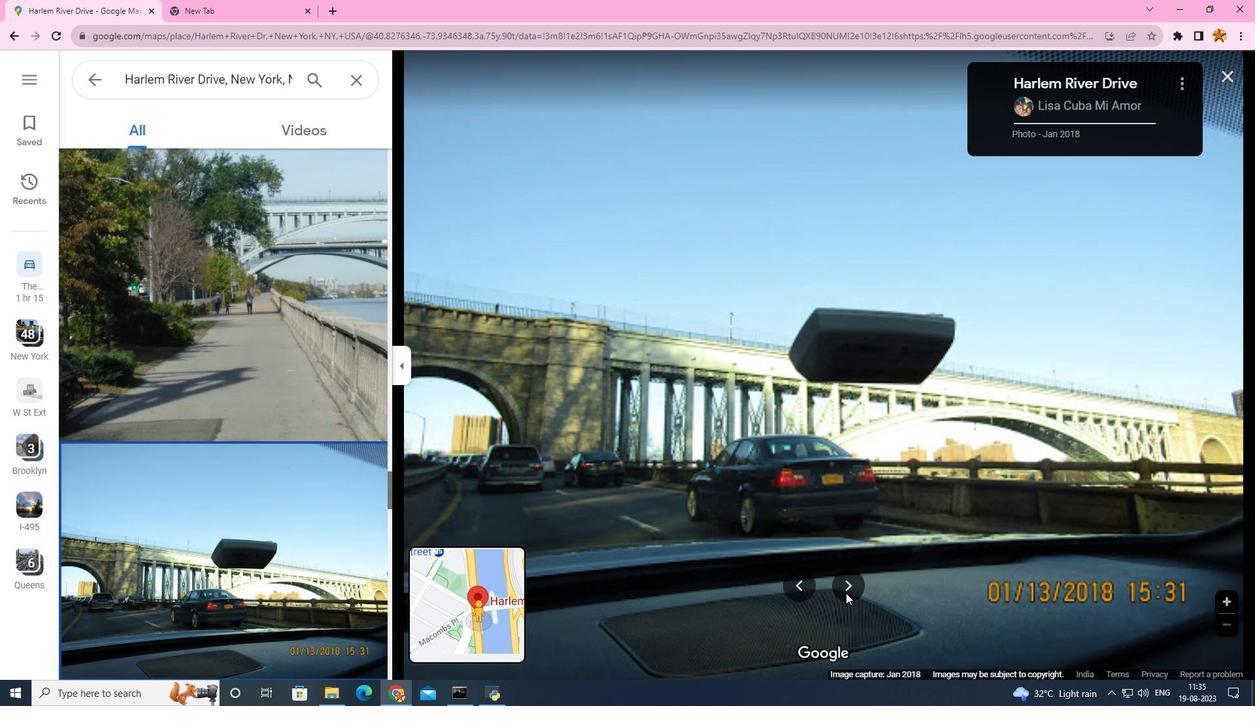 
Action: Mouse pressed left at (846, 593)
Screenshot: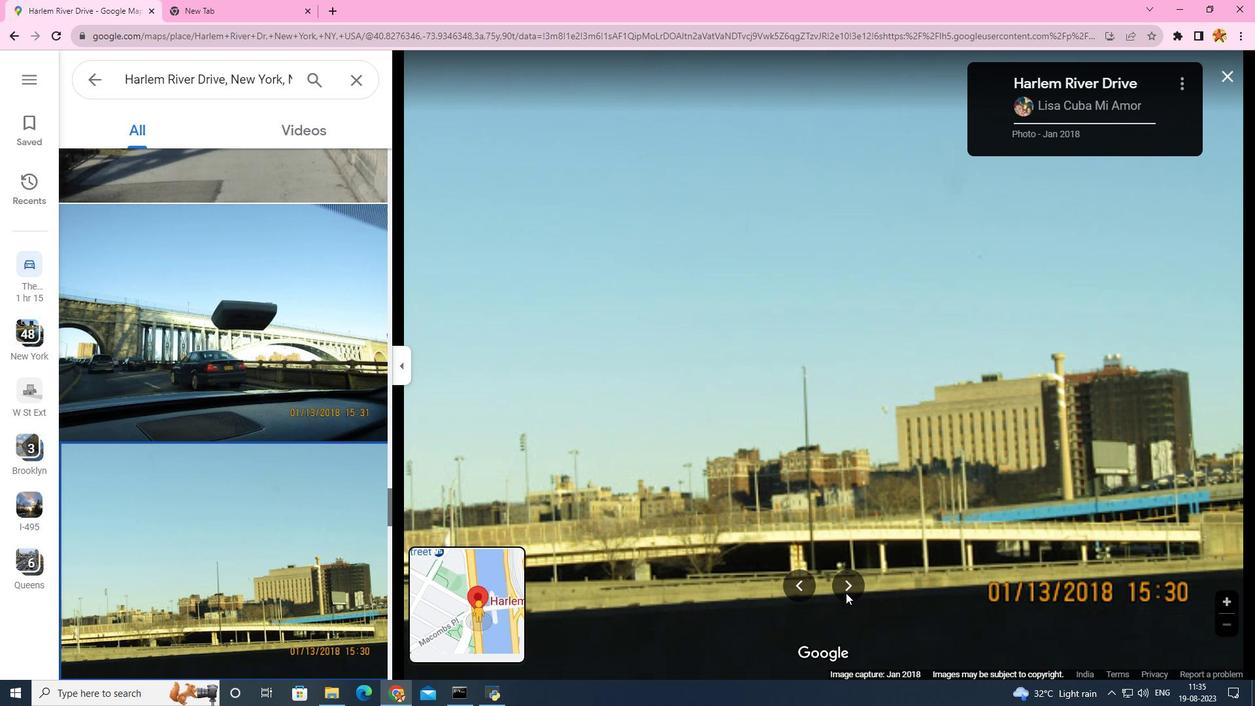 
Action: Mouse pressed left at (846, 593)
Screenshot: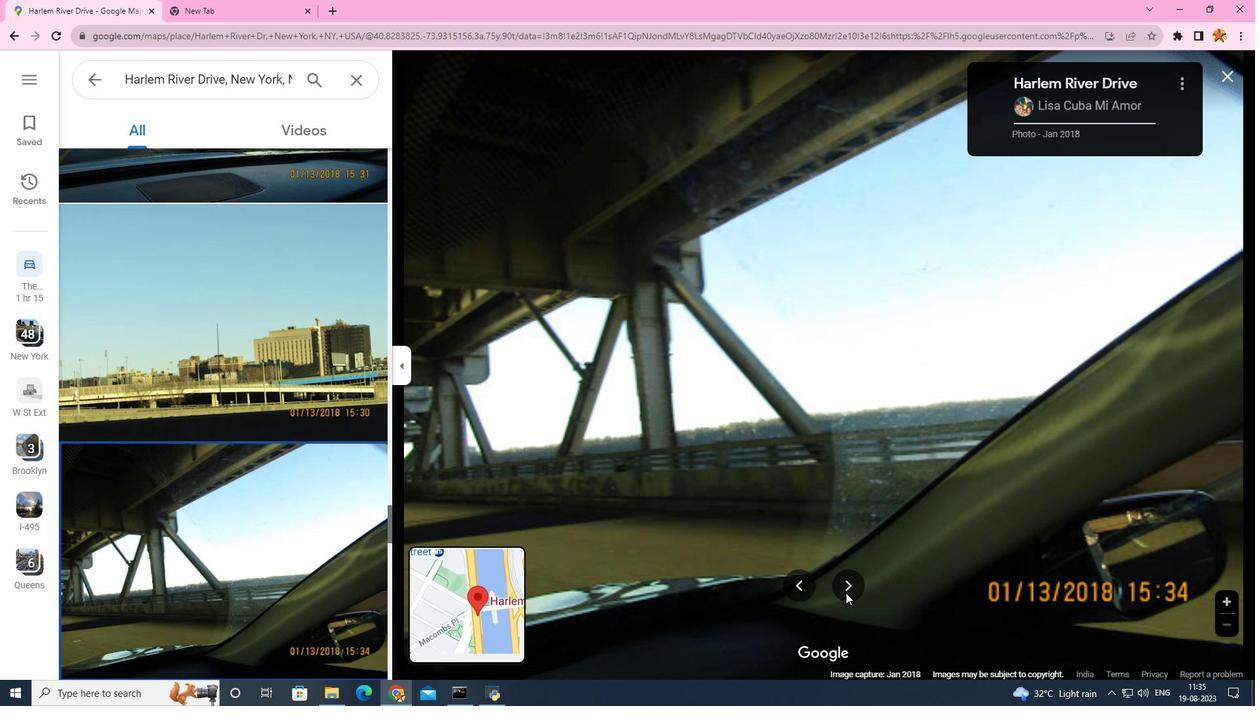 
Action: Mouse pressed left at (846, 593)
Screenshot: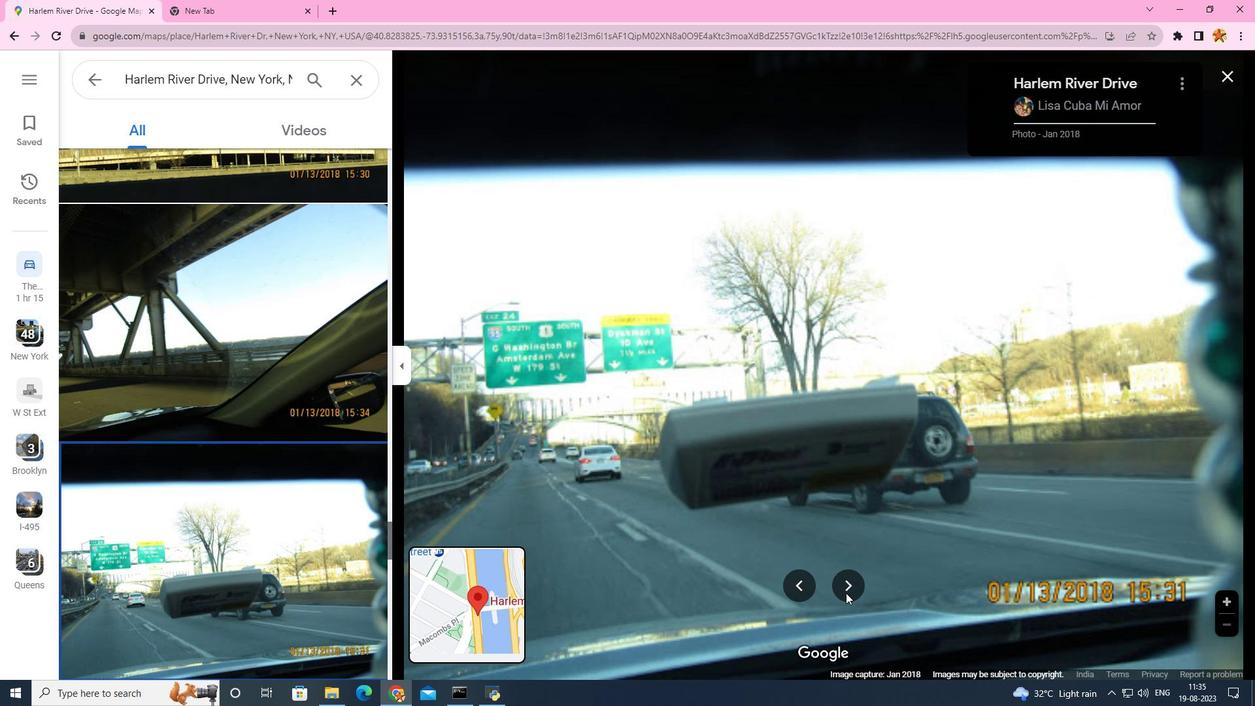 
Action: Mouse pressed left at (846, 593)
Screenshot: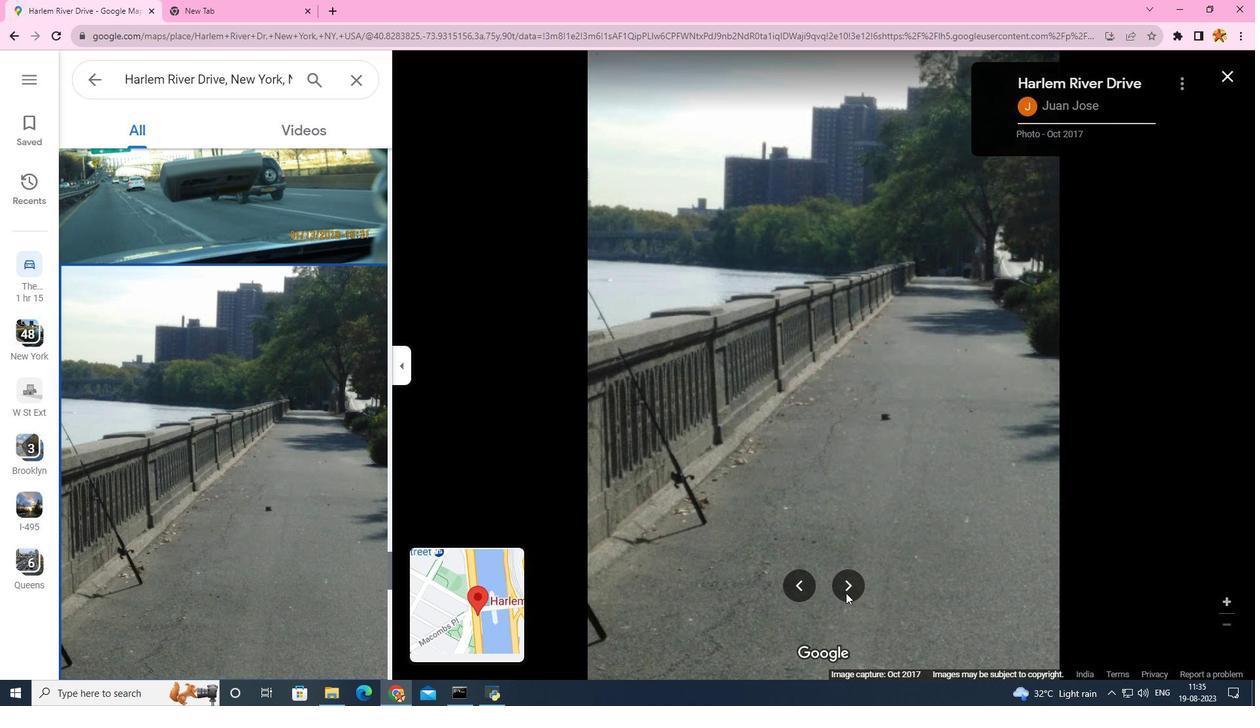 
Action: Mouse pressed left at (846, 593)
Screenshot: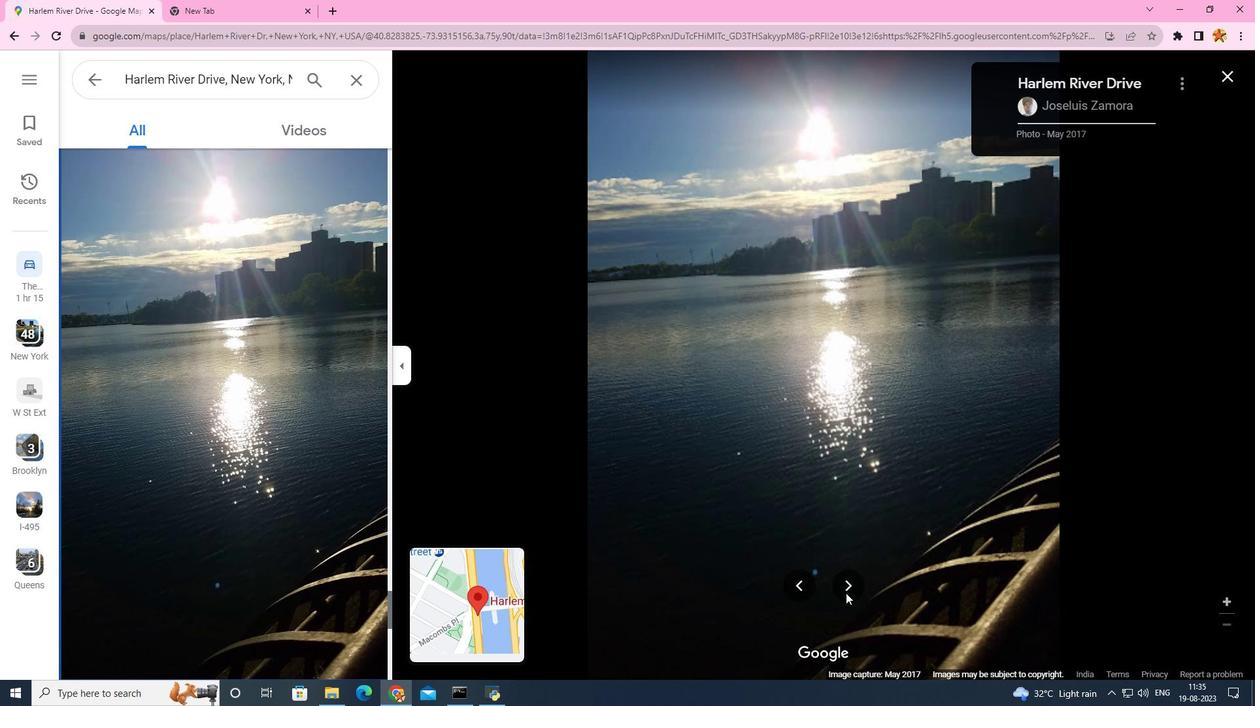 
Action: Mouse pressed left at (846, 593)
Screenshot: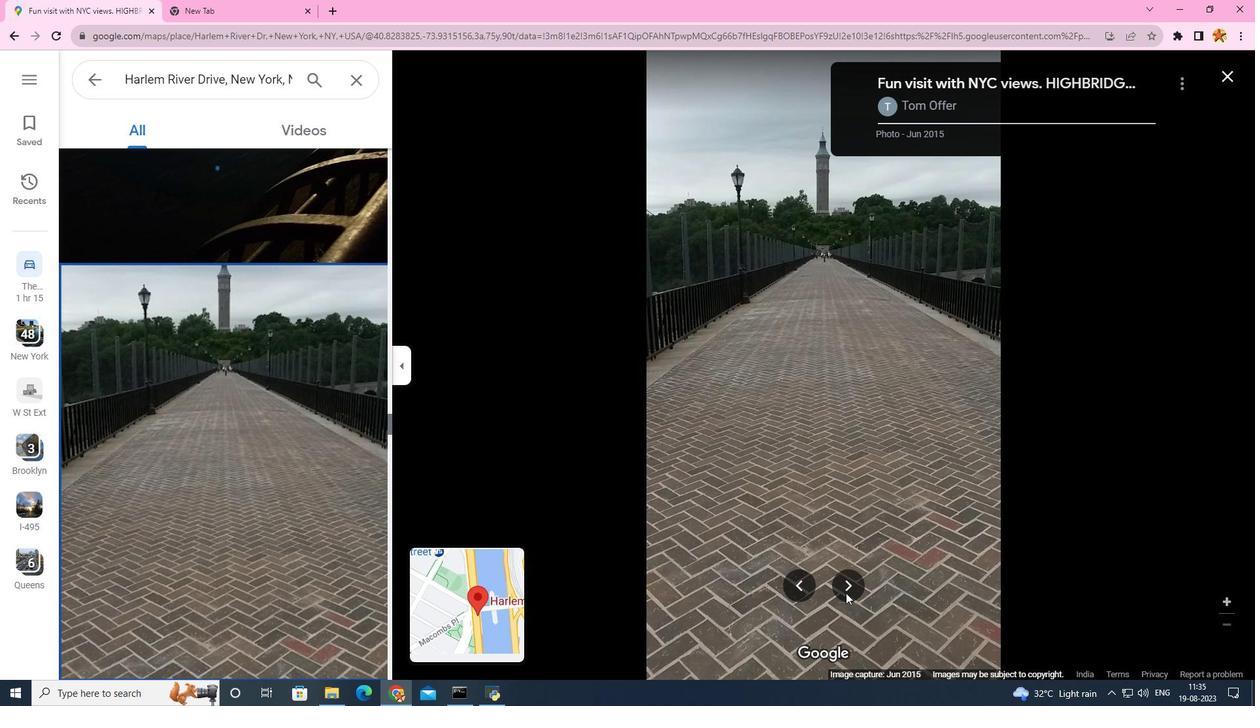 
Action: Mouse pressed left at (846, 593)
Screenshot: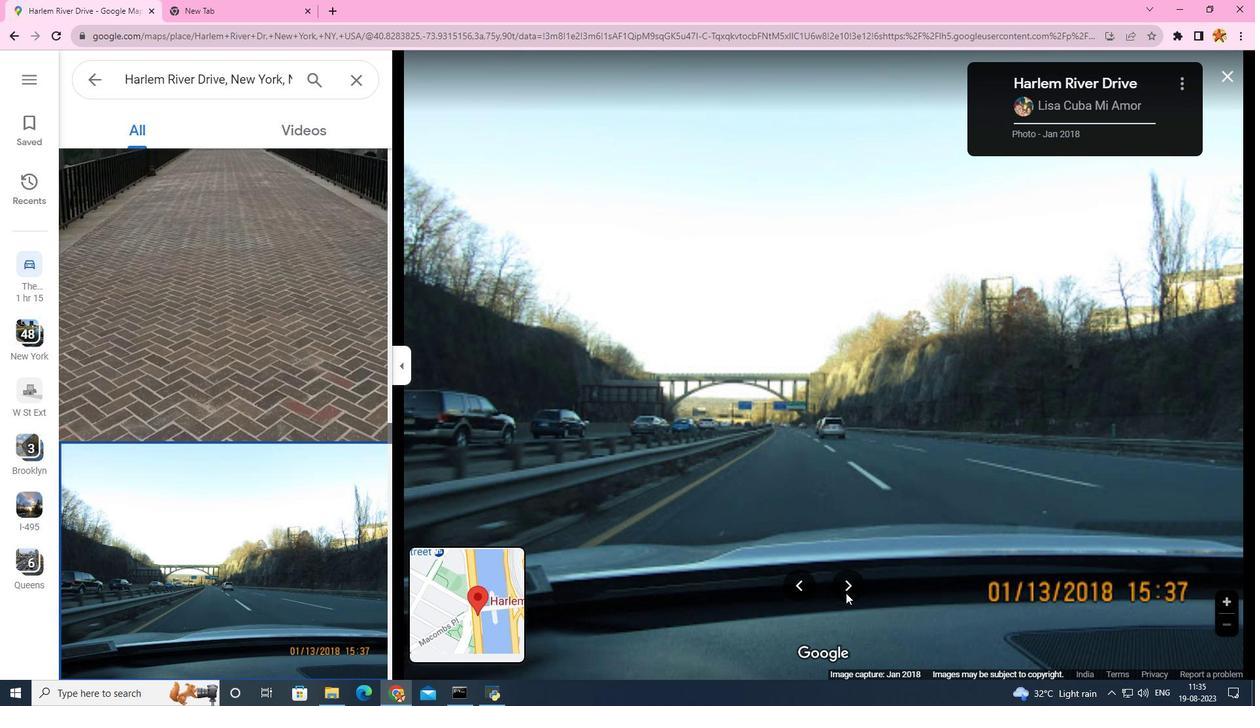 
Action: Mouse moved to (849, 587)
Screenshot: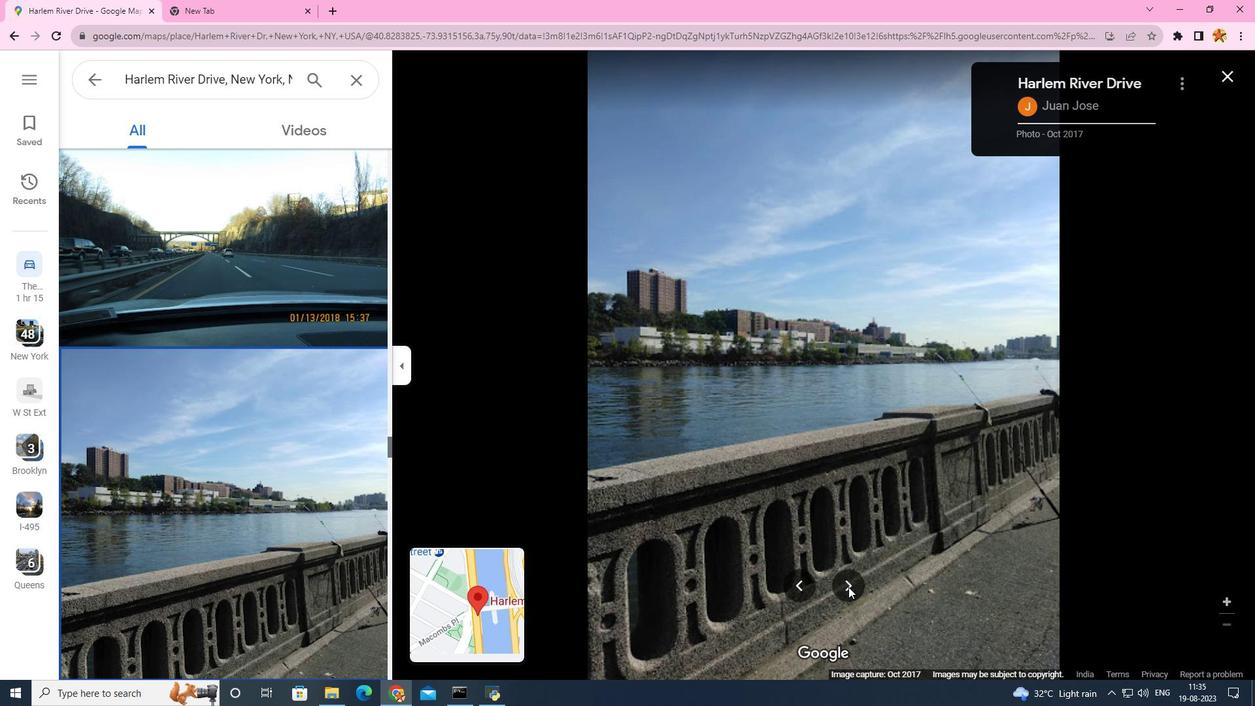 
Action: Mouse pressed left at (849, 587)
Screenshot: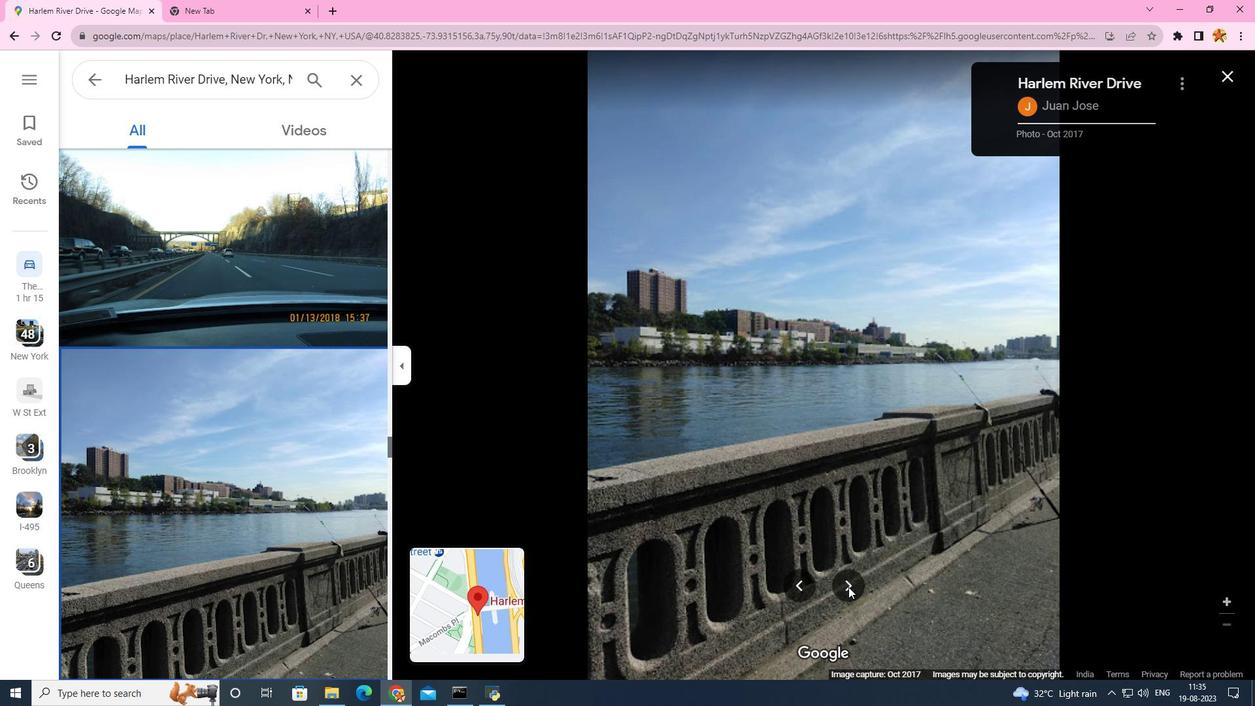 
Action: Mouse pressed left at (849, 587)
Screenshot: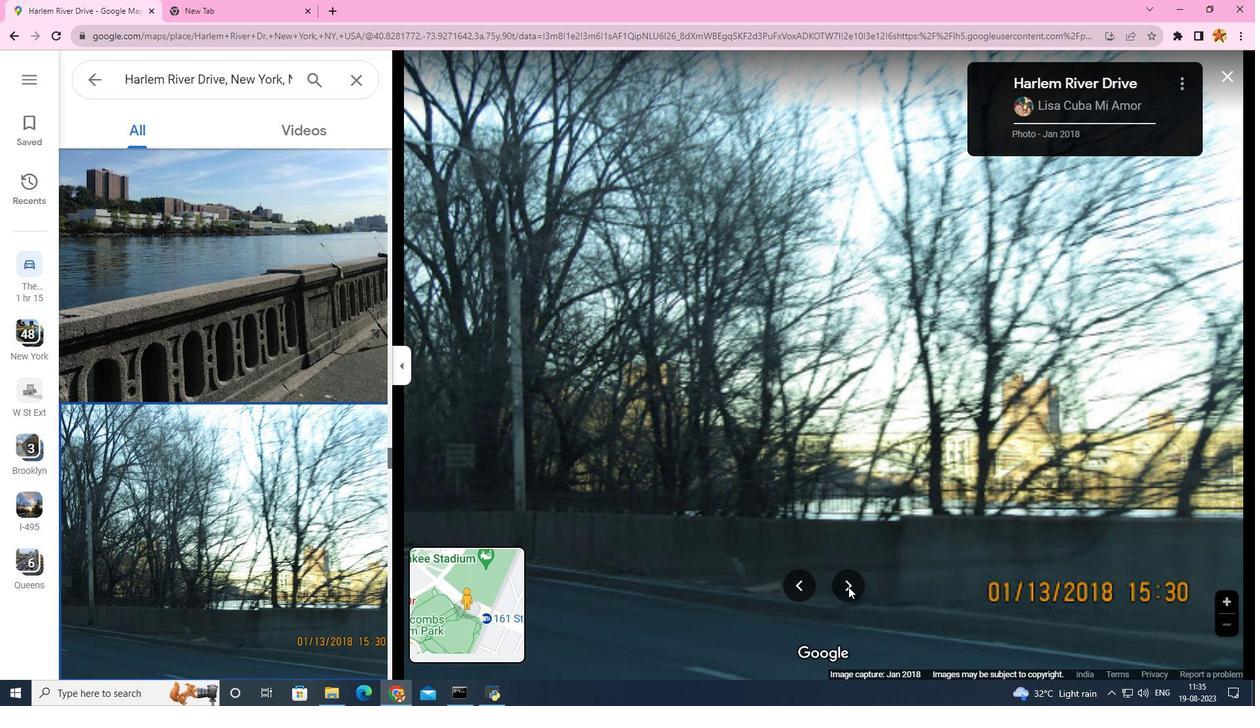 
Action: Mouse pressed left at (849, 587)
Screenshot: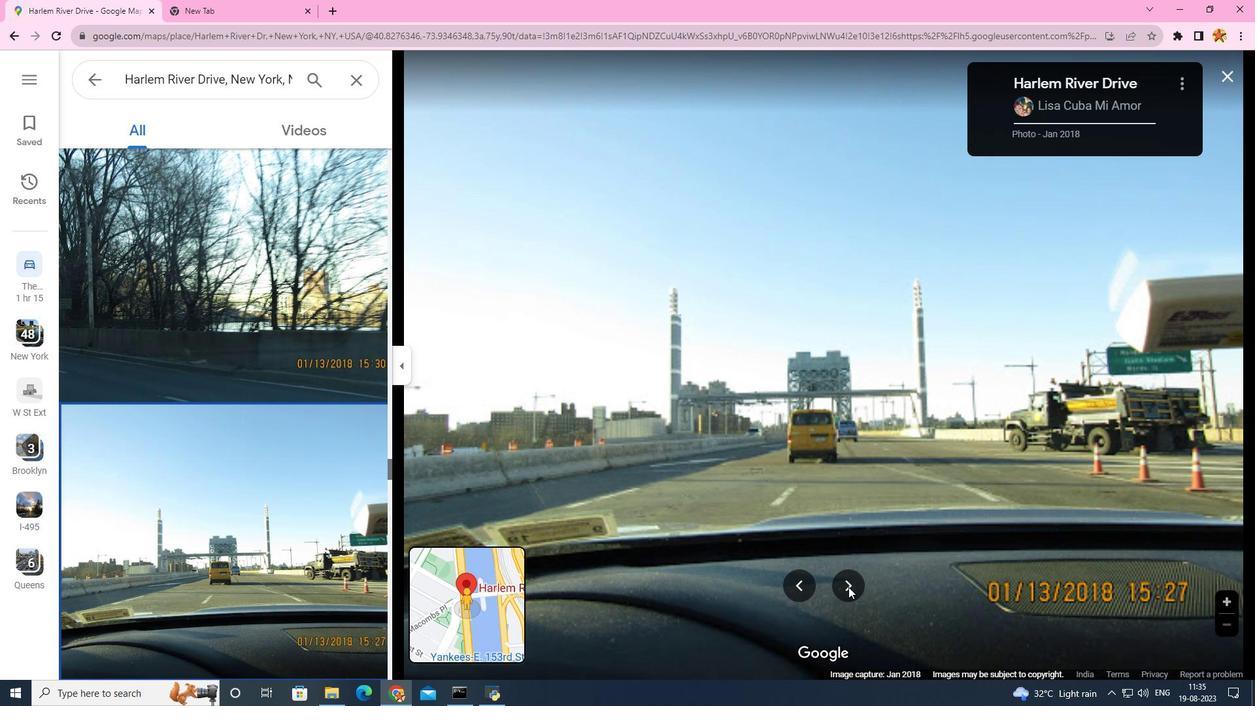 
Action: Mouse pressed left at (849, 587)
Screenshot: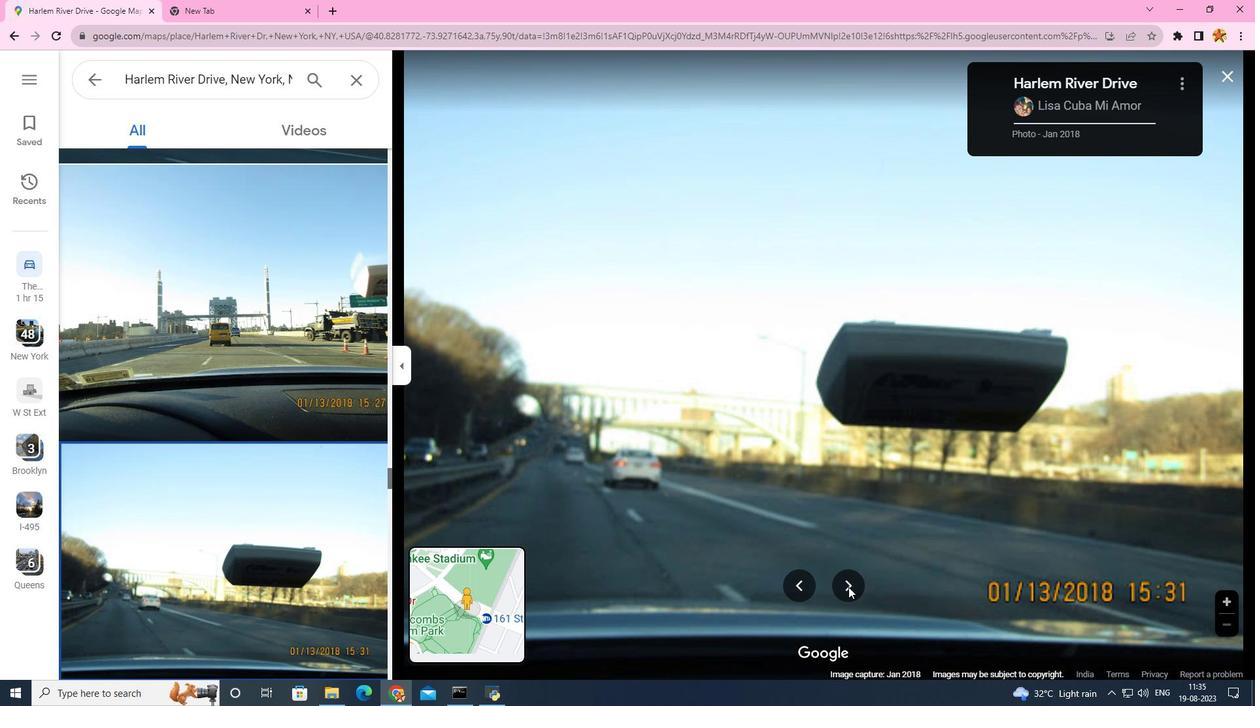 
Action: Mouse pressed left at (849, 587)
Screenshot: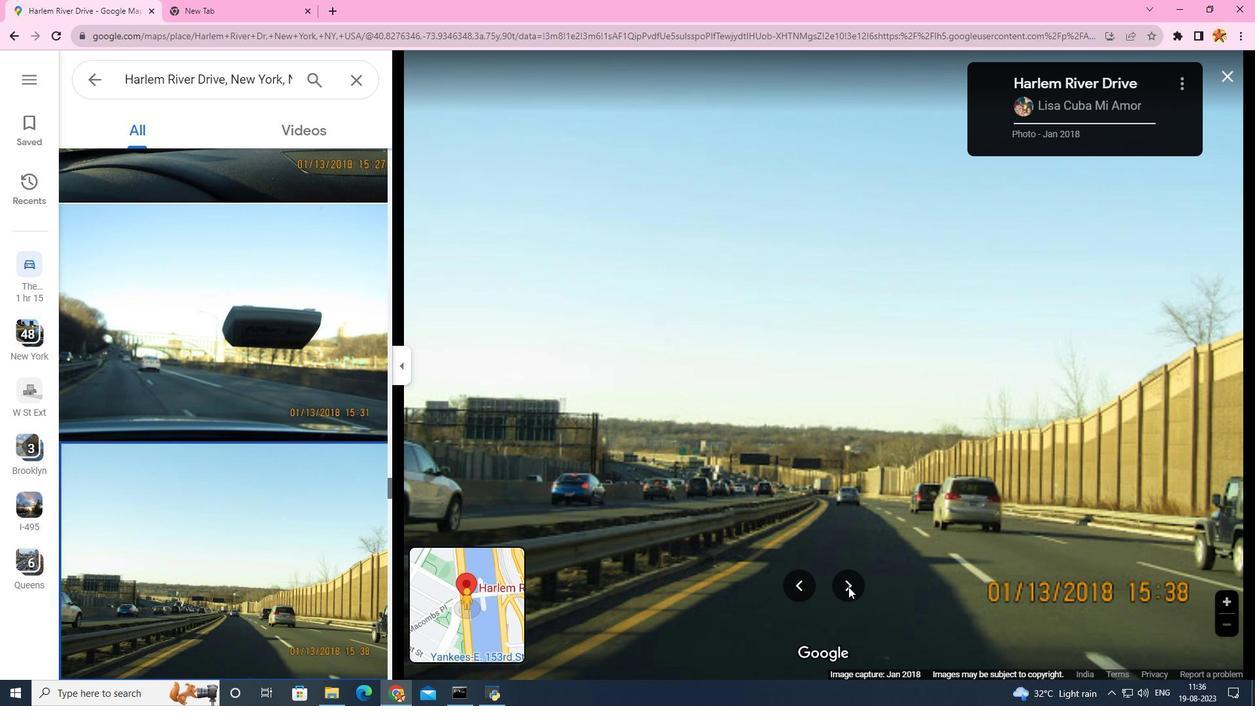 
Action: Mouse pressed left at (849, 587)
Screenshot: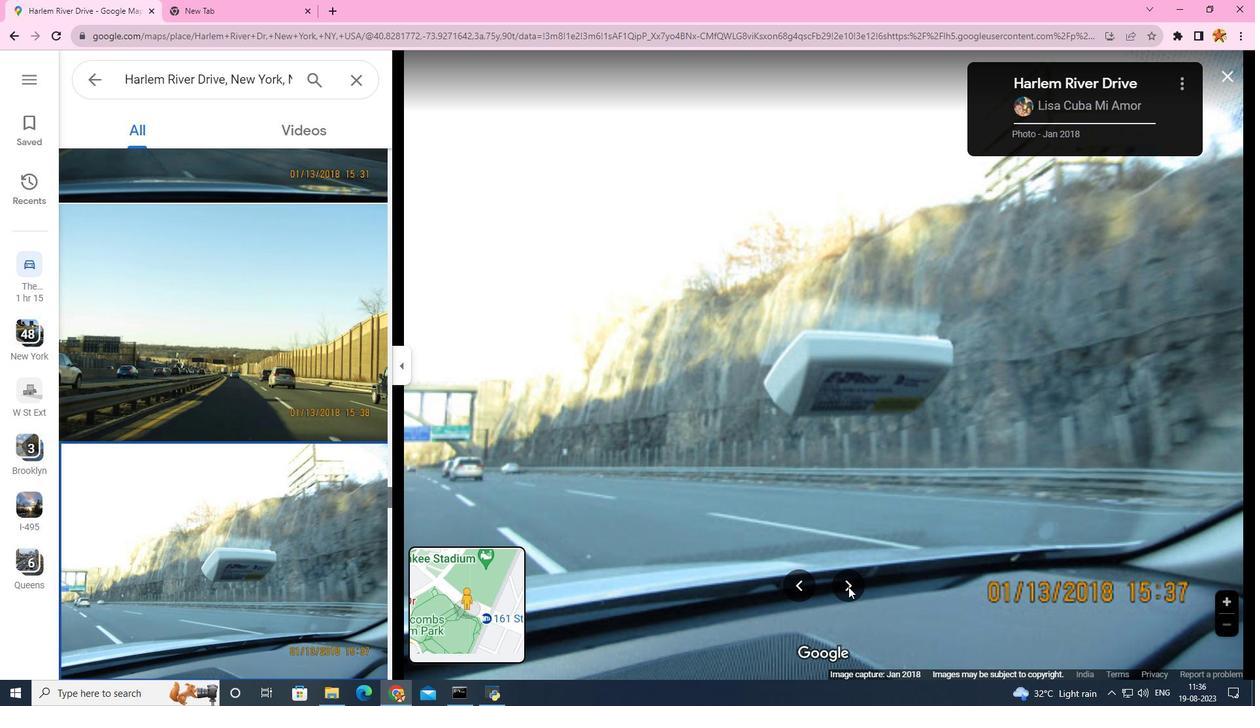 
Action: Mouse pressed left at (849, 587)
Screenshot: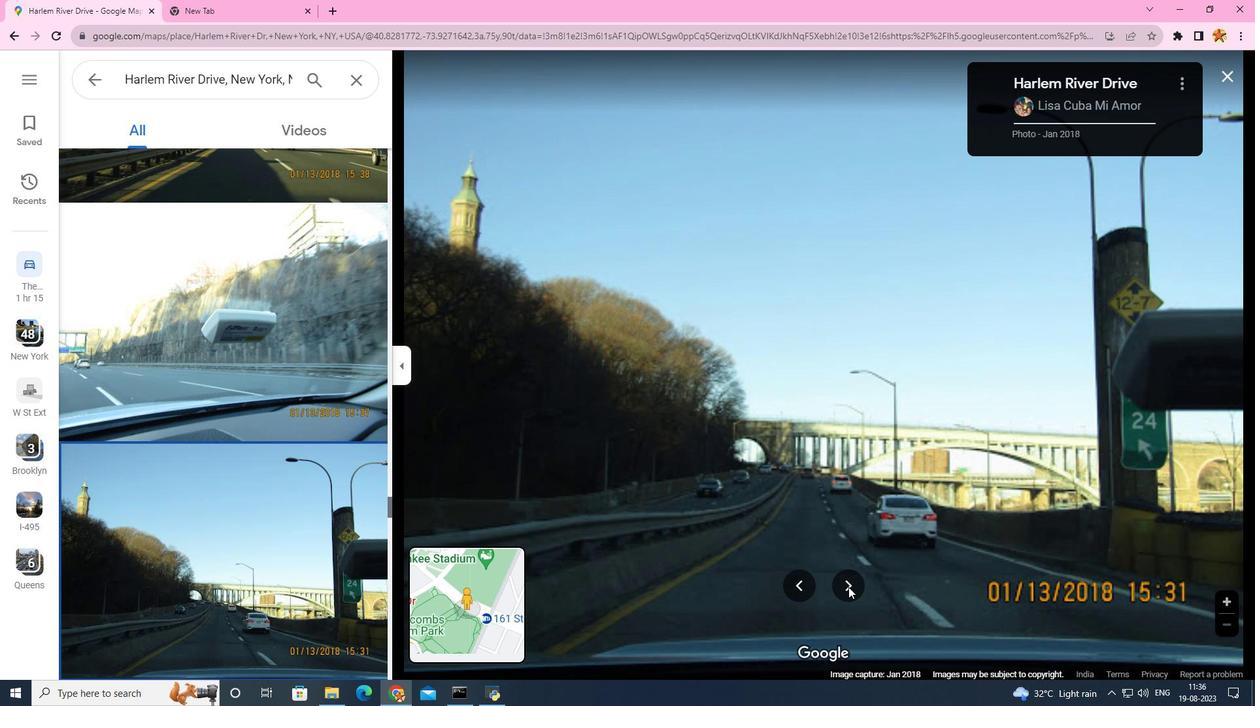 
Action: Mouse pressed left at (849, 587)
Screenshot: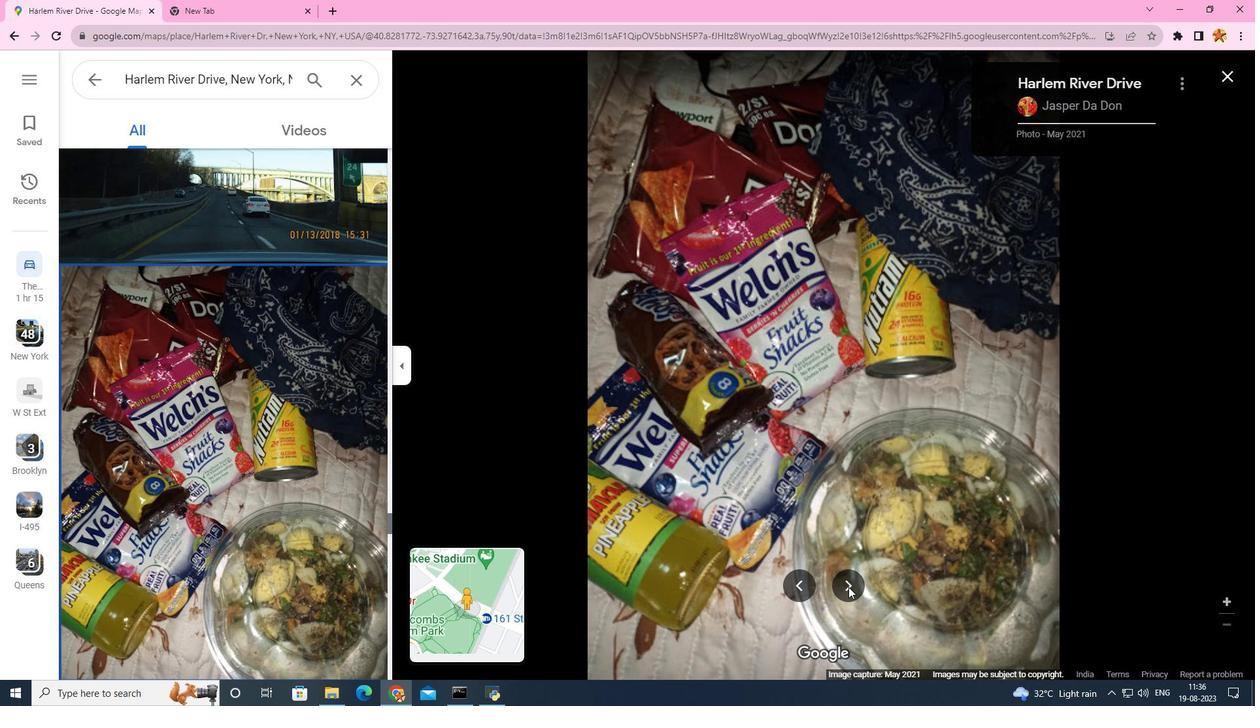 
Action: Mouse pressed left at (849, 587)
Screenshot: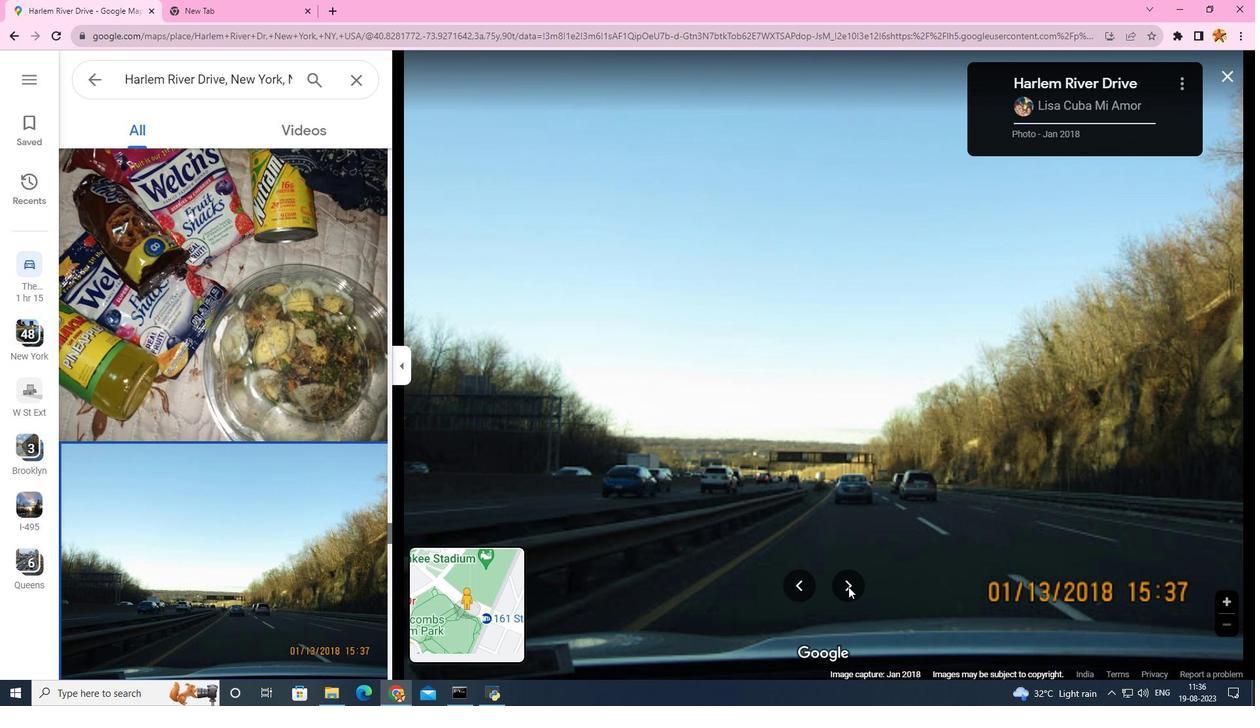 
Action: Mouse pressed left at (849, 587)
Screenshot: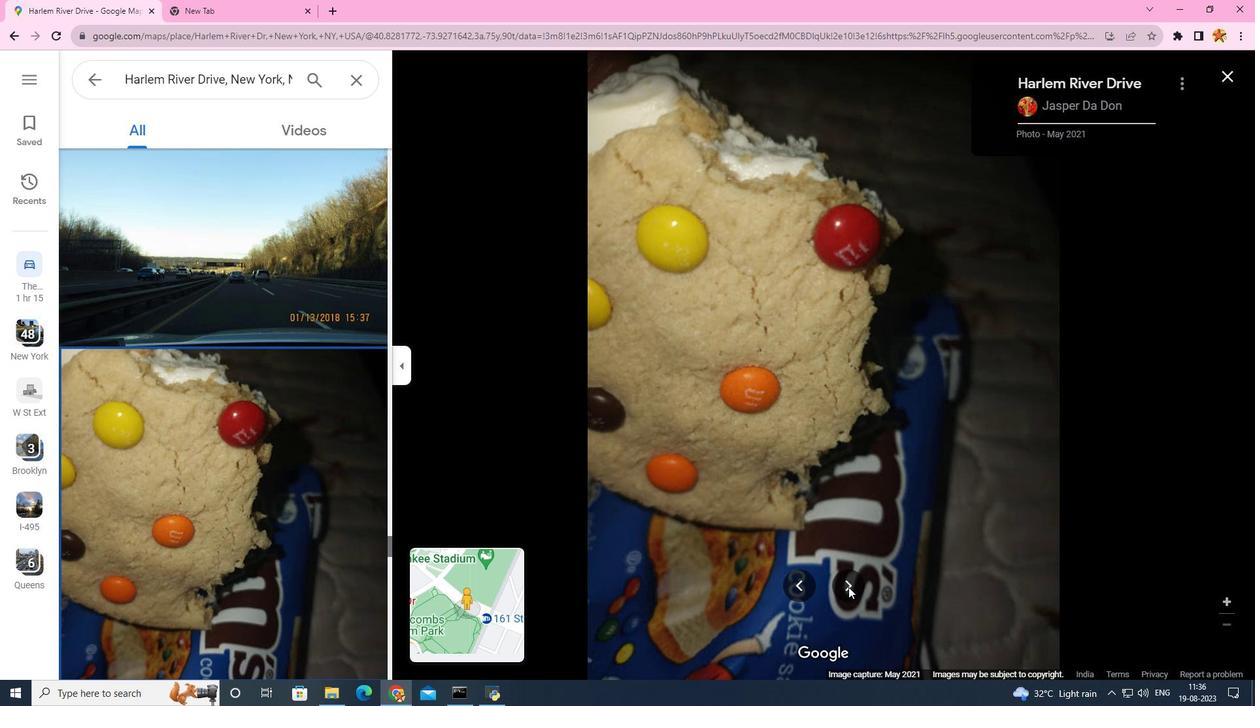 
Action: Mouse pressed left at (849, 587)
Screenshot: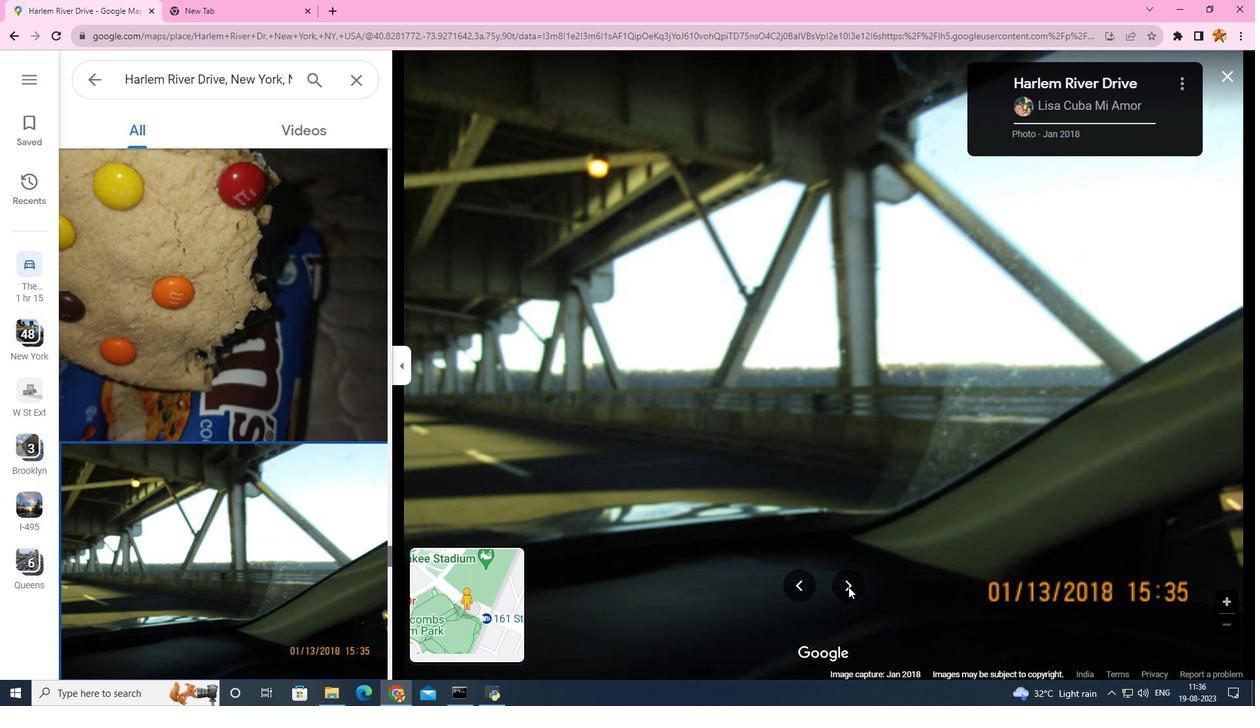 
Action: Mouse pressed left at (849, 587)
Screenshot: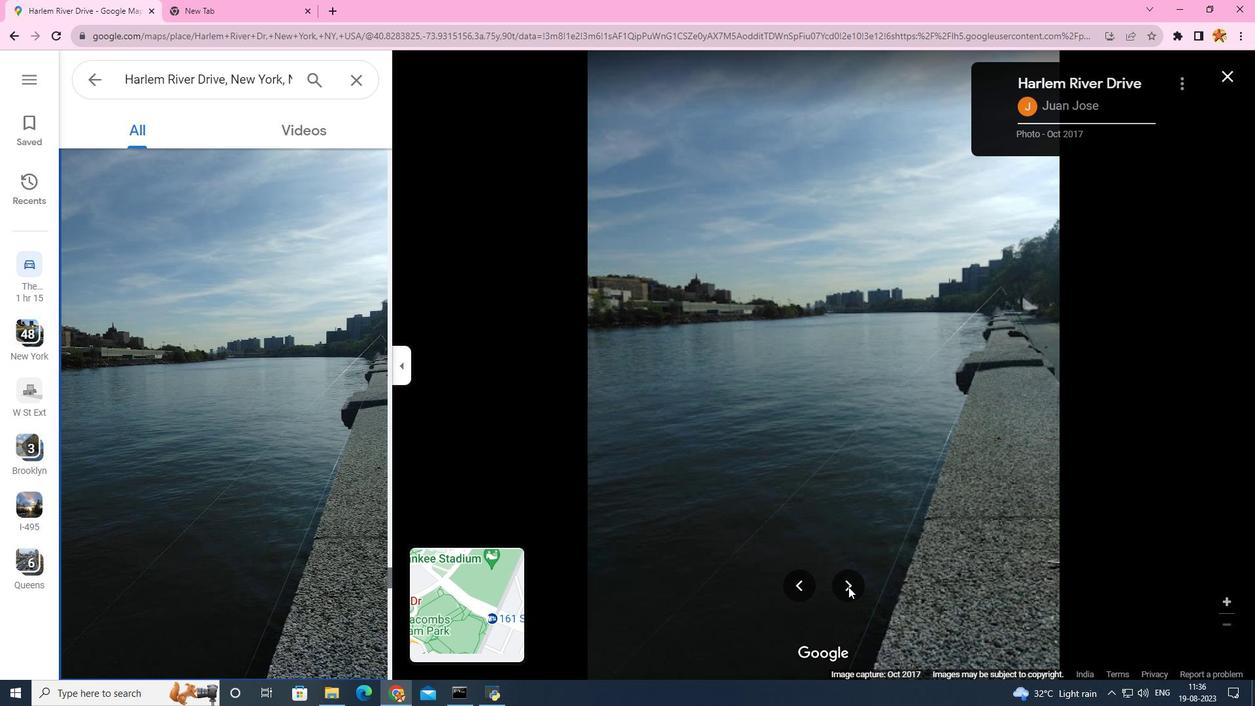 
Action: Mouse pressed left at (849, 587)
Screenshot: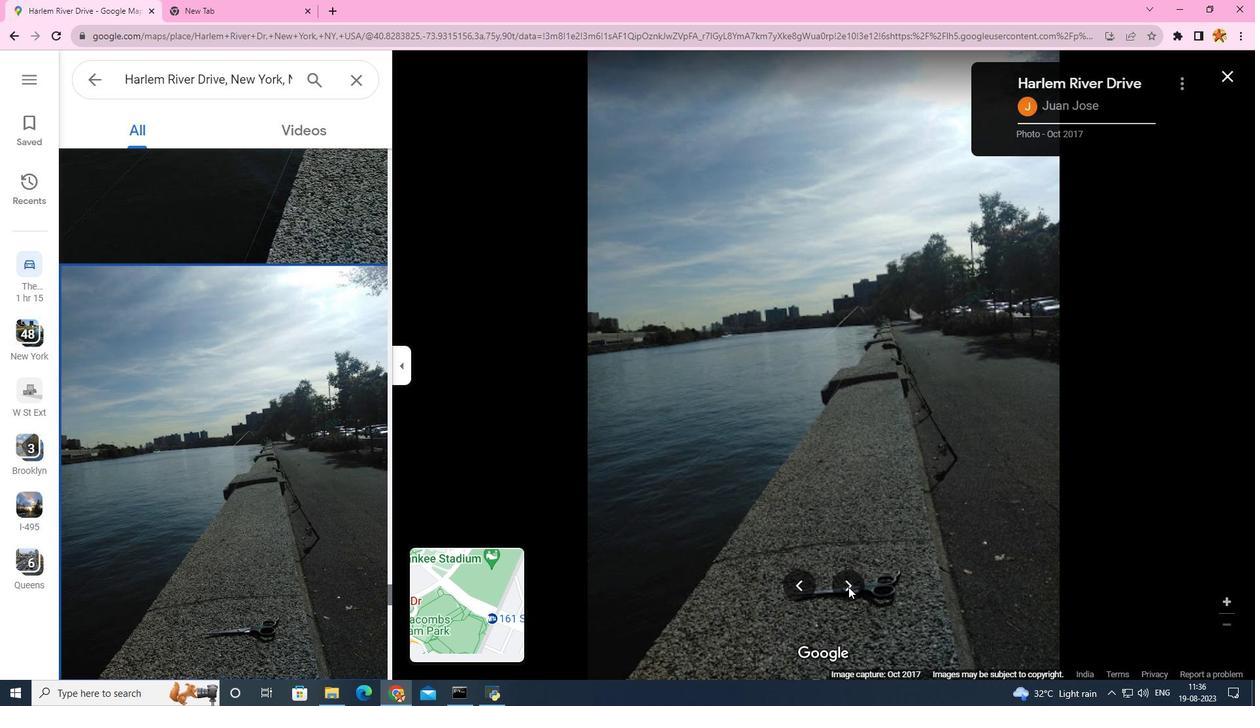 
Action: Mouse pressed left at (849, 587)
Screenshot: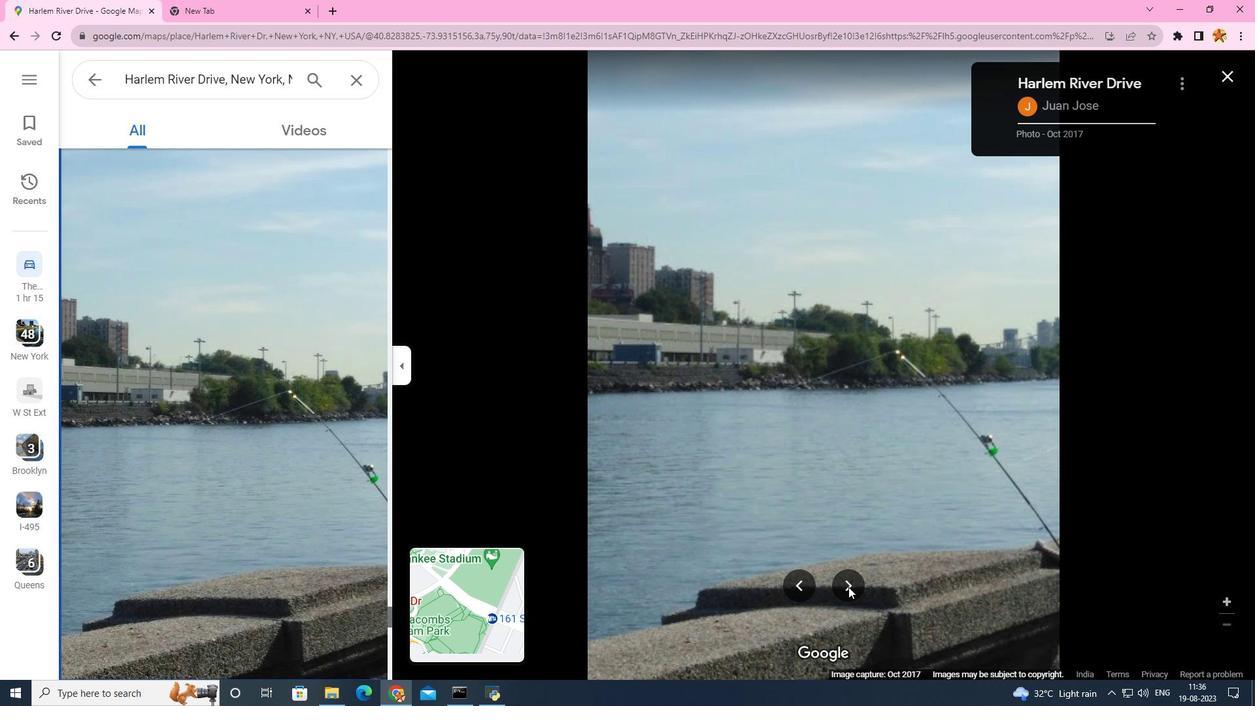 
Action: Mouse pressed left at (849, 587)
Screenshot: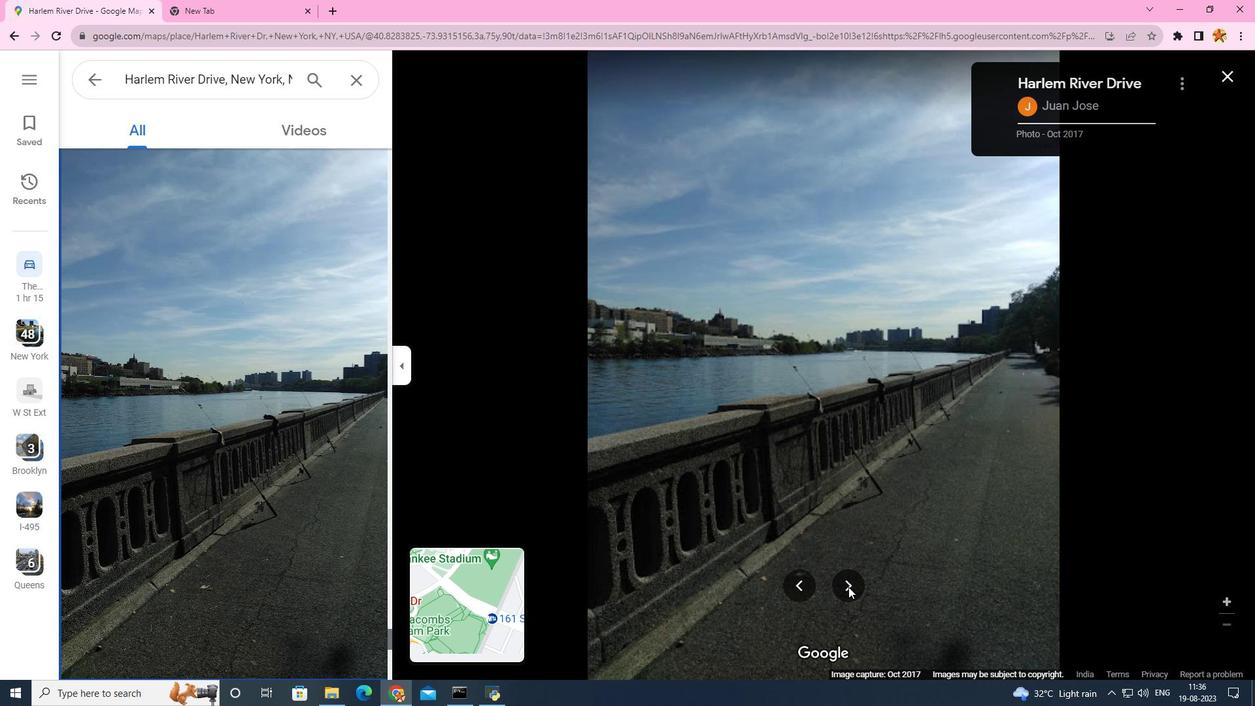
Action: Mouse pressed left at (849, 587)
Screenshot: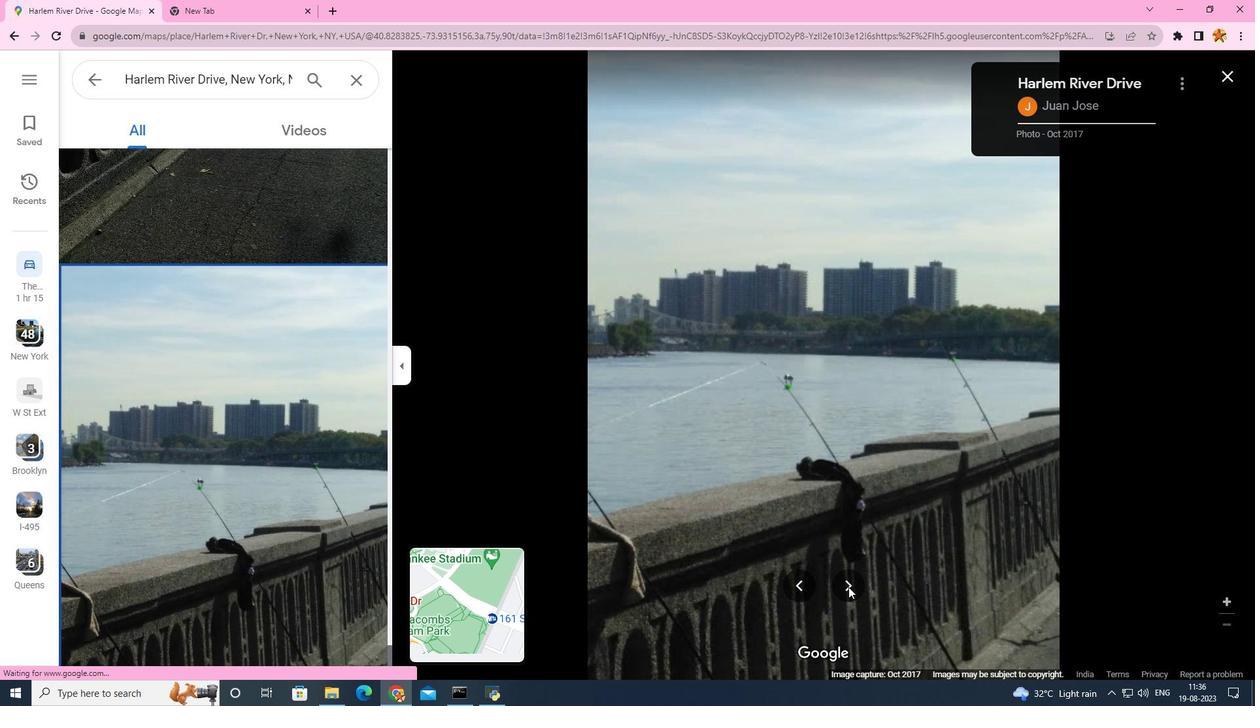 
Action: Mouse pressed left at (849, 587)
Screenshot: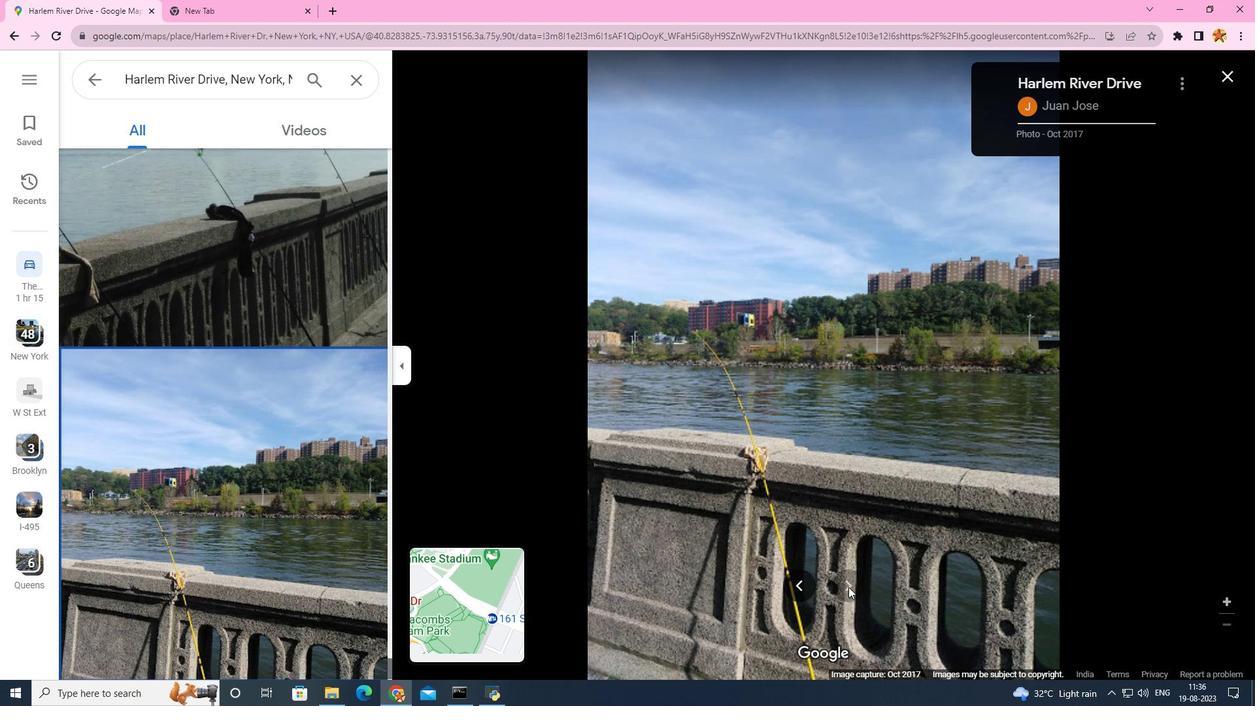 
Action: Mouse pressed left at (849, 587)
Screenshot: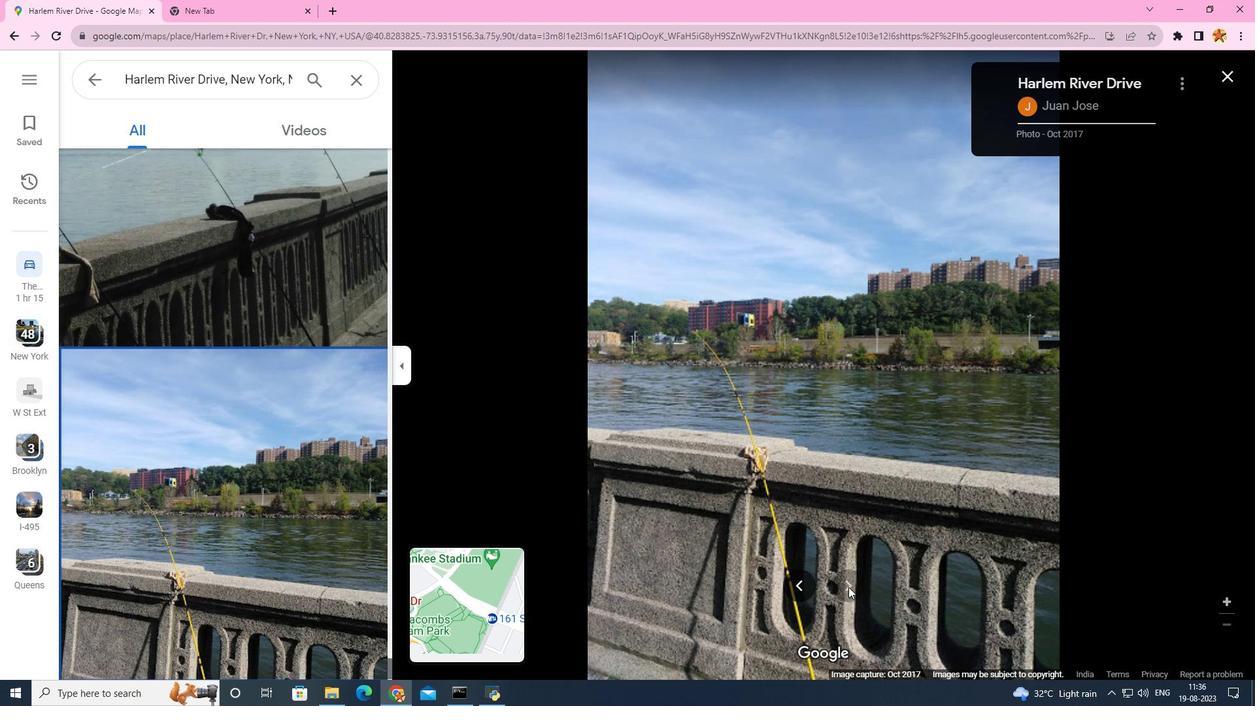 
Action: Mouse pressed left at (849, 587)
Screenshot: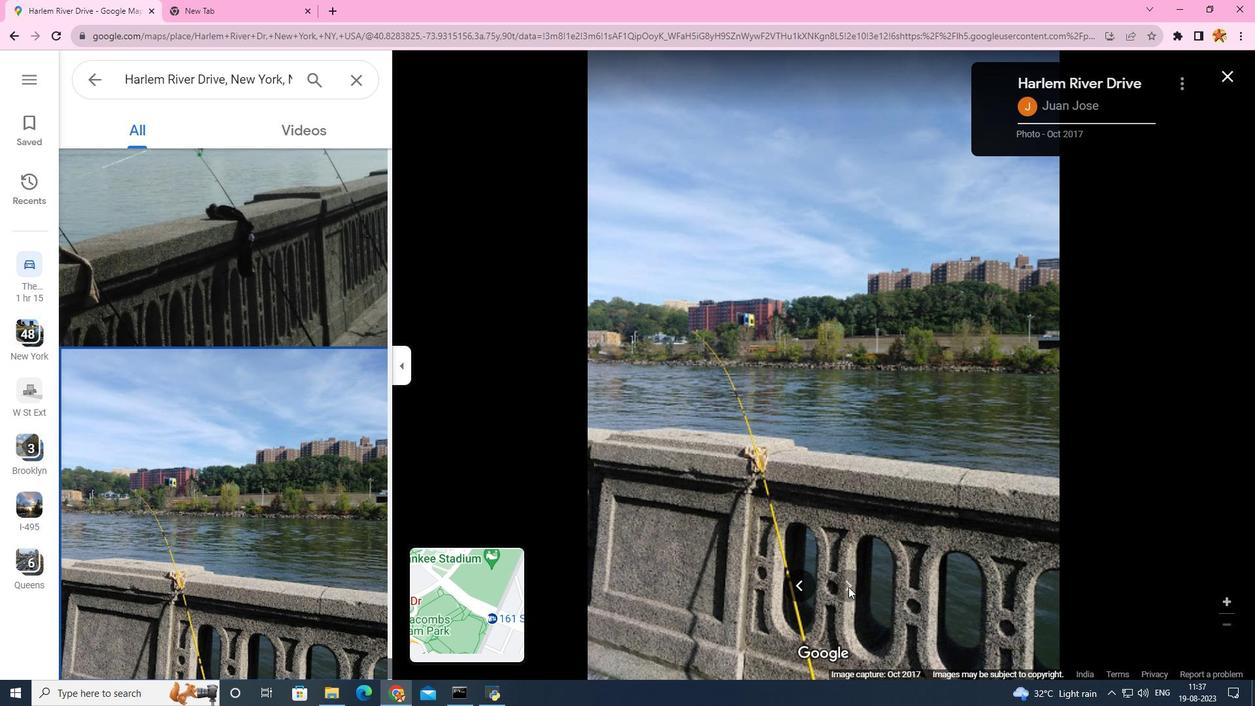 
